 Task: Explore upcoming open houses in Honolulu, Hawaii, to visit properties with oceanfront views, and consider the lifestyle benefits of living in a tropical paradise.
Action: Mouse pressed left at (282, 219)
Screenshot: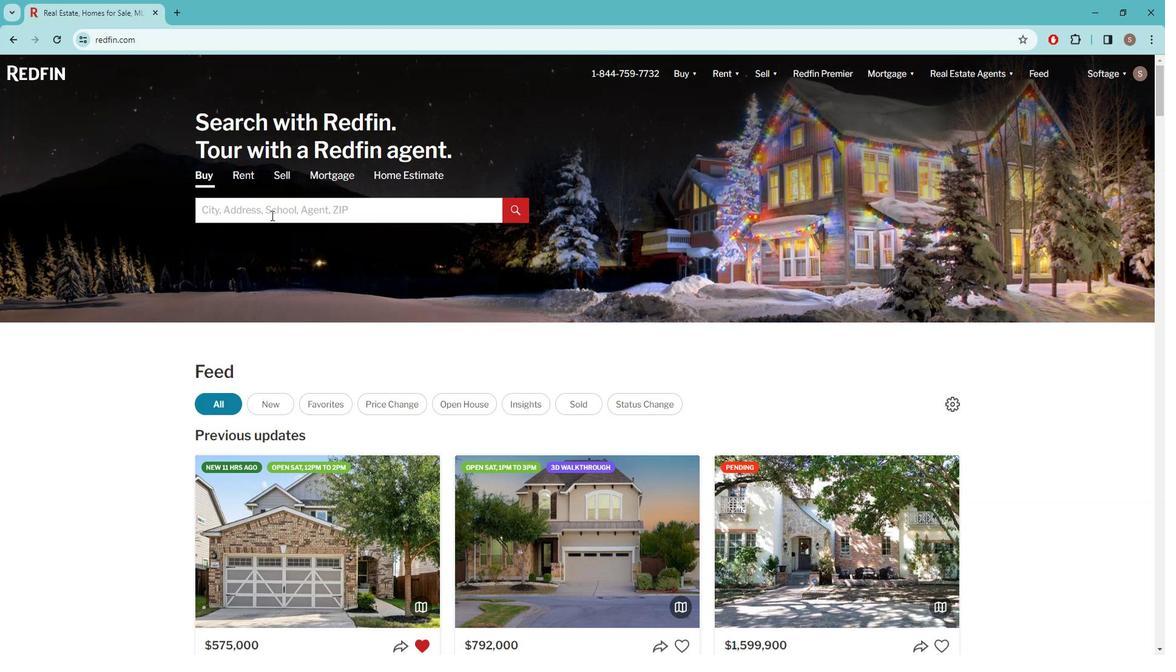 
Action: Key pressed h<Key.caps_lock>ONOLULU
Screenshot: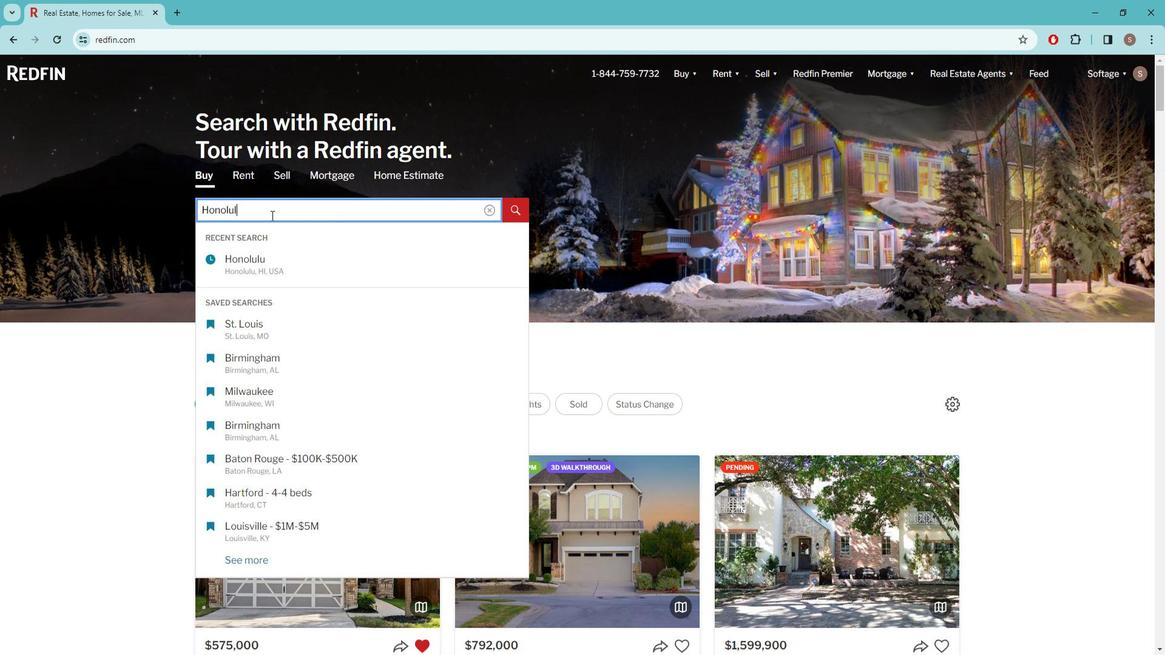 
Action: Mouse moved to (282, 259)
Screenshot: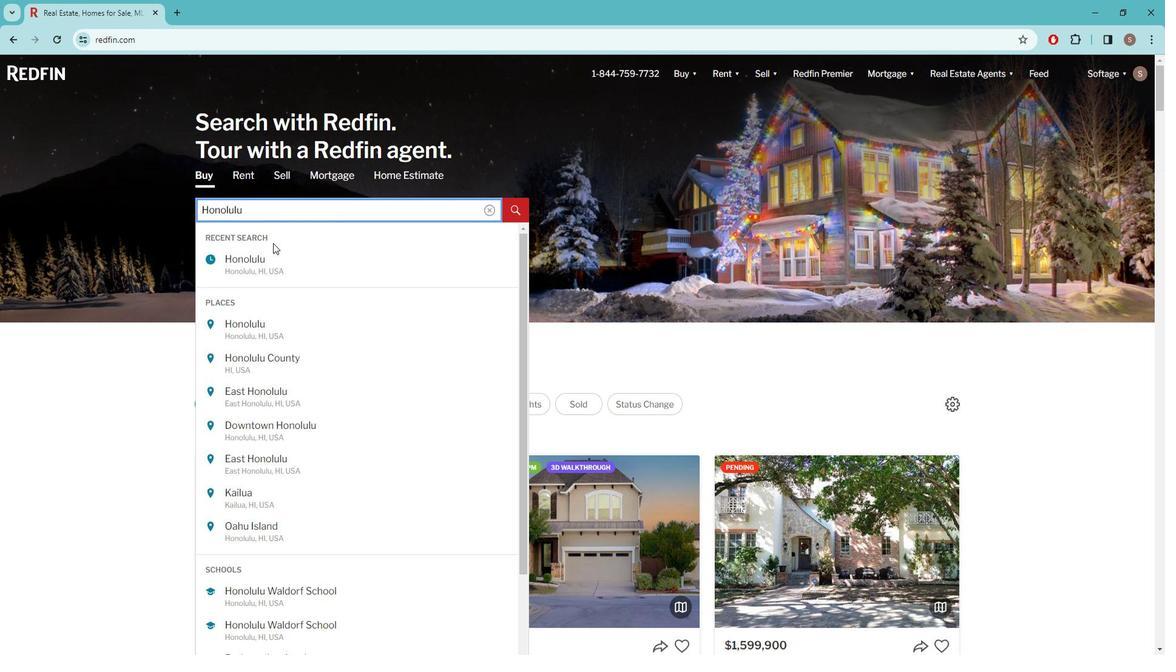 
Action: Mouse pressed left at (282, 259)
Screenshot: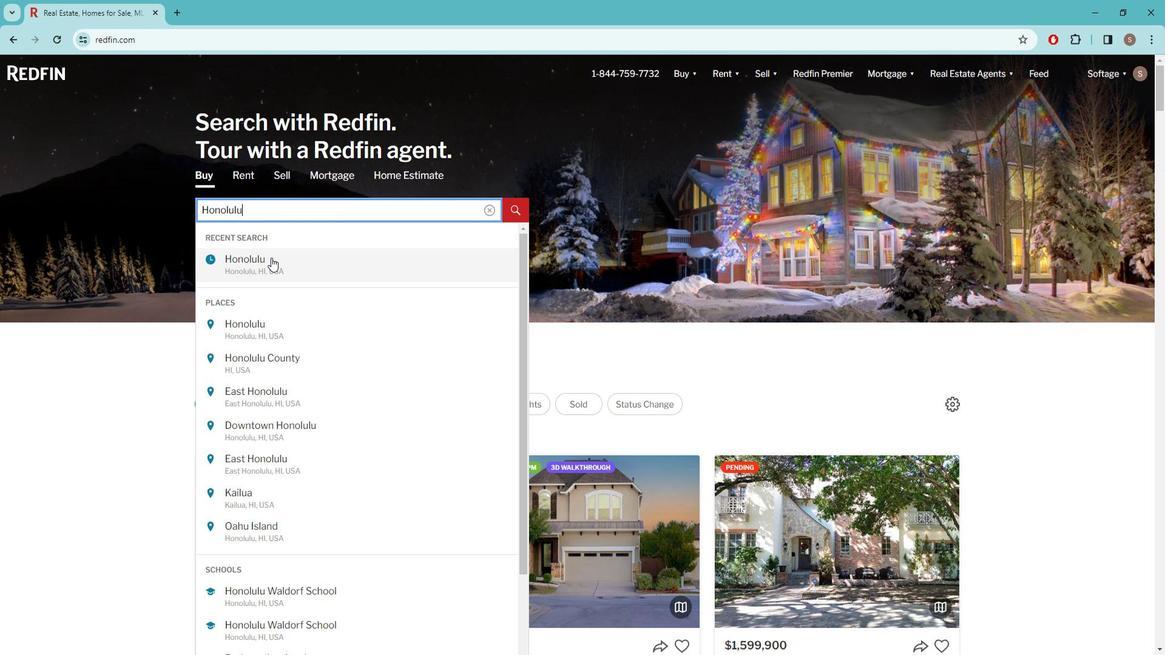 
Action: Mouse moved to (1042, 157)
Screenshot: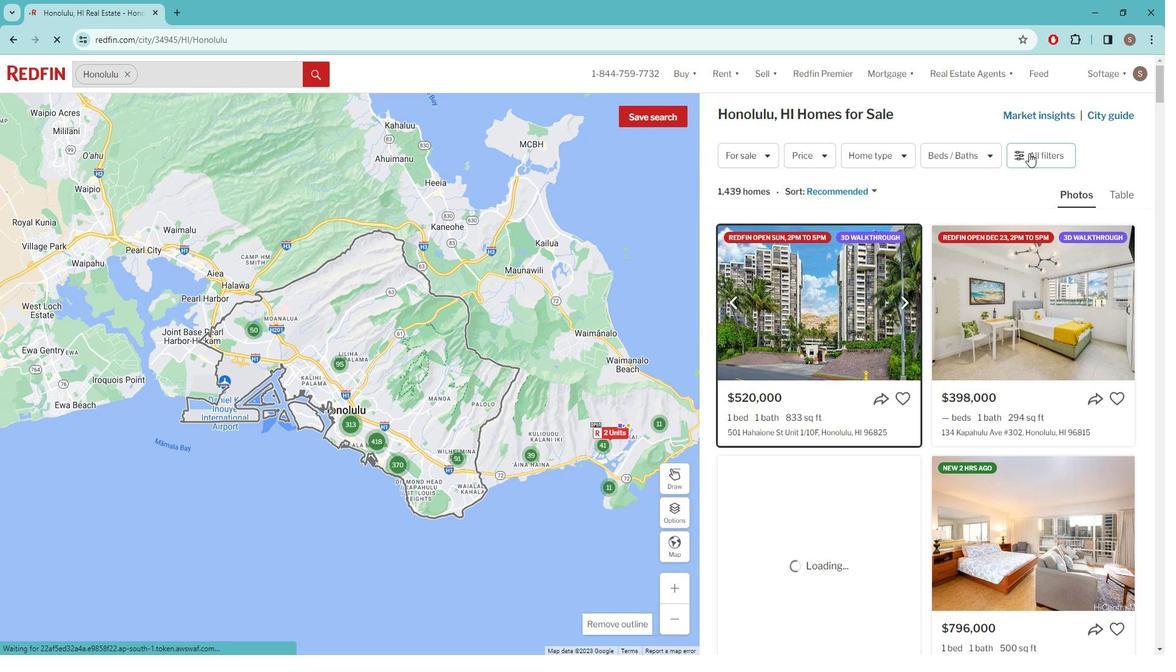 
Action: Mouse pressed left at (1042, 157)
Screenshot: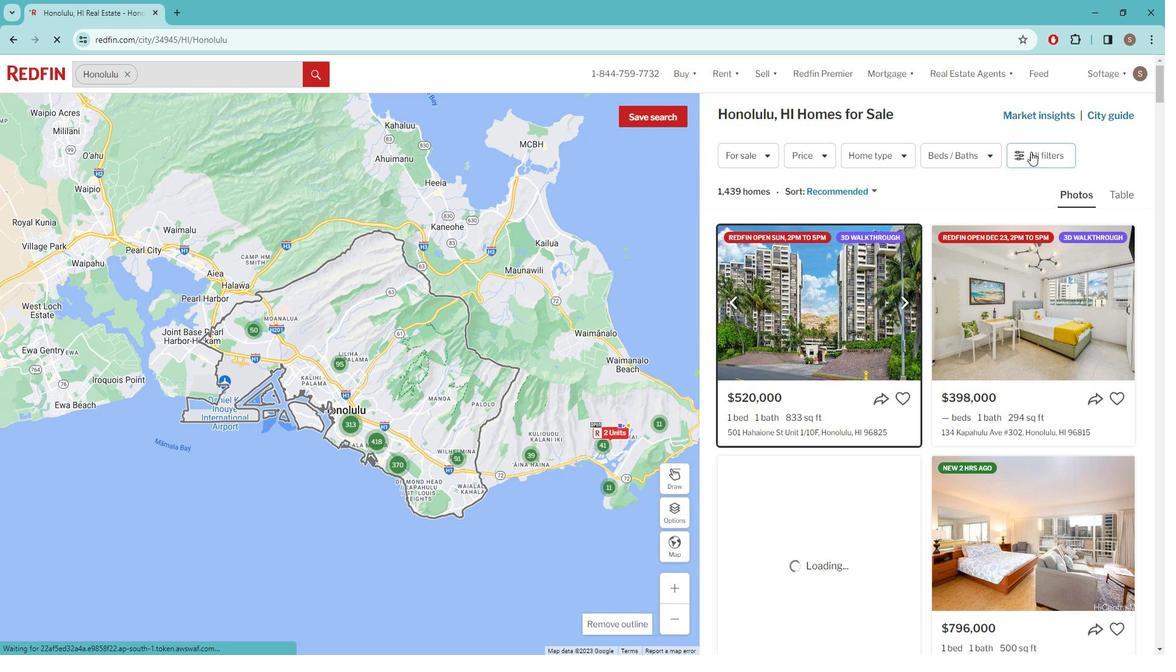 
Action: Mouse pressed left at (1042, 157)
Screenshot: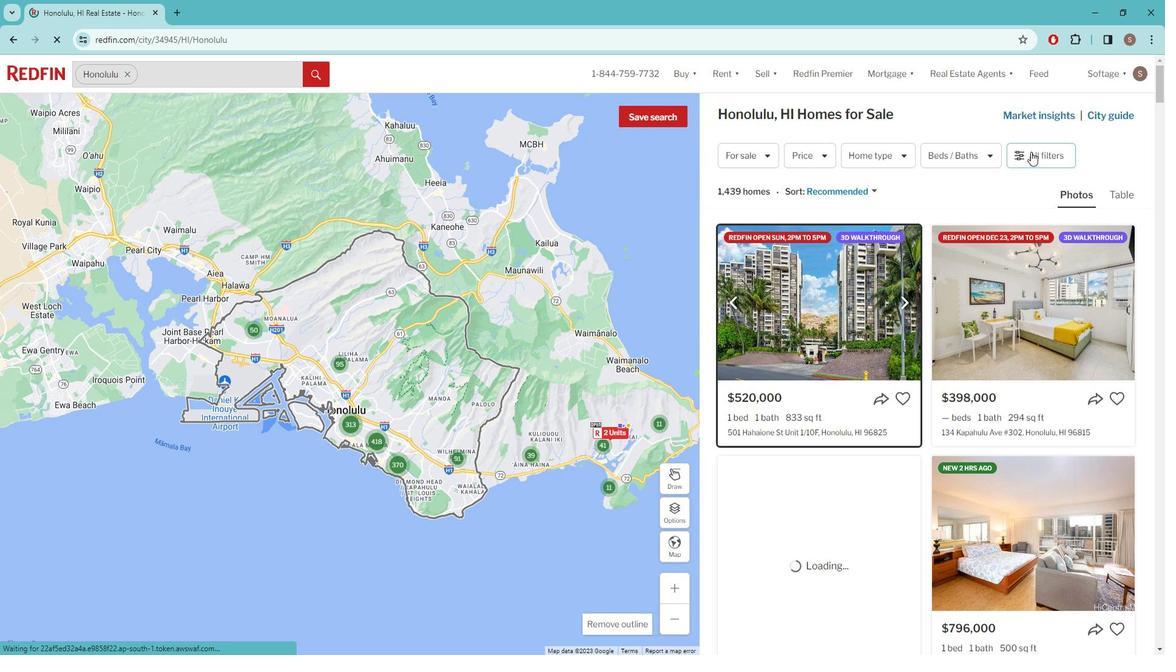 
Action: Mouse moved to (1033, 157)
Screenshot: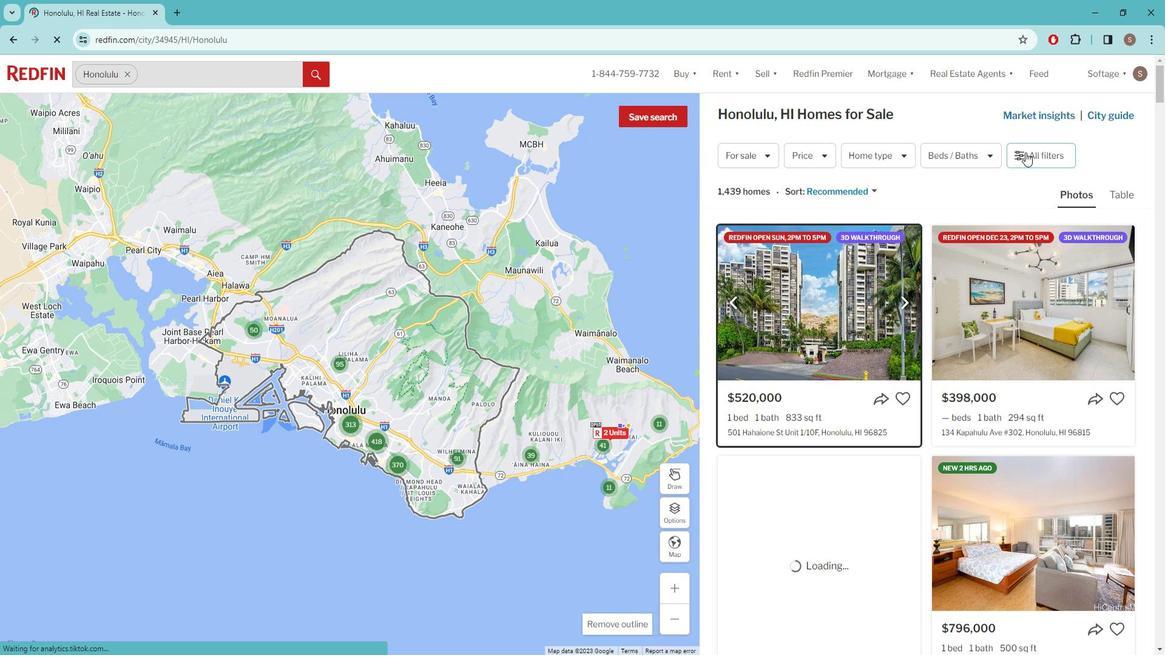 
Action: Mouse pressed left at (1033, 157)
Screenshot: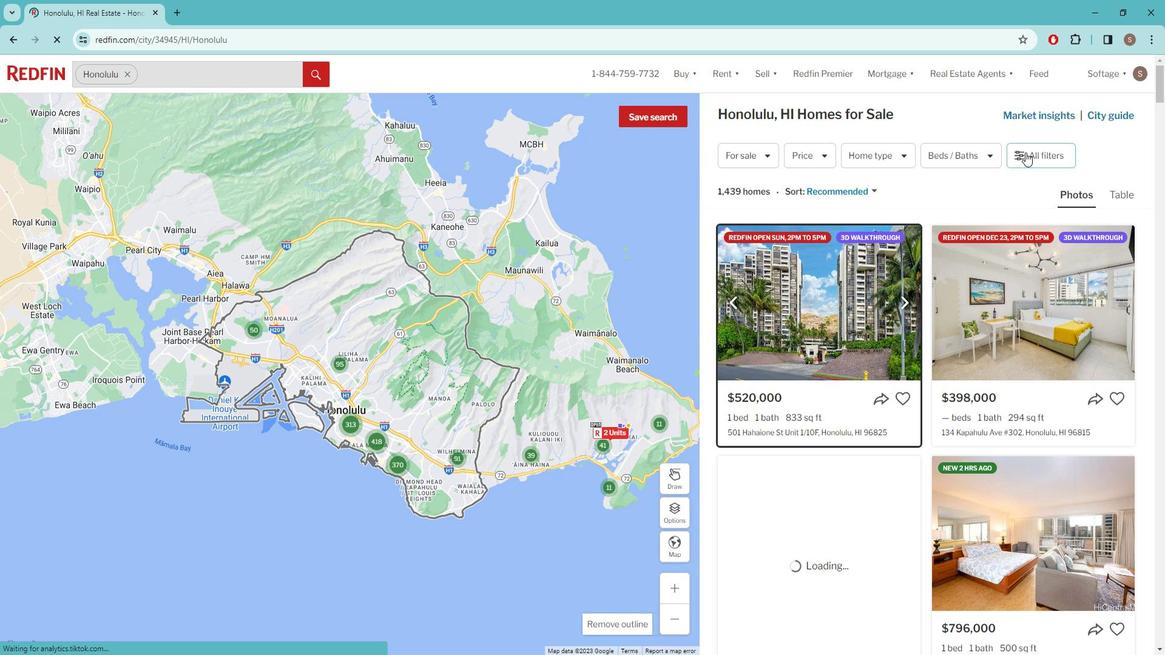 
Action: Mouse moved to (1032, 157)
Screenshot: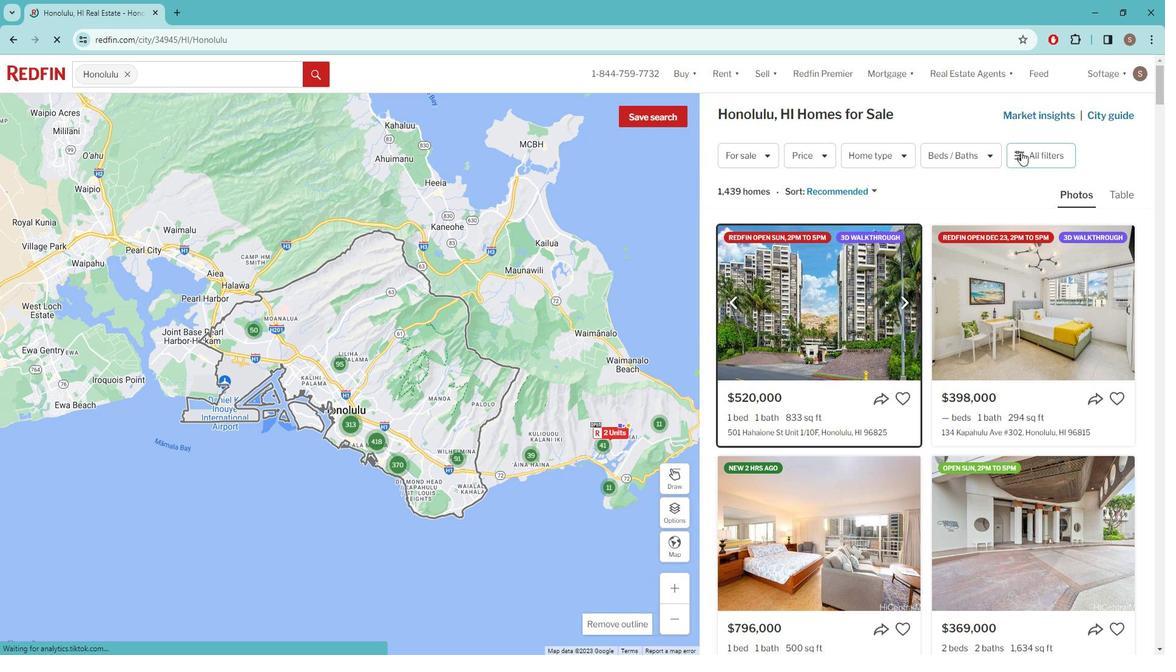 
Action: Mouse pressed left at (1032, 157)
Screenshot: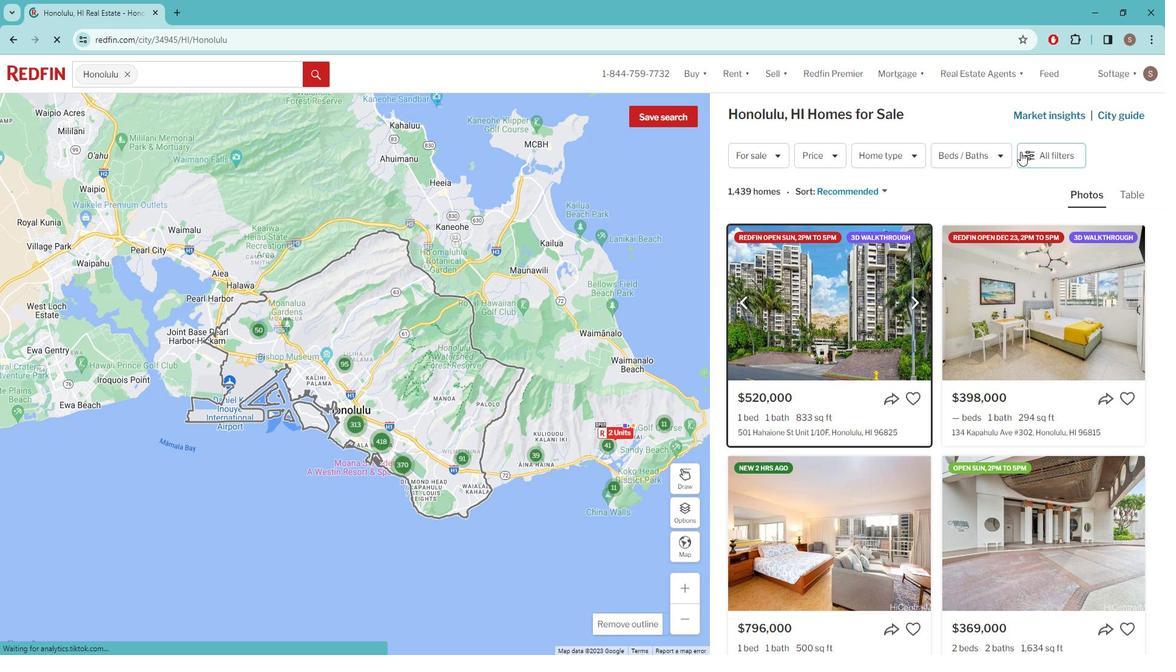 
Action: Mouse pressed left at (1032, 157)
Screenshot: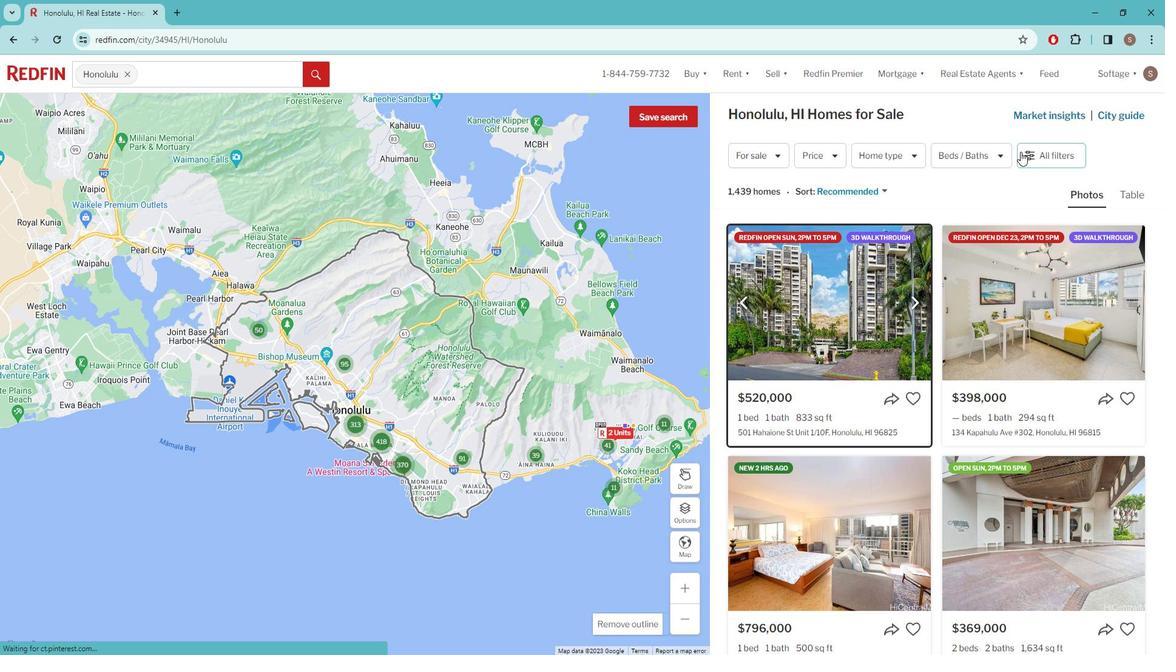 
Action: Mouse moved to (1007, 194)
Screenshot: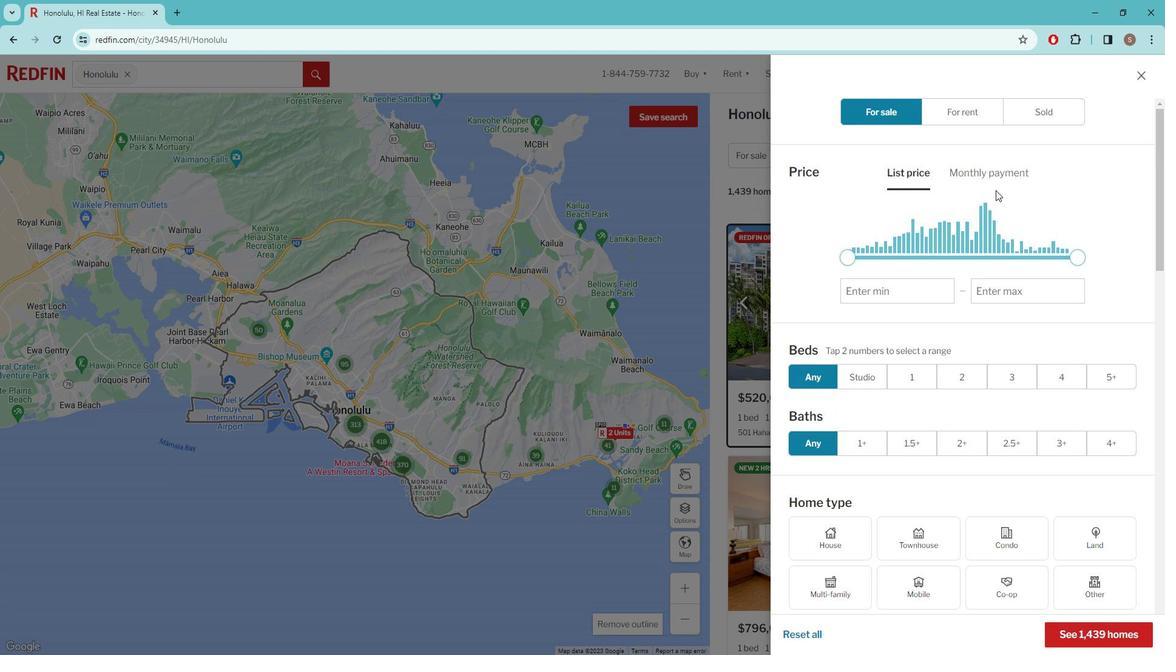 
Action: Mouse scrolled (1007, 194) with delta (0, 0)
Screenshot: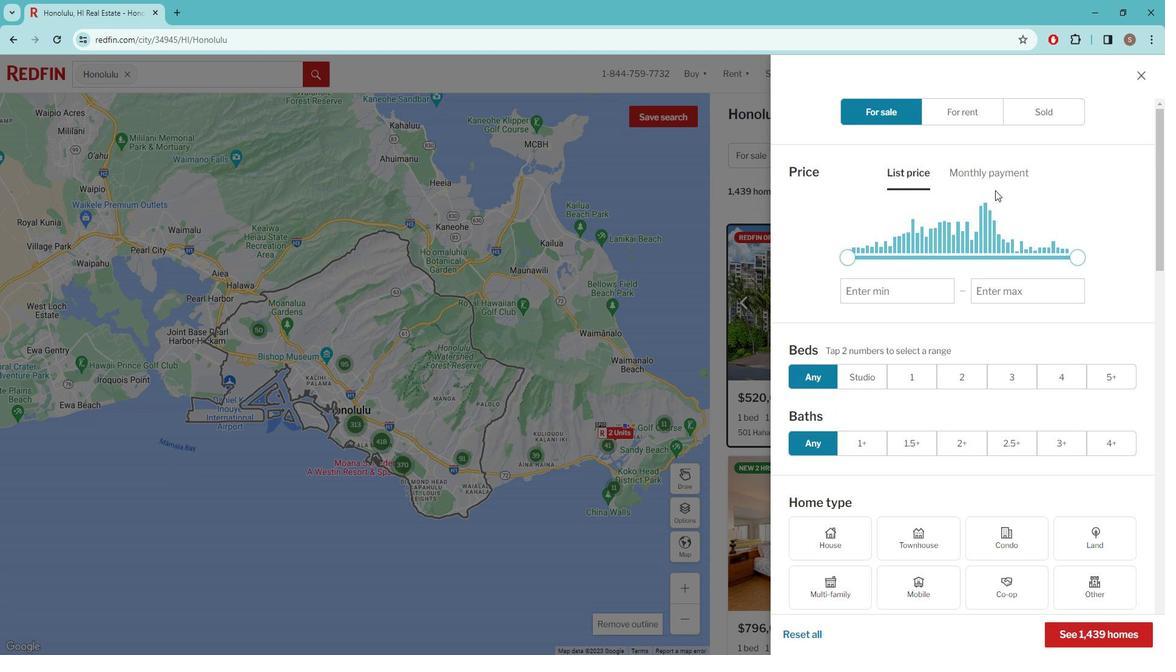 
Action: Mouse moved to (976, 231)
Screenshot: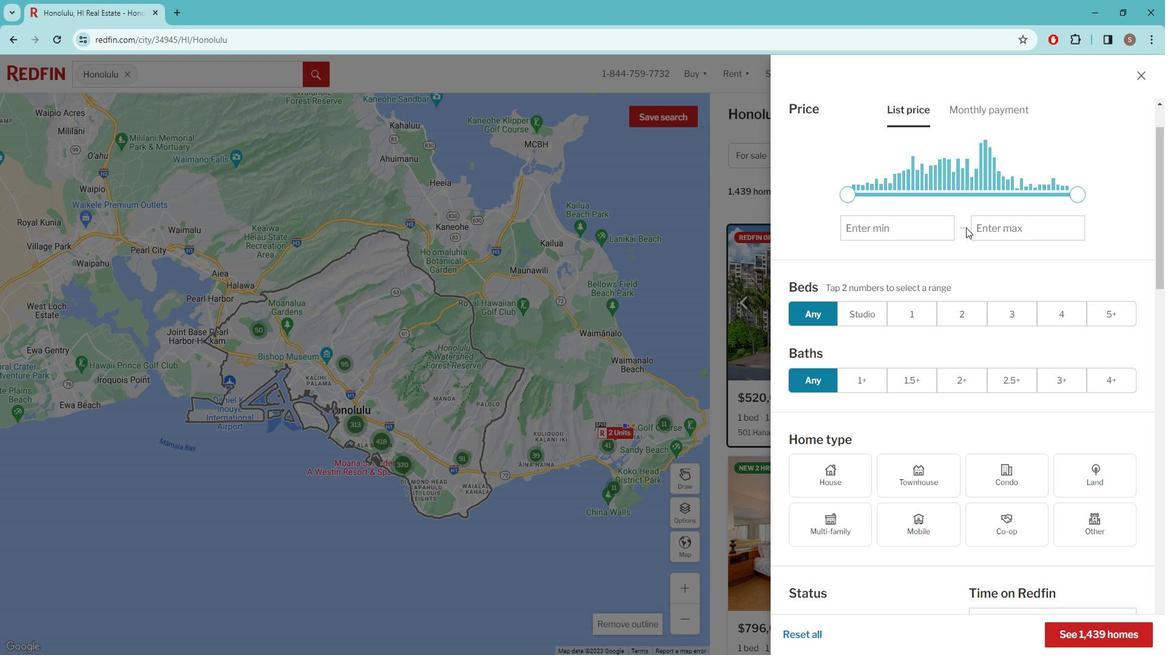 
Action: Mouse scrolled (976, 230) with delta (0, 0)
Screenshot: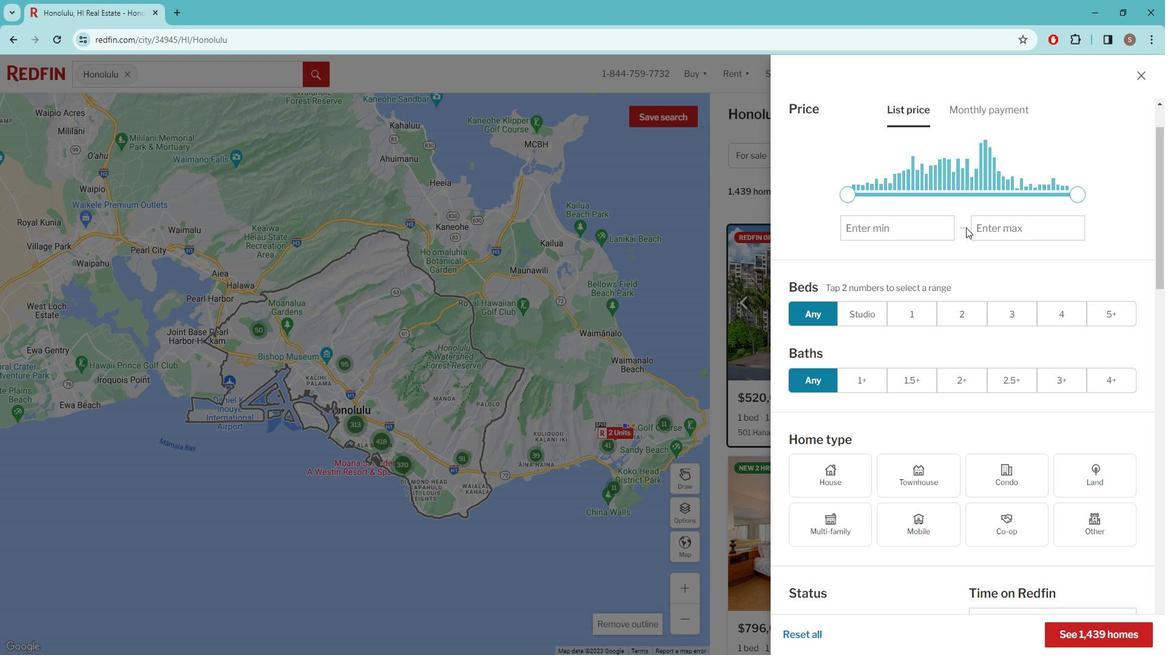 
Action: Mouse scrolled (976, 230) with delta (0, 0)
Screenshot: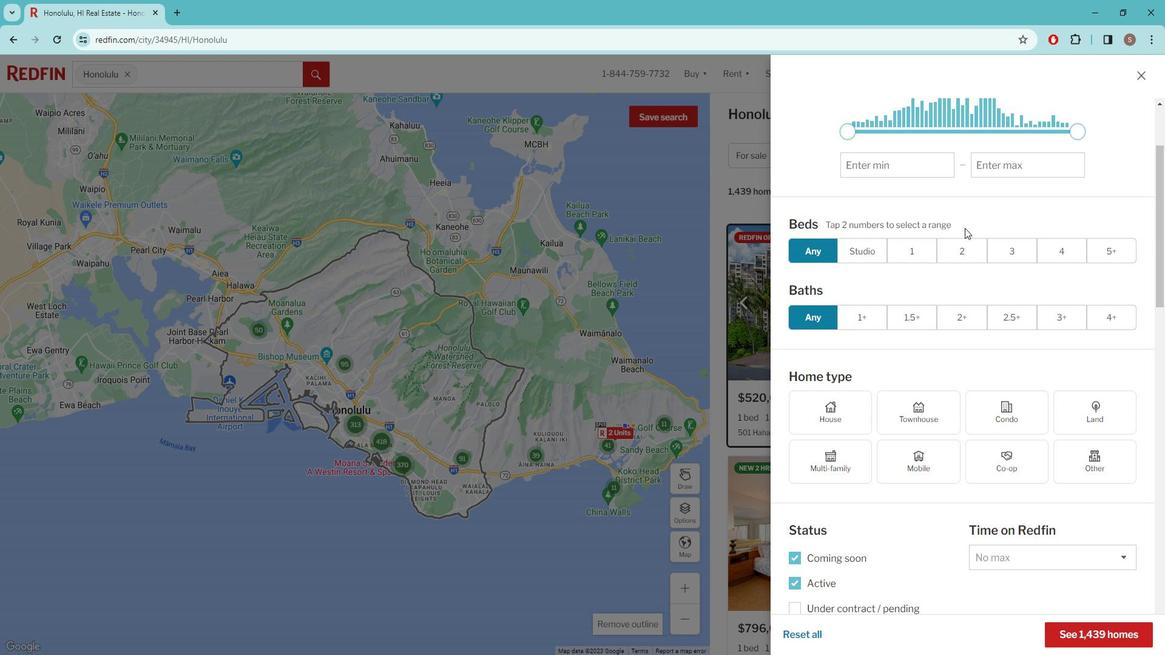 
Action: Mouse moved to (973, 231)
Screenshot: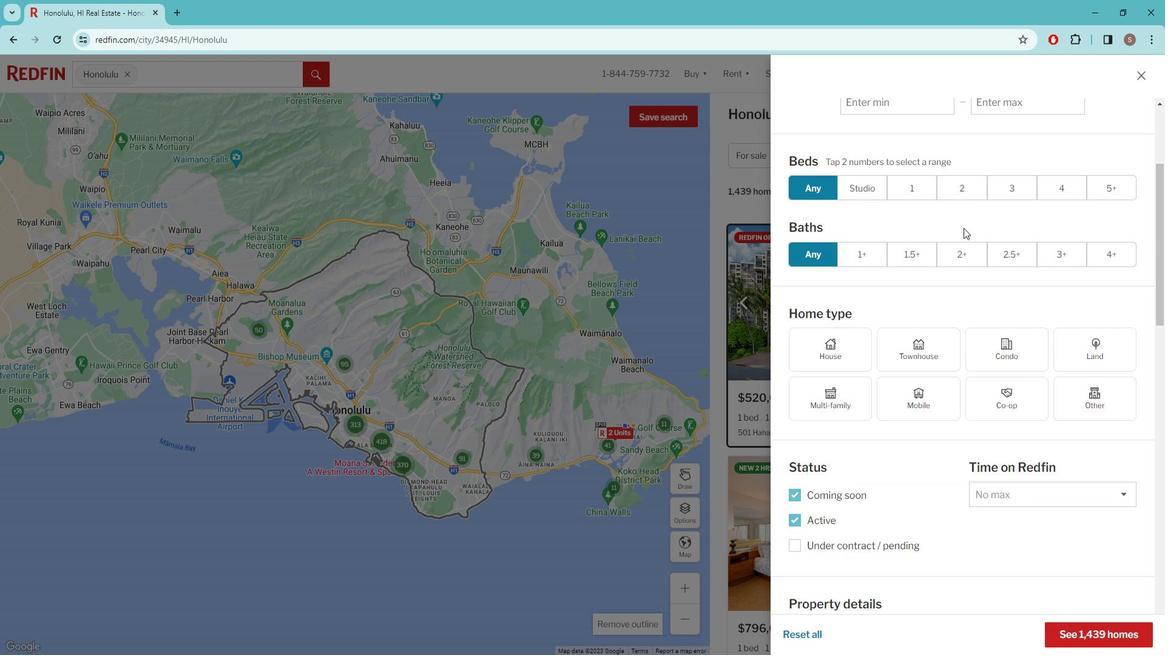 
Action: Mouse scrolled (973, 231) with delta (0, 0)
Screenshot: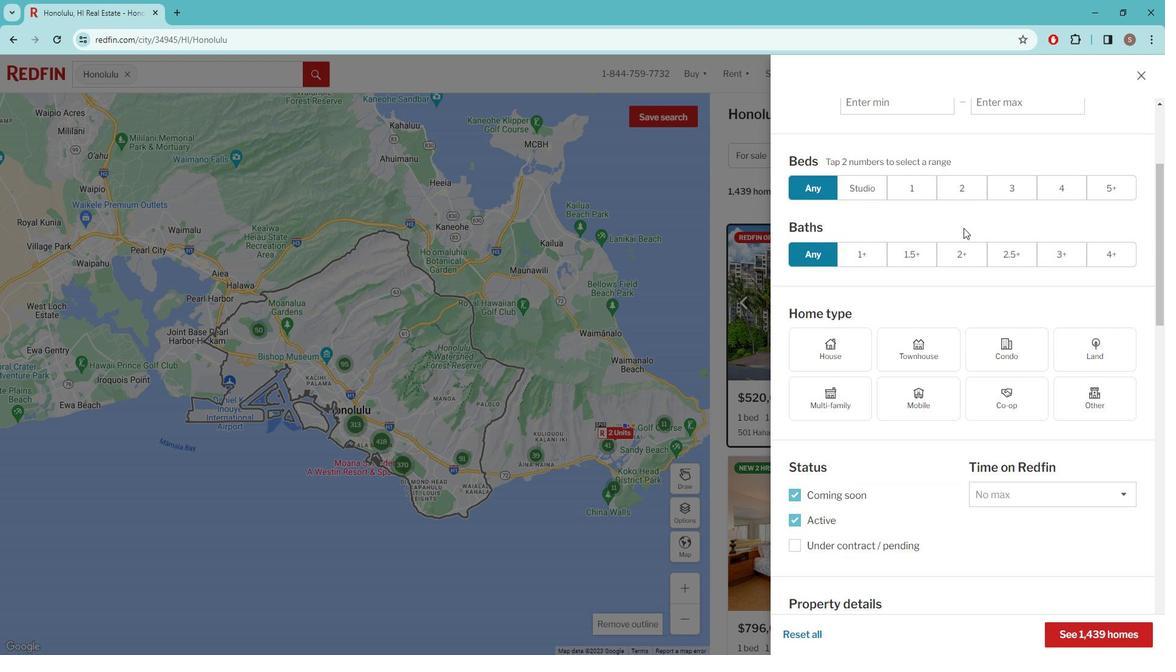 
Action: Mouse moved to (839, 455)
Screenshot: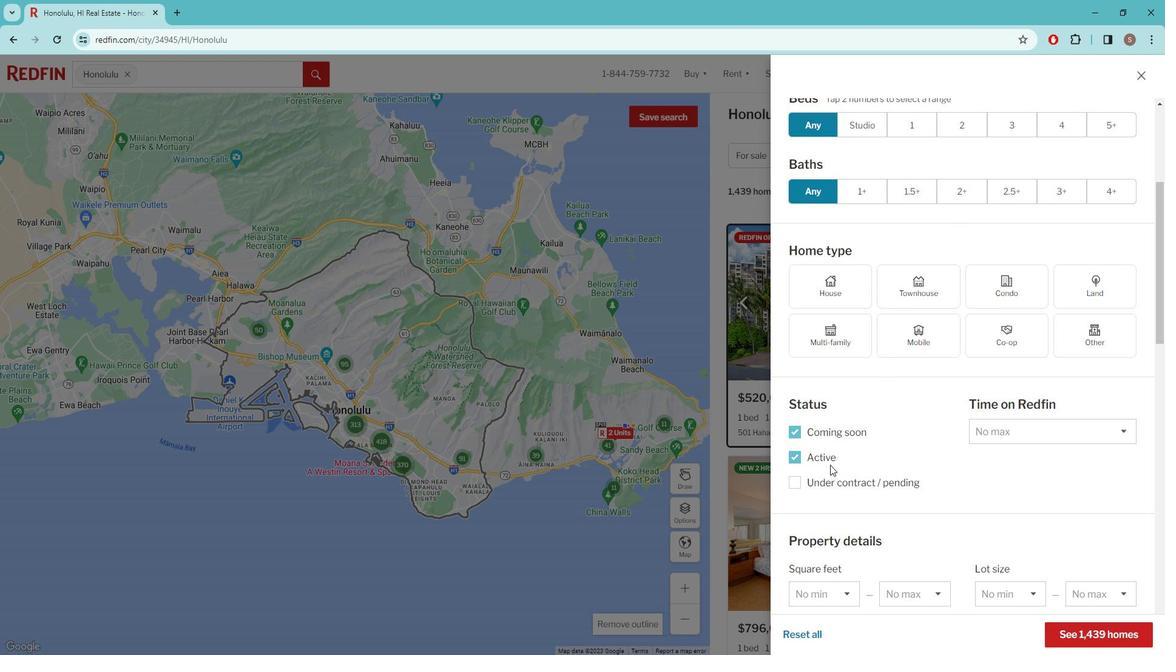 
Action: Mouse pressed left at (839, 455)
Screenshot: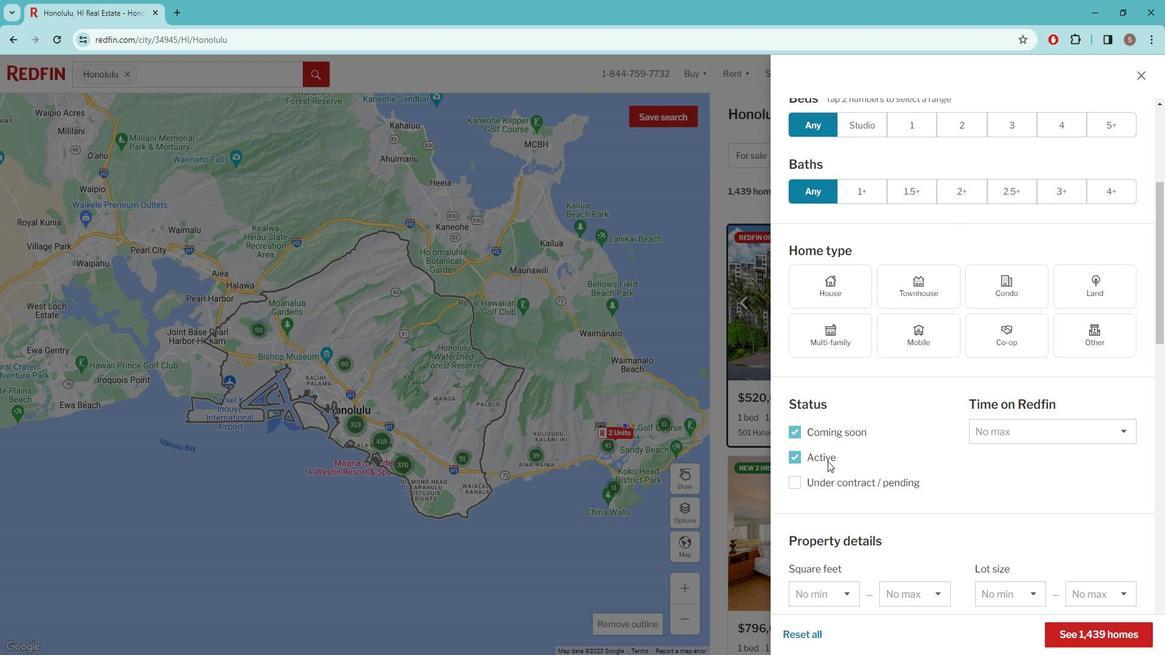 
Action: Mouse moved to (843, 452)
Screenshot: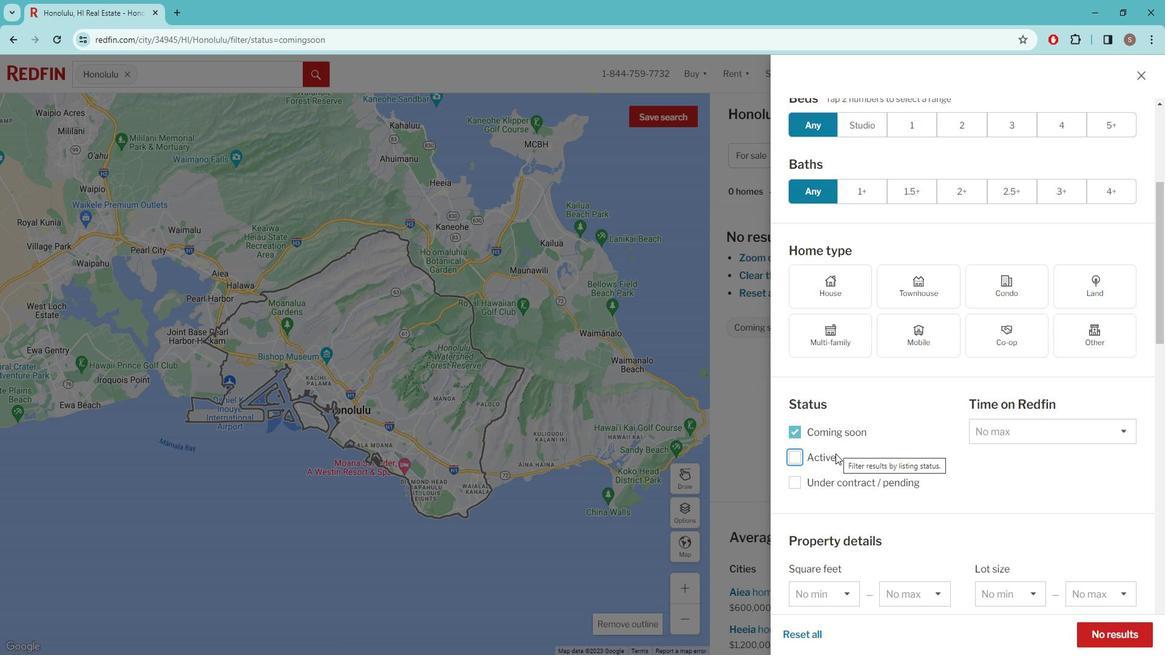 
Action: Mouse pressed left at (843, 452)
Screenshot: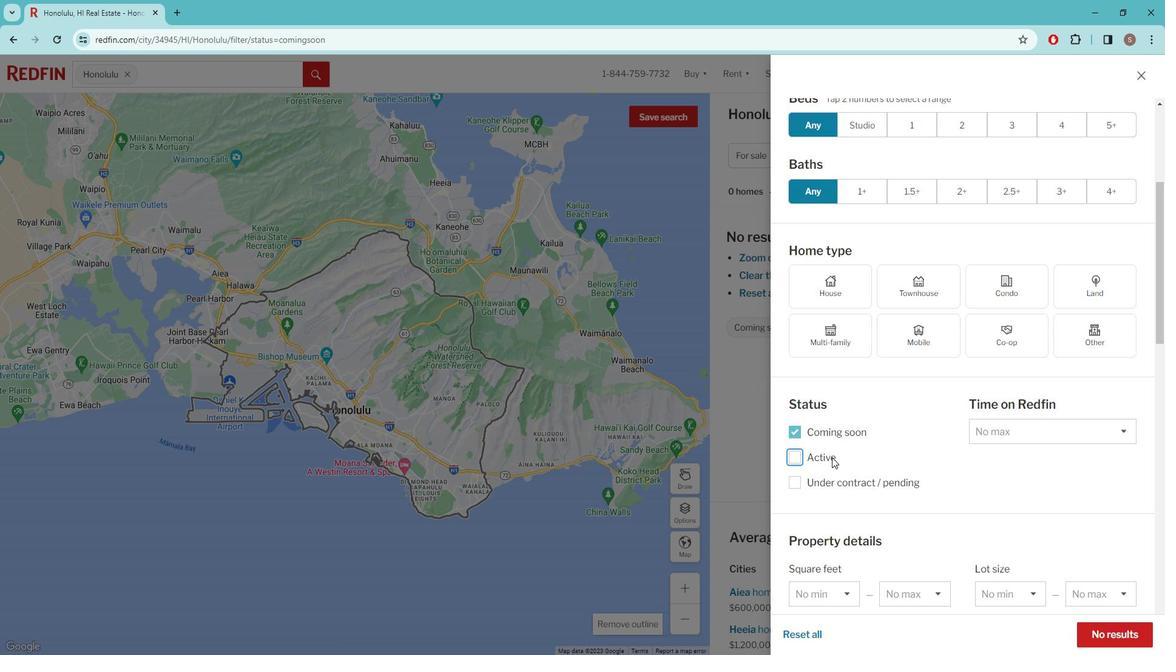 
Action: Mouse scrolled (843, 451) with delta (0, 0)
Screenshot: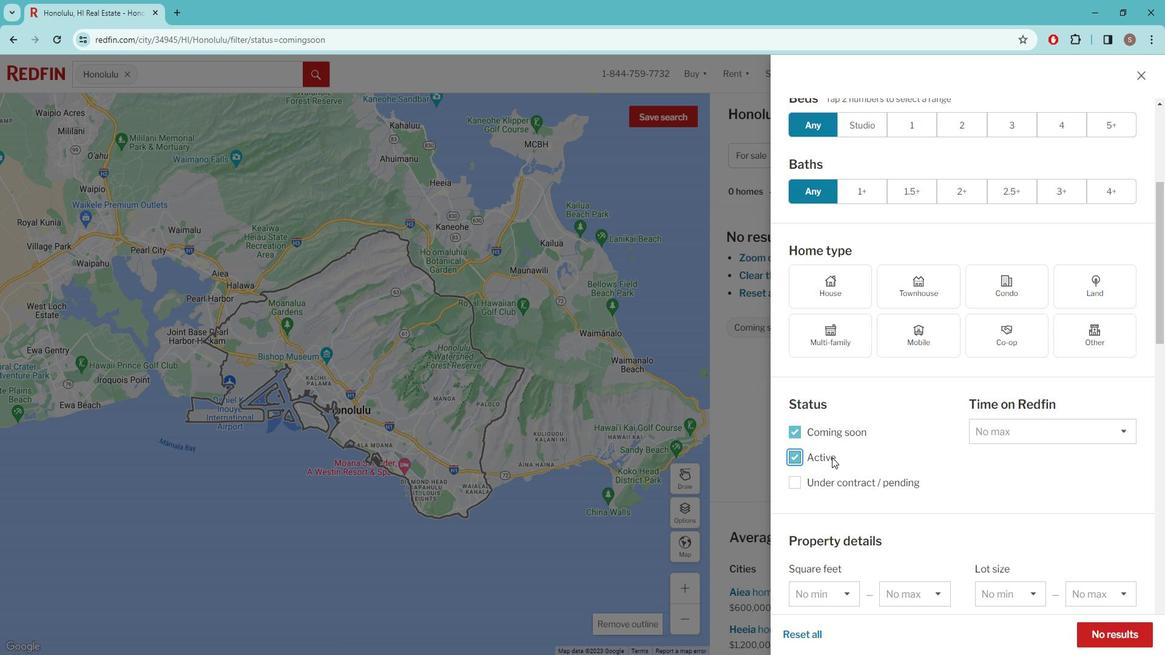 
Action: Mouse scrolled (843, 451) with delta (0, 0)
Screenshot: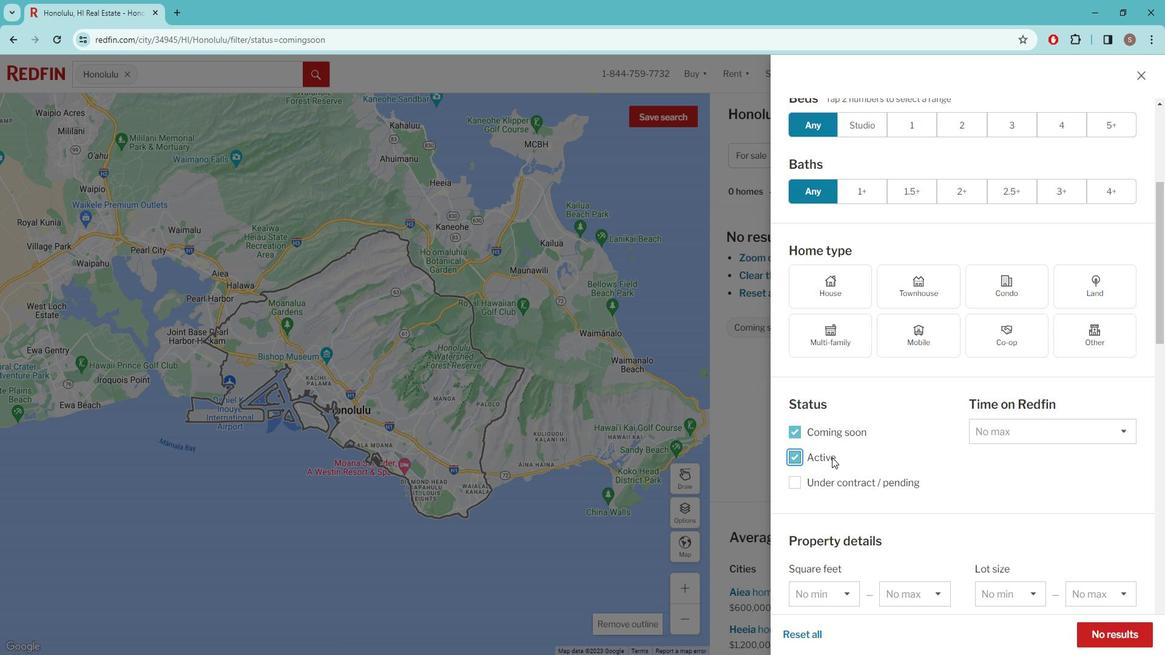 
Action: Mouse moved to (844, 448)
Screenshot: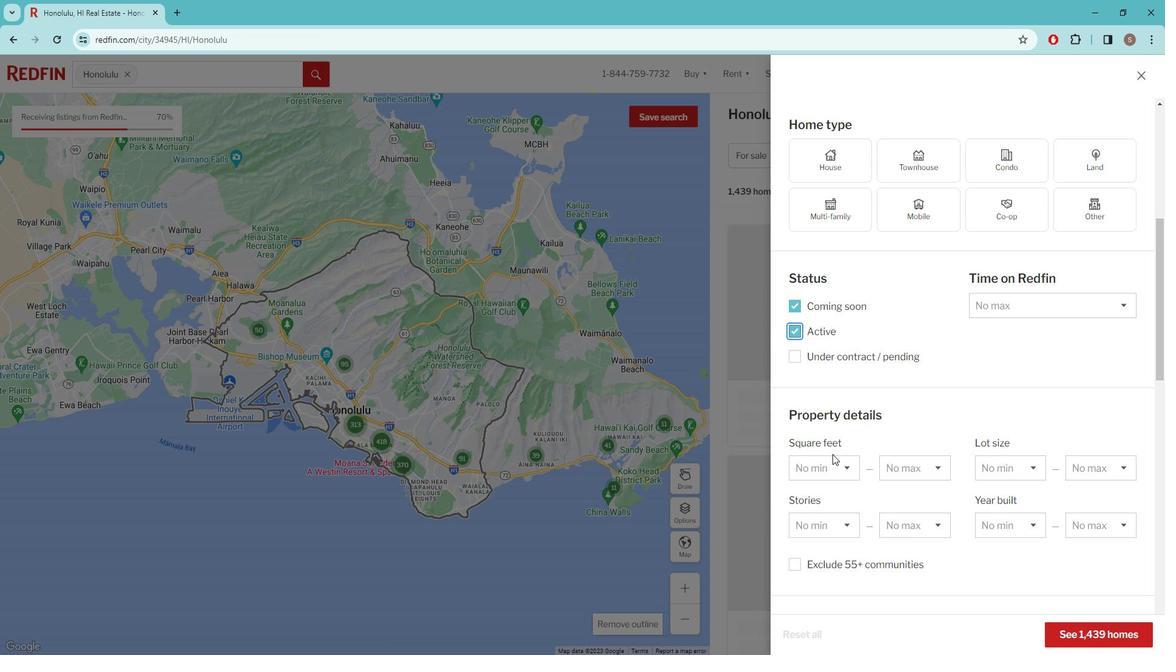 
Action: Mouse scrolled (844, 447) with delta (0, 0)
Screenshot: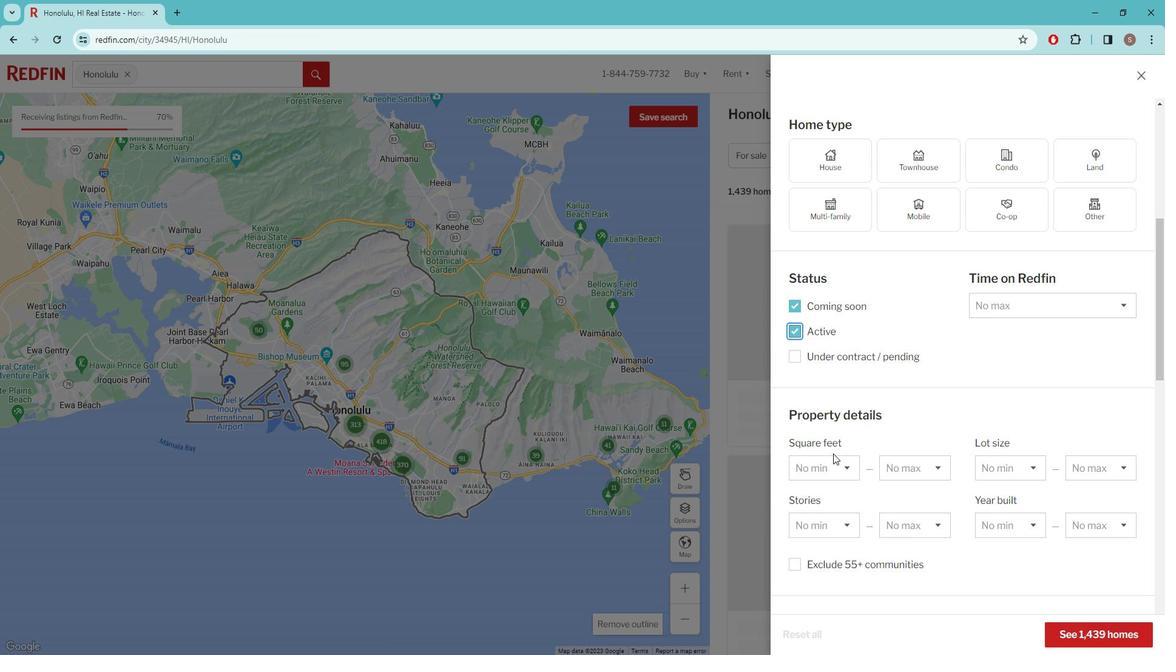 
Action: Mouse moved to (853, 441)
Screenshot: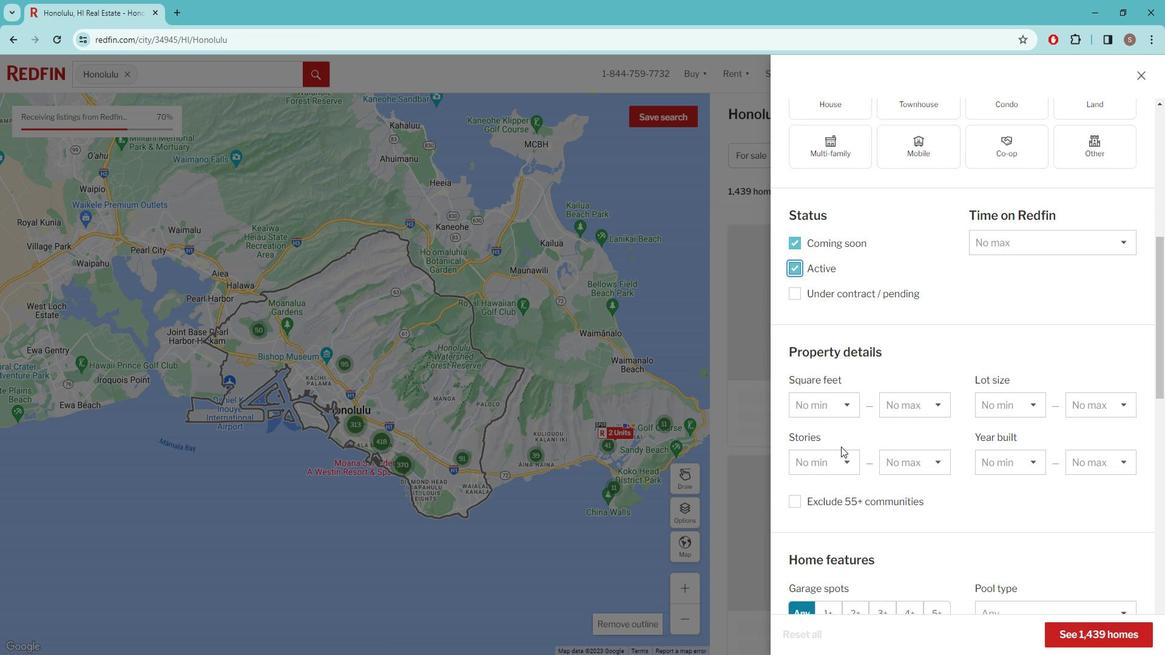 
Action: Mouse scrolled (853, 441) with delta (0, 0)
Screenshot: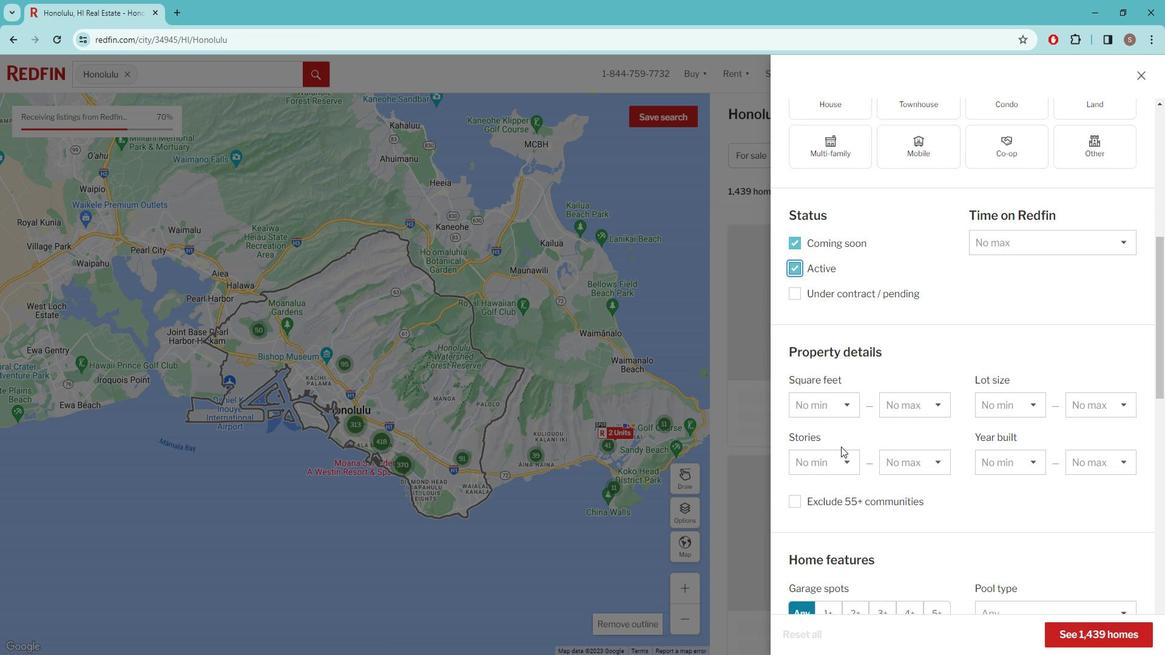 
Action: Mouse scrolled (853, 441) with delta (0, 0)
Screenshot: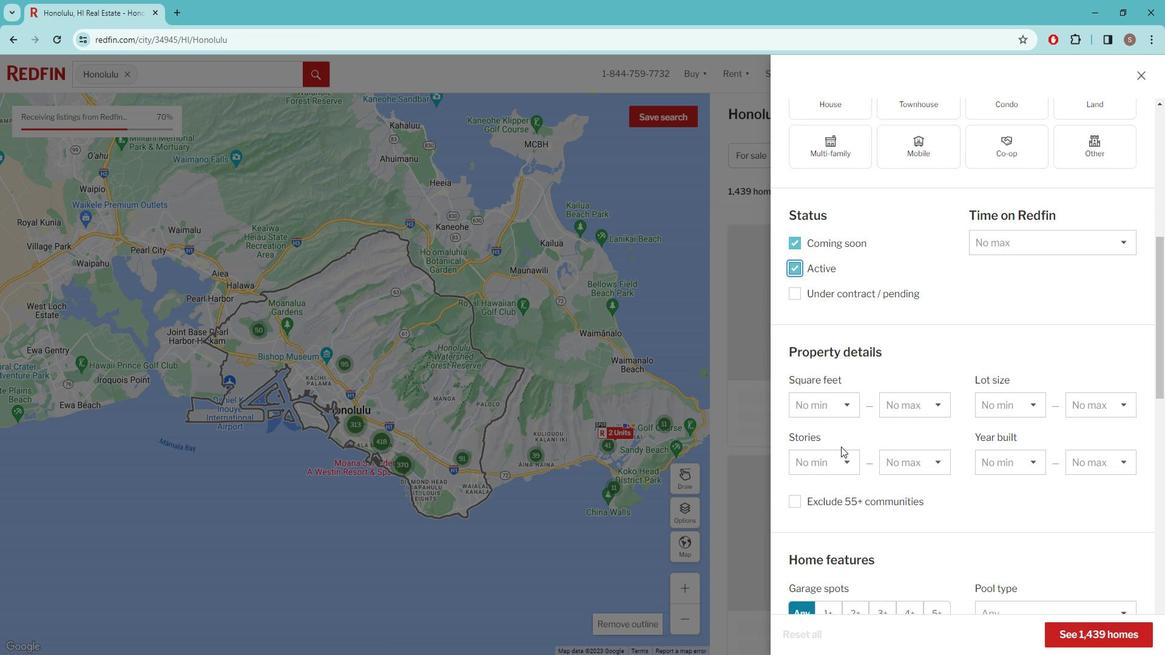 
Action: Mouse moved to (861, 434)
Screenshot: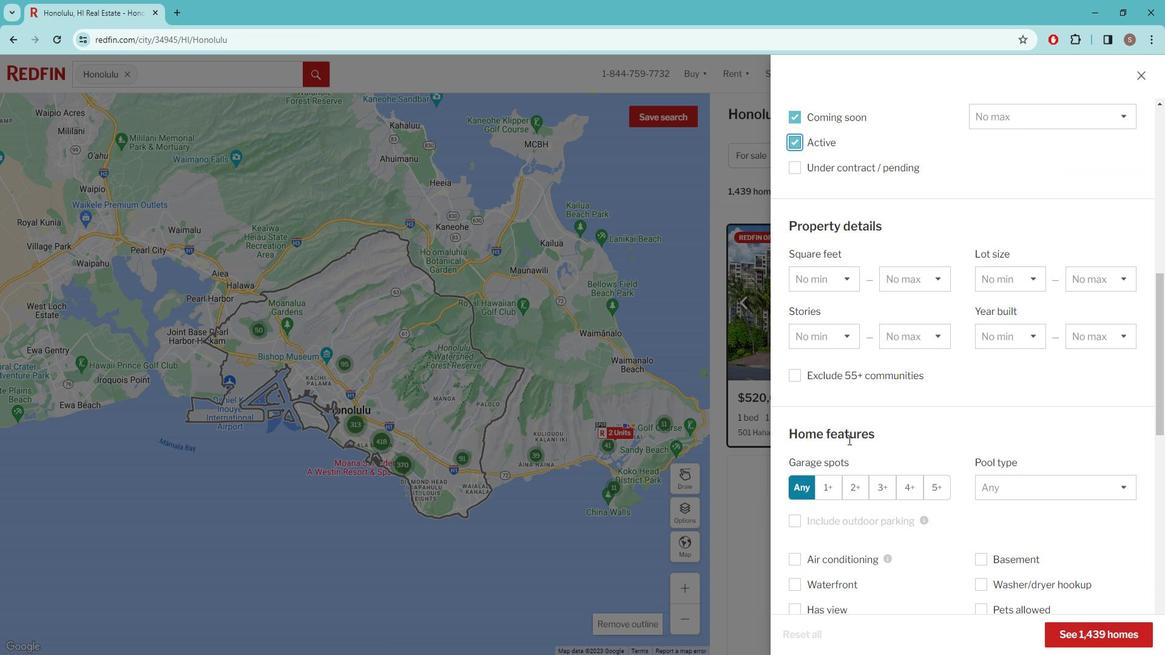 
Action: Mouse scrolled (861, 434) with delta (0, 0)
Screenshot: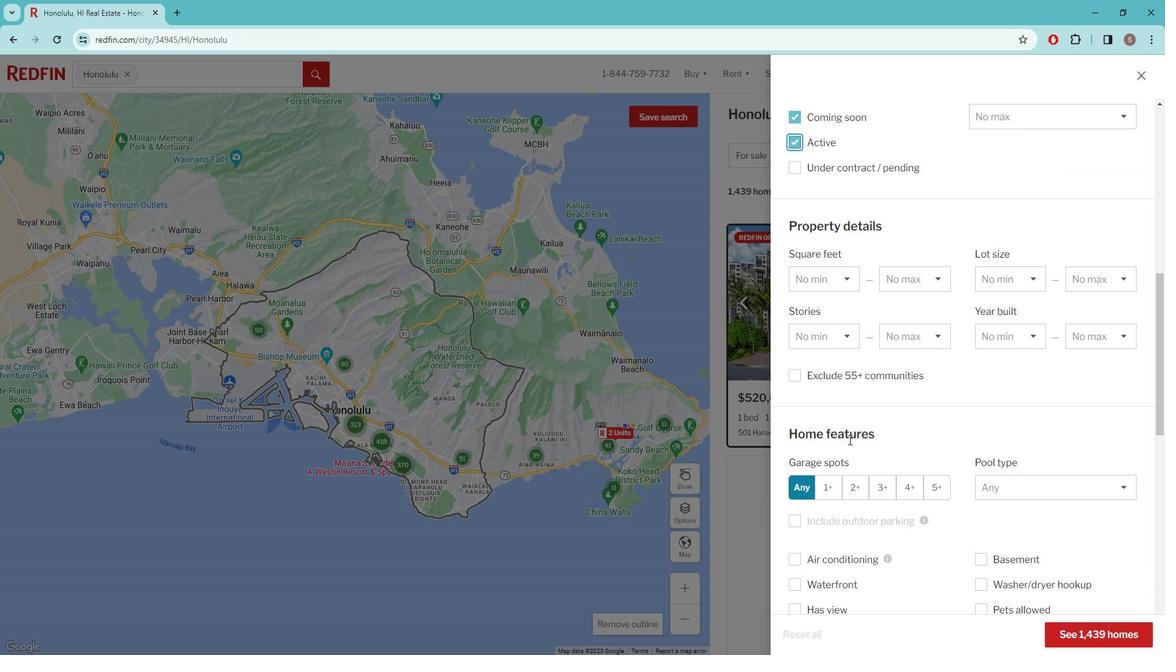 
Action: Mouse moved to (864, 430)
Screenshot: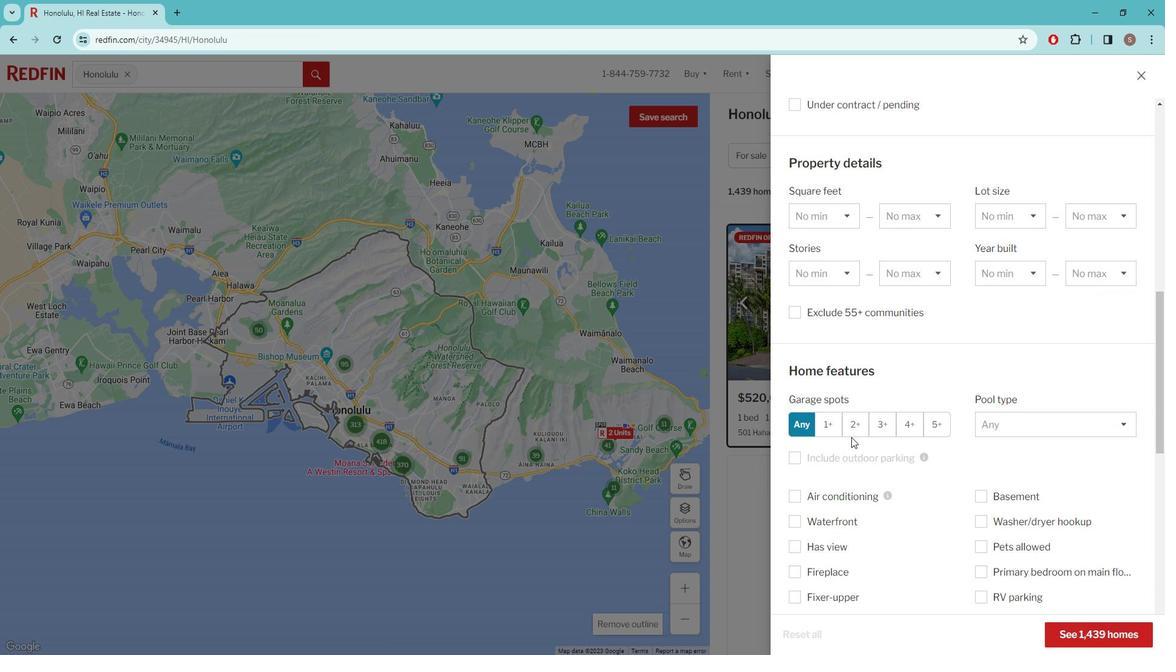 
Action: Mouse scrolled (864, 430) with delta (0, 0)
Screenshot: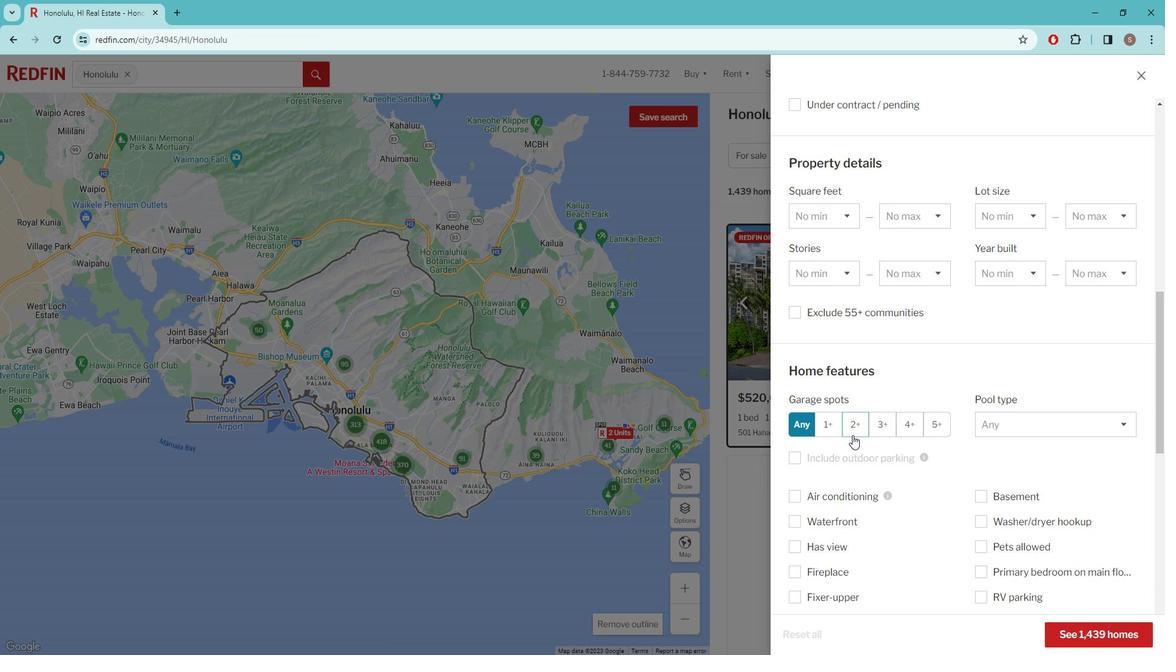 
Action: Mouse moved to (866, 427)
Screenshot: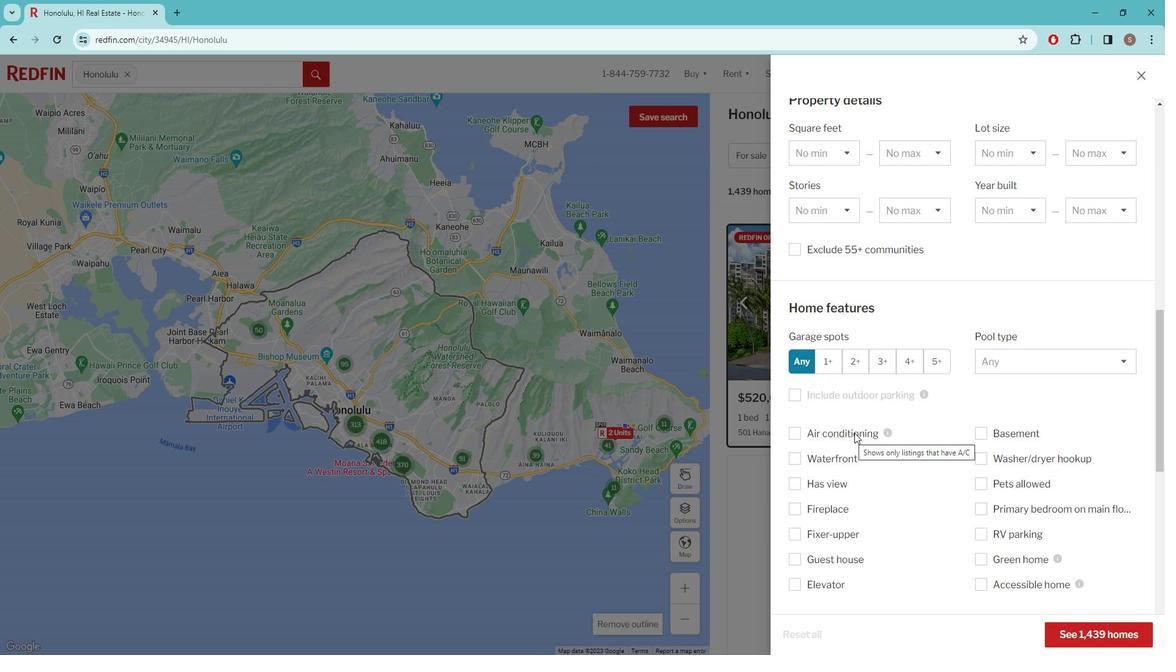 
Action: Mouse scrolled (866, 427) with delta (0, 0)
Screenshot: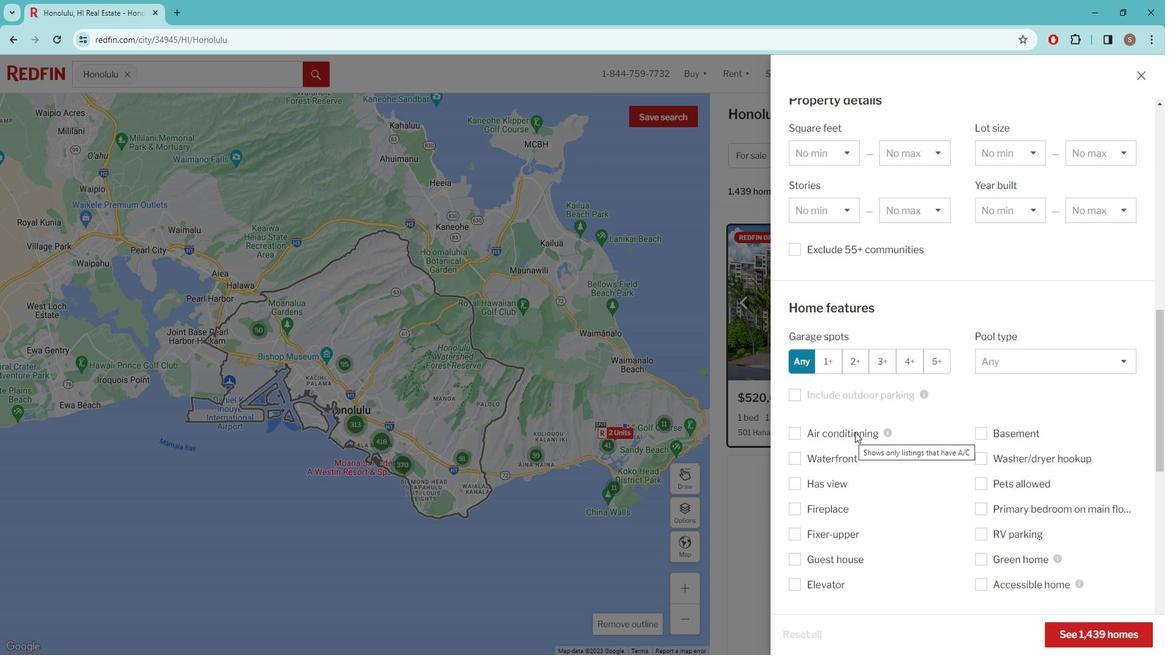 
Action: Mouse moved to (866, 439)
Screenshot: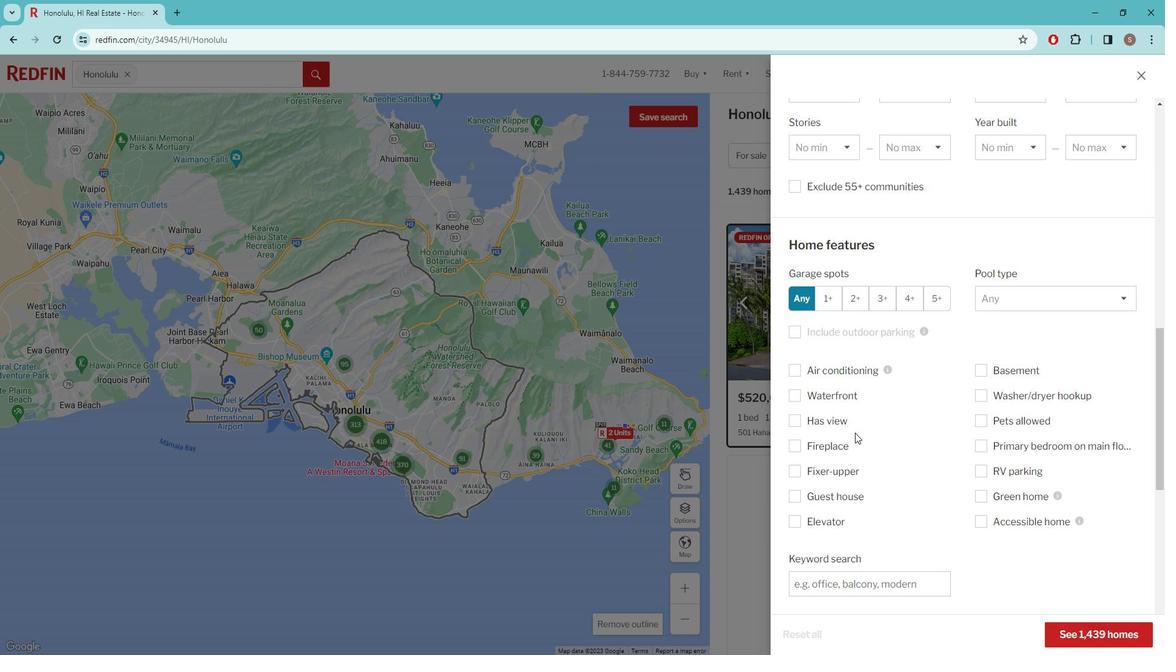 
Action: Mouse scrolled (866, 438) with delta (0, 0)
Screenshot: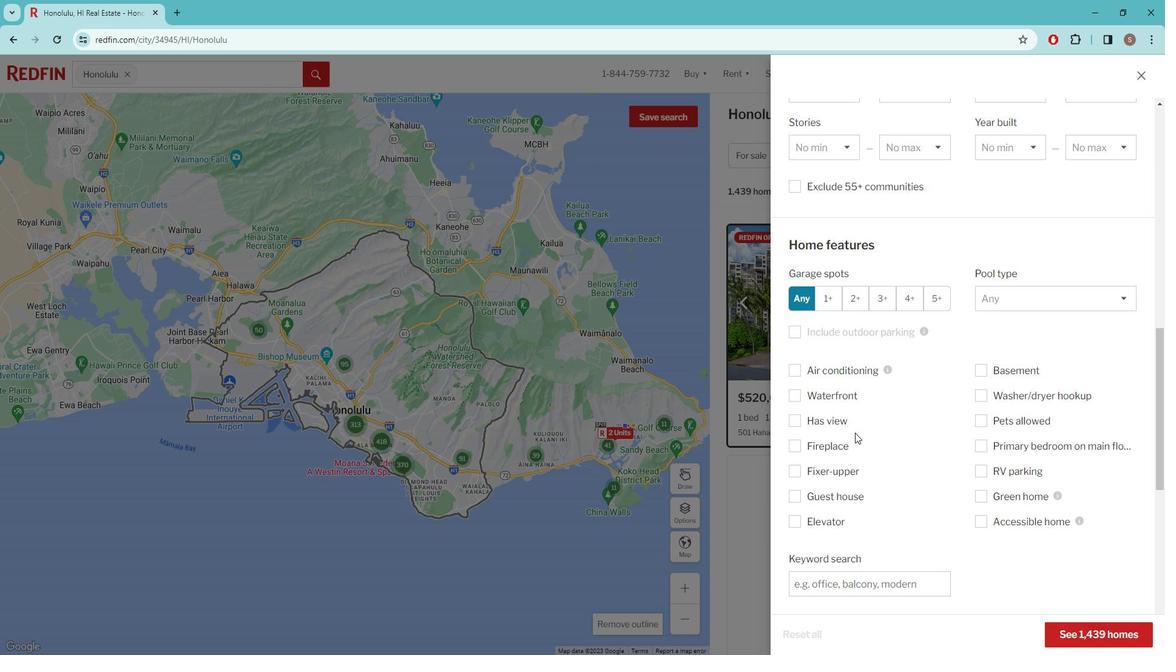 
Action: Mouse moved to (864, 443)
Screenshot: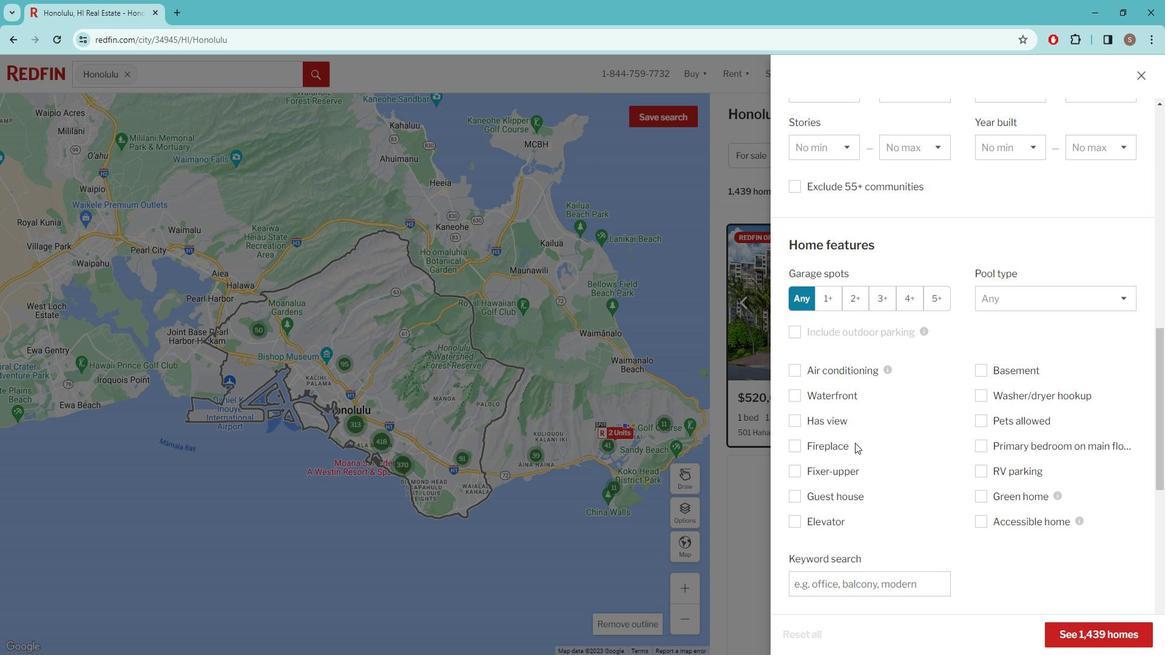 
Action: Mouse scrolled (864, 443) with delta (0, 0)
Screenshot: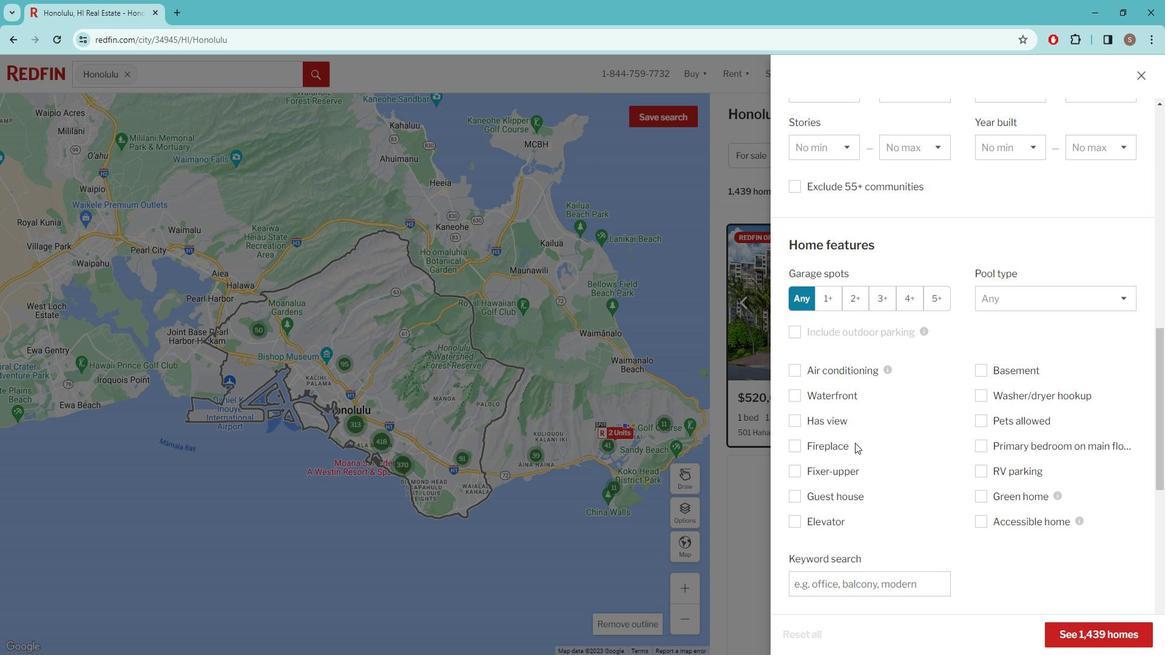 
Action: Mouse moved to (839, 455)
Screenshot: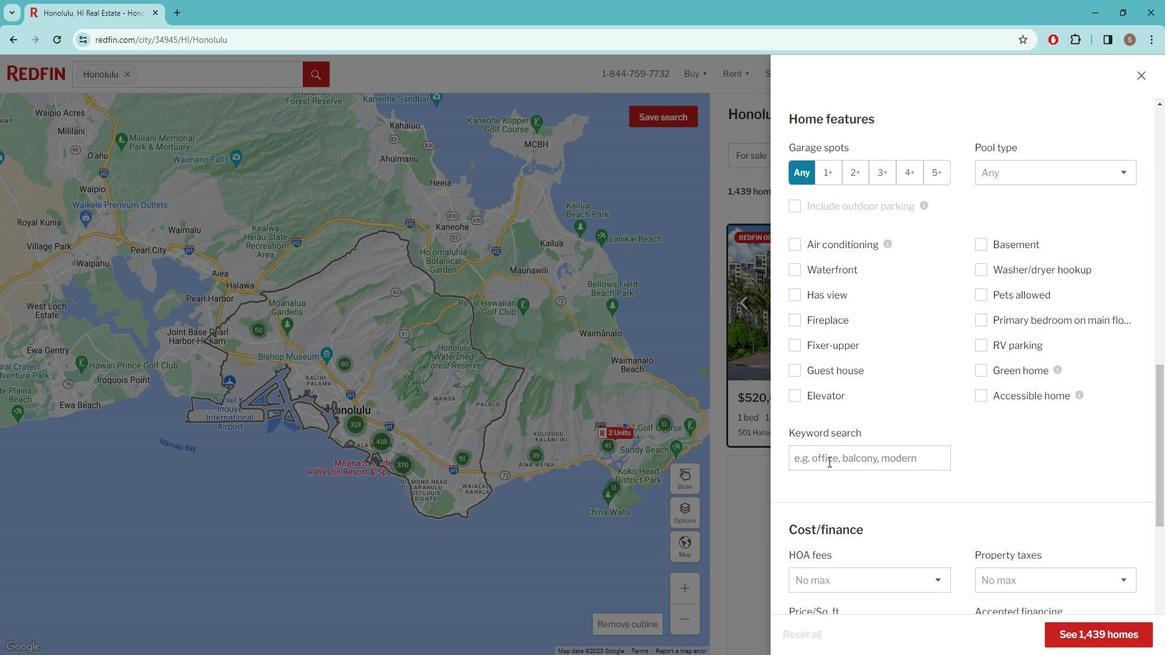 
Action: Mouse pressed left at (839, 455)
Screenshot: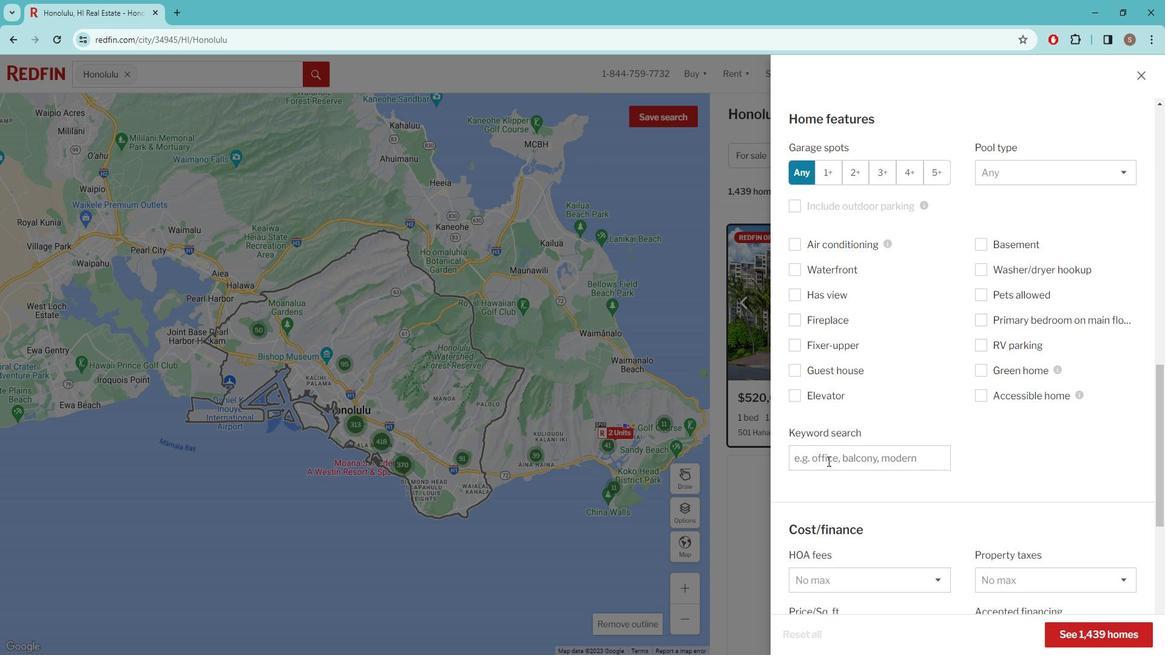 
Action: Key pressed OCEANFRONT<Key.space>VIEWS
Screenshot: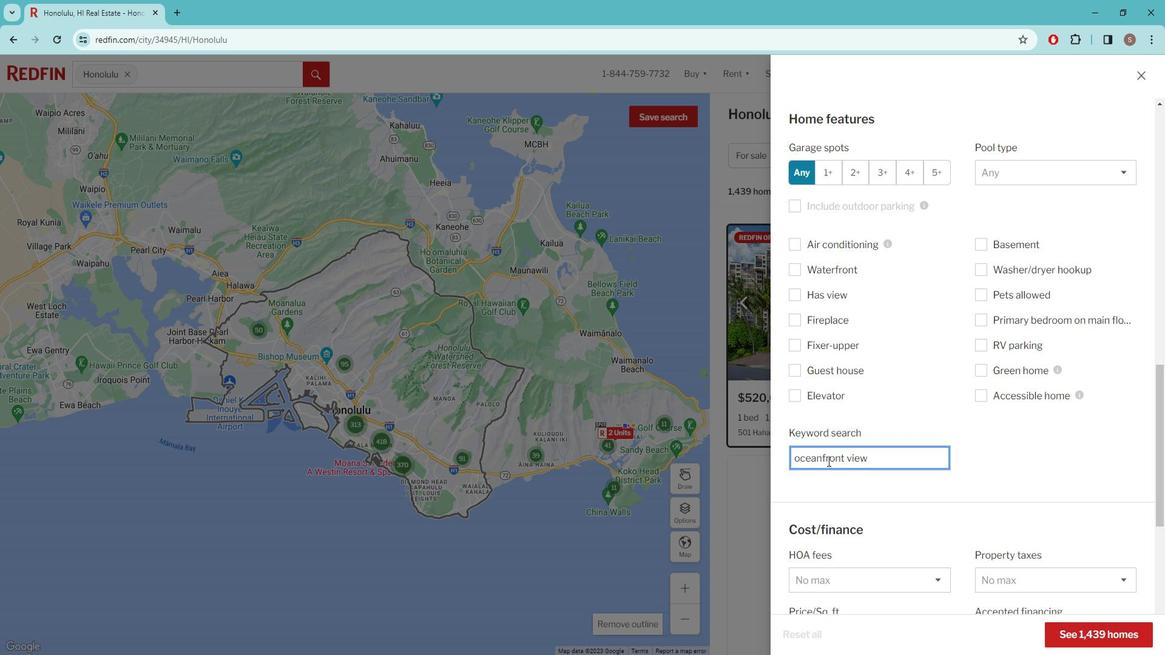 
Action: Mouse scrolled (839, 455) with delta (0, 0)
Screenshot: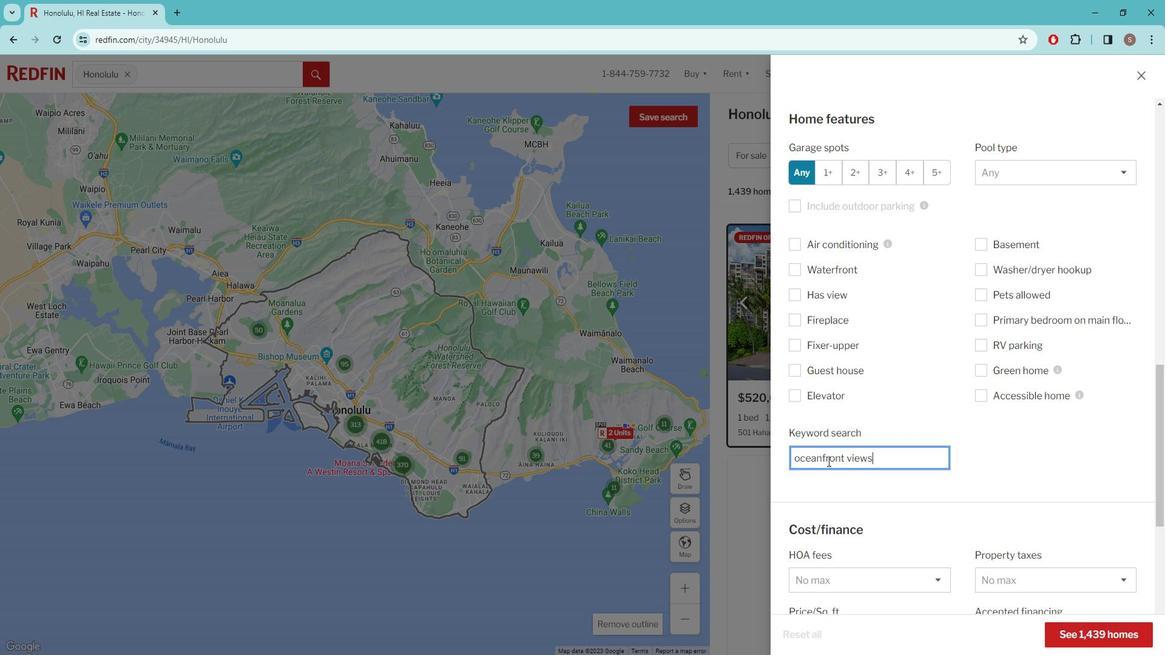 
Action: Mouse scrolled (839, 455) with delta (0, 0)
Screenshot: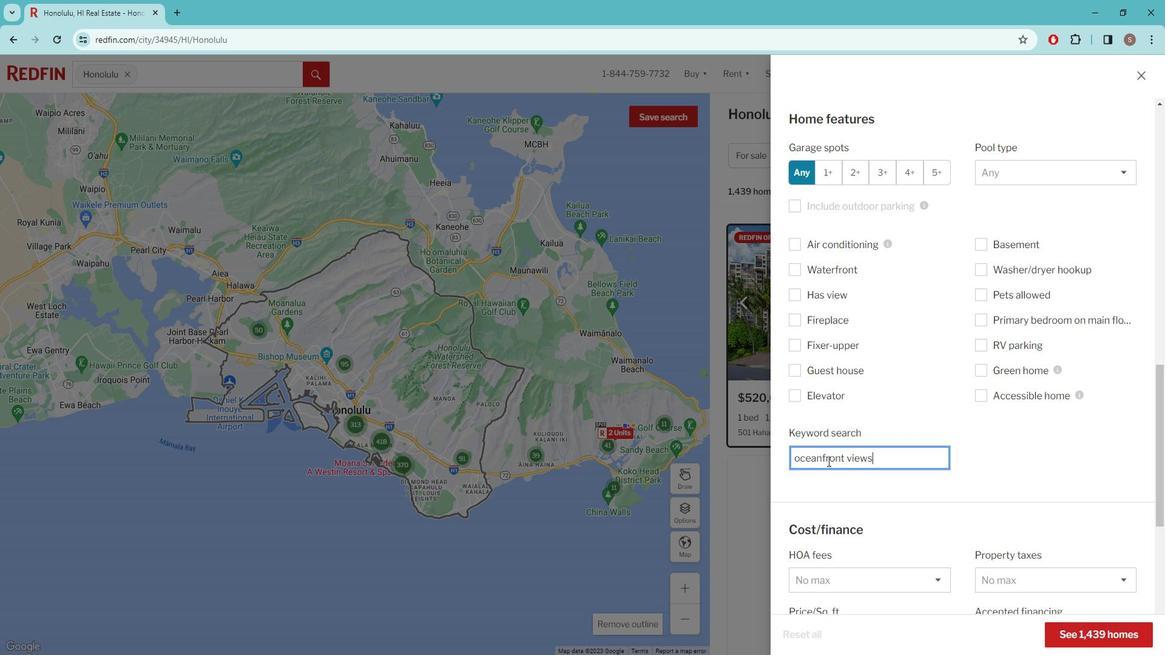 
Action: Mouse moved to (839, 455)
Screenshot: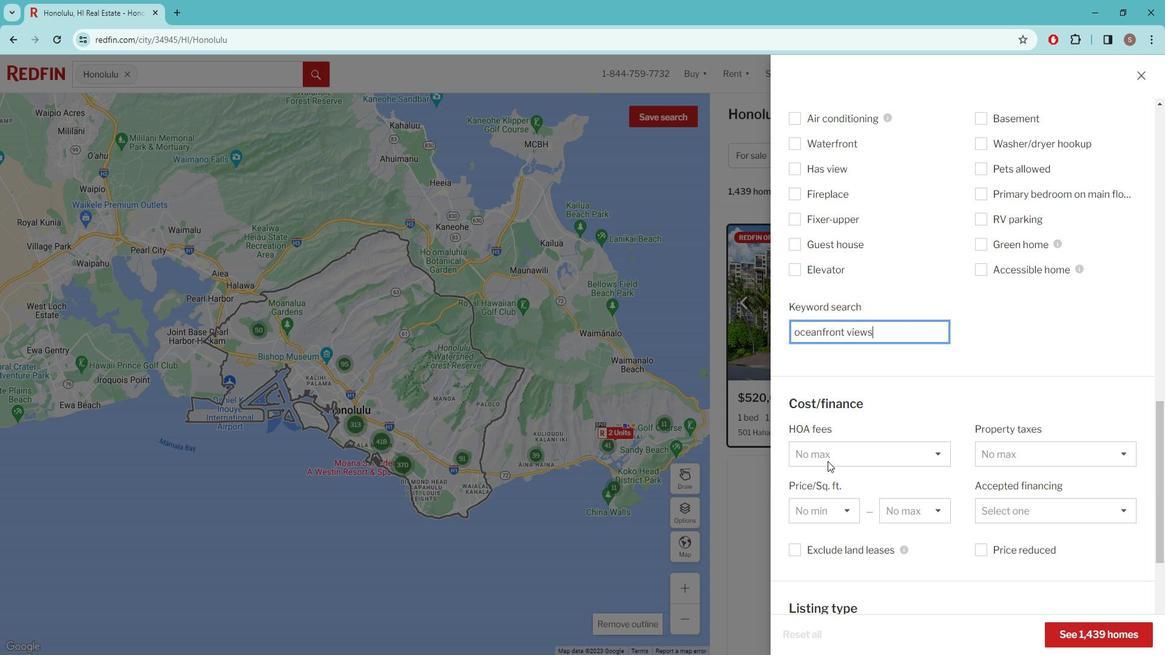 
Action: Mouse scrolled (839, 455) with delta (0, 0)
Screenshot: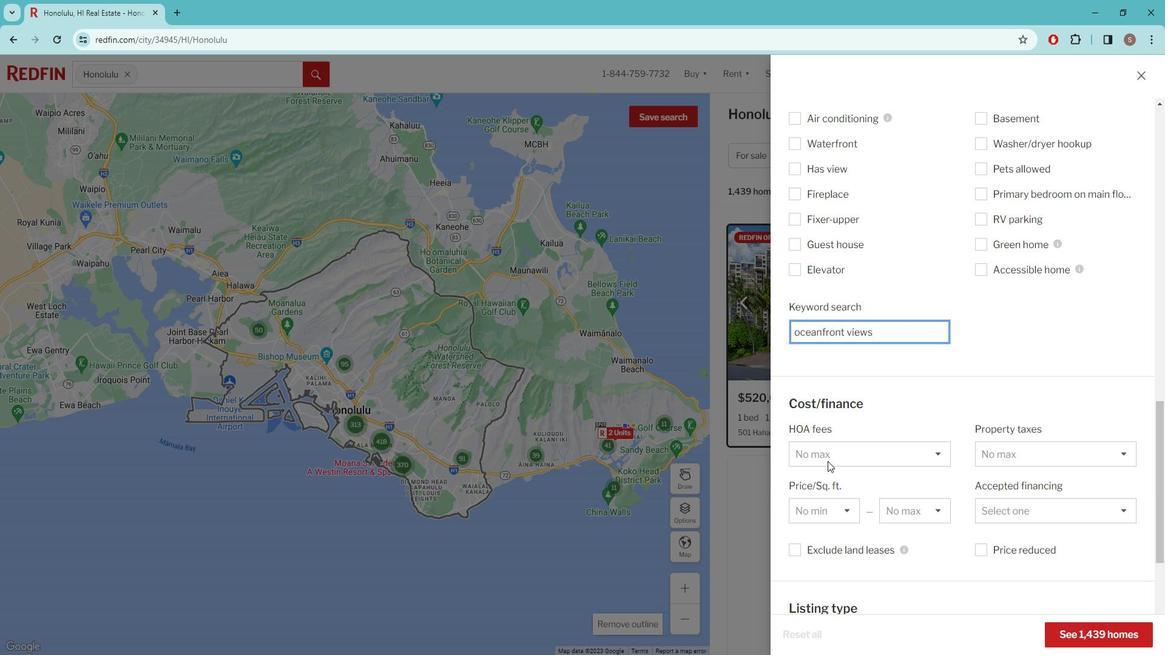 
Action: Mouse scrolled (839, 455) with delta (0, 0)
Screenshot: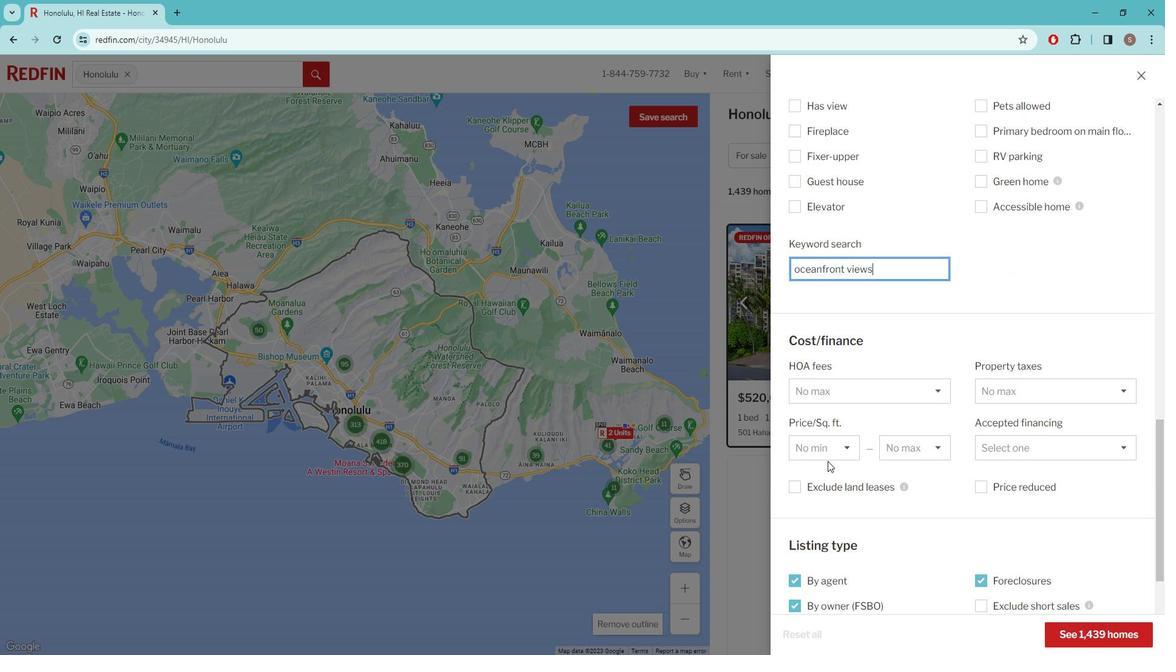 
Action: Mouse scrolled (839, 455) with delta (0, 0)
Screenshot: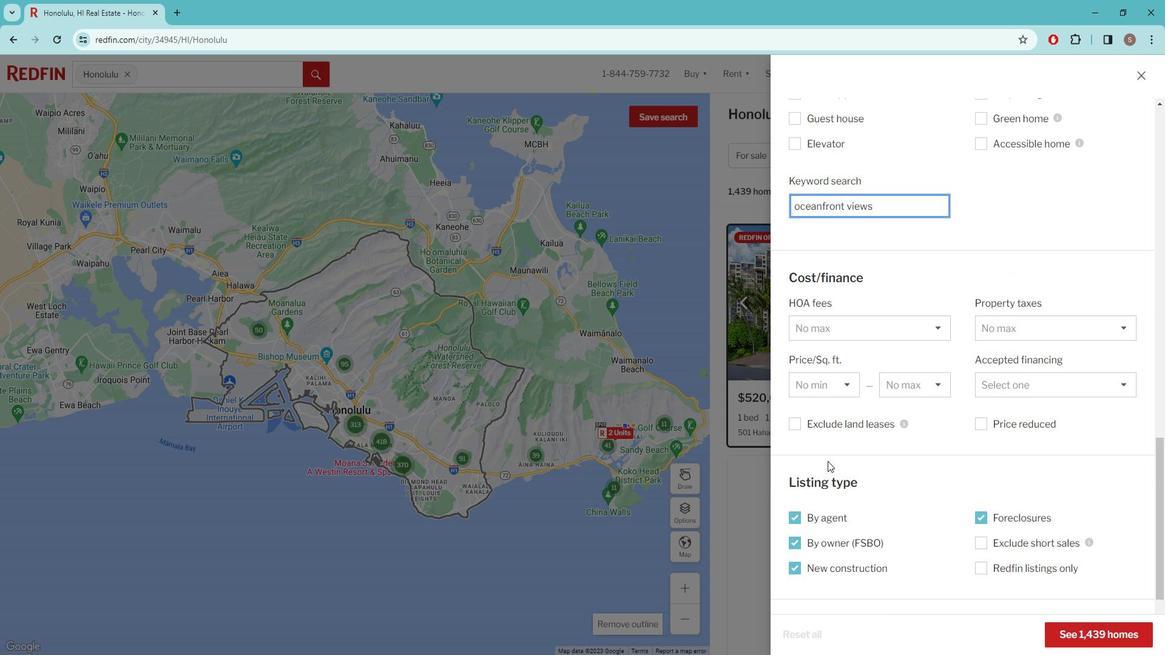 
Action: Mouse moved to (839, 456)
Screenshot: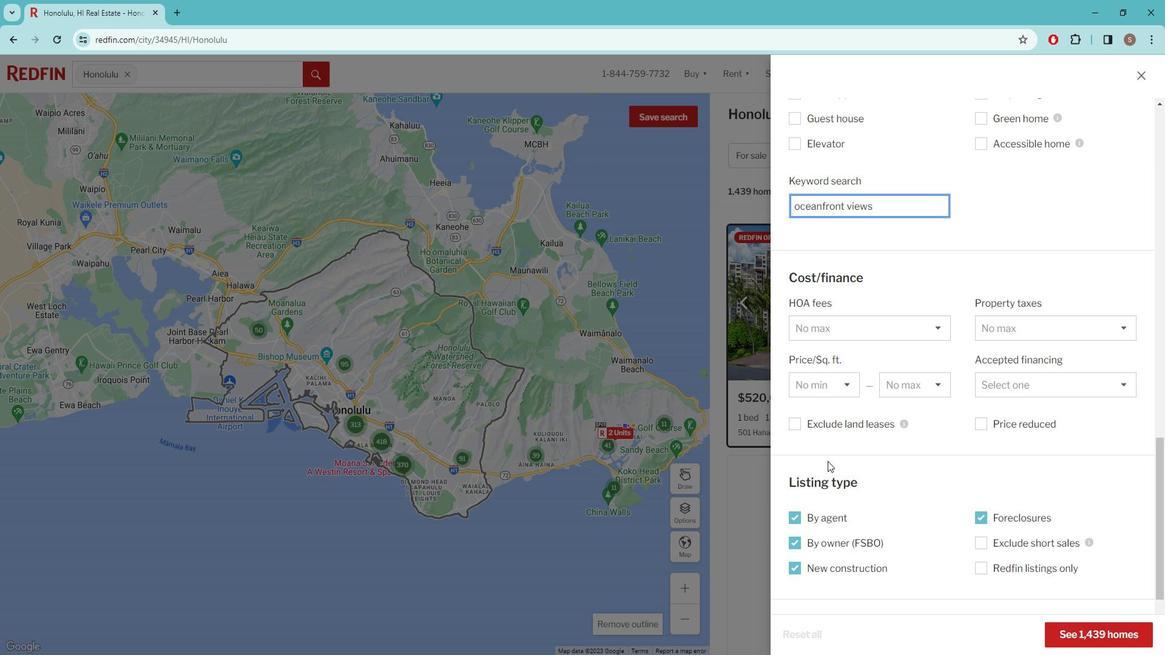 
Action: Mouse scrolled (839, 455) with delta (0, 0)
Screenshot: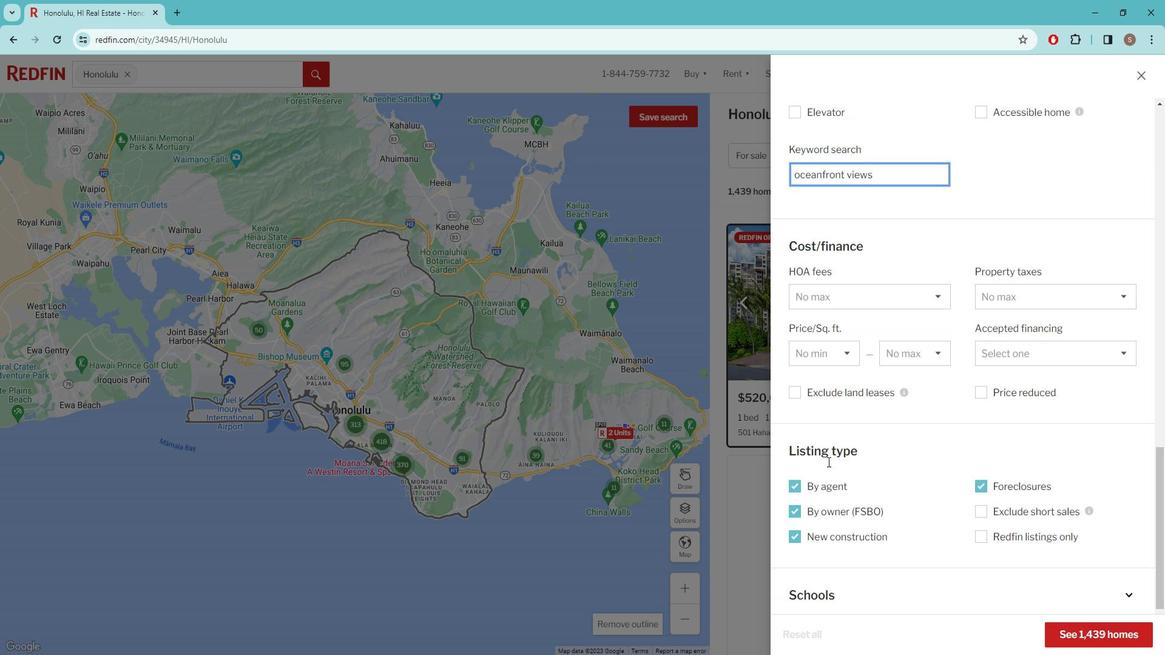 
Action: Mouse scrolled (839, 455) with delta (0, 0)
Screenshot: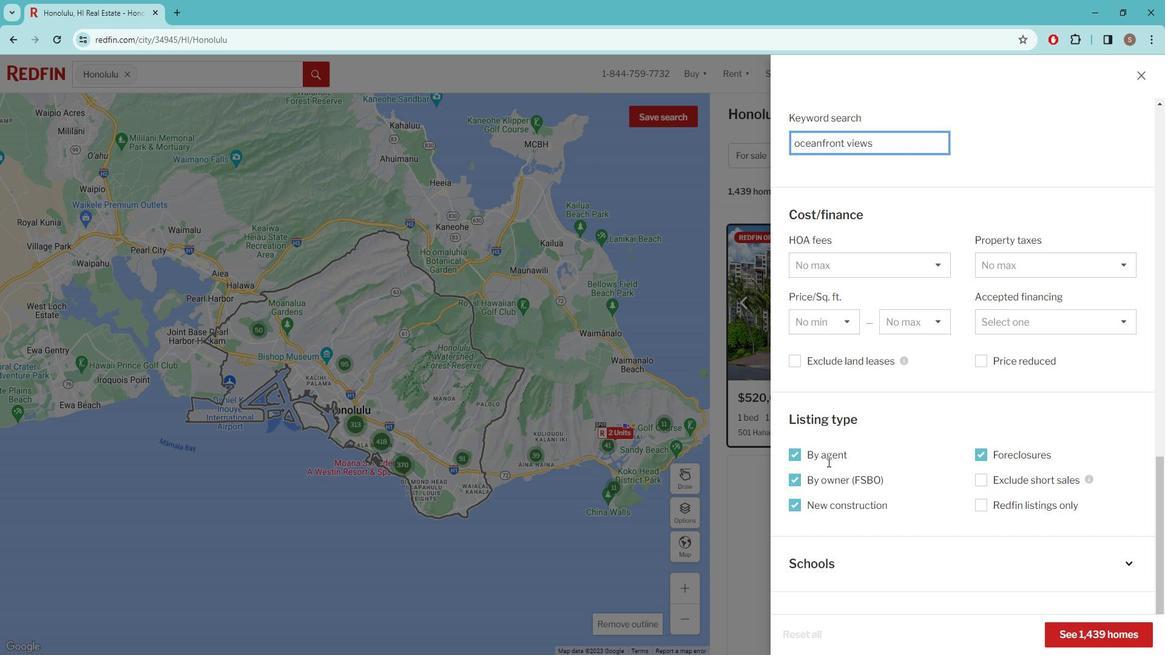 
Action: Mouse scrolled (839, 455) with delta (0, 0)
Screenshot: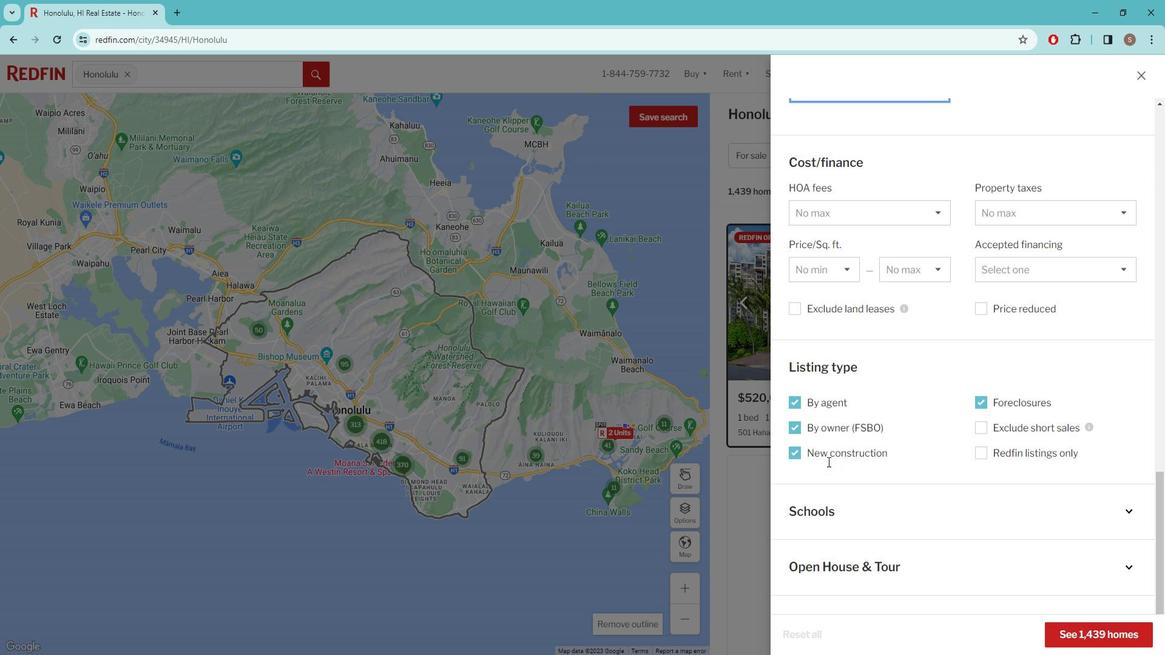 
Action: Mouse scrolled (839, 455) with delta (0, 0)
Screenshot: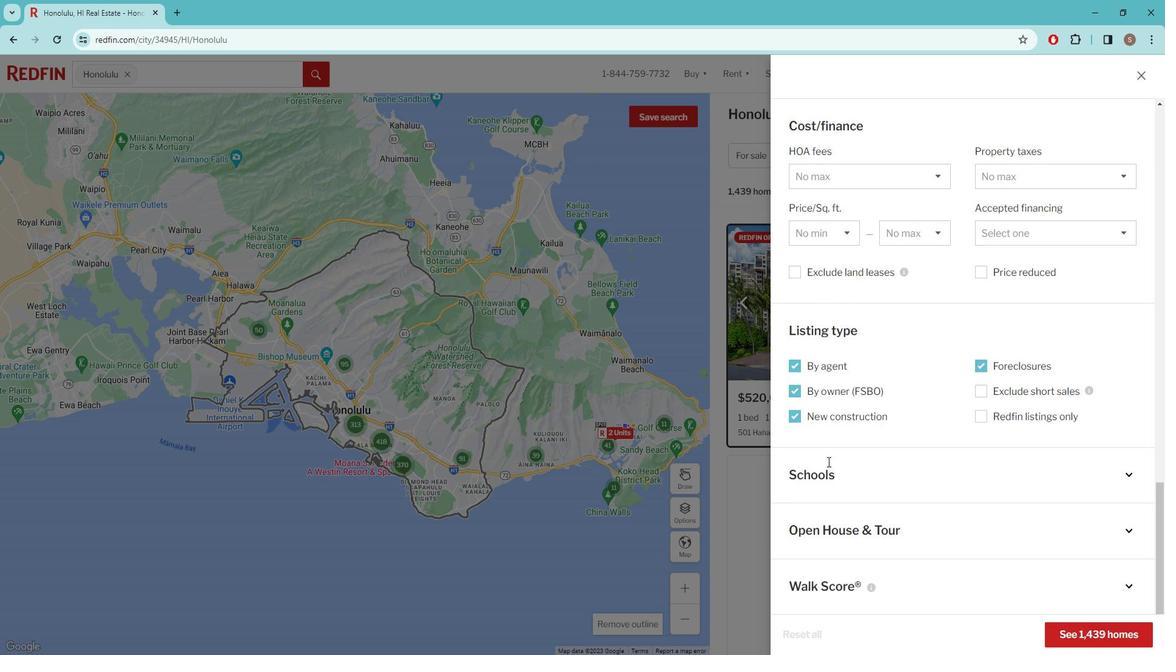 
Action: Mouse moved to (839, 457)
Screenshot: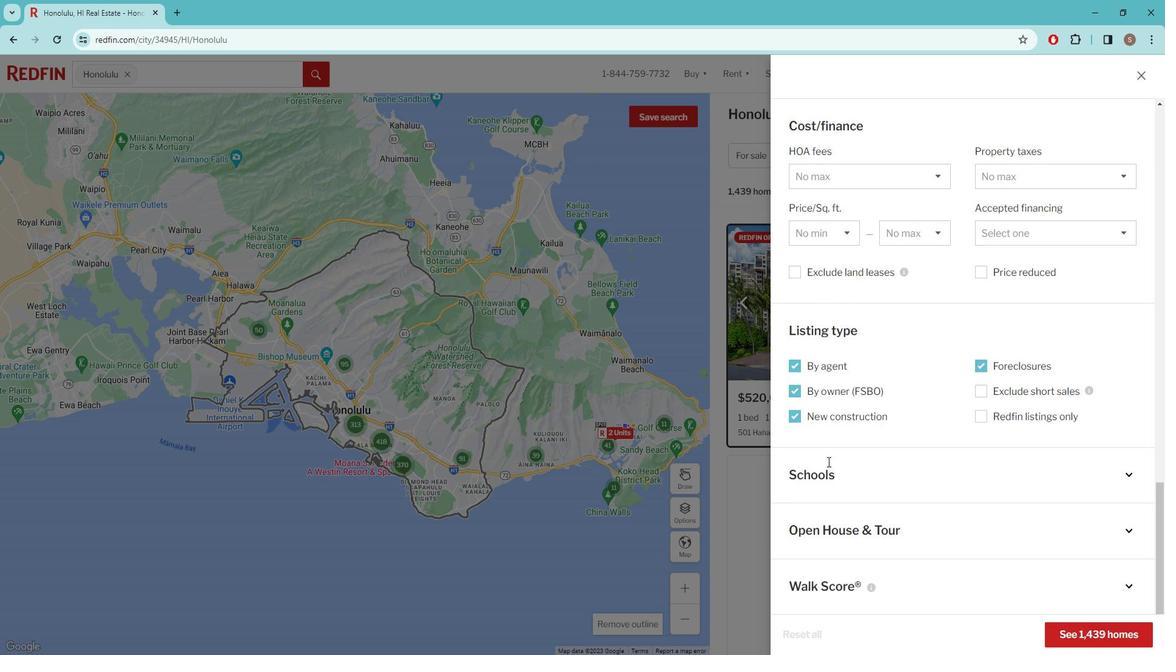 
Action: Mouse scrolled (839, 456) with delta (0, 0)
Screenshot: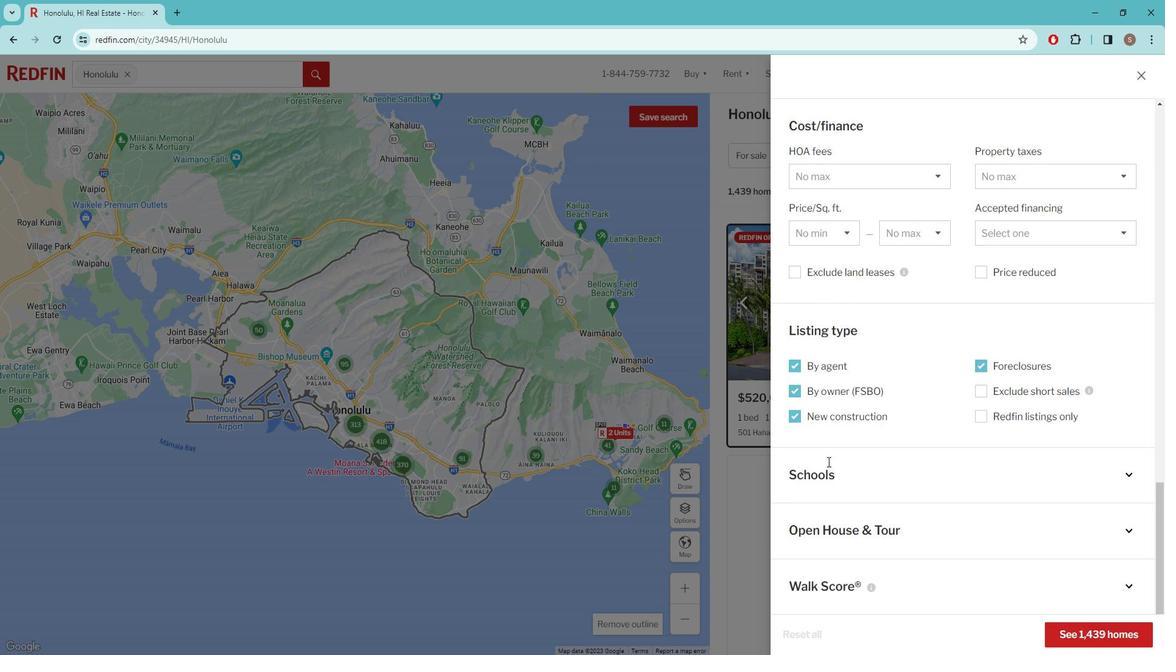 
Action: Mouse moved to (839, 459)
Screenshot: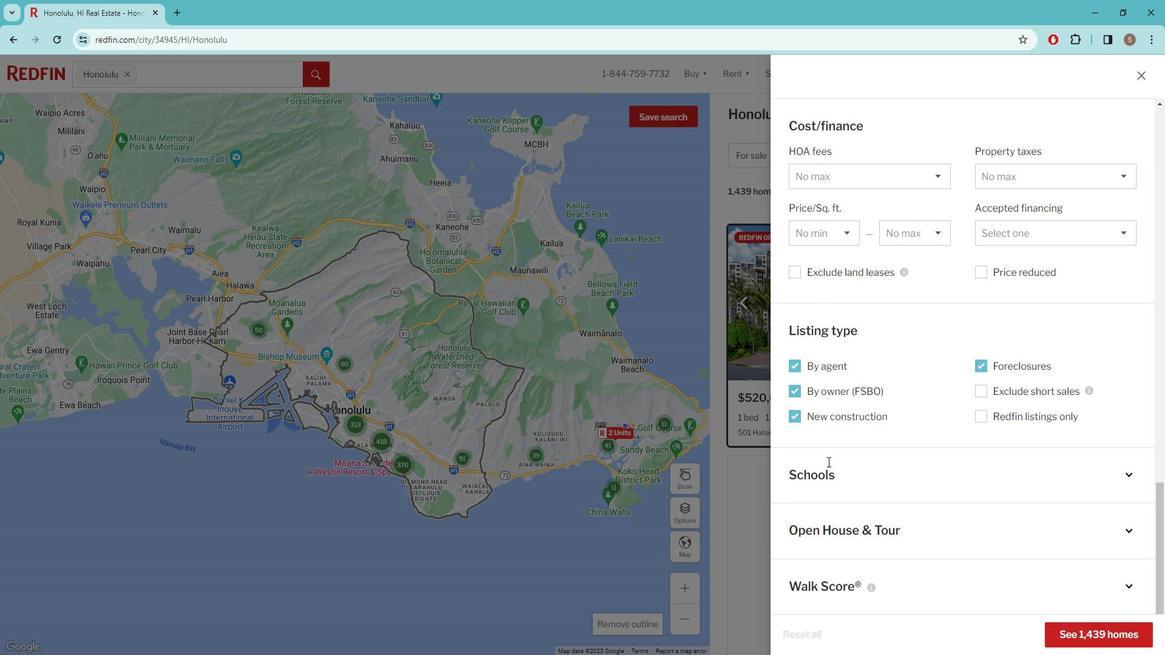 
Action: Mouse scrolled (839, 458) with delta (0, 0)
Screenshot: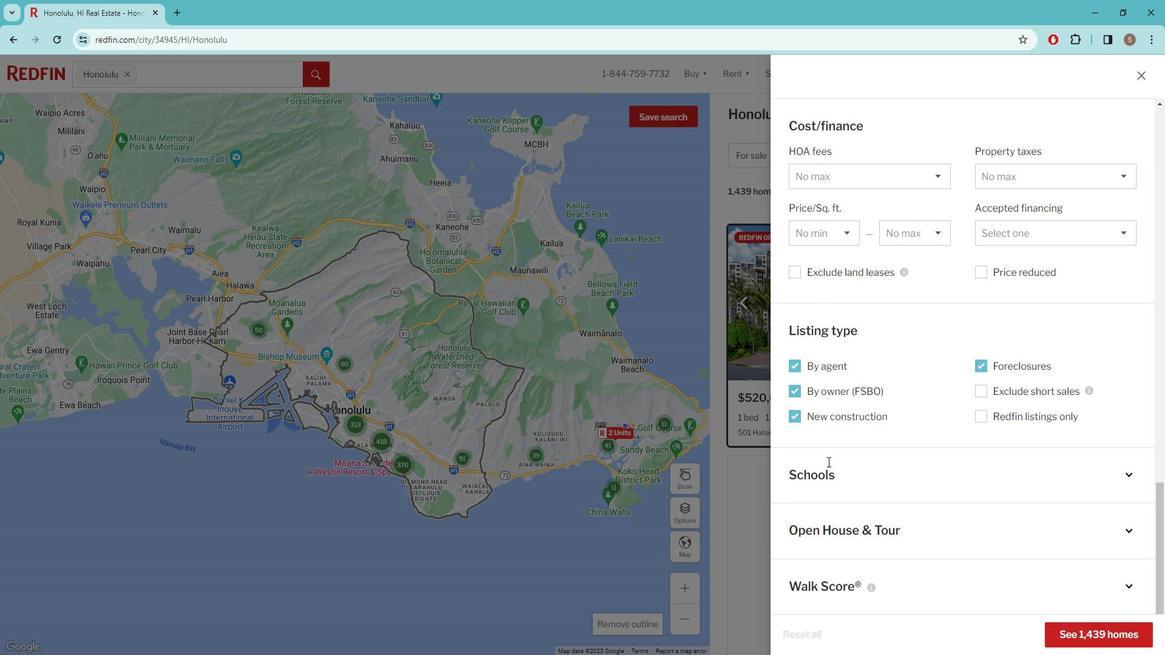 
Action: Mouse moved to (841, 461)
Screenshot: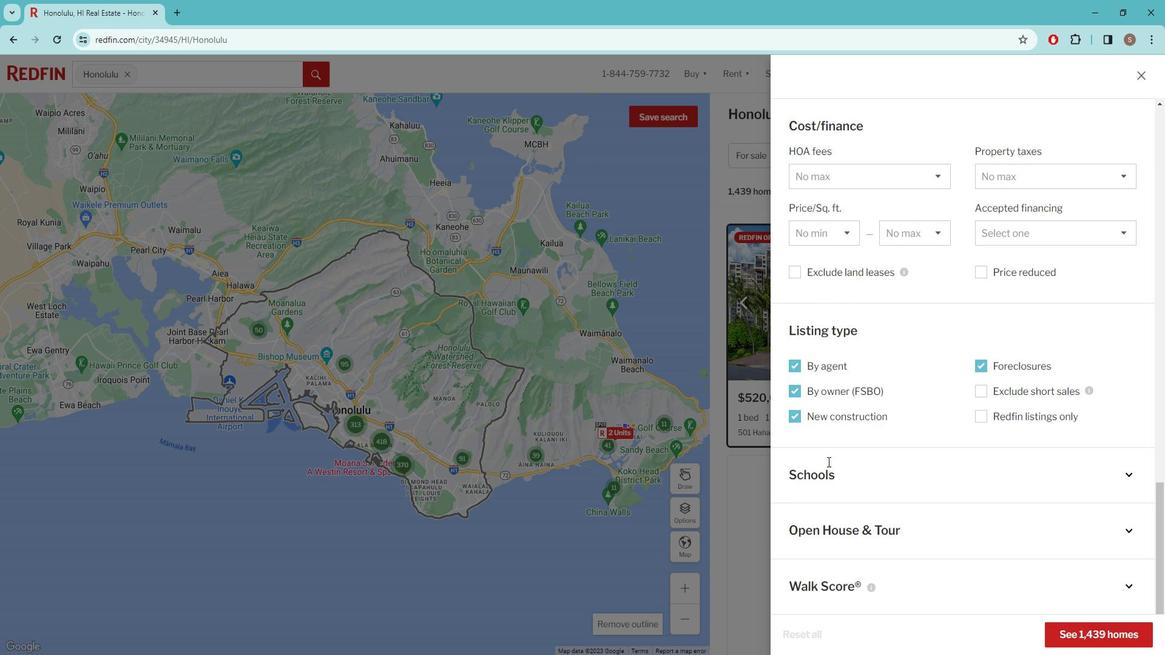 
Action: Mouse scrolled (841, 460) with delta (0, 0)
Screenshot: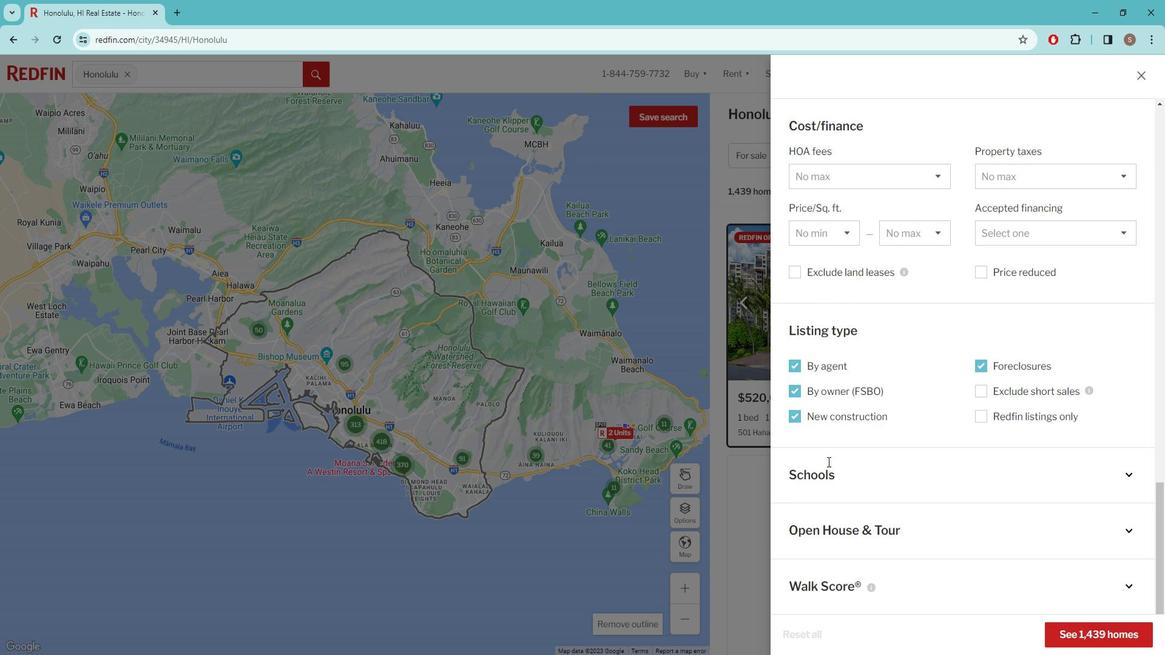 
Action: Mouse moved to (841, 461)
Screenshot: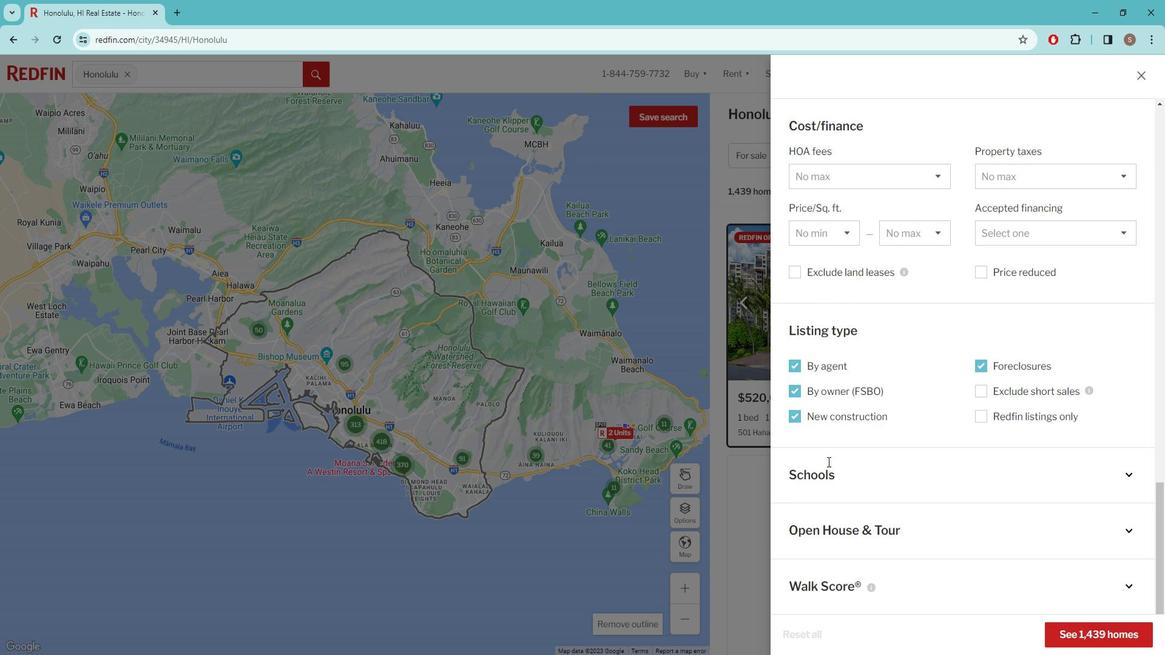 
Action: Mouse scrolled (841, 460) with delta (0, 0)
Screenshot: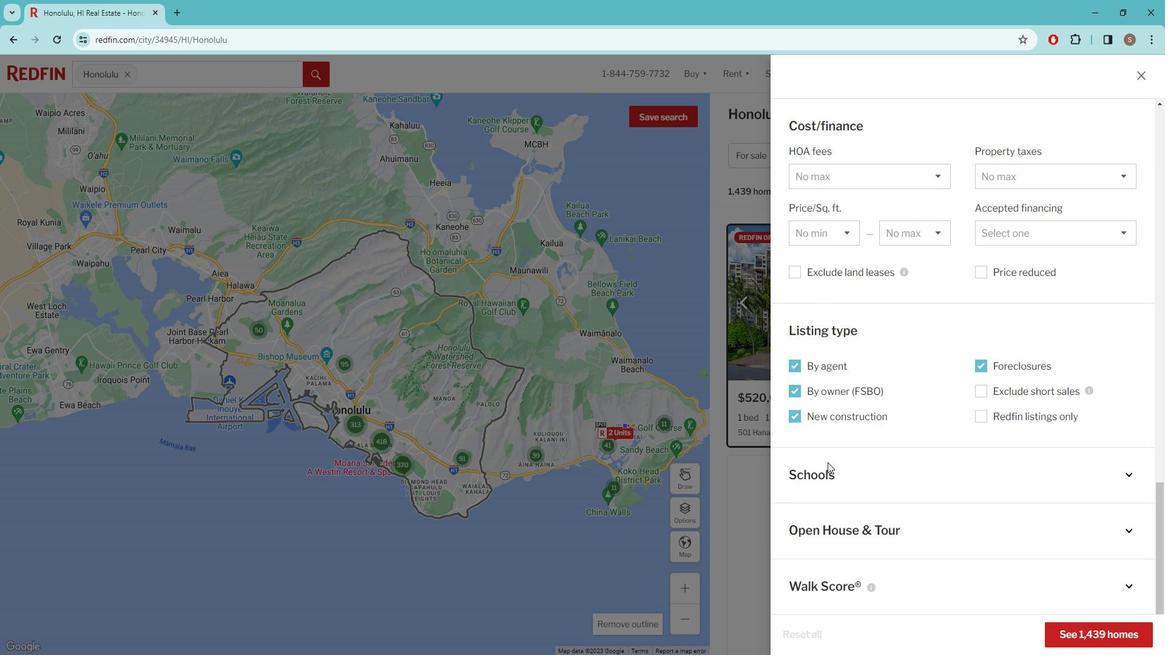 
Action: Mouse moved to (889, 518)
Screenshot: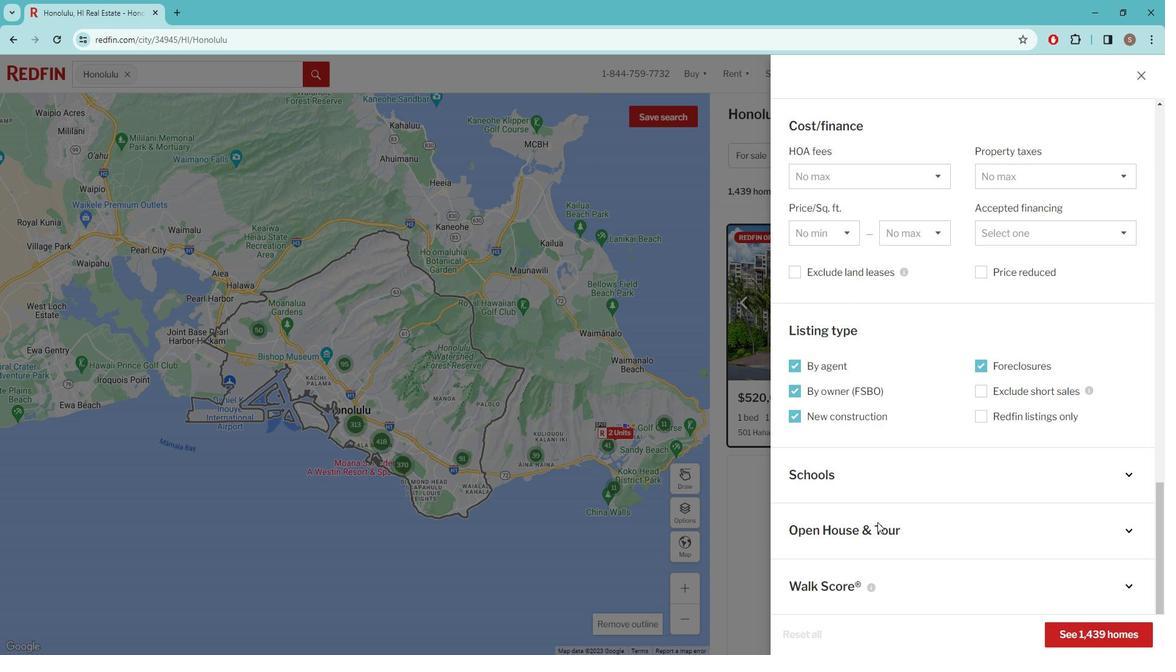 
Action: Mouse pressed left at (889, 518)
Screenshot: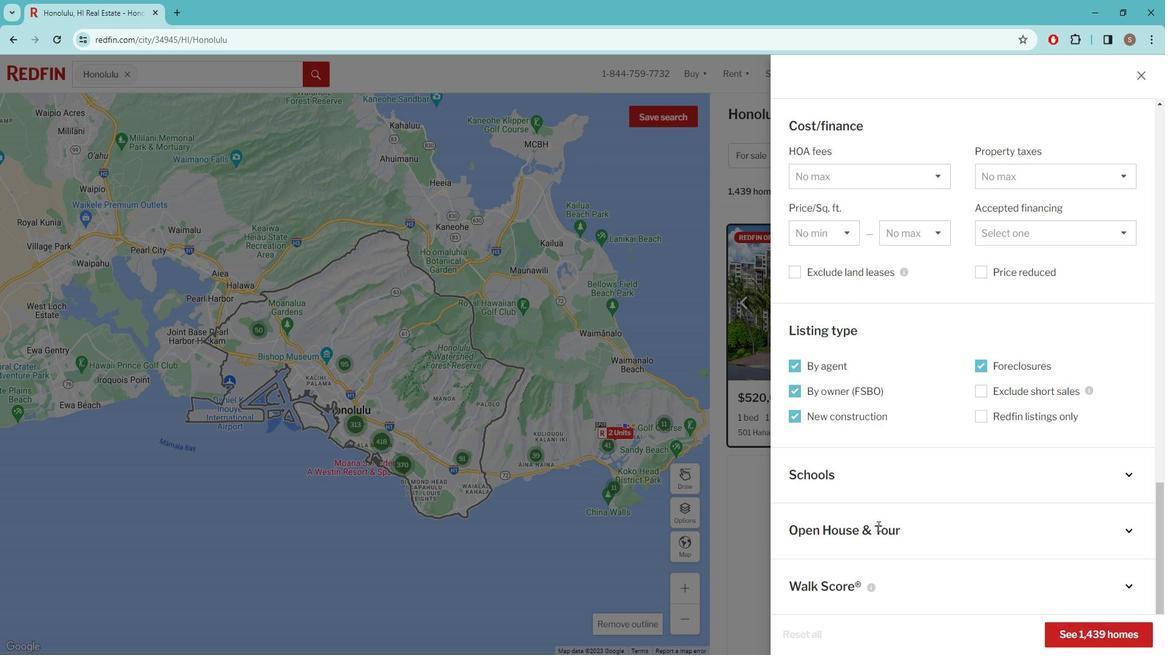 
Action: Mouse moved to (831, 518)
Screenshot: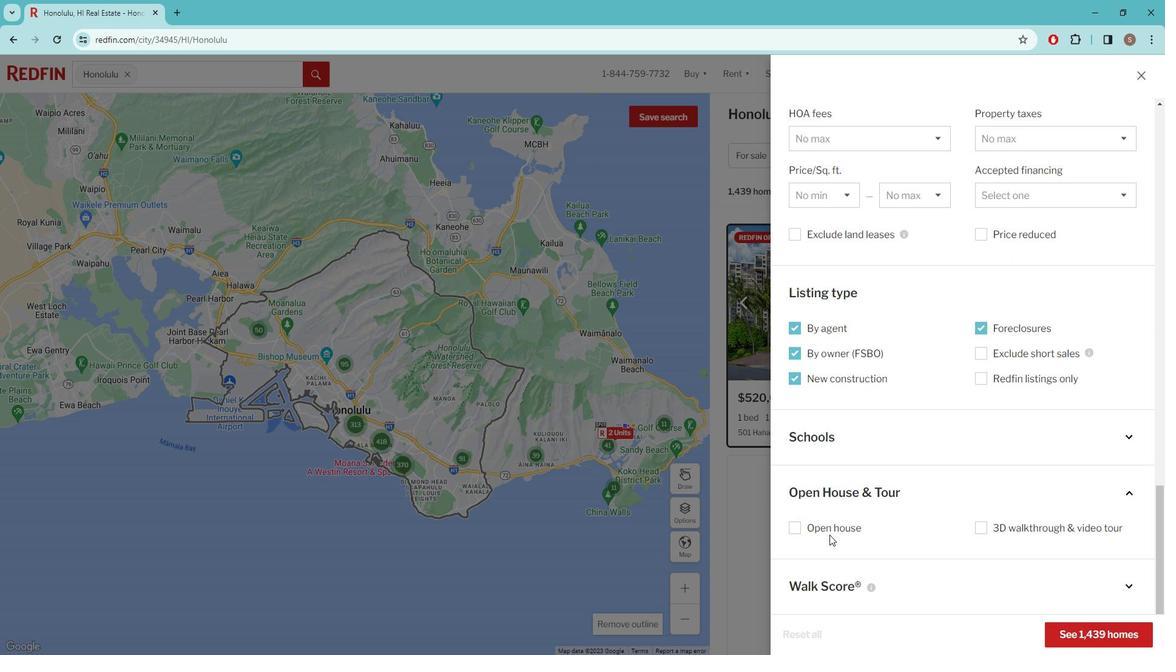 
Action: Mouse pressed left at (831, 518)
Screenshot: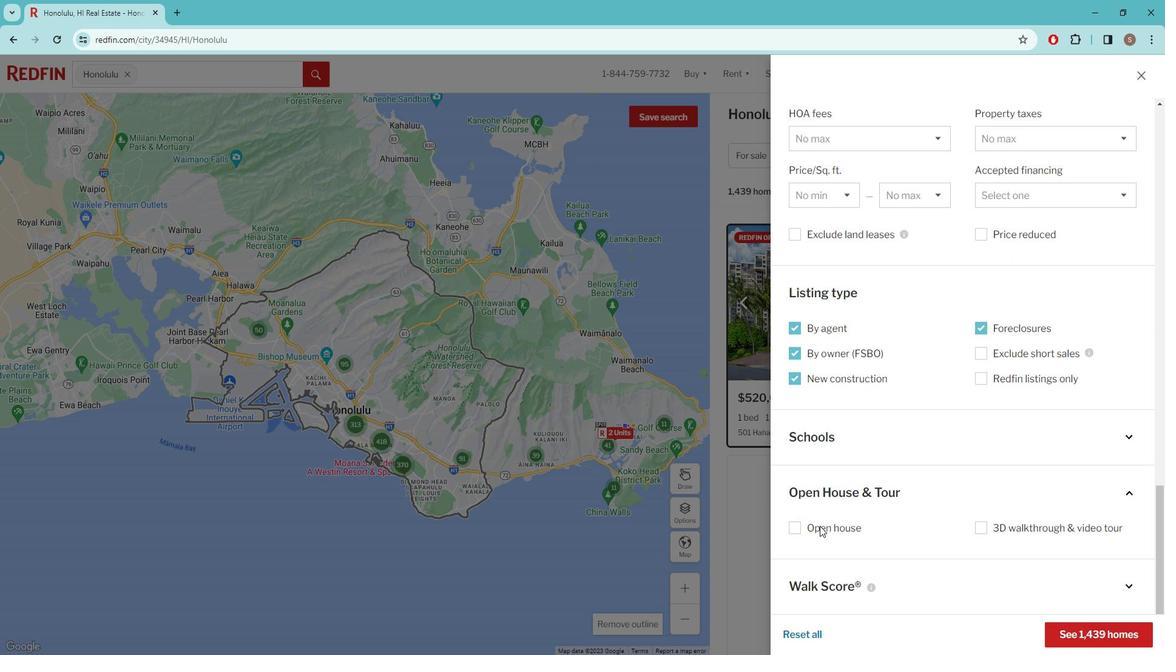 
Action: Mouse moved to (834, 569)
Screenshot: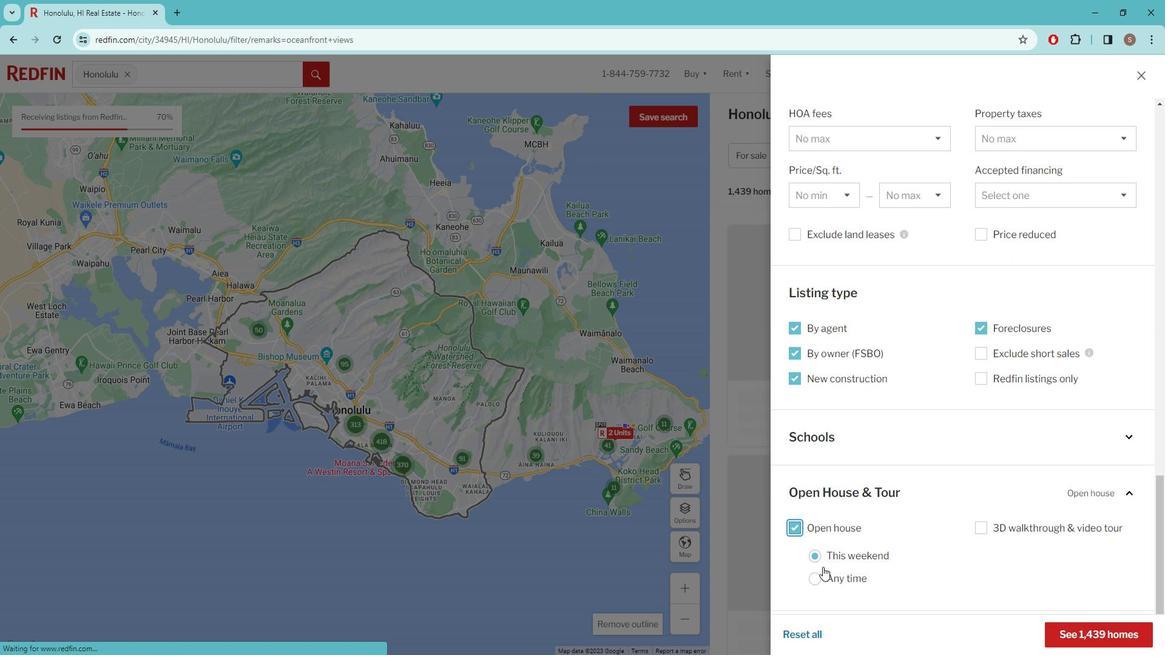 
Action: Mouse pressed left at (834, 569)
Screenshot: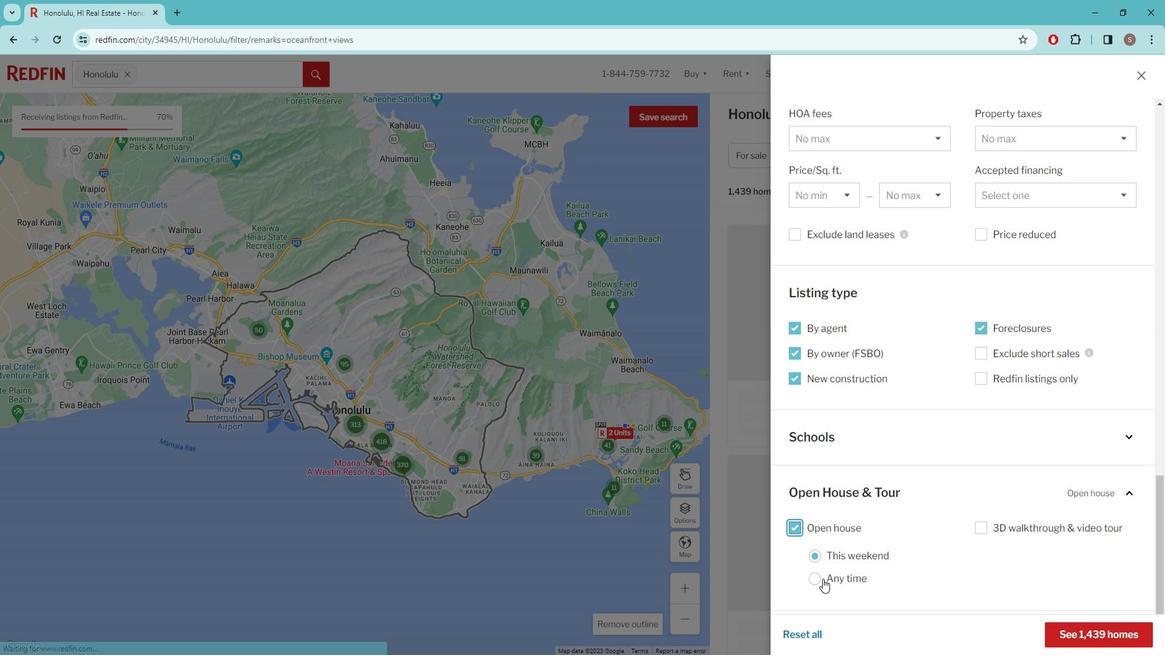 
Action: Mouse moved to (1111, 620)
Screenshot: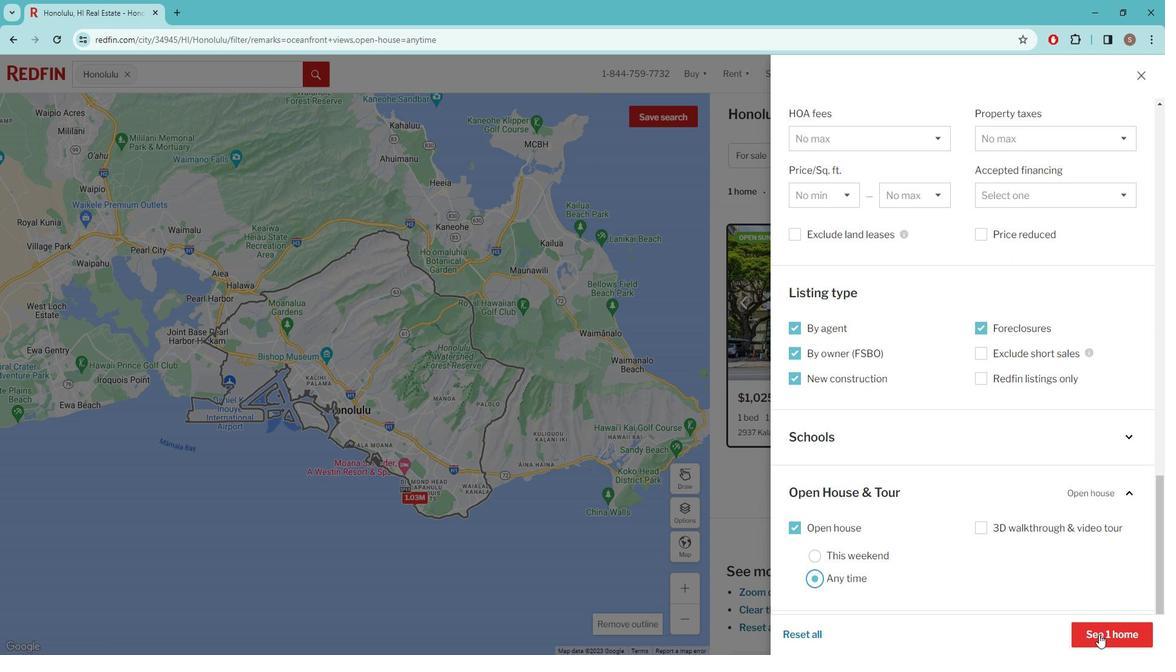 
Action: Mouse pressed left at (1111, 620)
Screenshot: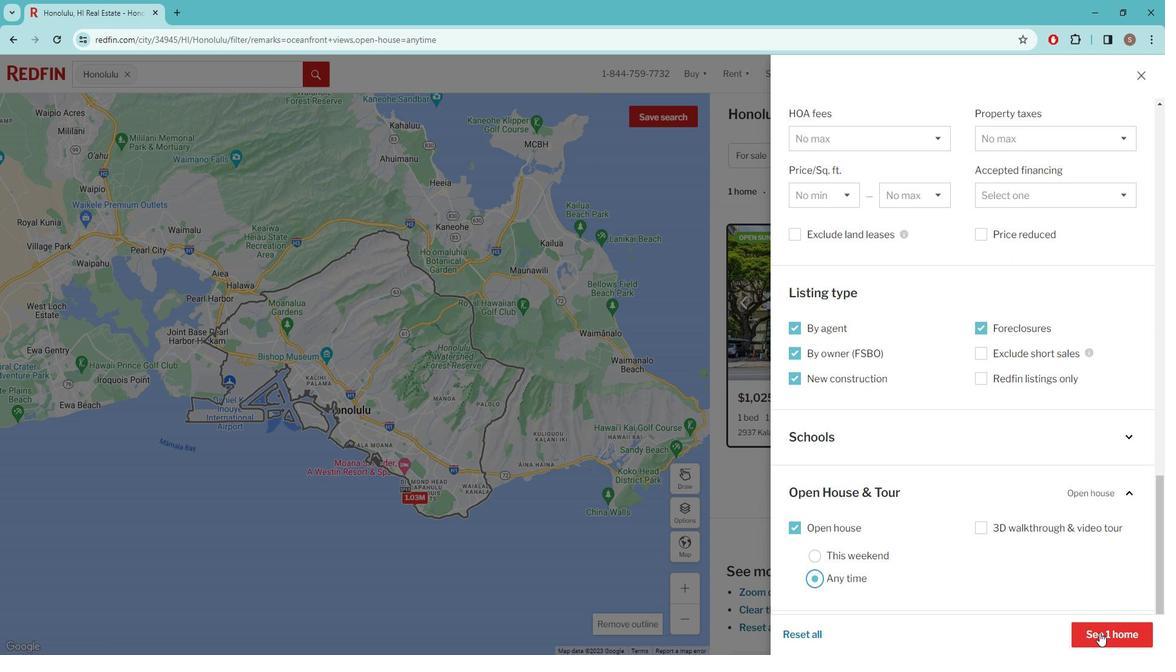 
Action: Mouse moved to (815, 387)
Screenshot: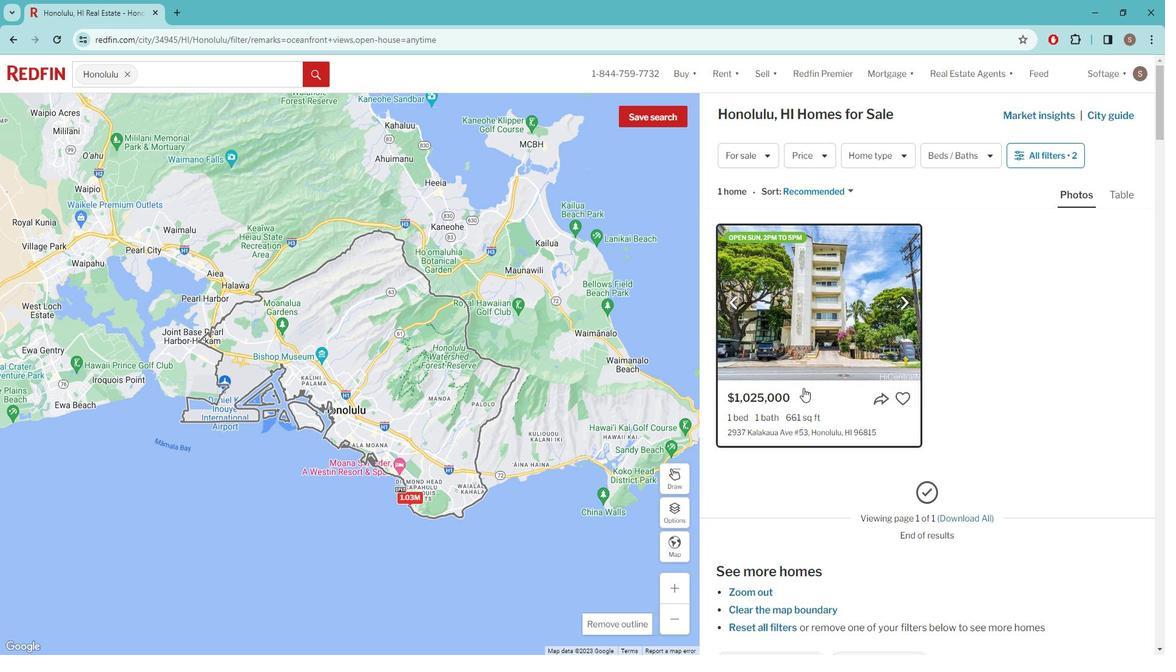 
Action: Mouse pressed left at (815, 387)
Screenshot: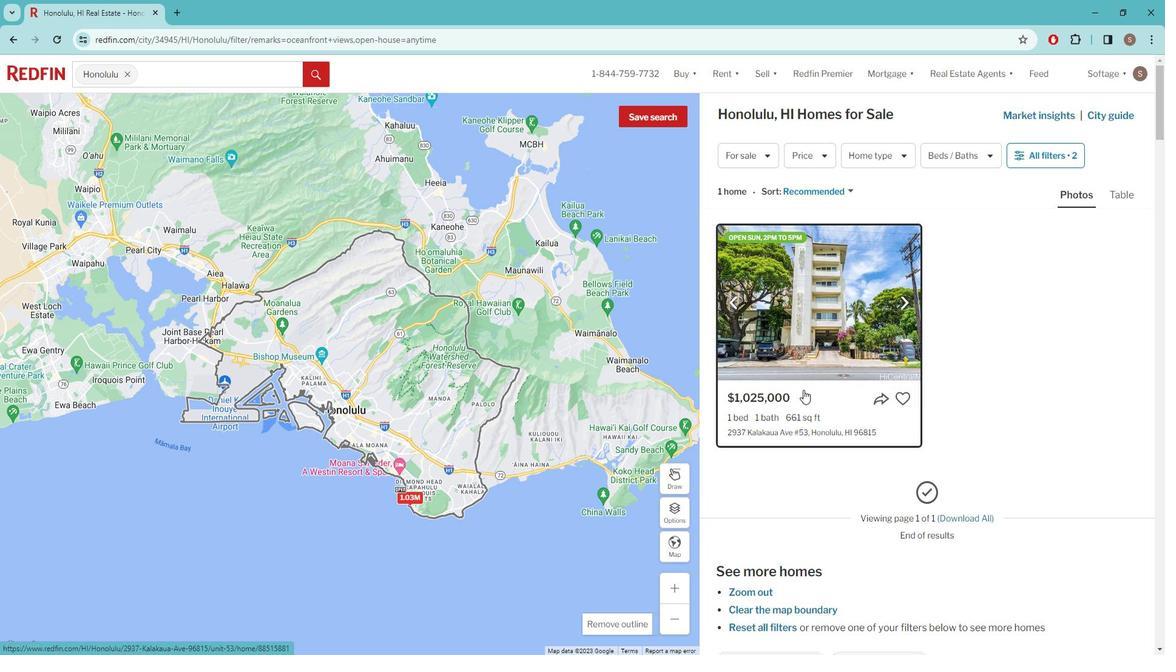 
Action: Mouse moved to (630, 353)
Screenshot: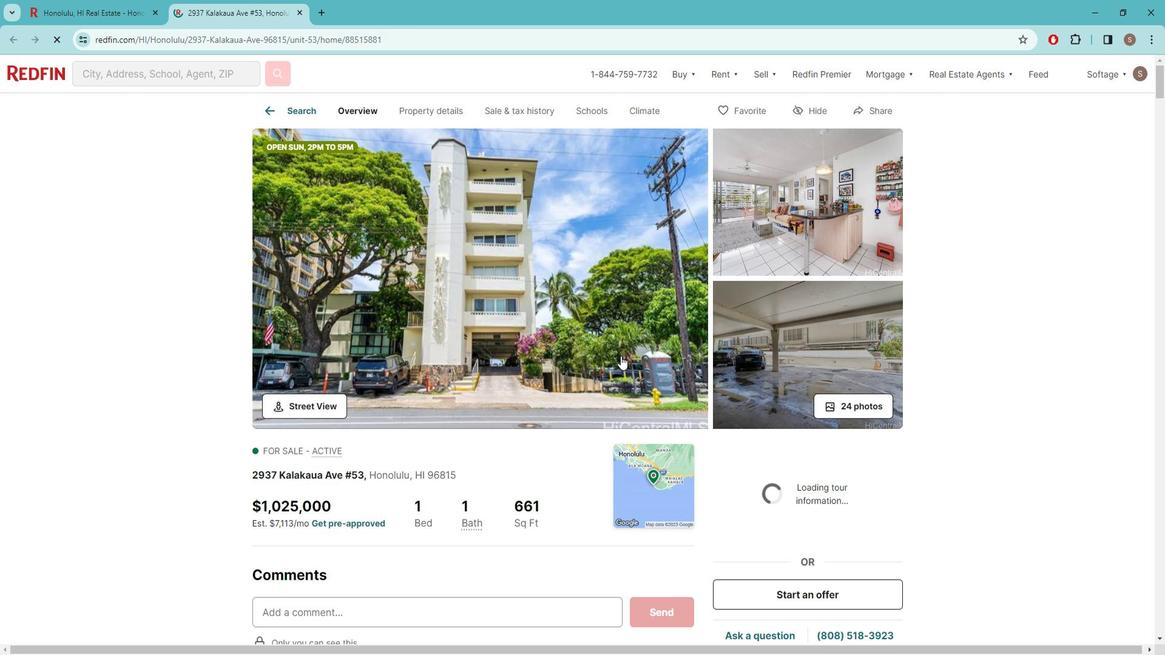 
Action: Mouse pressed left at (630, 353)
Screenshot: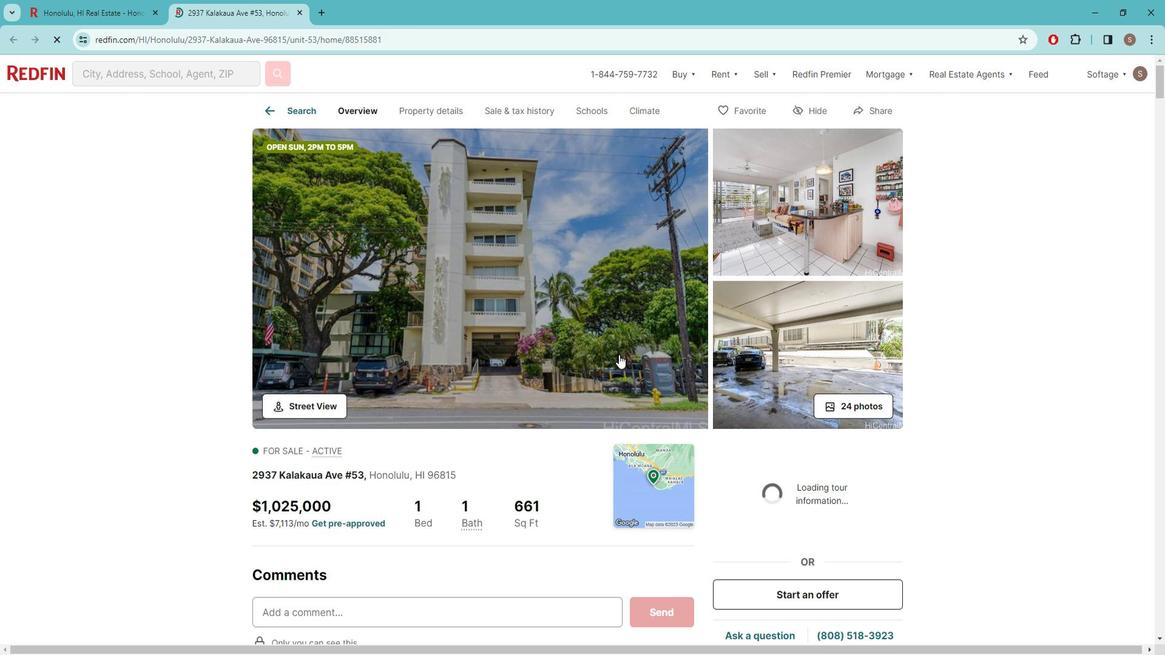 
Action: Mouse moved to (1104, 353)
Screenshot: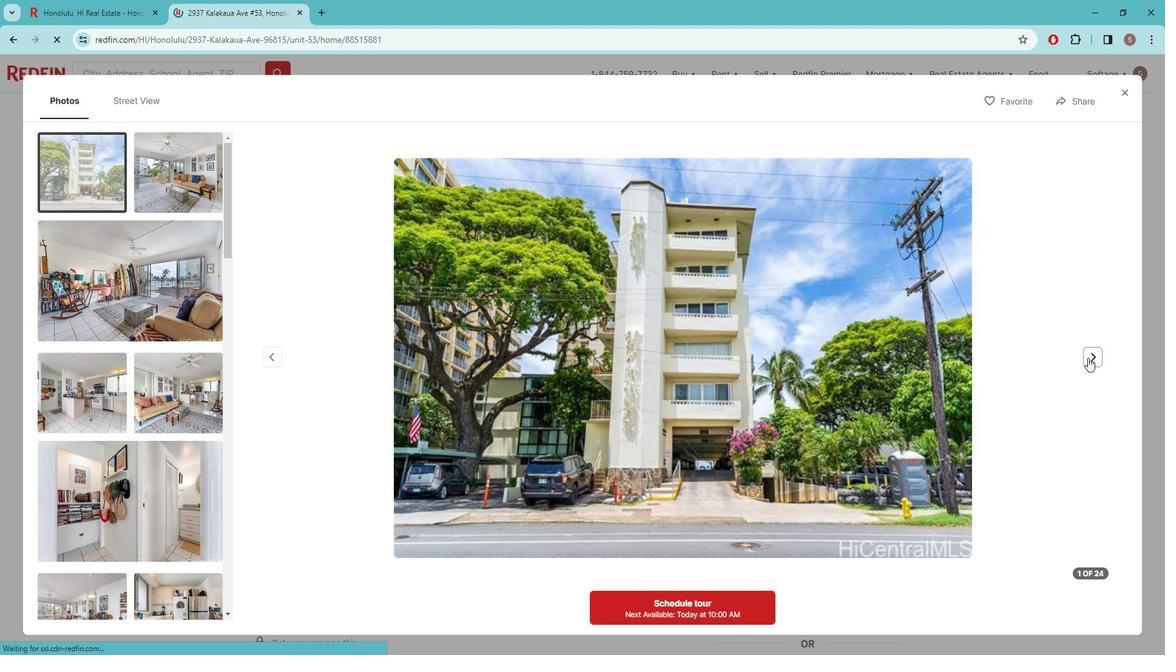 
Action: Mouse pressed left at (1104, 353)
Screenshot: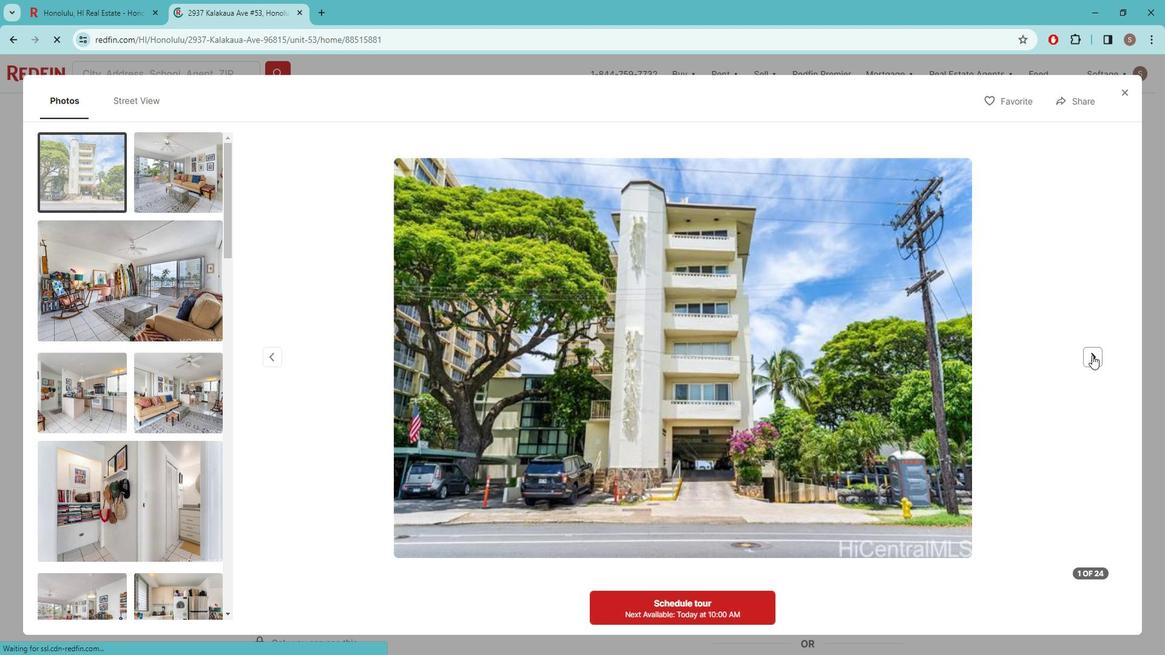 
Action: Mouse moved to (1104, 353)
Screenshot: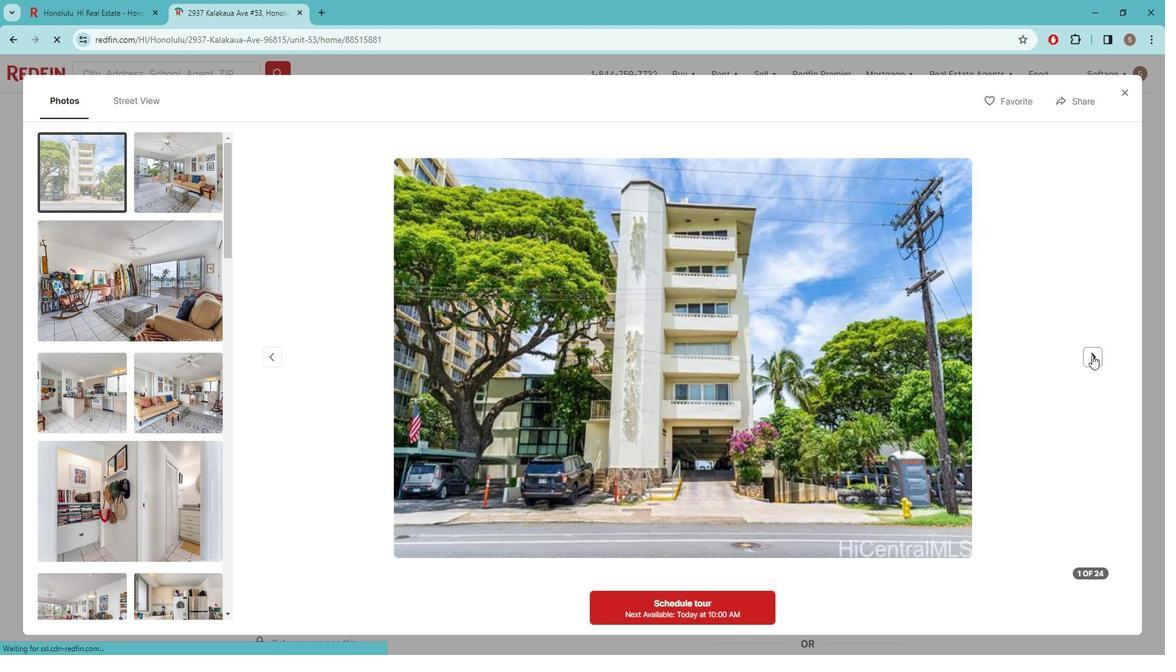 
Action: Mouse pressed left at (1104, 353)
Screenshot: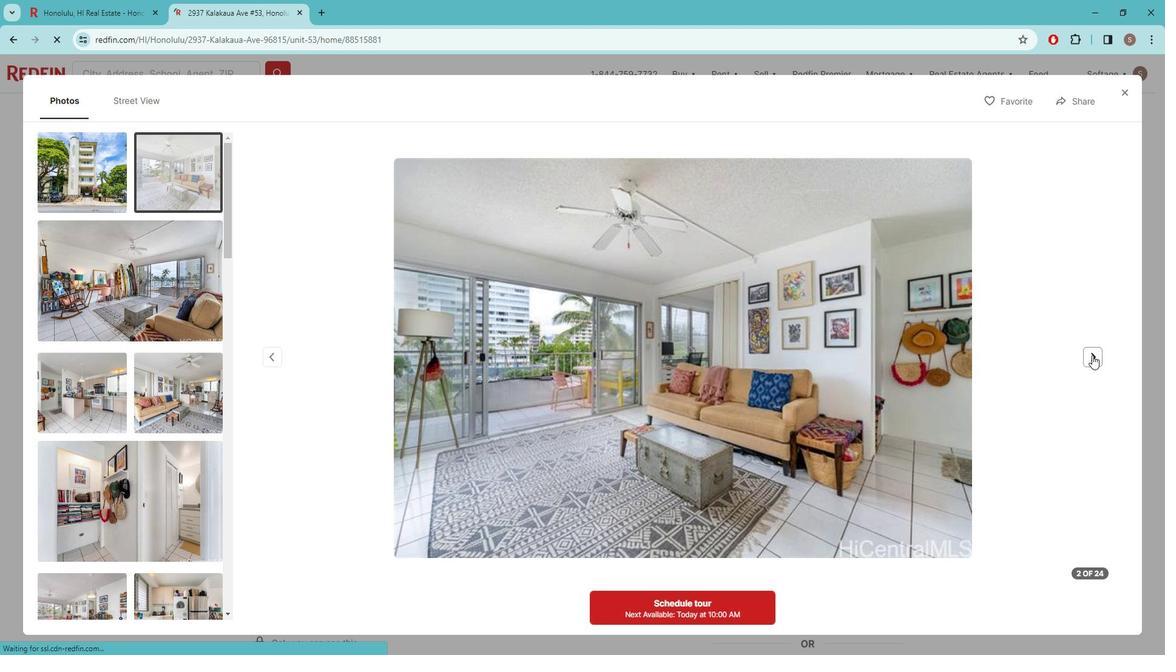 
Action: Mouse pressed left at (1104, 353)
Screenshot: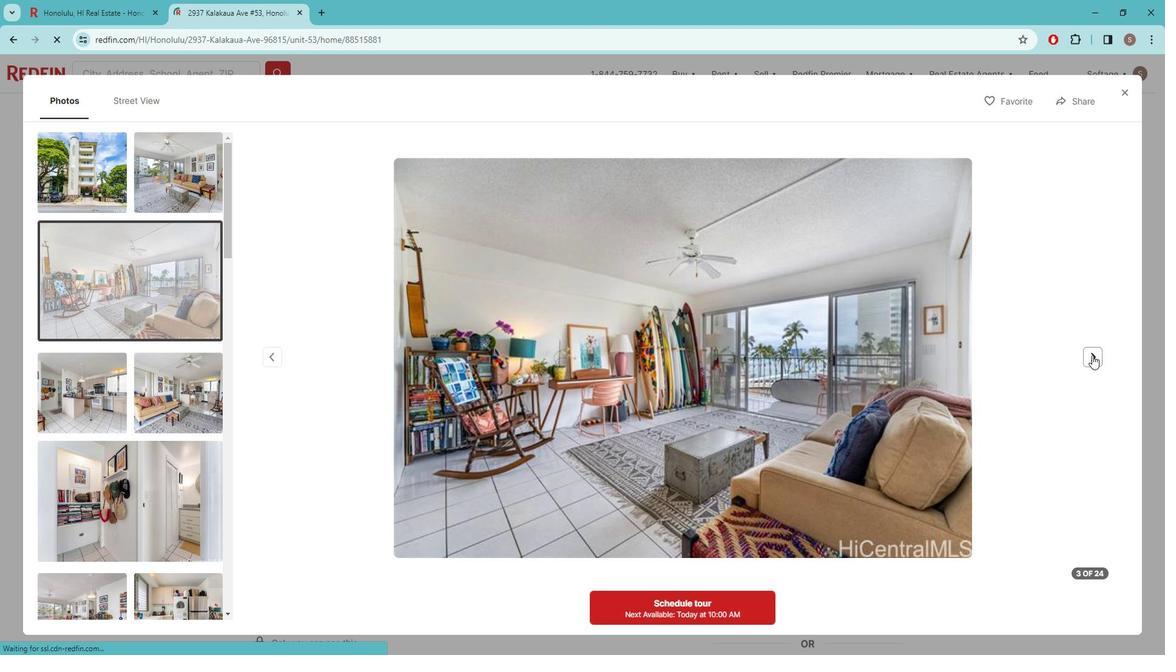 
Action: Mouse pressed left at (1104, 353)
Screenshot: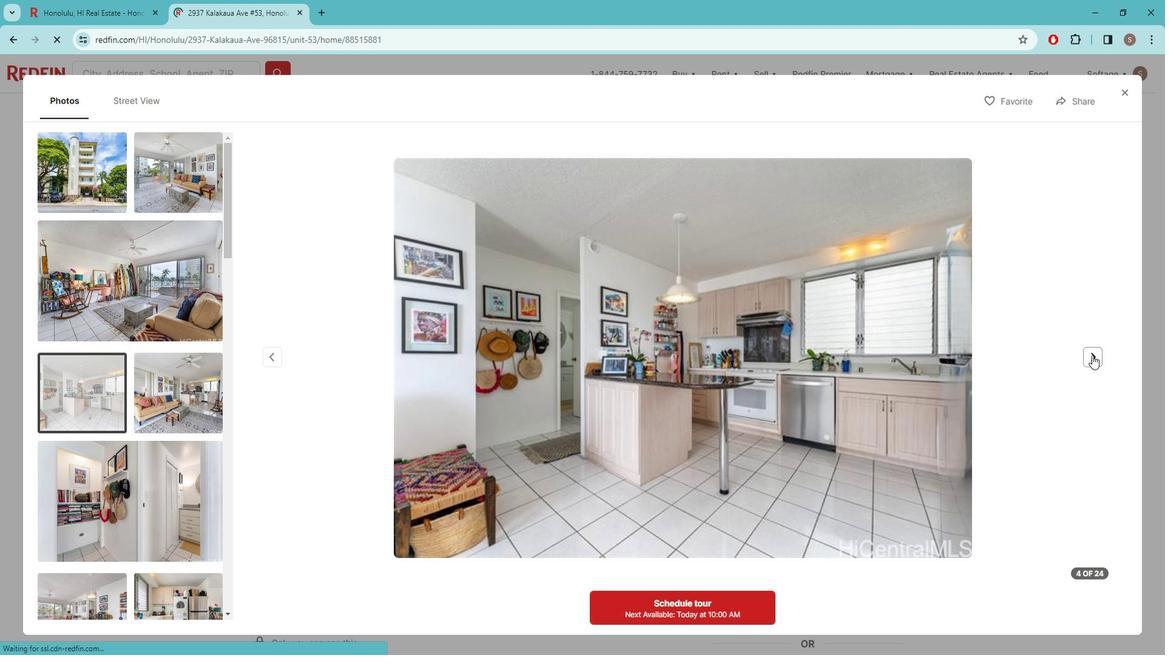 
Action: Mouse pressed left at (1104, 353)
Screenshot: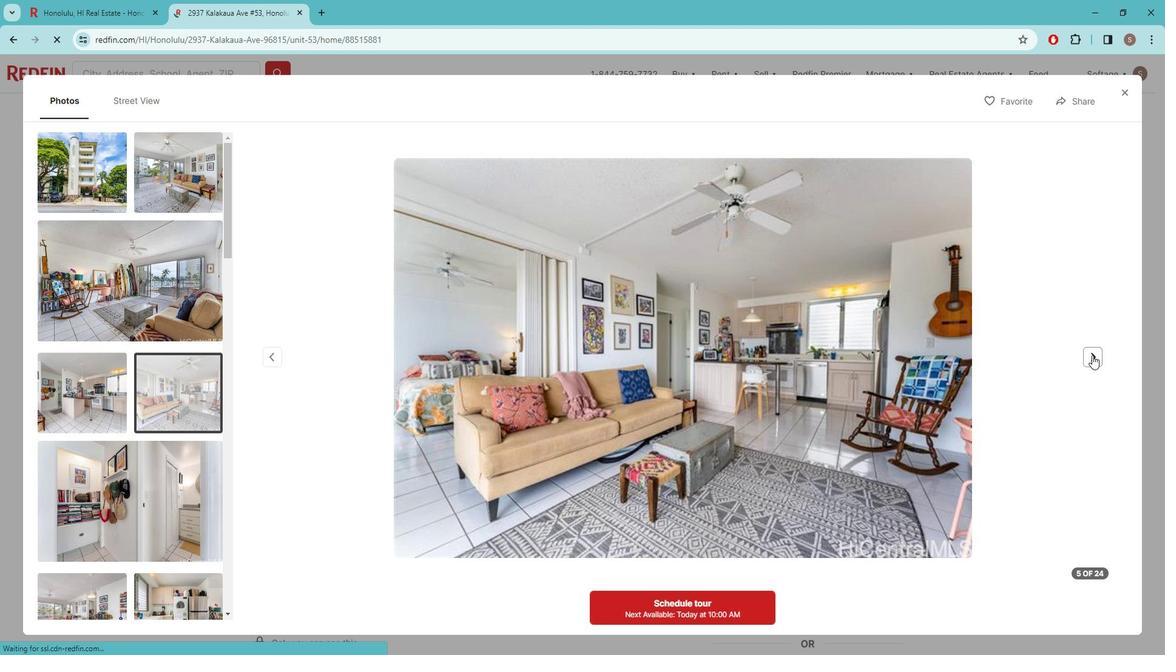 
Action: Mouse pressed left at (1104, 353)
Screenshot: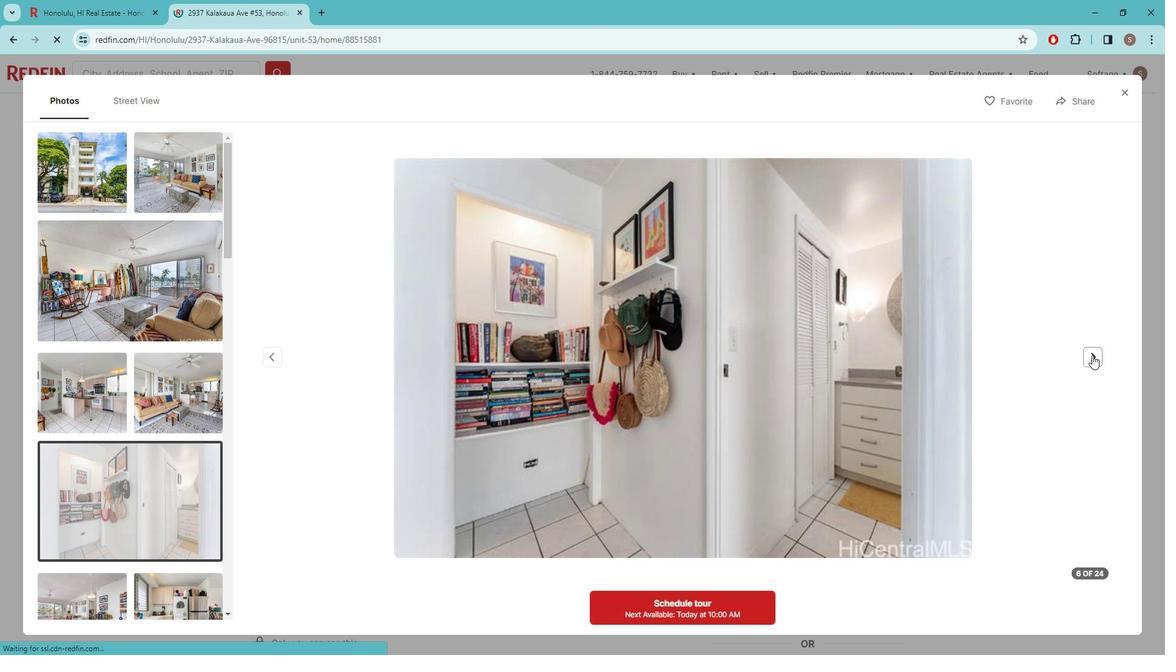 
Action: Mouse pressed left at (1104, 353)
Screenshot: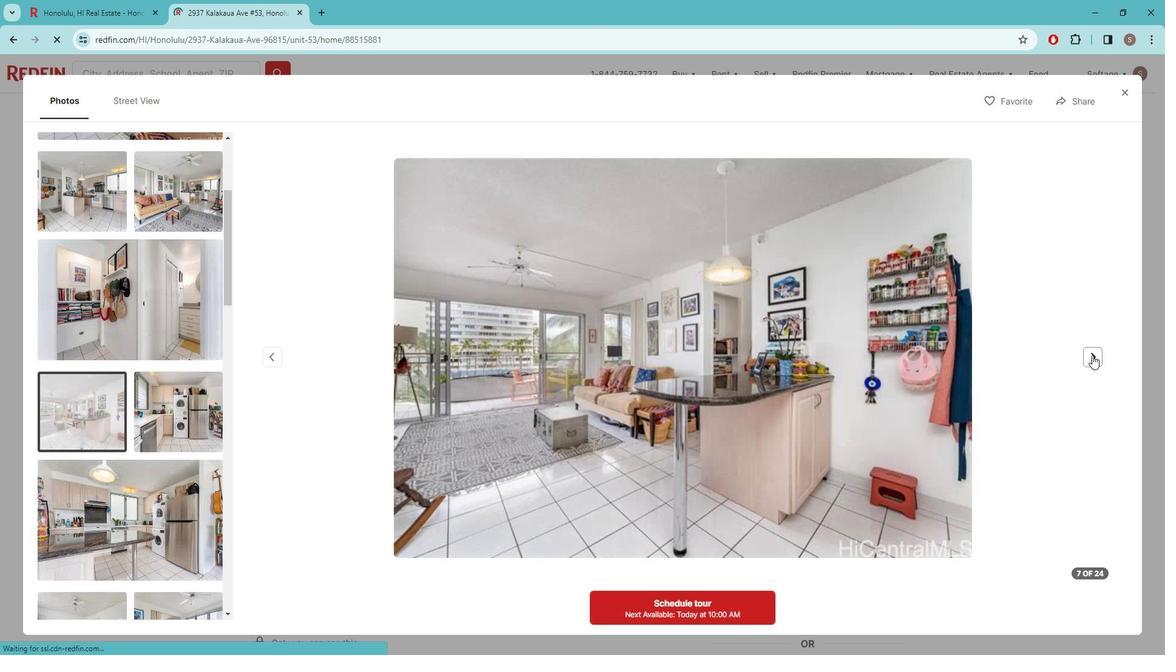
Action: Mouse pressed left at (1104, 353)
Screenshot: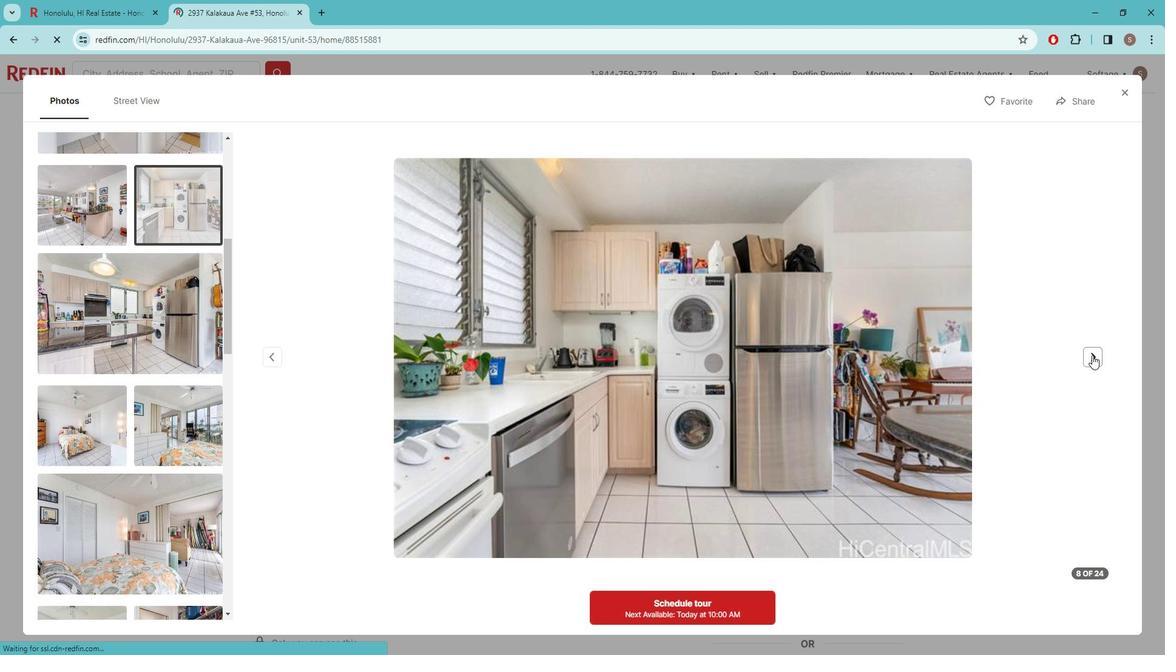 
Action: Mouse pressed left at (1104, 353)
Screenshot: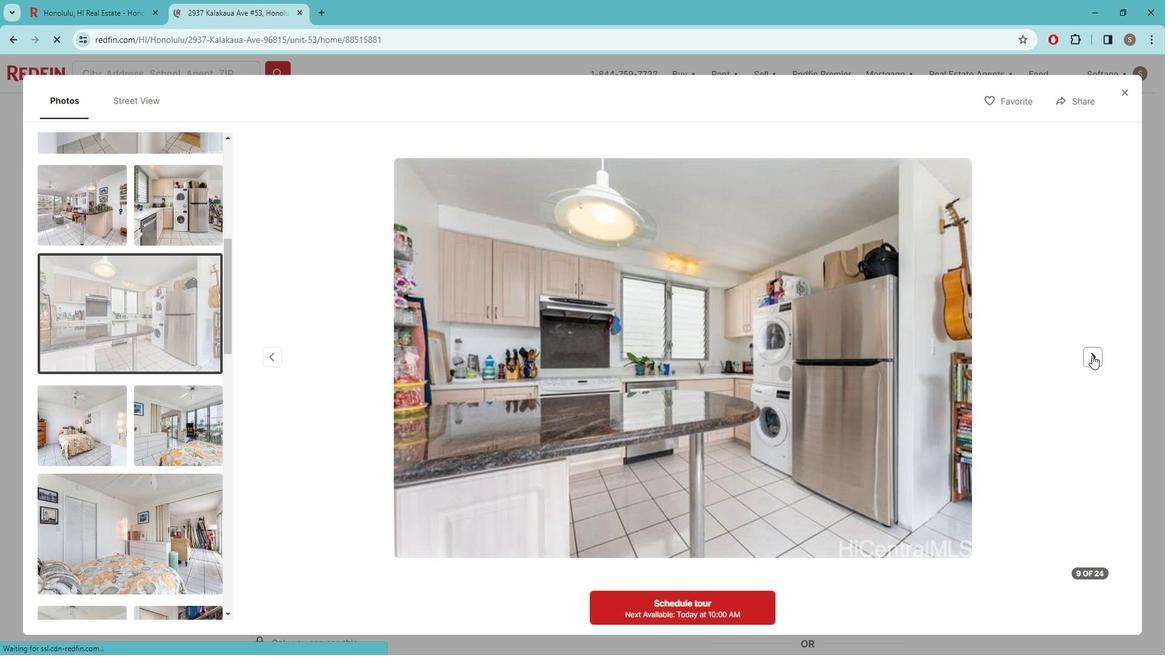 
Action: Mouse pressed left at (1104, 353)
Screenshot: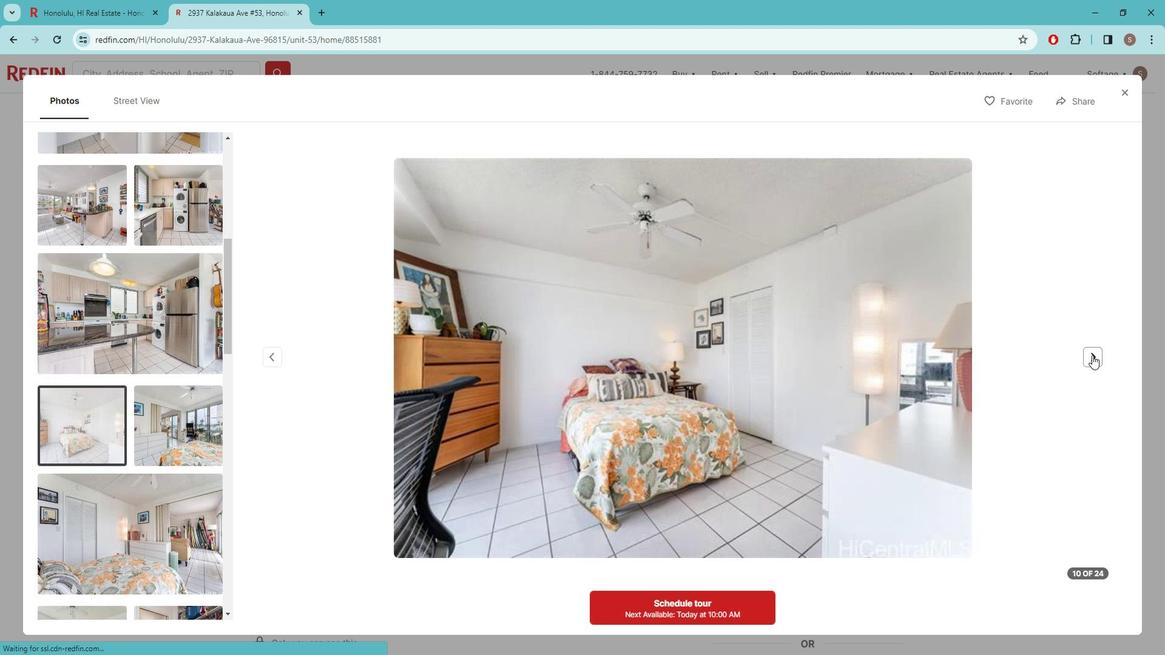 
Action: Mouse pressed left at (1104, 353)
Screenshot: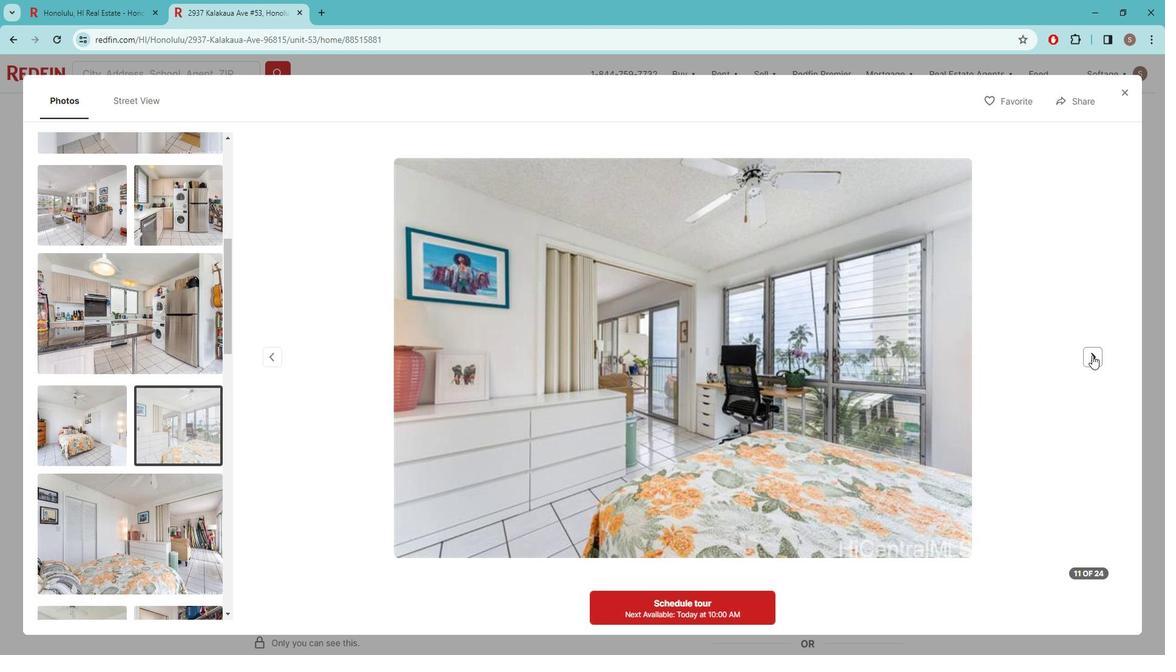 
Action: Mouse pressed left at (1104, 353)
Screenshot: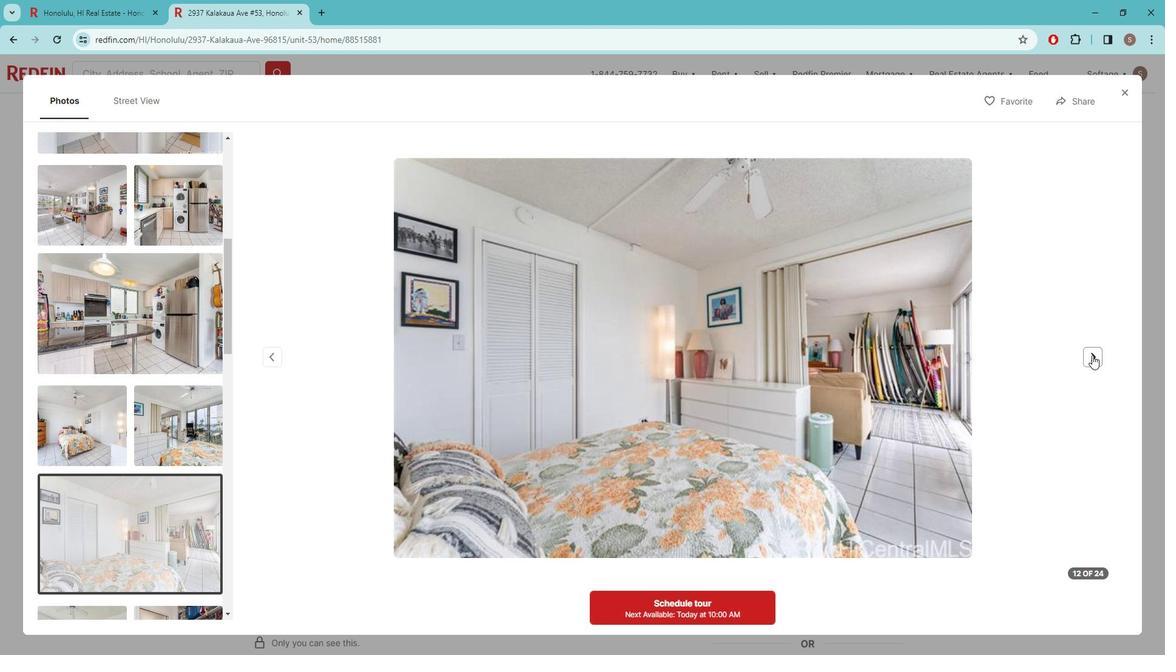 
Action: Mouse pressed left at (1104, 353)
Screenshot: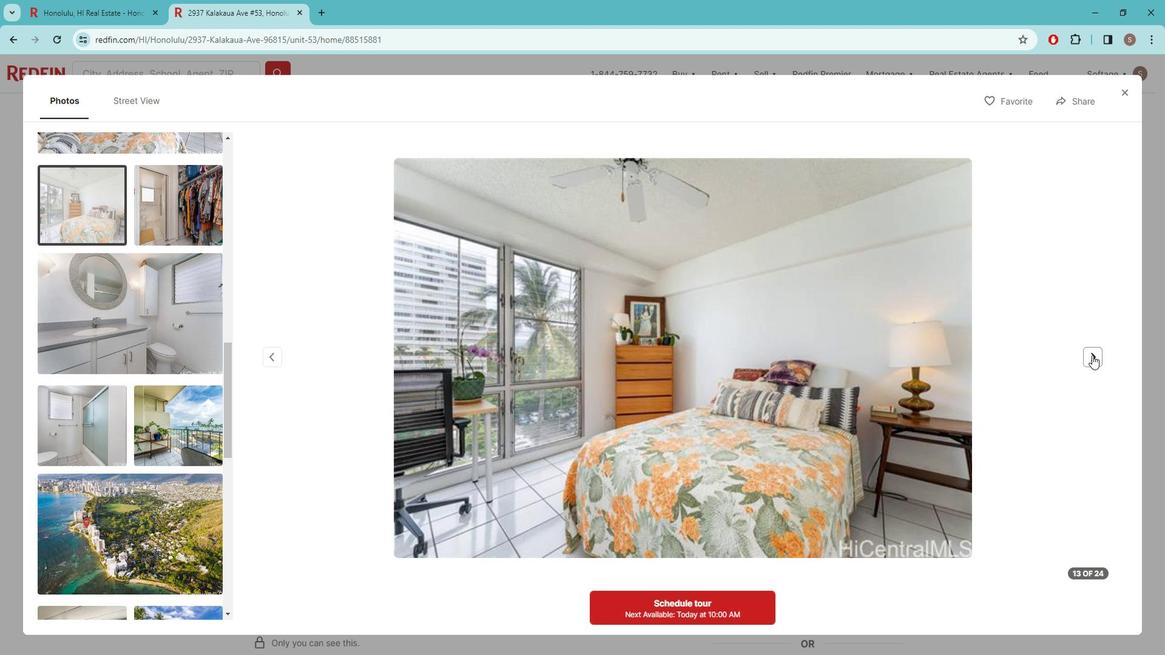 
Action: Mouse pressed left at (1104, 353)
Screenshot: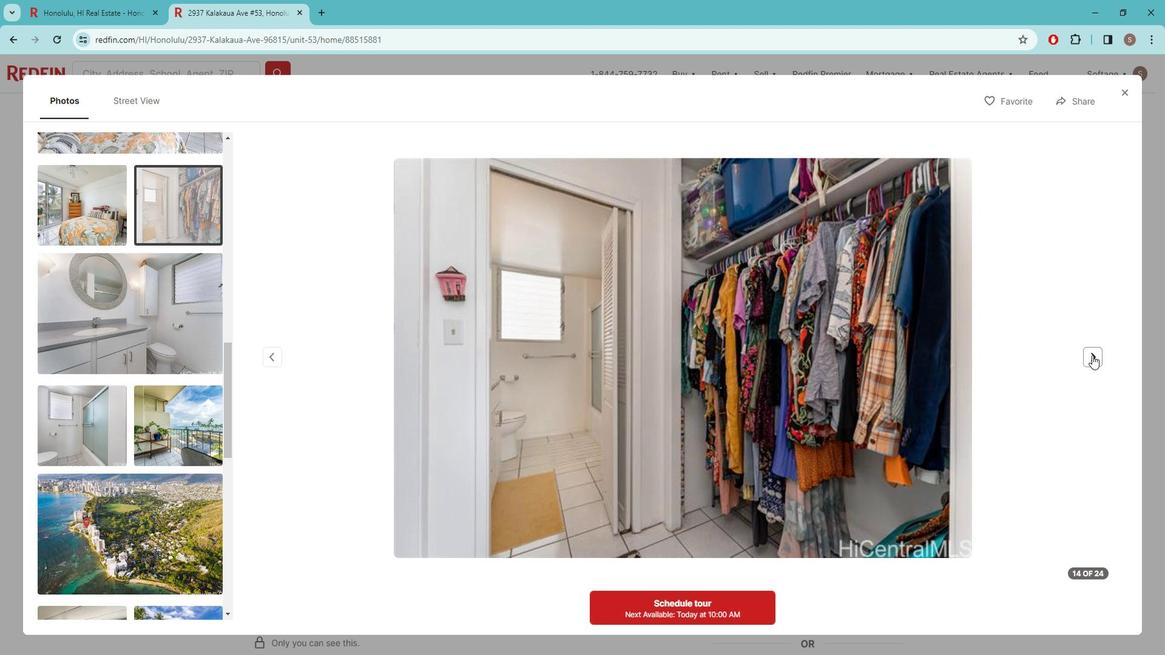 
Action: Mouse pressed left at (1104, 353)
Screenshot: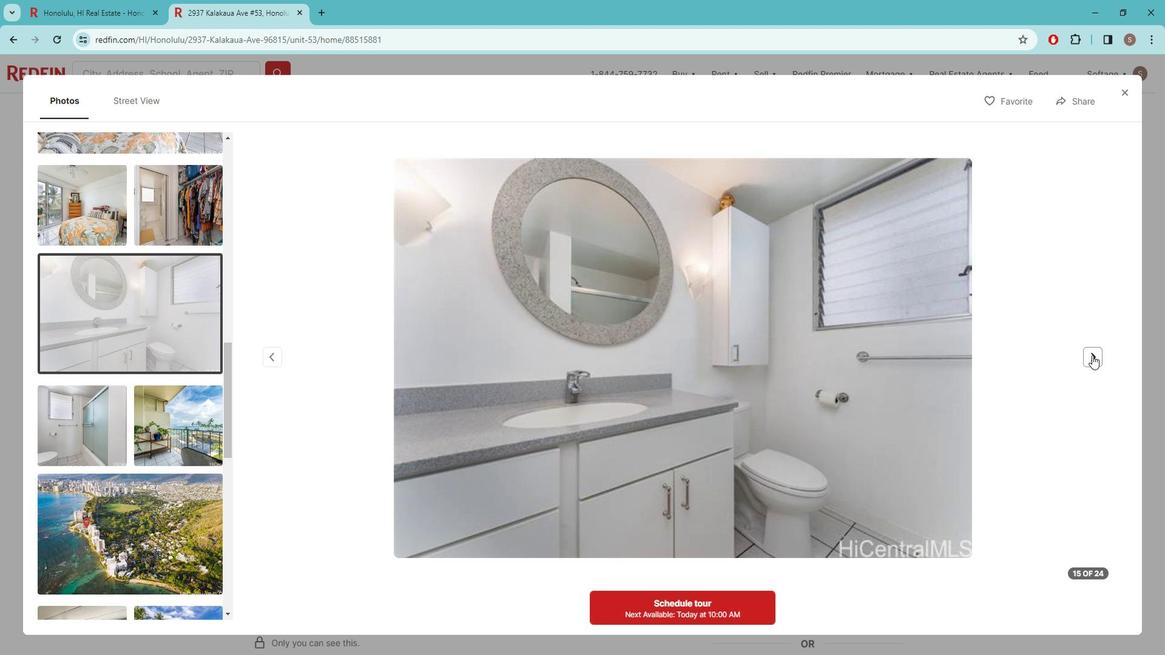 
Action: Mouse pressed left at (1104, 353)
Screenshot: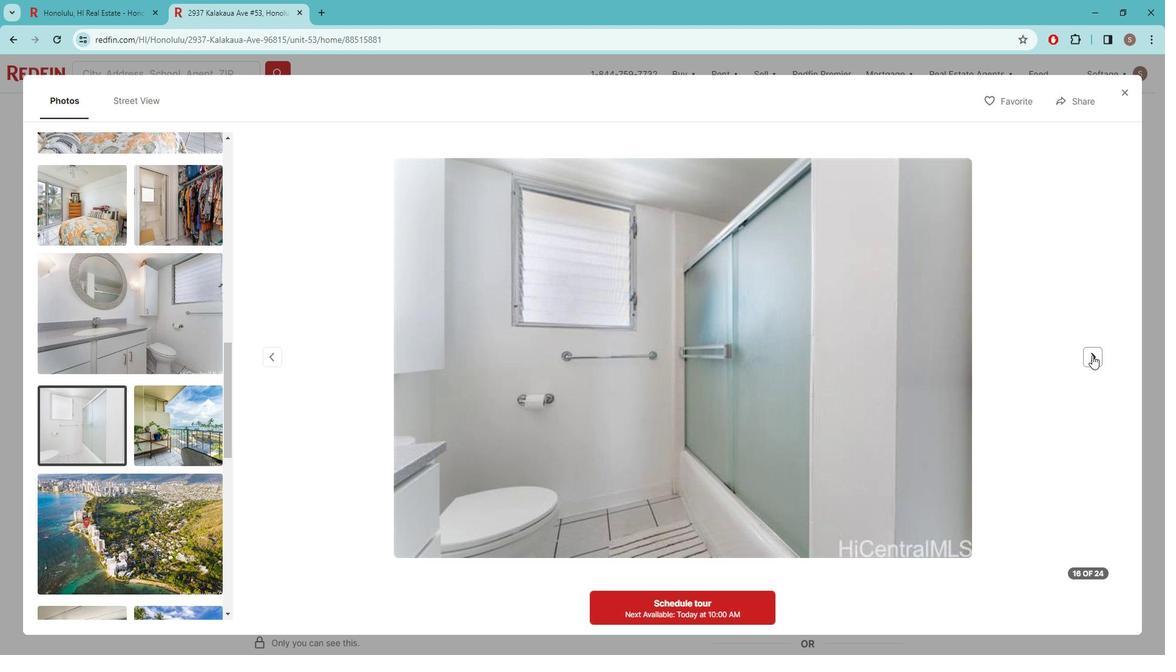 
Action: Mouse pressed left at (1104, 353)
Screenshot: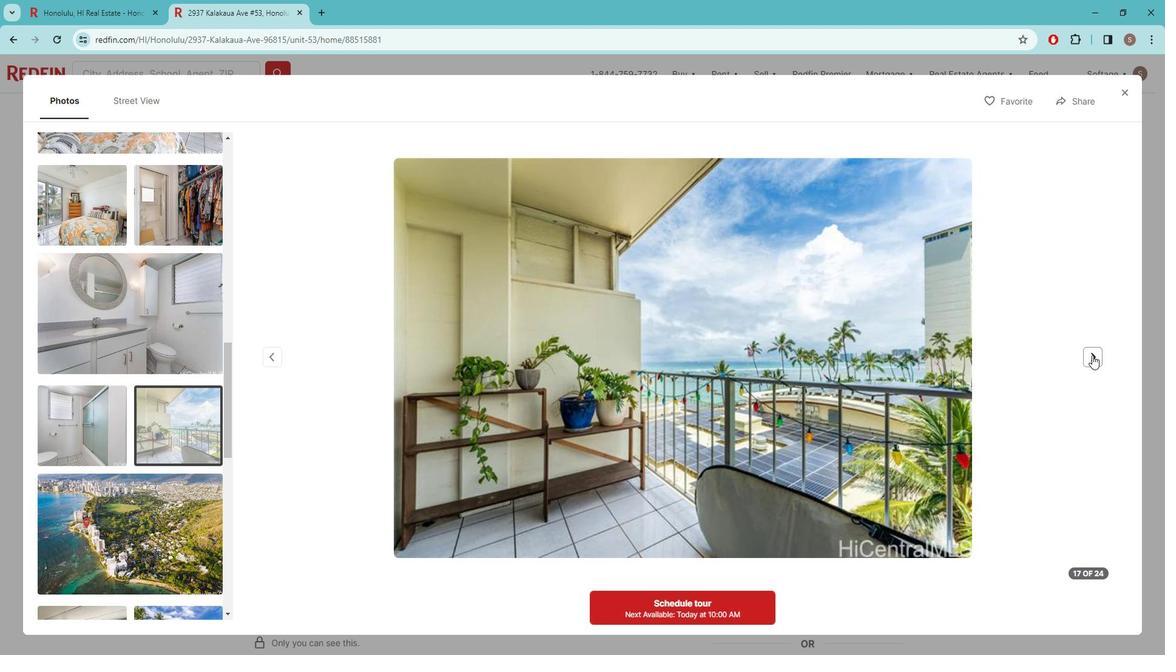 
Action: Mouse pressed left at (1104, 353)
Screenshot: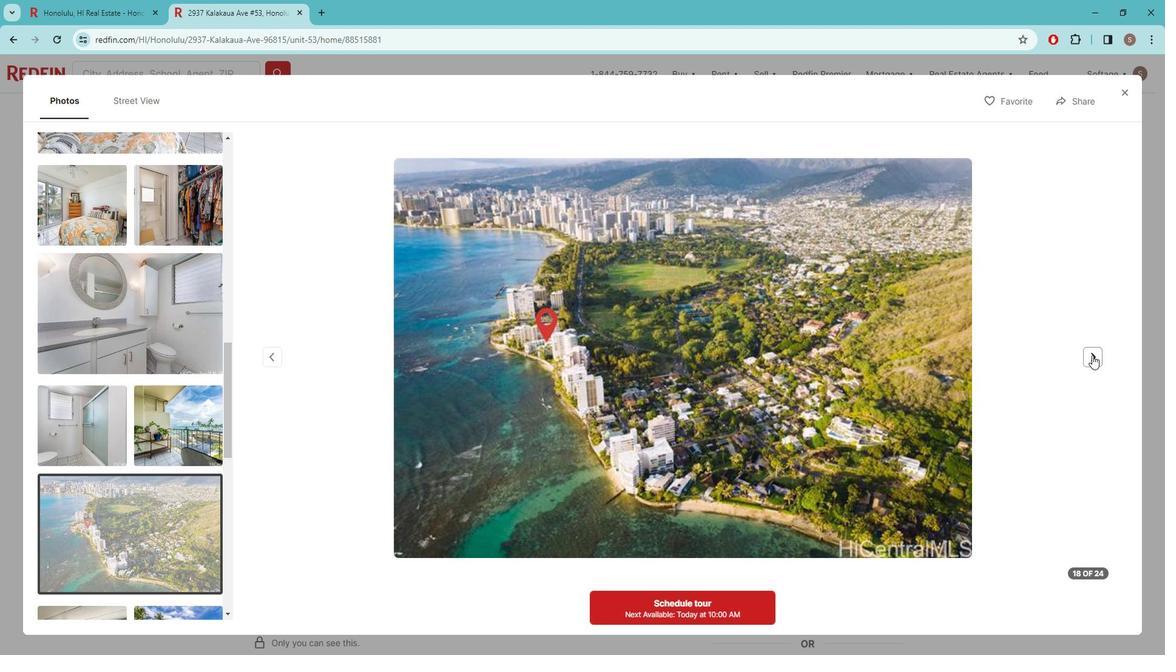 
Action: Mouse pressed left at (1104, 353)
Screenshot: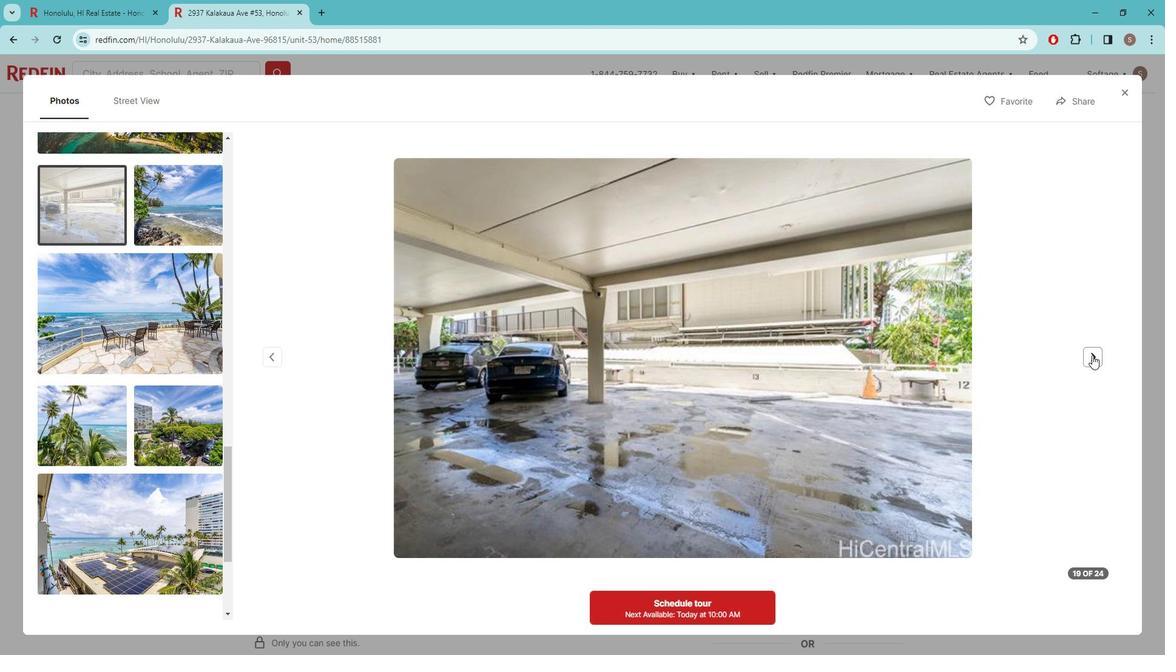 
Action: Mouse pressed left at (1104, 353)
Screenshot: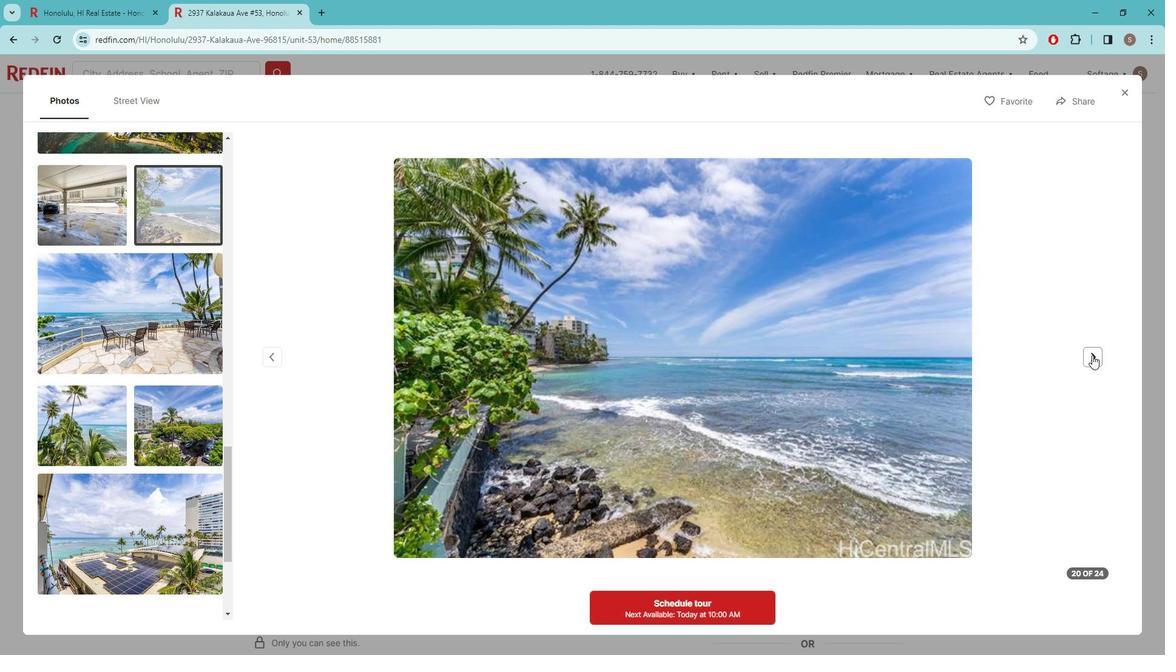 
Action: Mouse pressed left at (1104, 353)
Screenshot: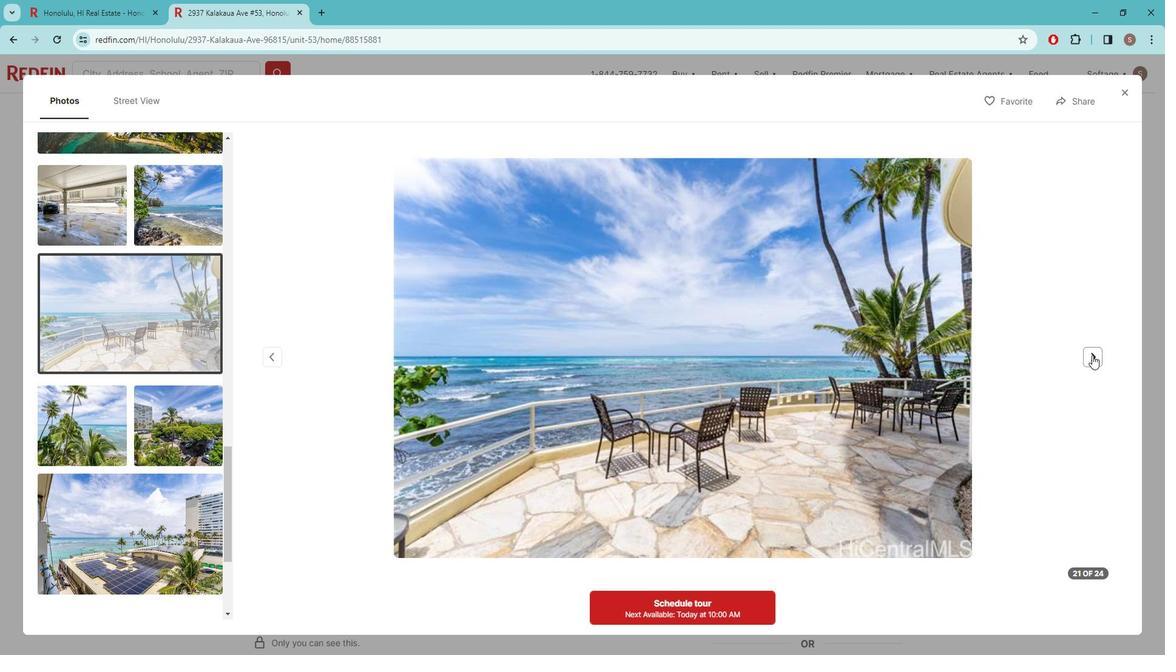 
Action: Mouse pressed left at (1104, 353)
Screenshot: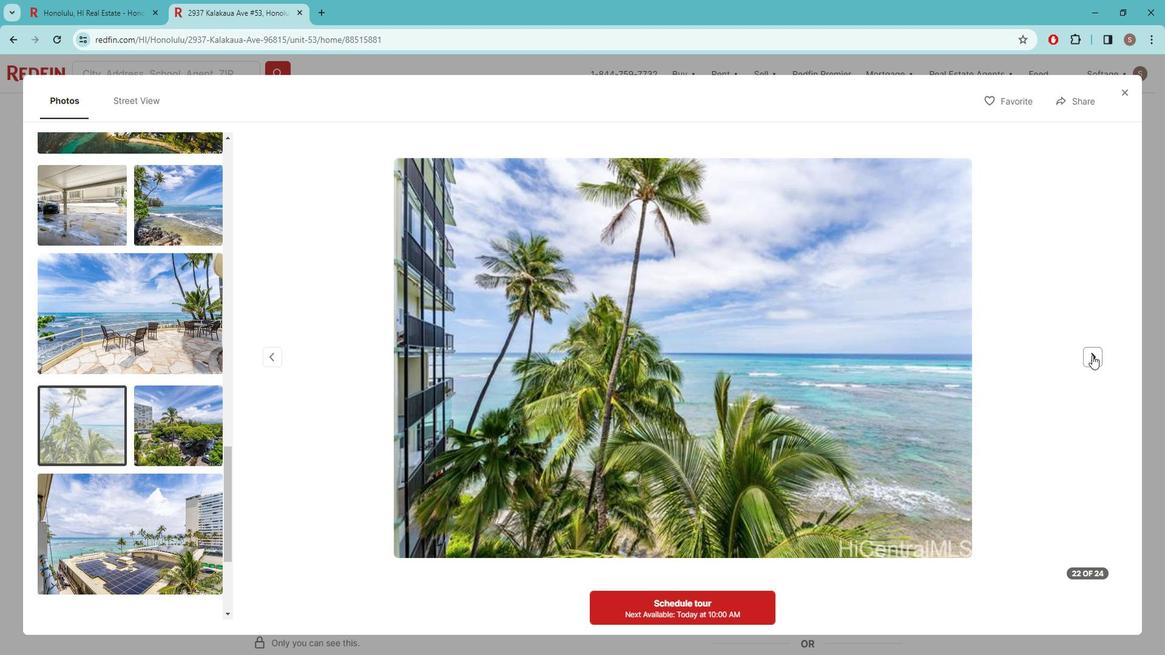 
Action: Mouse pressed left at (1104, 353)
Screenshot: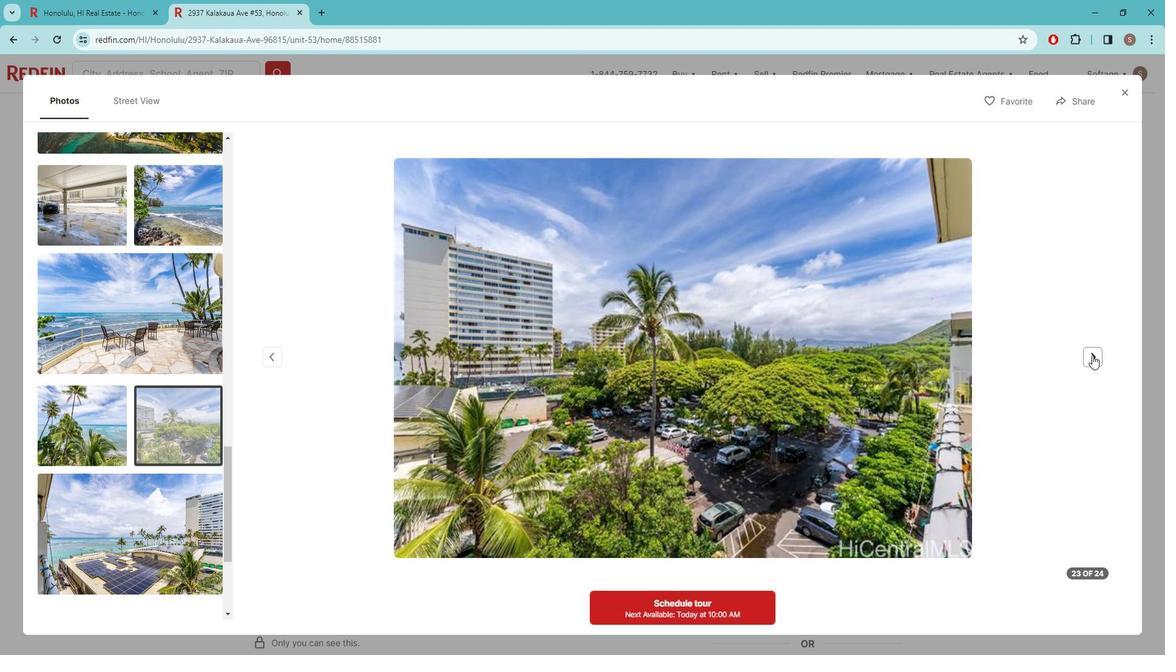 
Action: Mouse pressed left at (1104, 353)
Screenshot: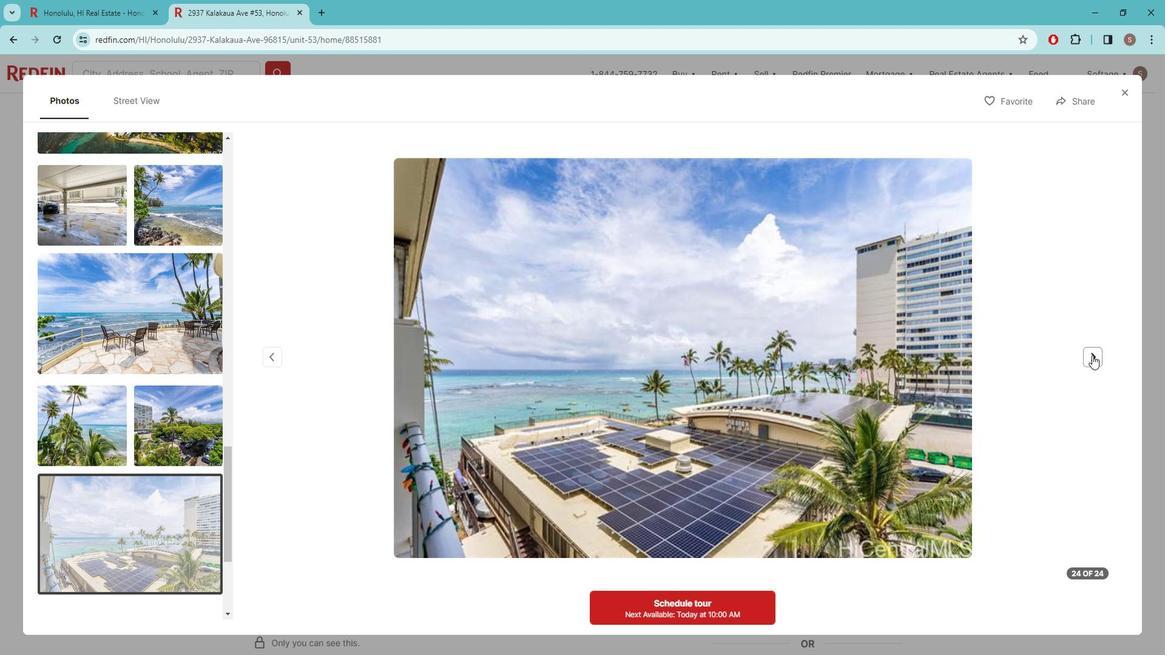 
Action: Mouse moved to (1136, 99)
Screenshot: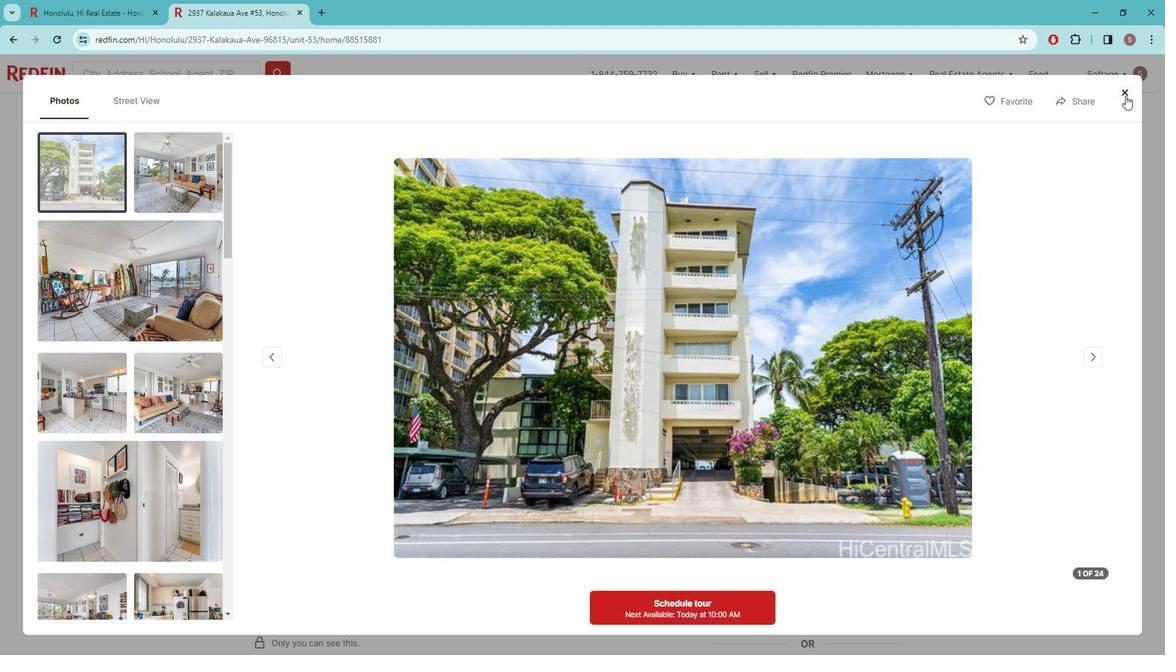 
Action: Mouse pressed left at (1136, 99)
Screenshot: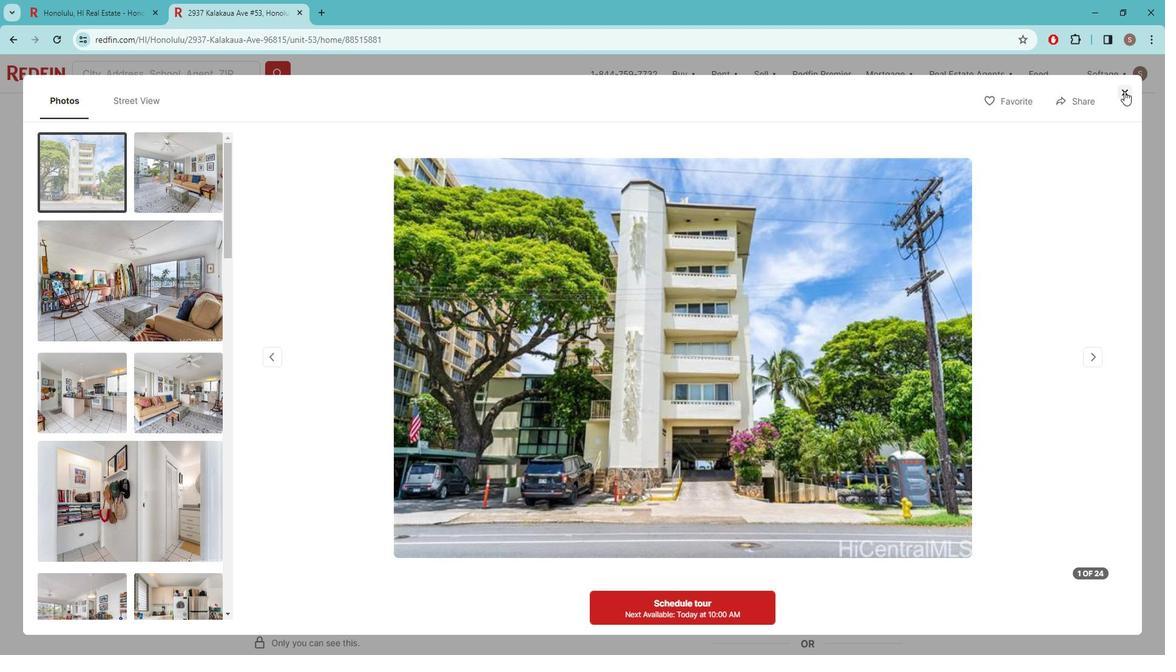 
Action: Mouse moved to (426, 109)
Screenshot: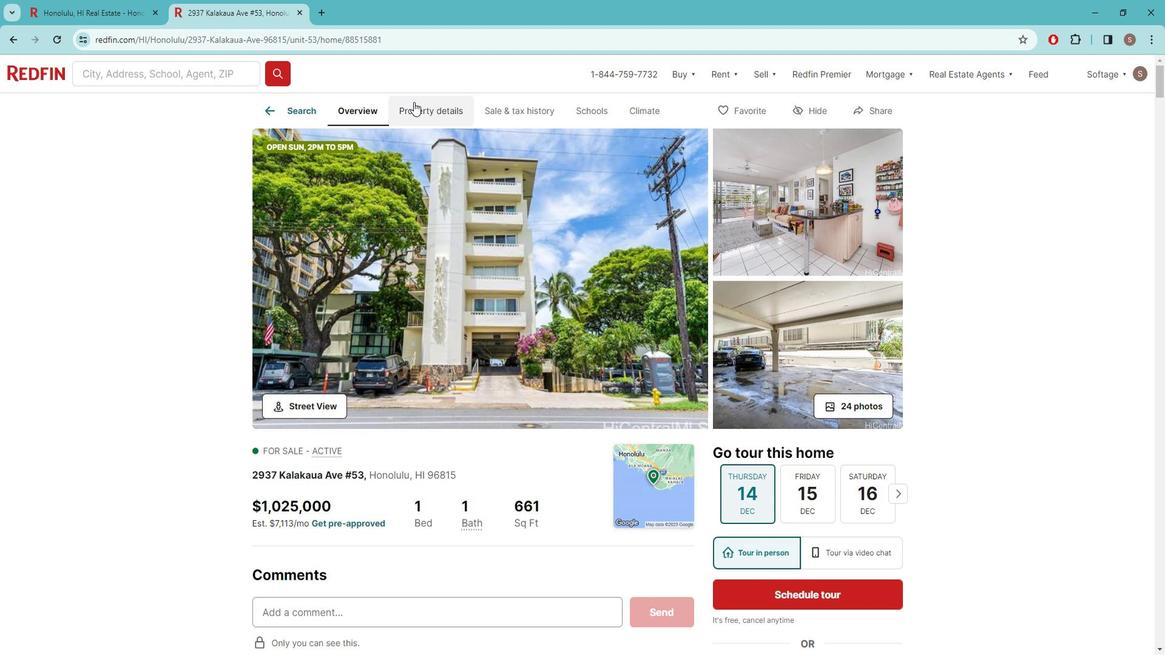 
Action: Mouse pressed left at (426, 109)
Screenshot: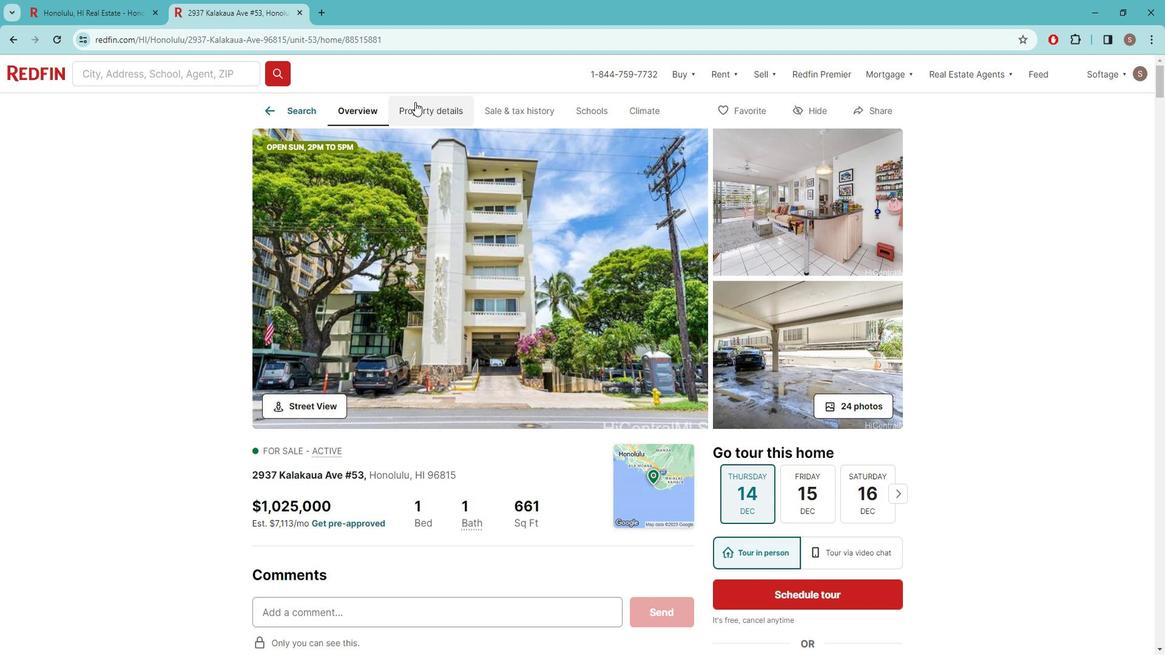 
Action: Mouse moved to (437, 142)
Screenshot: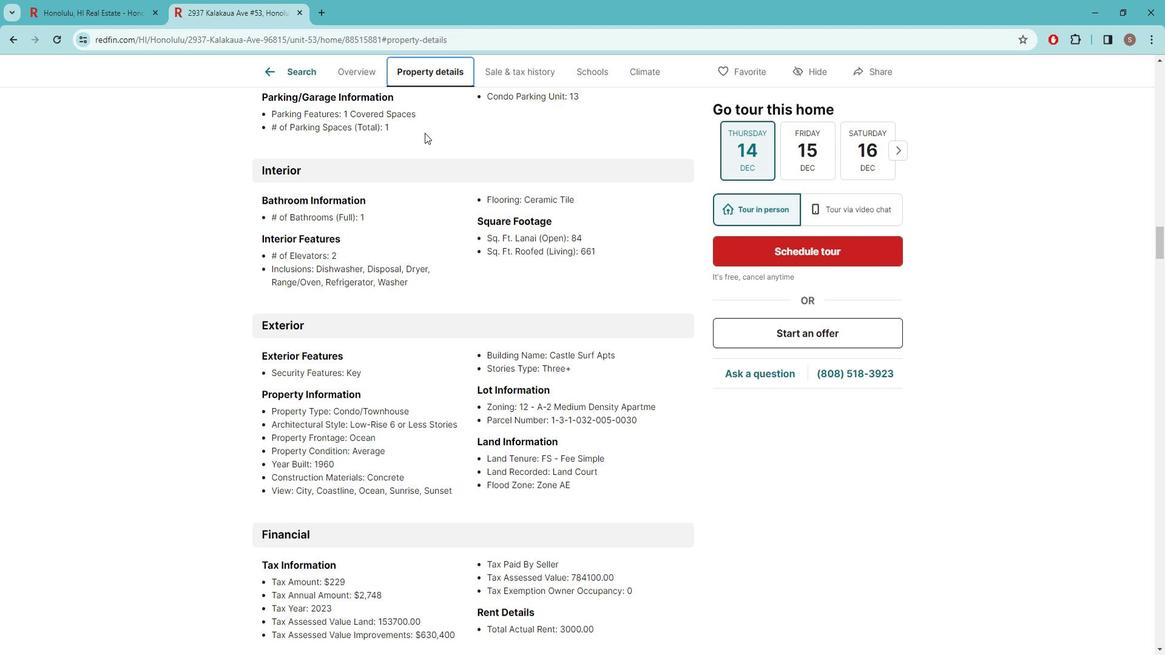 
Action: Mouse scrolled (437, 143) with delta (0, 0)
Screenshot: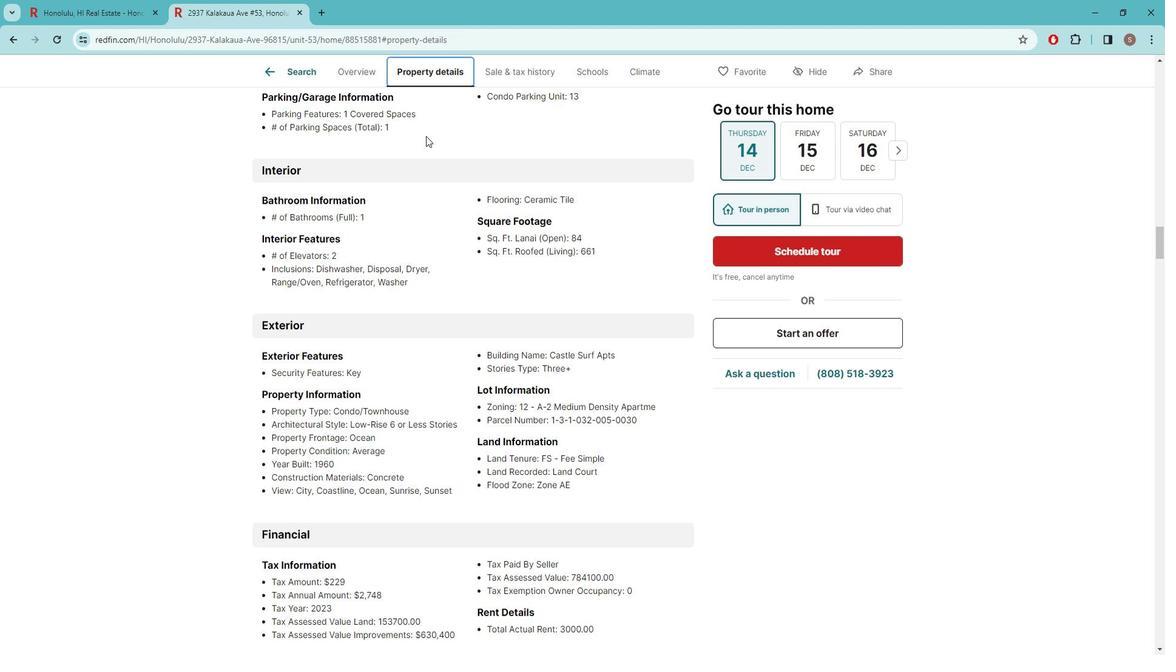 
Action: Mouse scrolled (437, 143) with delta (0, 0)
Screenshot: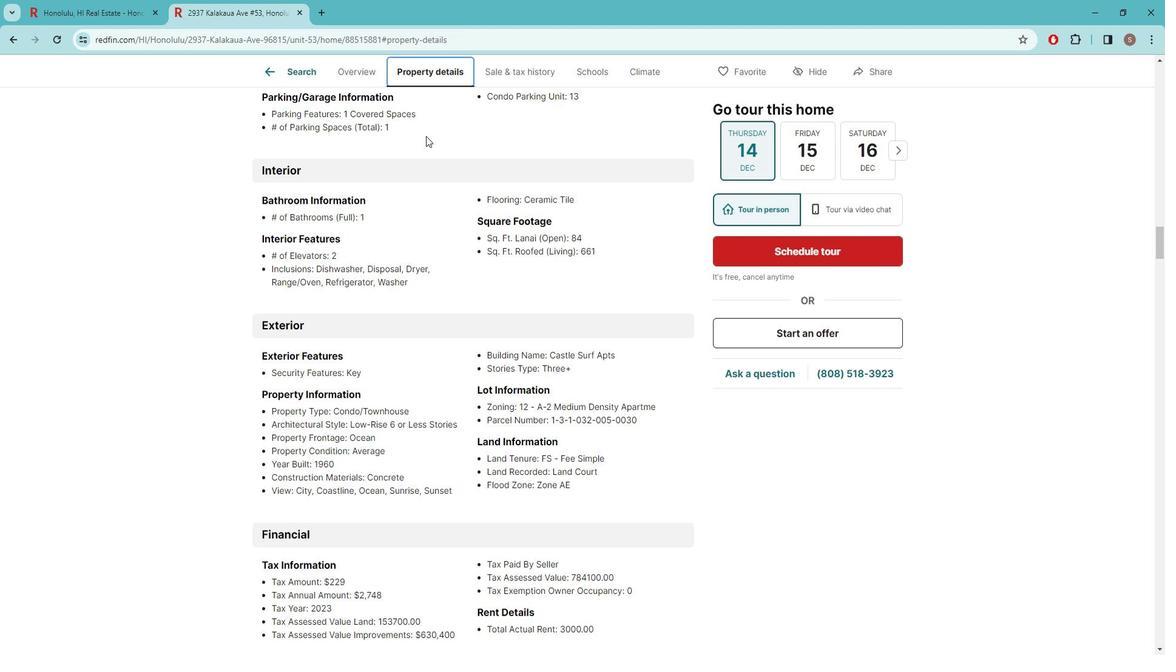 
Action: Mouse scrolled (437, 143) with delta (0, 0)
Screenshot: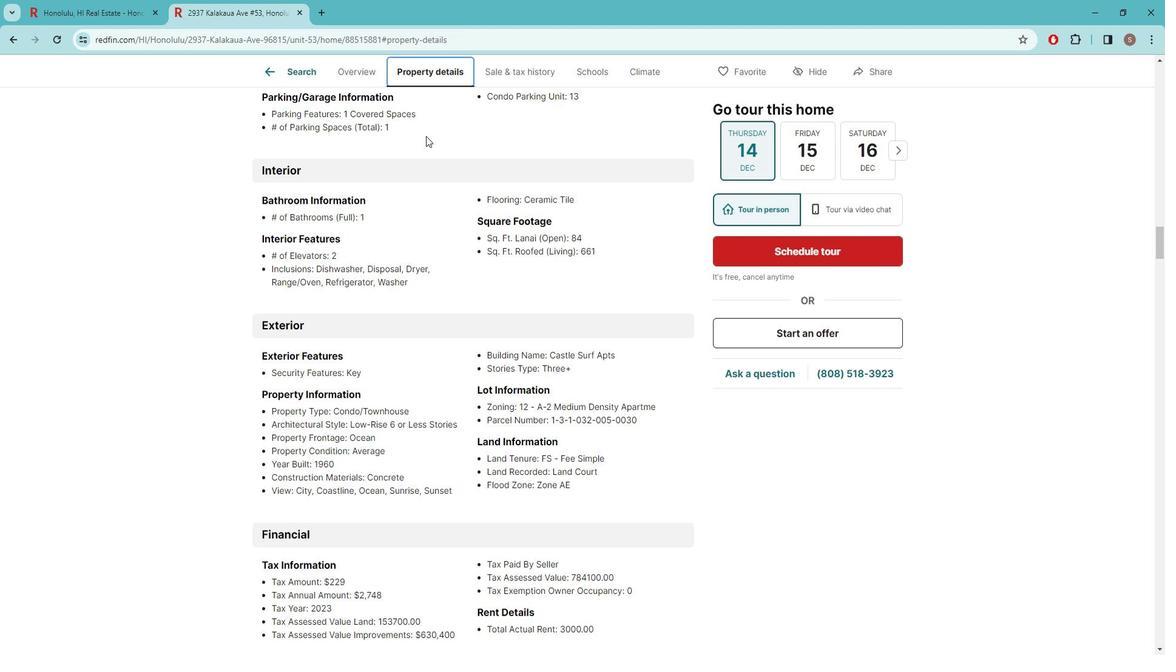 
Action: Mouse scrolled (437, 143) with delta (0, 0)
Screenshot: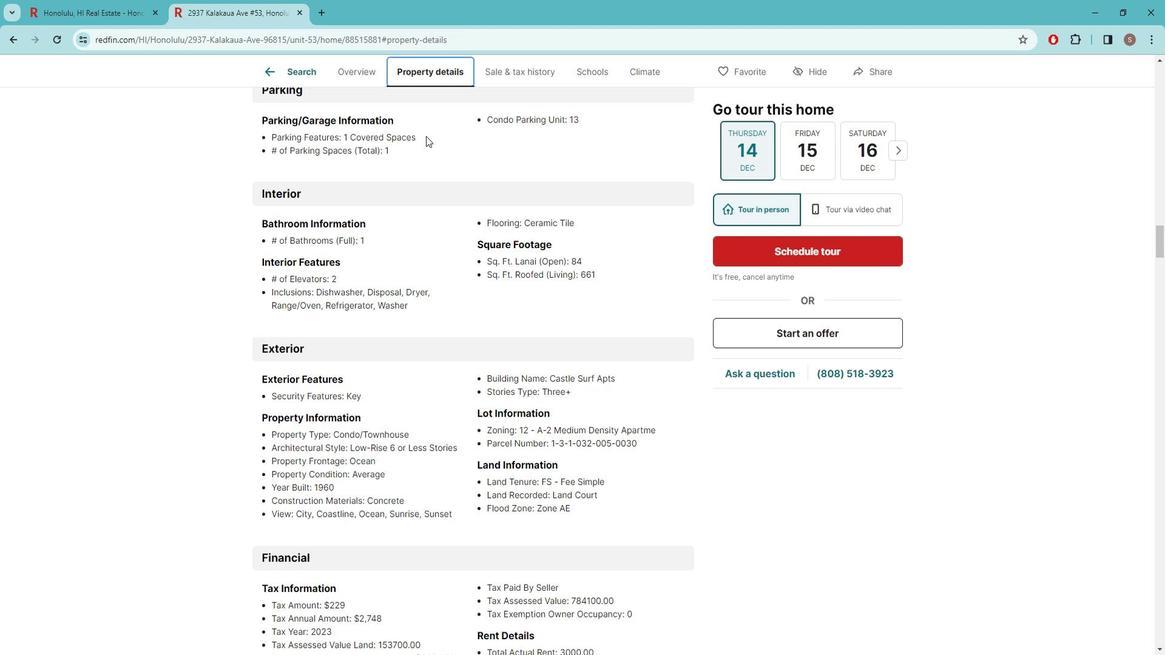 
Action: Mouse moved to (437, 144)
Screenshot: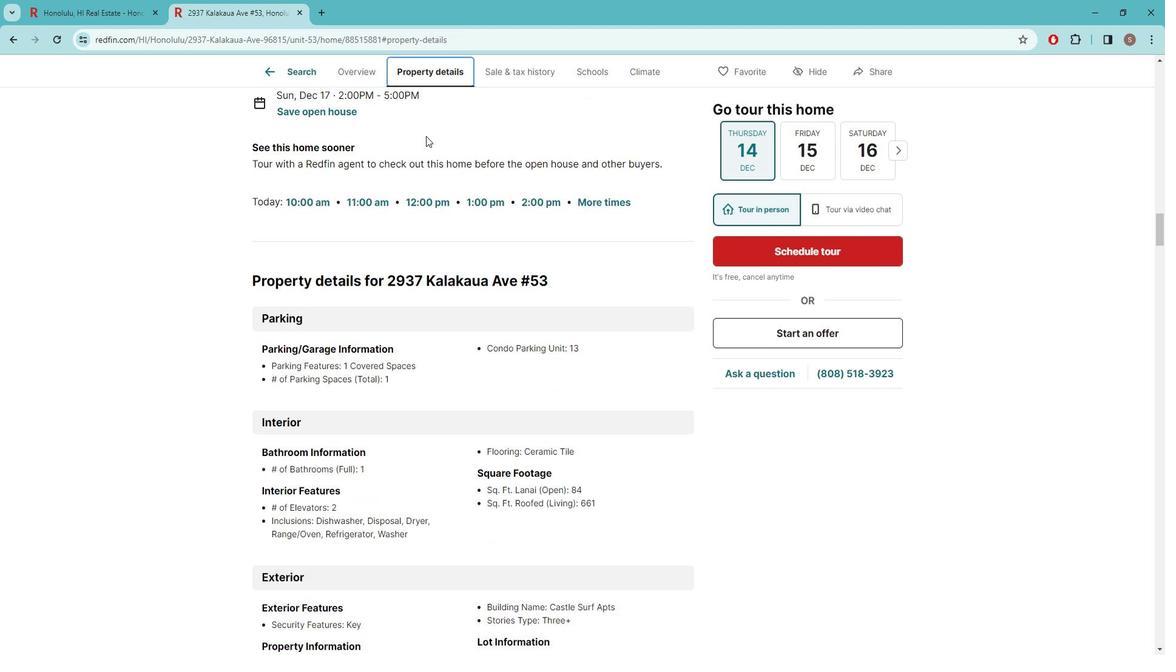 
Action: Mouse scrolled (437, 145) with delta (0, 0)
Screenshot: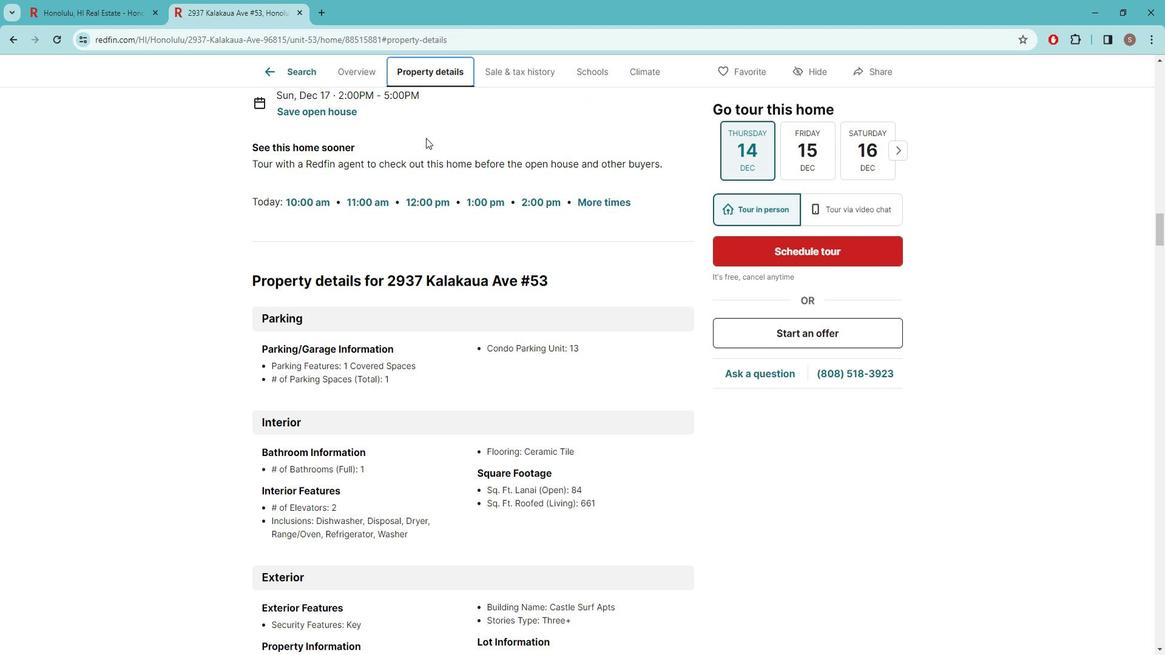 
Action: Mouse scrolled (437, 143) with delta (0, 0)
Screenshot: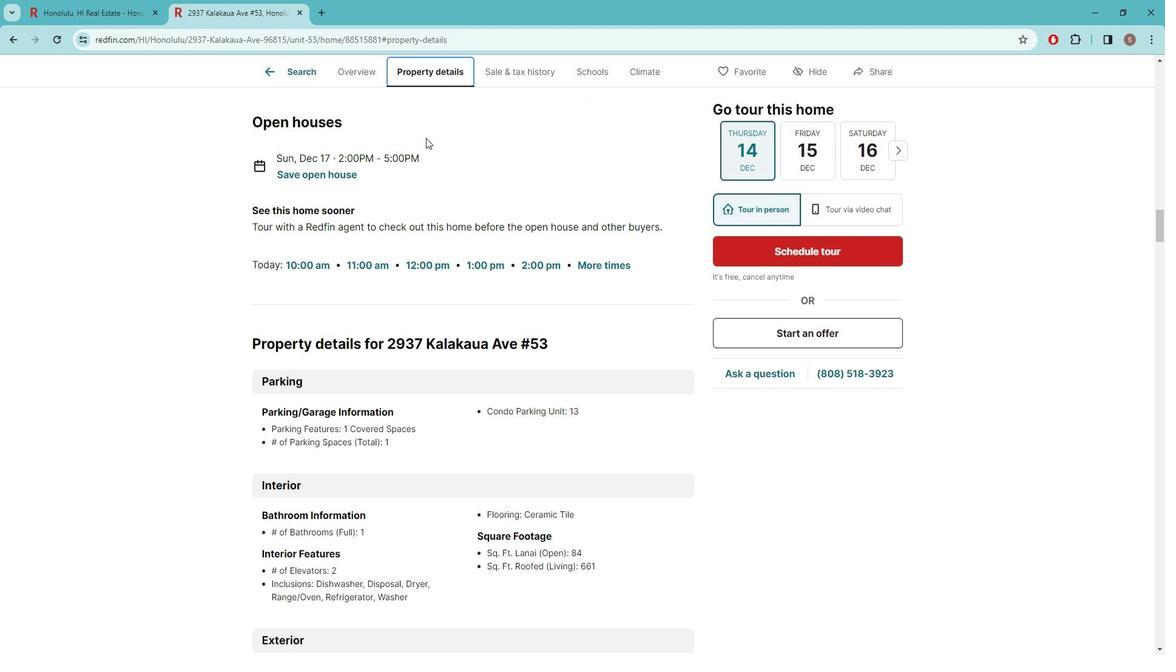 
Action: Mouse scrolled (437, 143) with delta (0, 0)
Screenshot: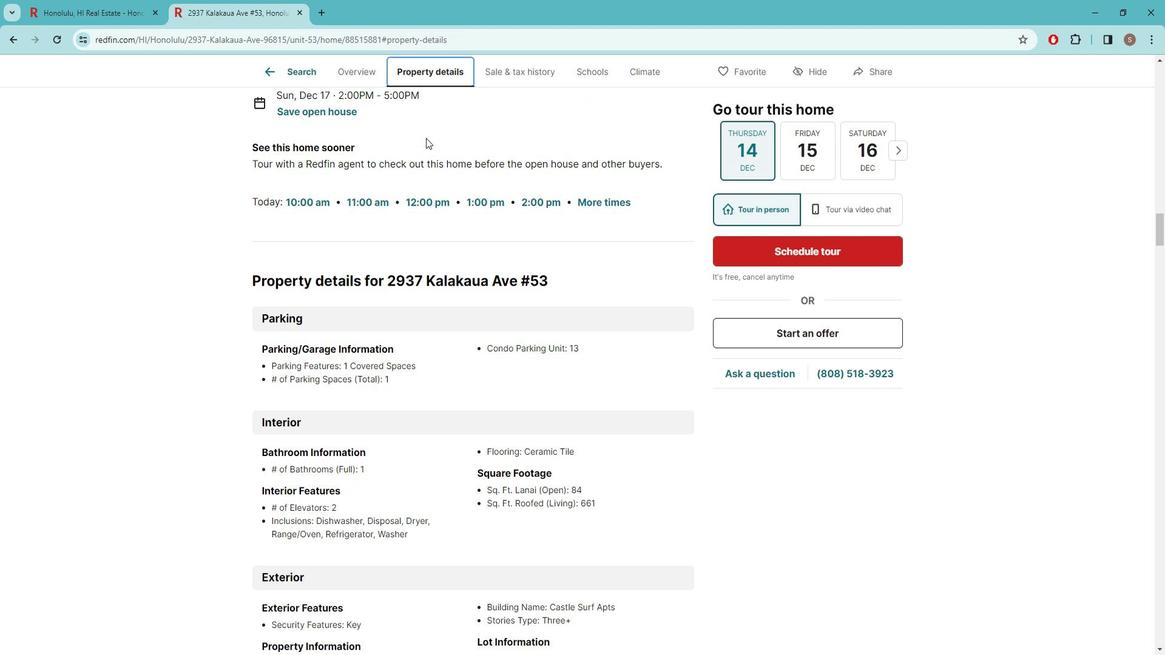 
Action: Mouse scrolled (437, 145) with delta (0, 0)
Screenshot: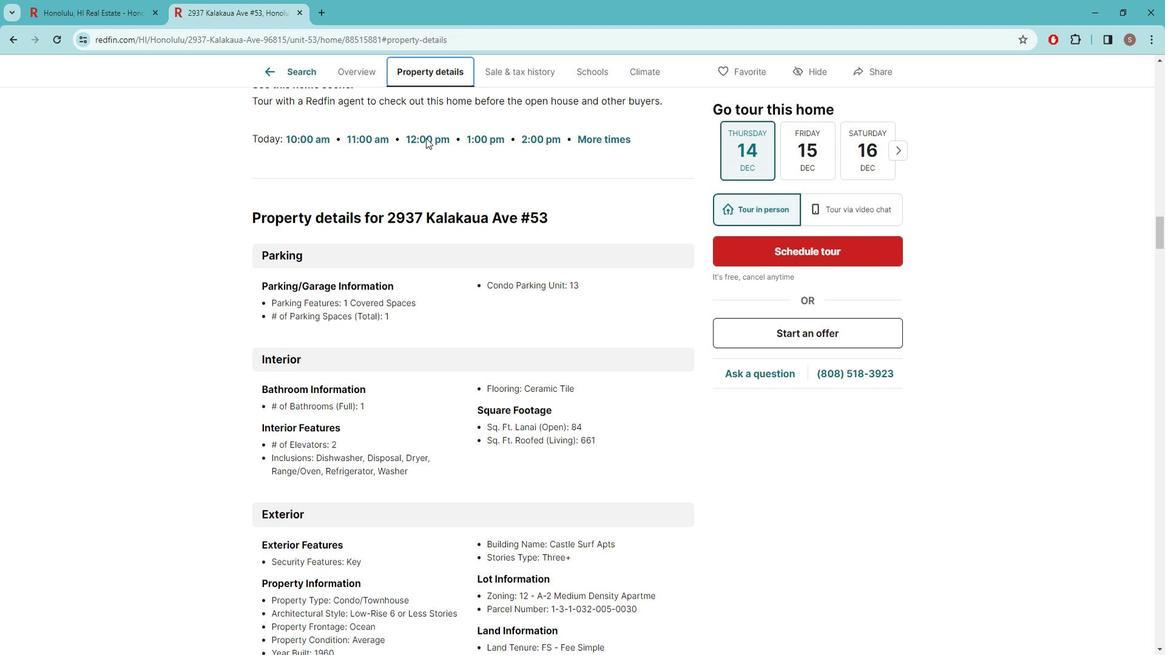 
Action: Mouse scrolled (437, 145) with delta (0, 0)
Screenshot: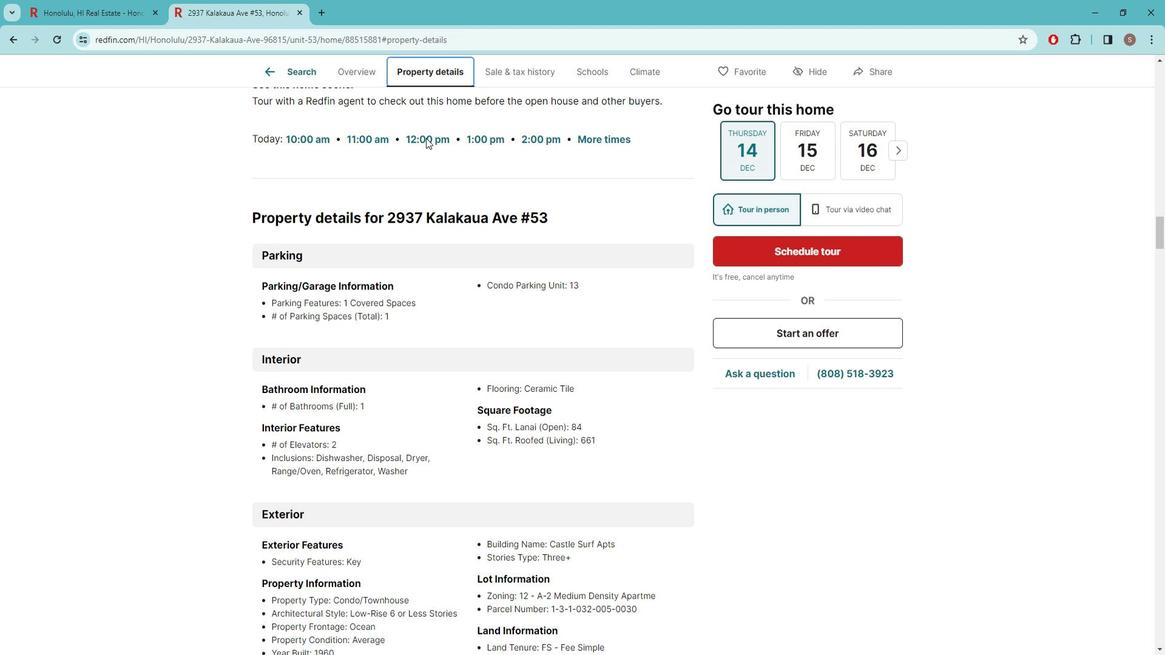 
Action: Mouse scrolled (437, 145) with delta (0, 0)
Screenshot: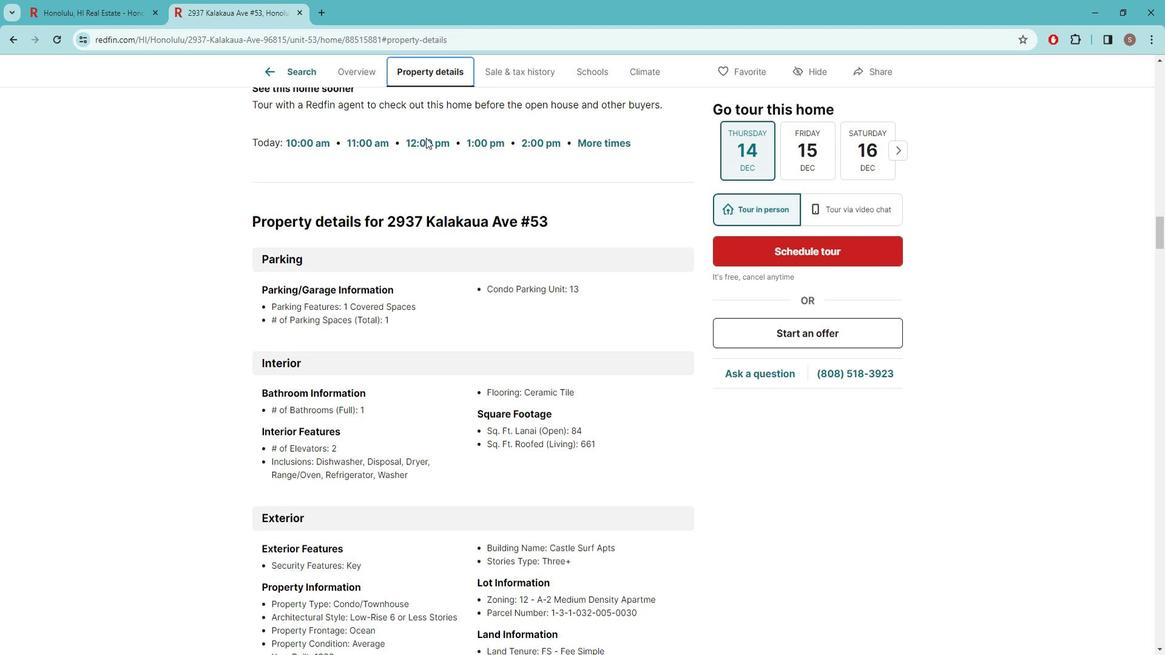 
Action: Mouse moved to (434, 146)
Screenshot: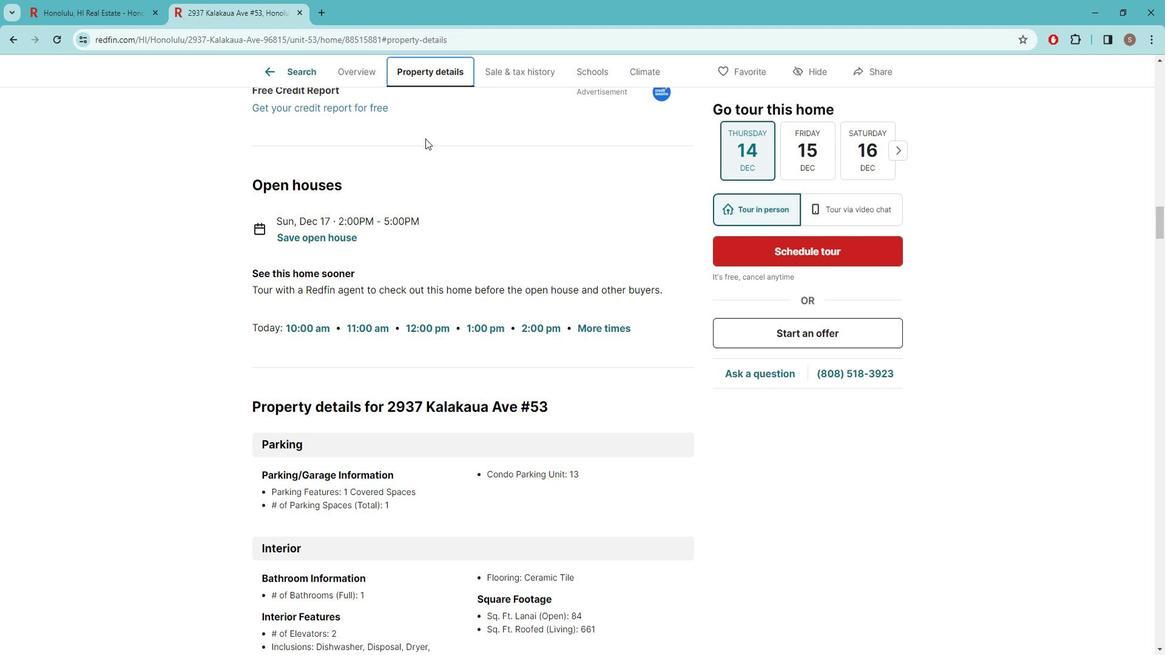 
Action: Mouse scrolled (434, 145) with delta (0, 0)
Screenshot: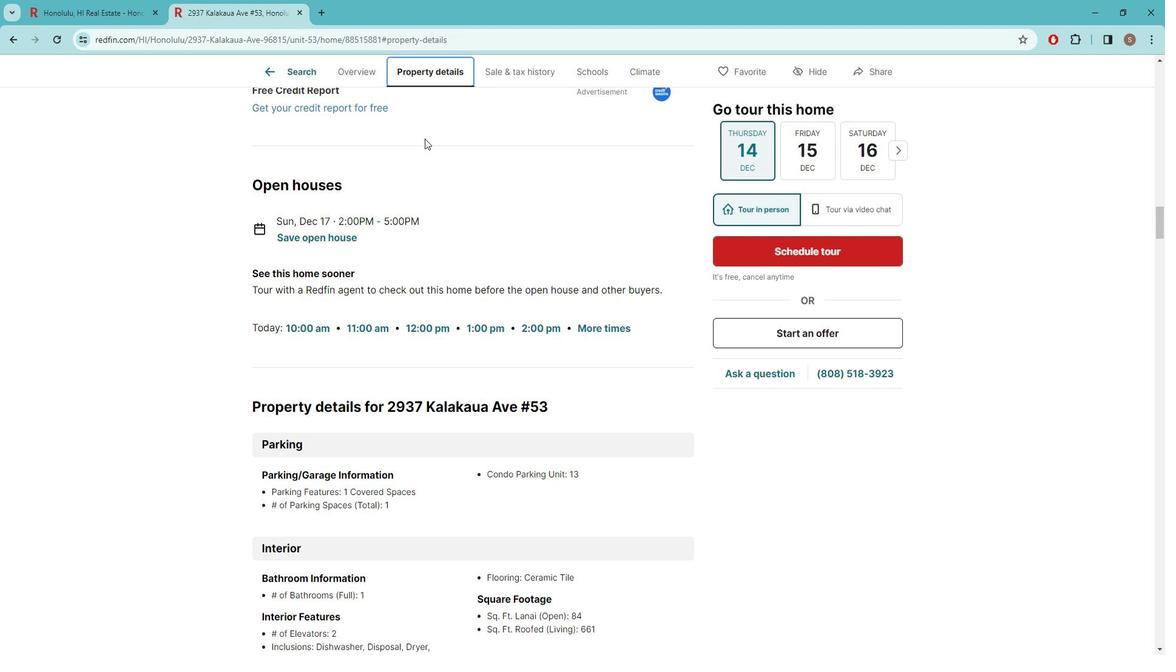 
Action: Mouse scrolled (434, 145) with delta (0, 0)
Screenshot: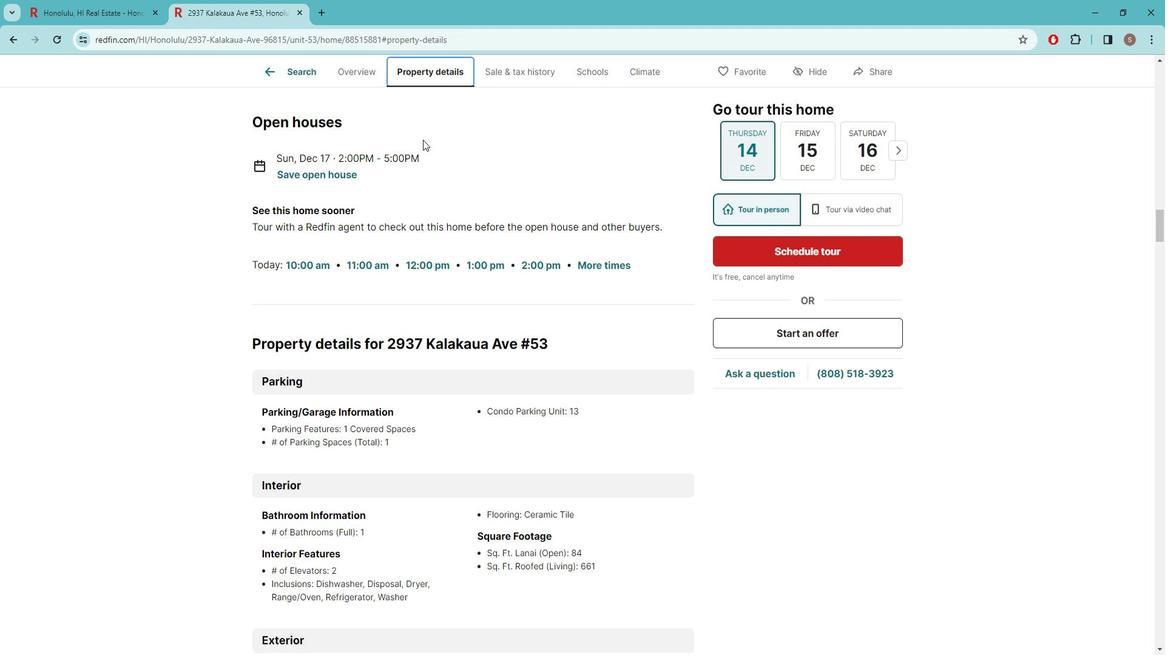 
Action: Mouse scrolled (434, 145) with delta (0, 0)
Screenshot: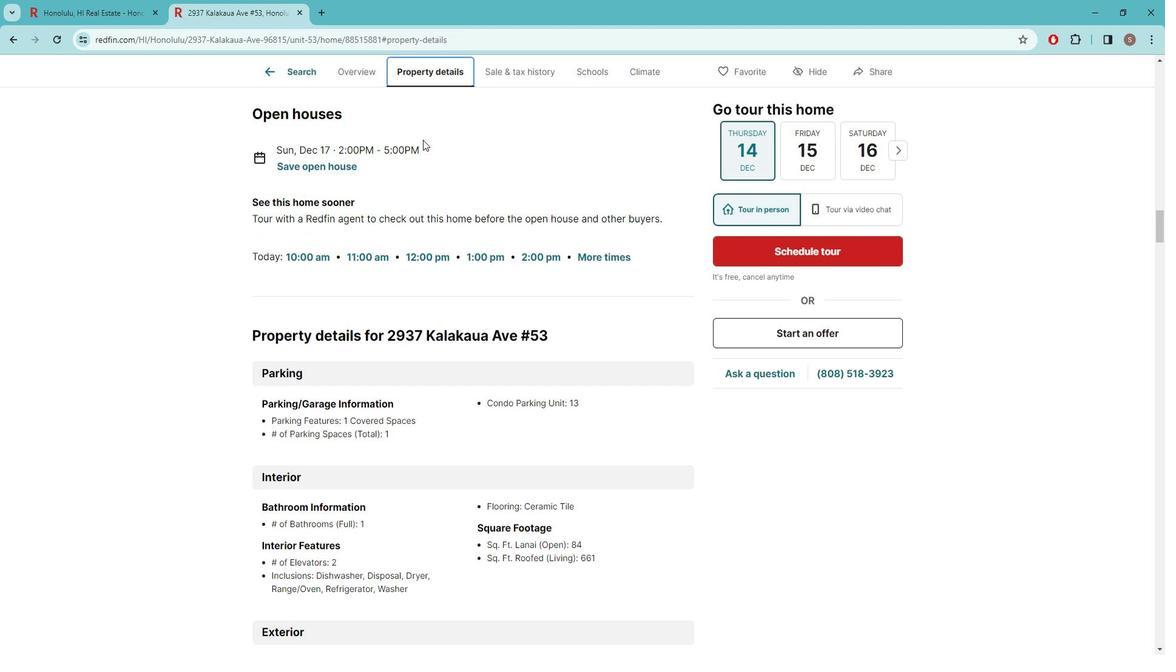 
Action: Mouse scrolled (434, 145) with delta (0, 0)
Screenshot: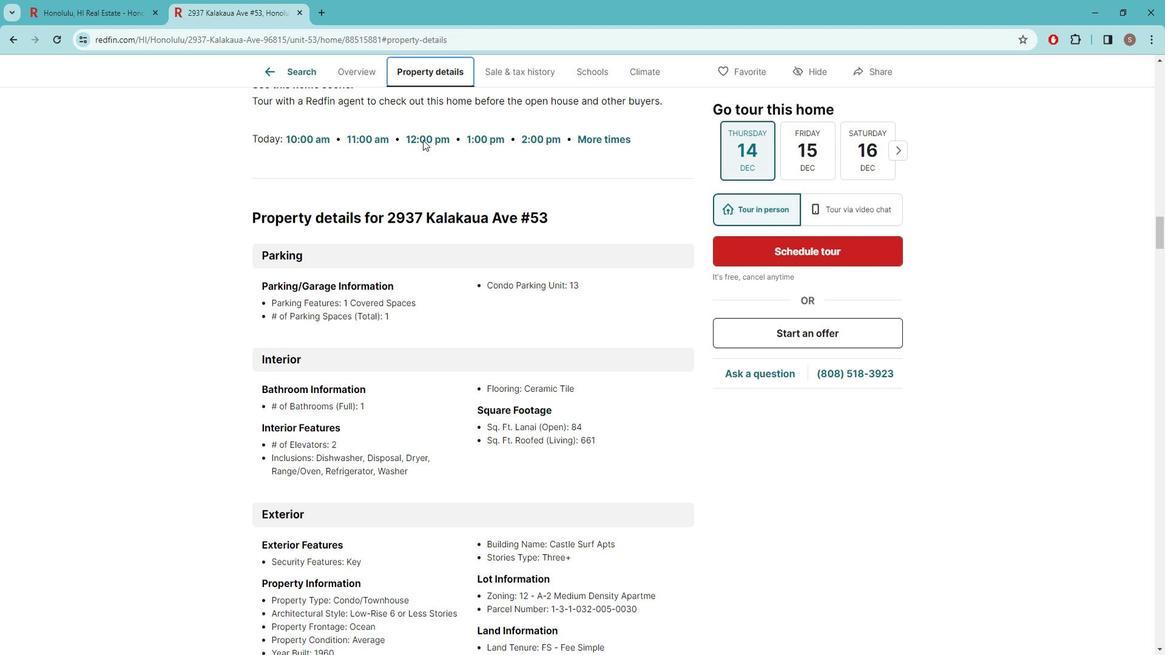 
Action: Mouse moved to (434, 146)
Screenshot: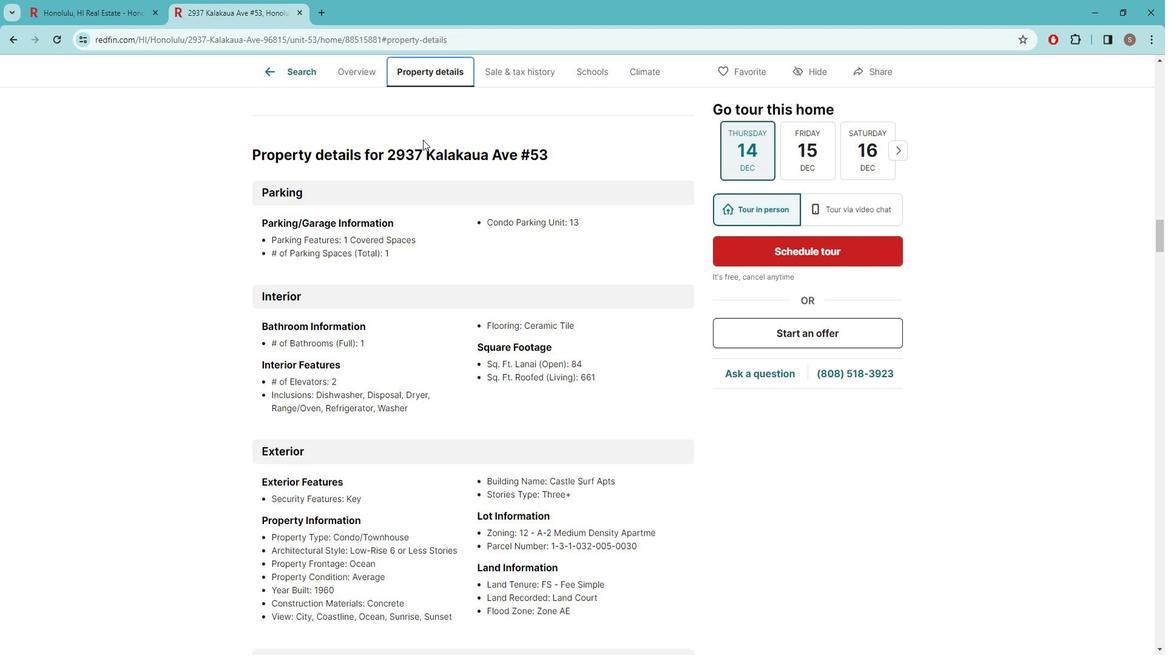 
Action: Mouse scrolled (434, 145) with delta (0, 0)
Screenshot: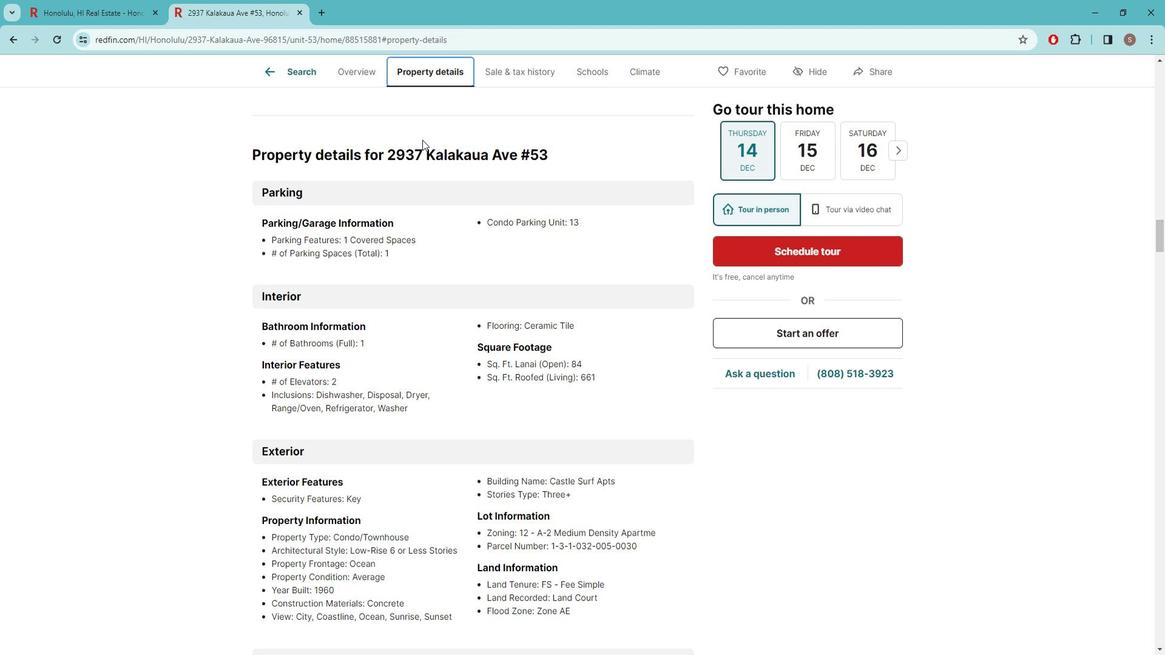 
Action: Mouse scrolled (434, 145) with delta (0, 0)
Screenshot: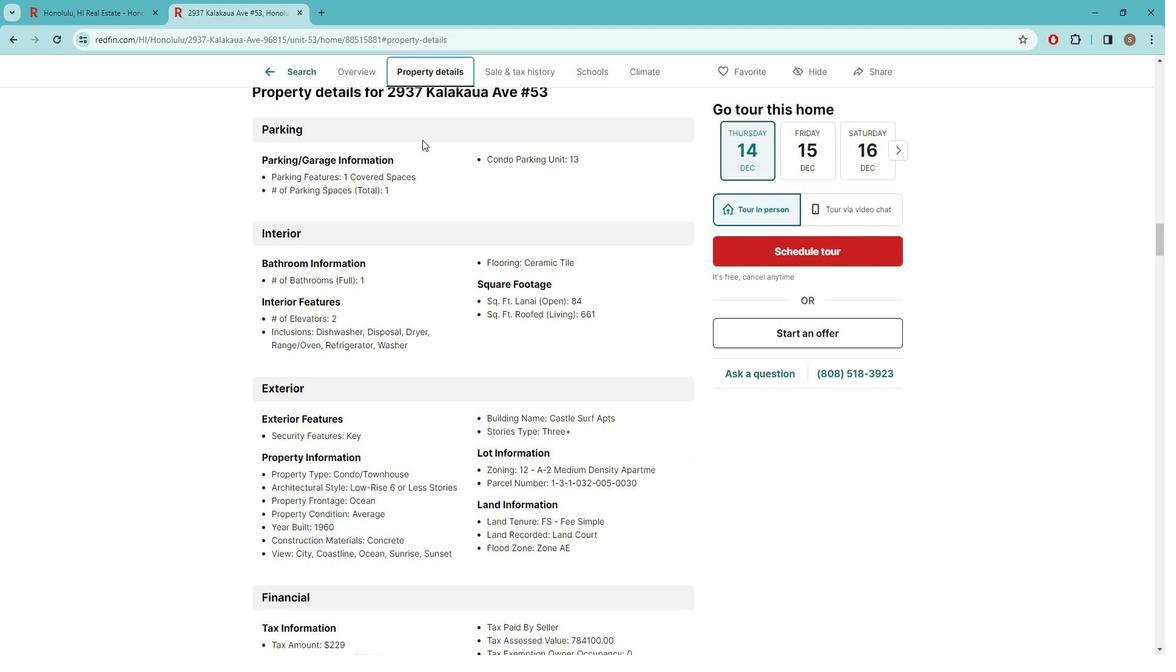 
Action: Mouse moved to (426, 165)
Screenshot: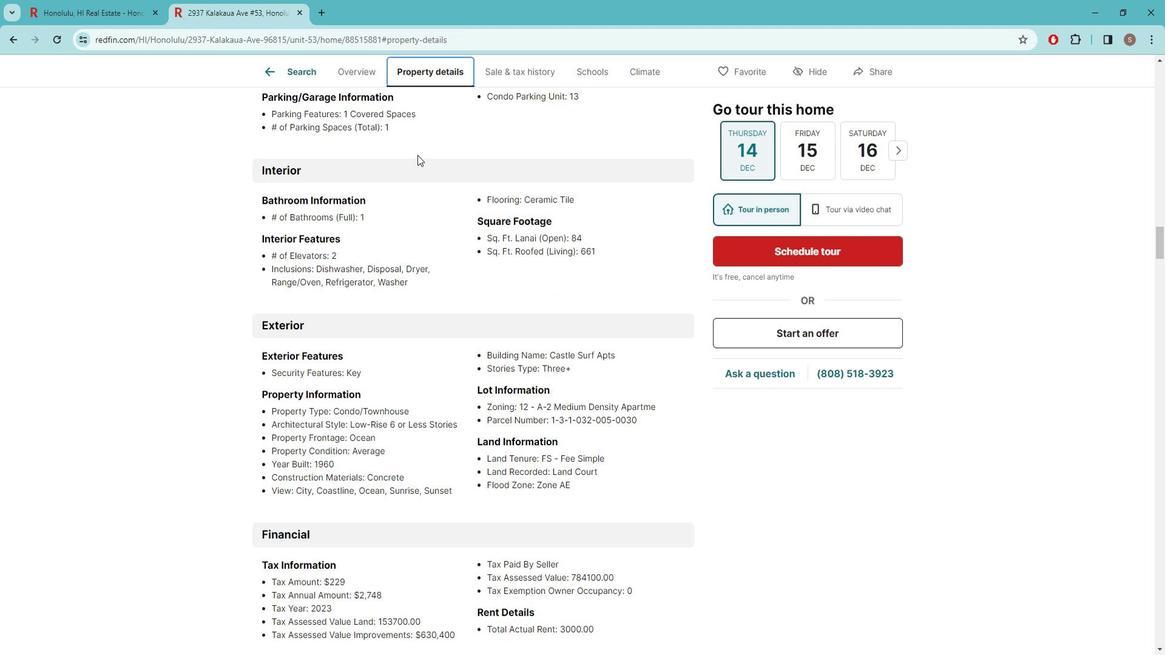 
Action: Mouse scrolled (426, 164) with delta (0, 0)
Screenshot: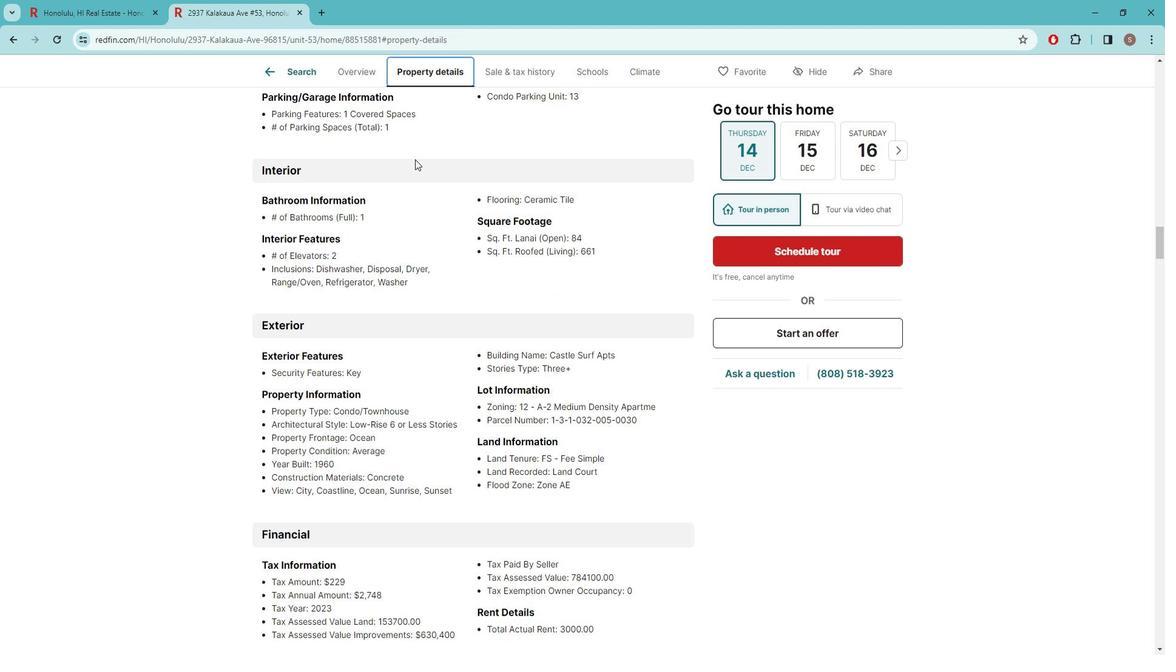 
Action: Mouse moved to (424, 166)
Screenshot: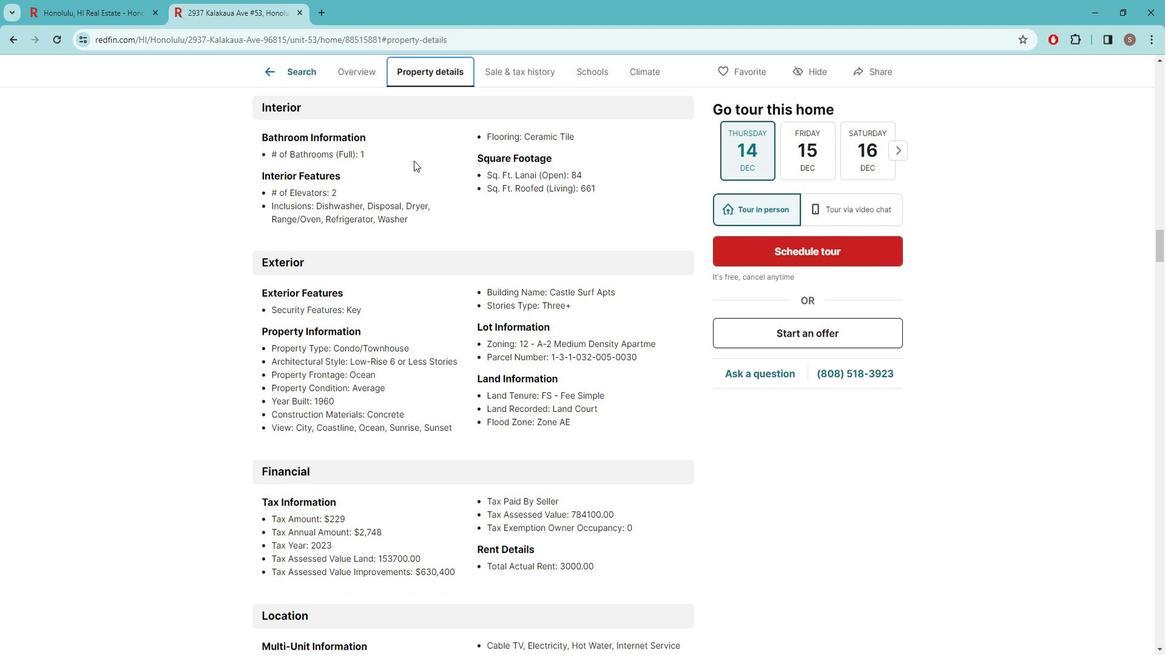 
Action: Mouse scrolled (424, 166) with delta (0, 0)
Screenshot: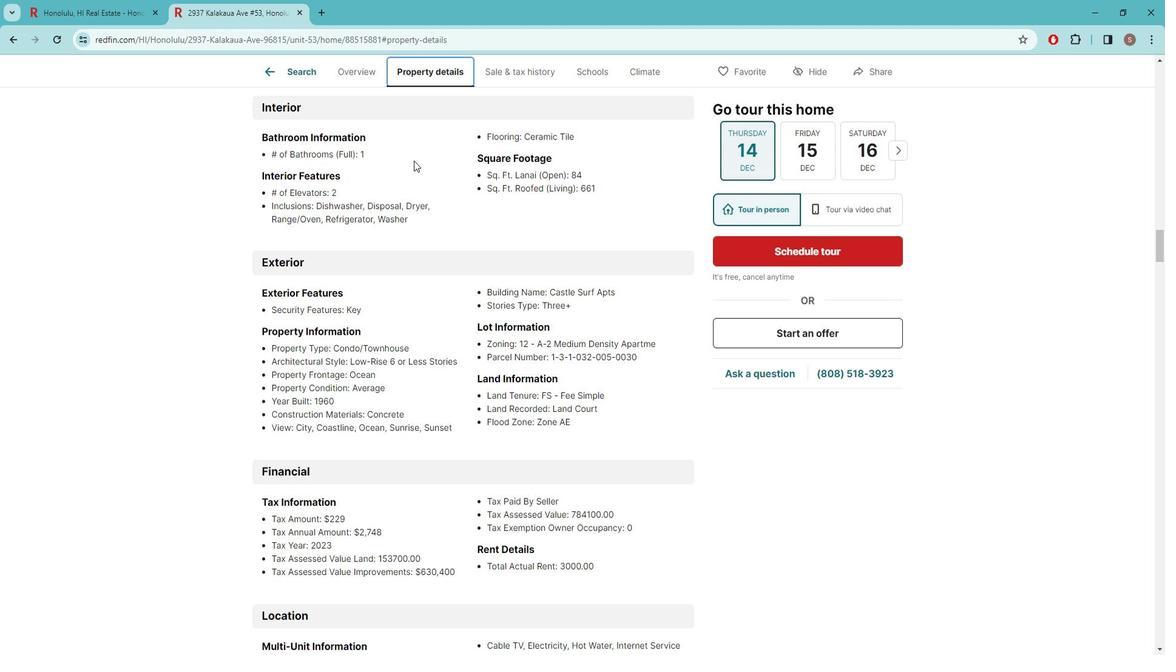 
Action: Mouse scrolled (424, 166) with delta (0, 0)
Screenshot: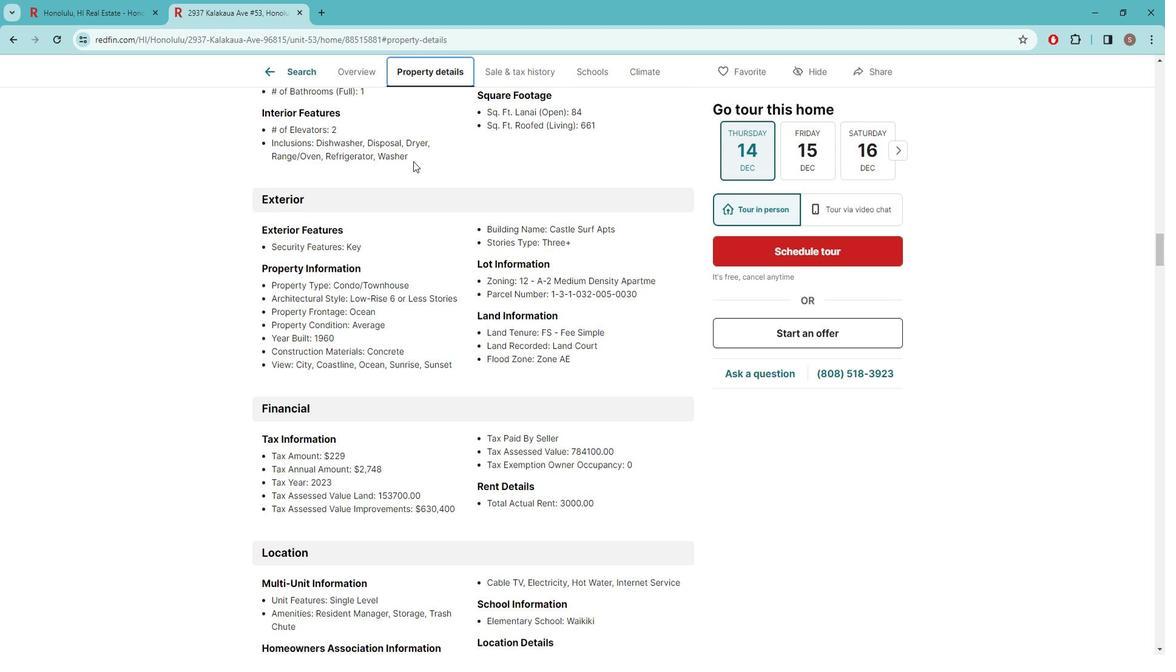 
Action: Mouse scrolled (424, 166) with delta (0, 0)
Screenshot: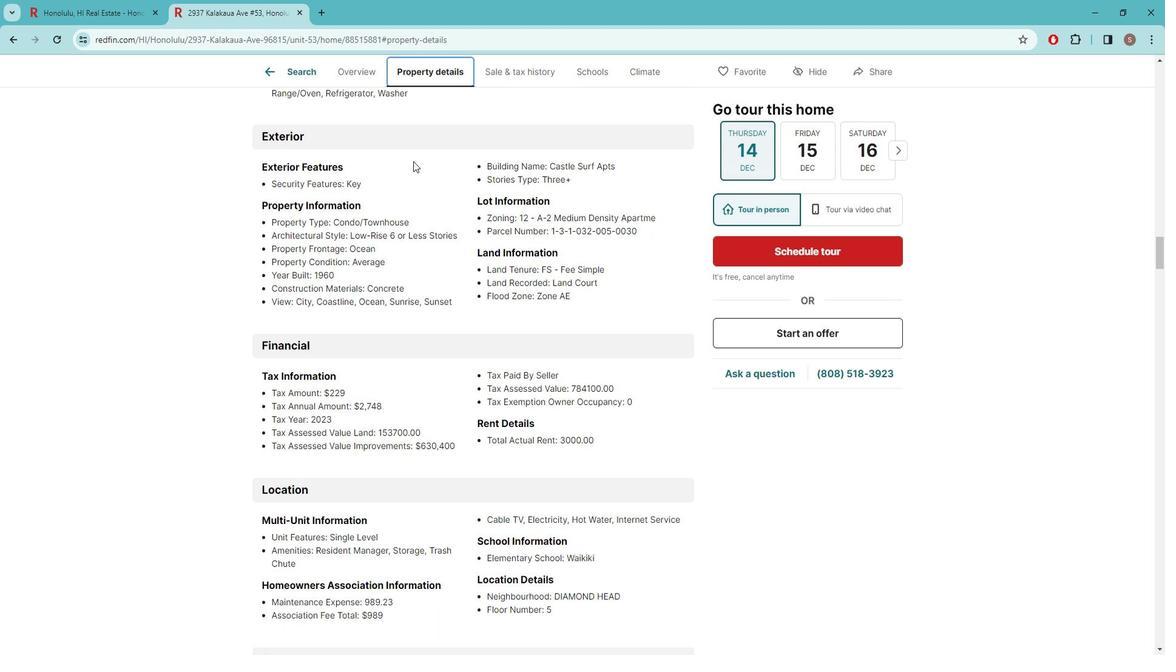 
Action: Mouse scrolled (424, 166) with delta (0, 0)
Screenshot: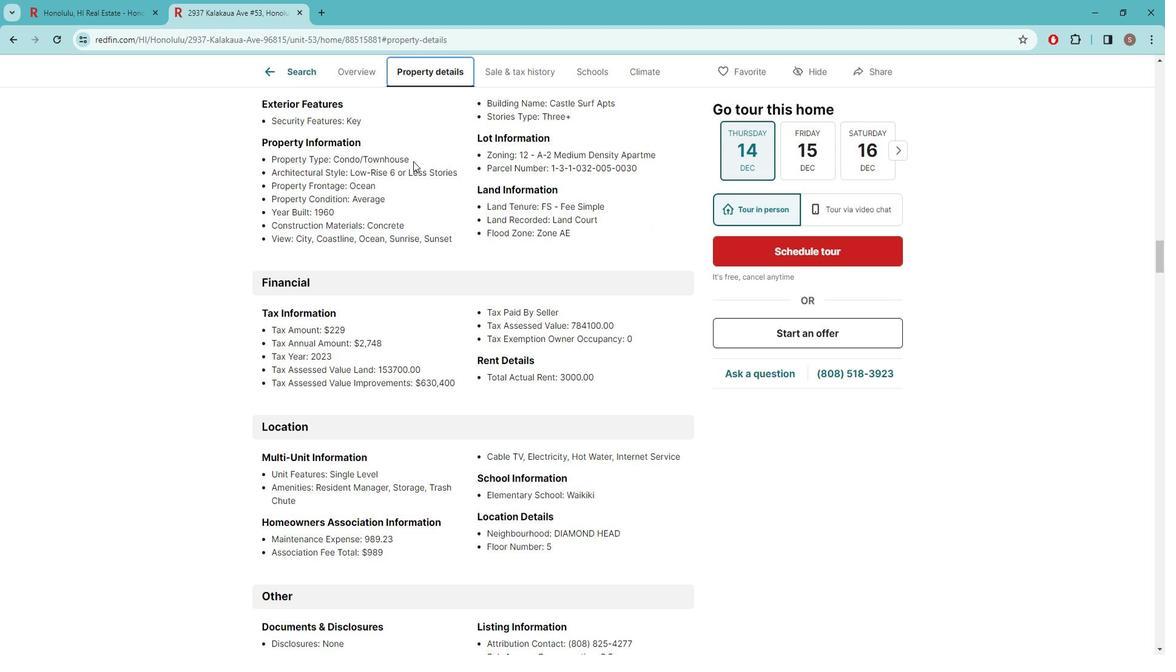 
Action: Mouse moved to (426, 179)
Screenshot: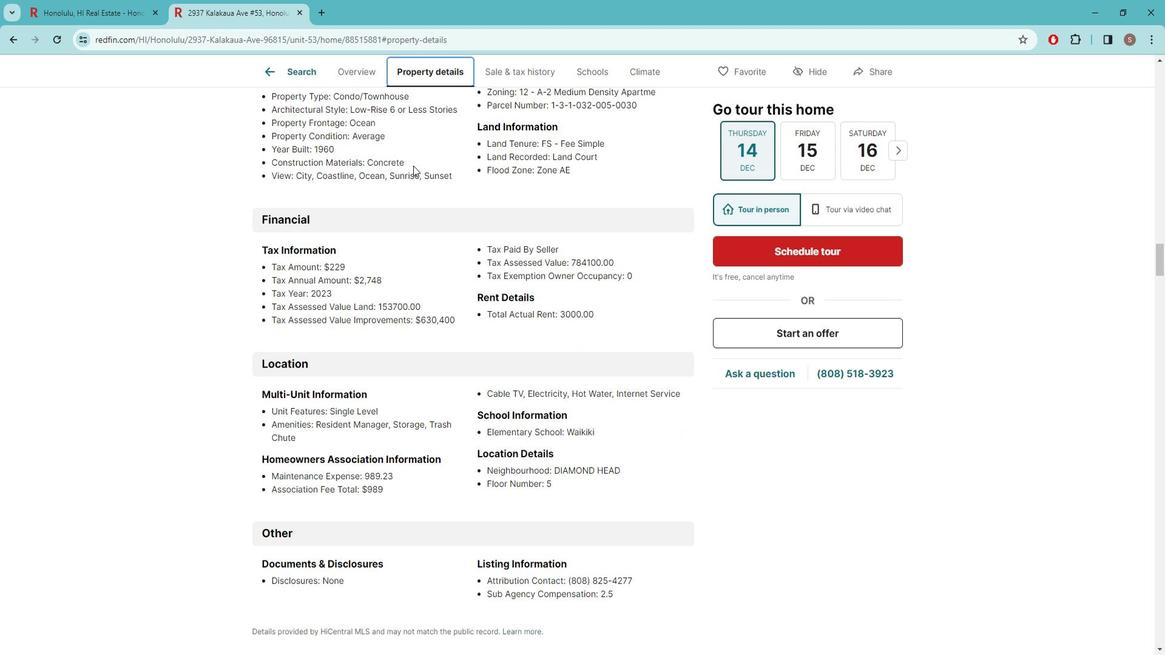 
Action: Mouse scrolled (426, 179) with delta (0, 0)
Screenshot: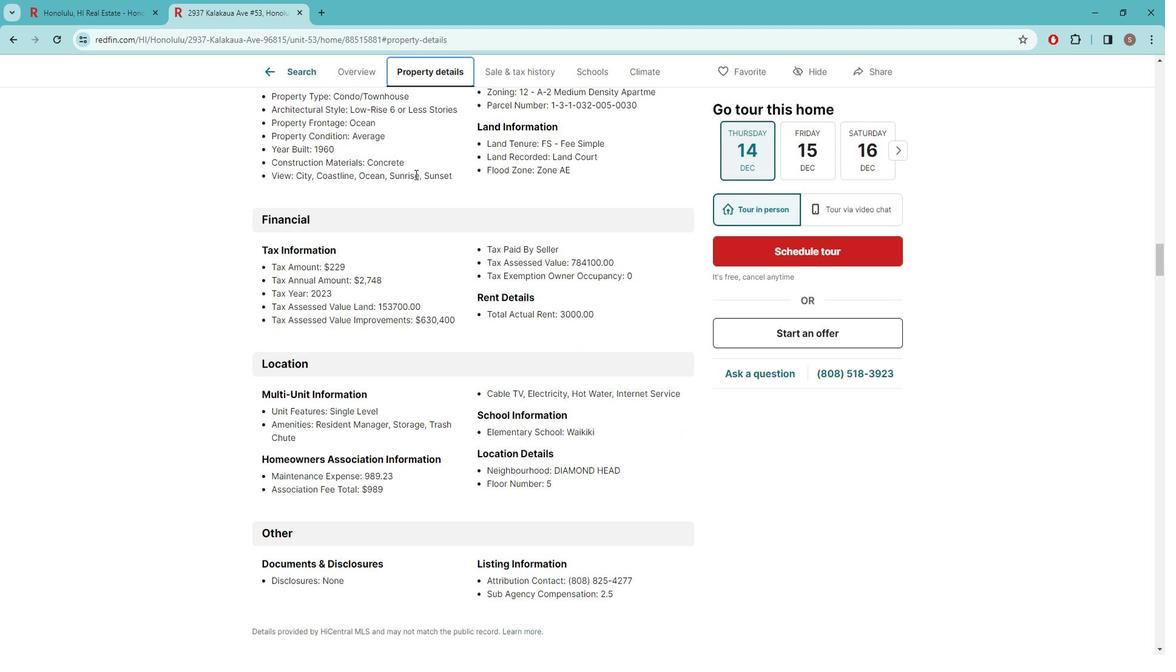 
Action: Mouse moved to (427, 182)
Screenshot: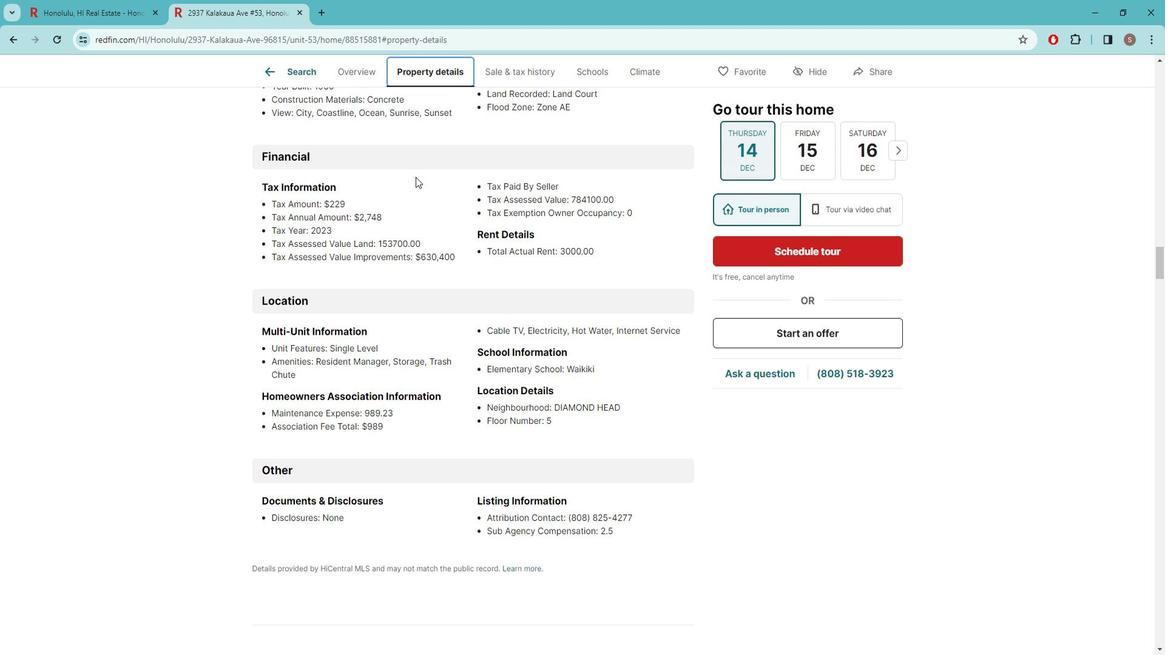 
Action: Mouse scrolled (427, 181) with delta (0, 0)
Screenshot: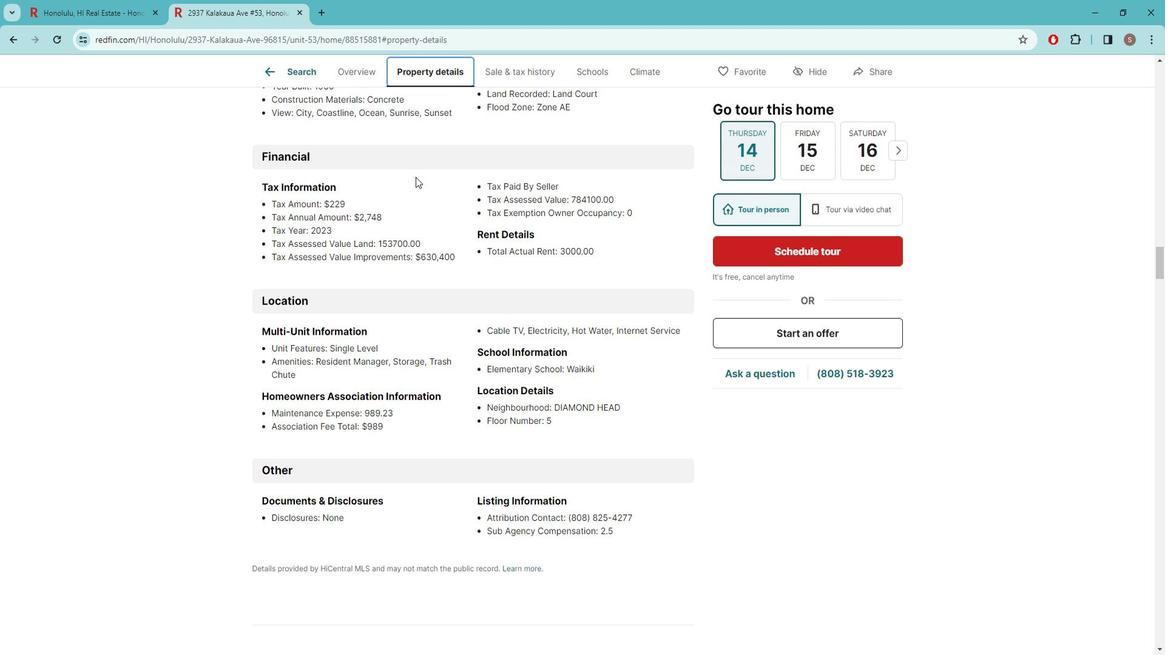 
Action: Mouse moved to (429, 188)
Screenshot: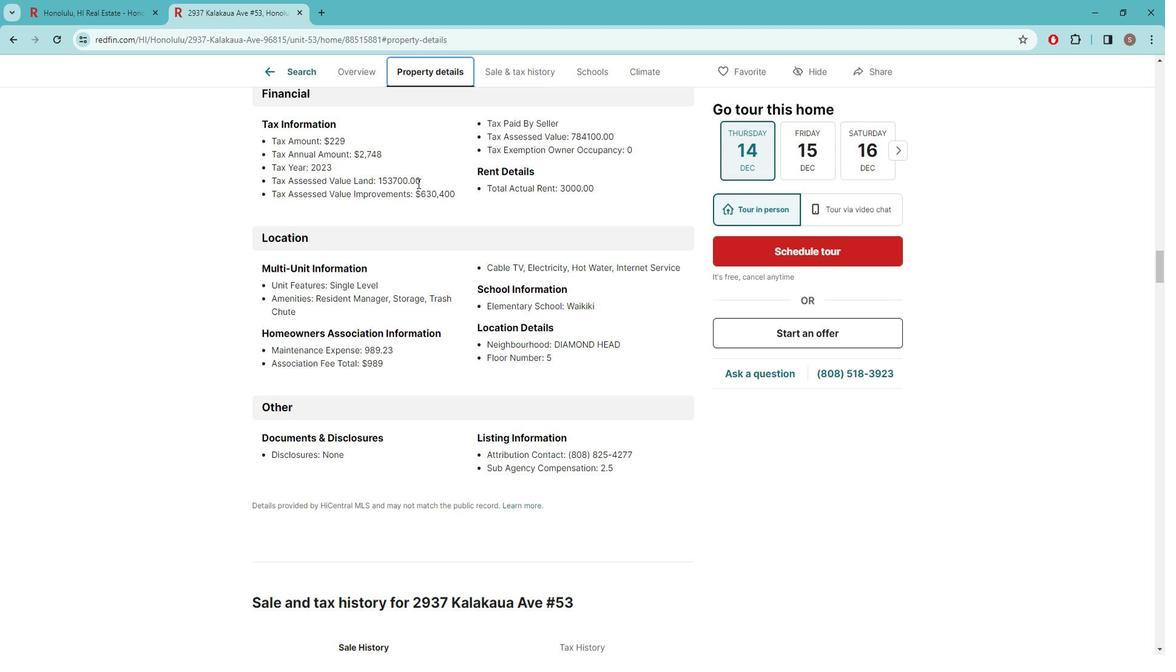 
Action: Mouse scrolled (429, 188) with delta (0, 0)
Screenshot: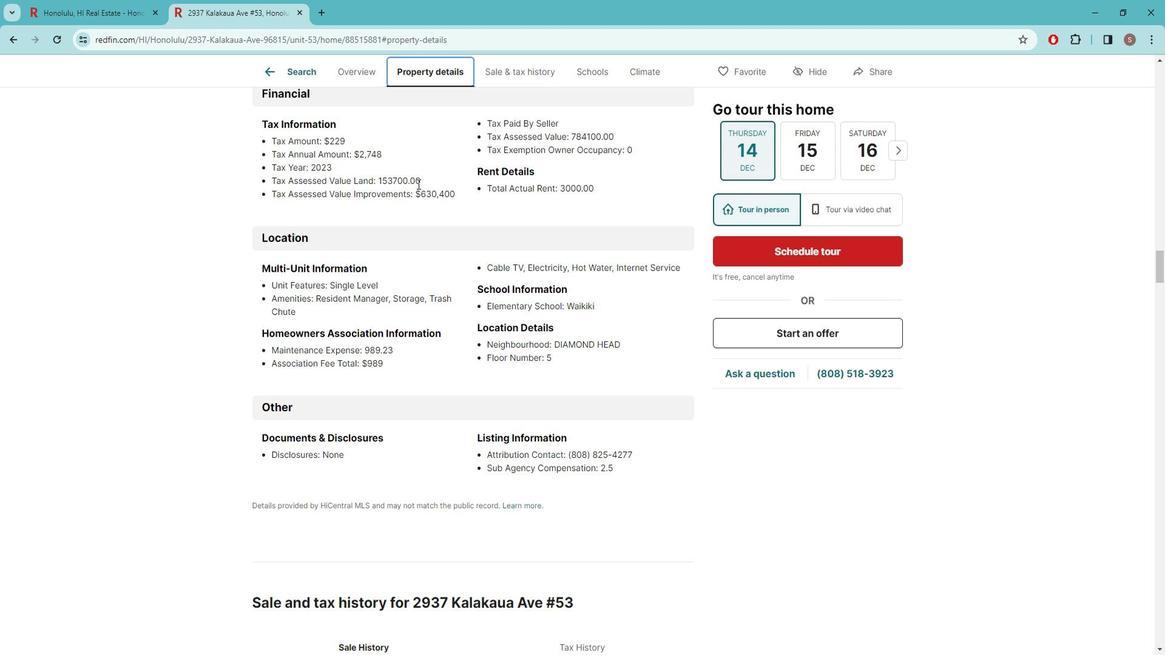 
Action: Mouse moved to (429, 189)
Screenshot: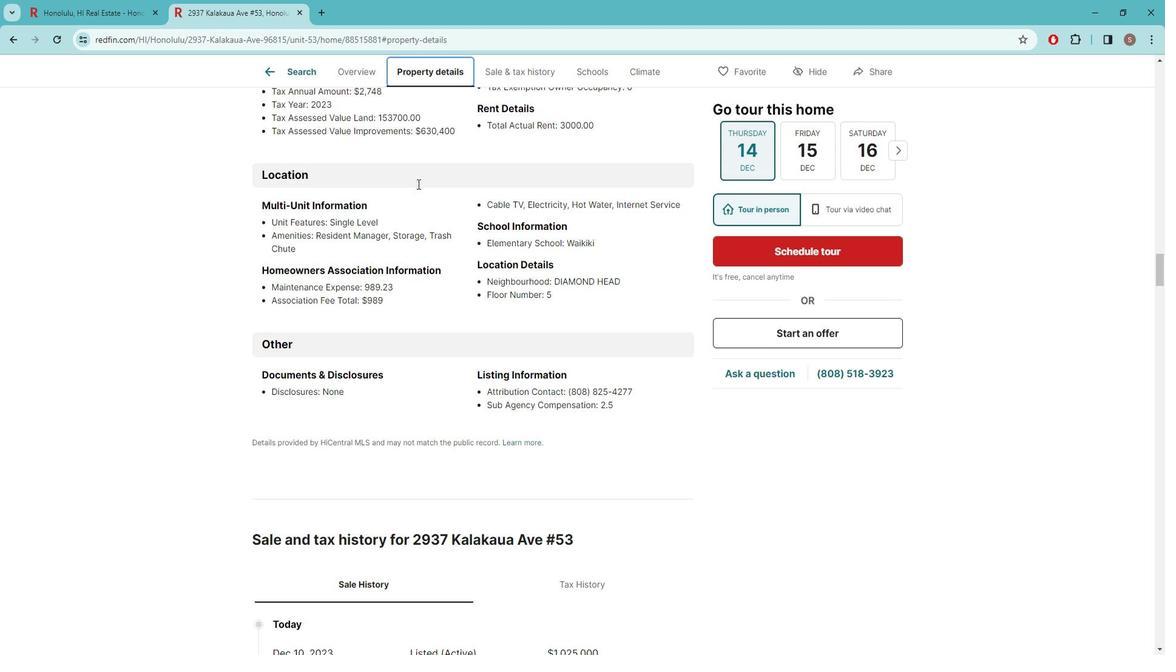 
Action: Mouse scrolled (429, 188) with delta (0, 0)
Screenshot: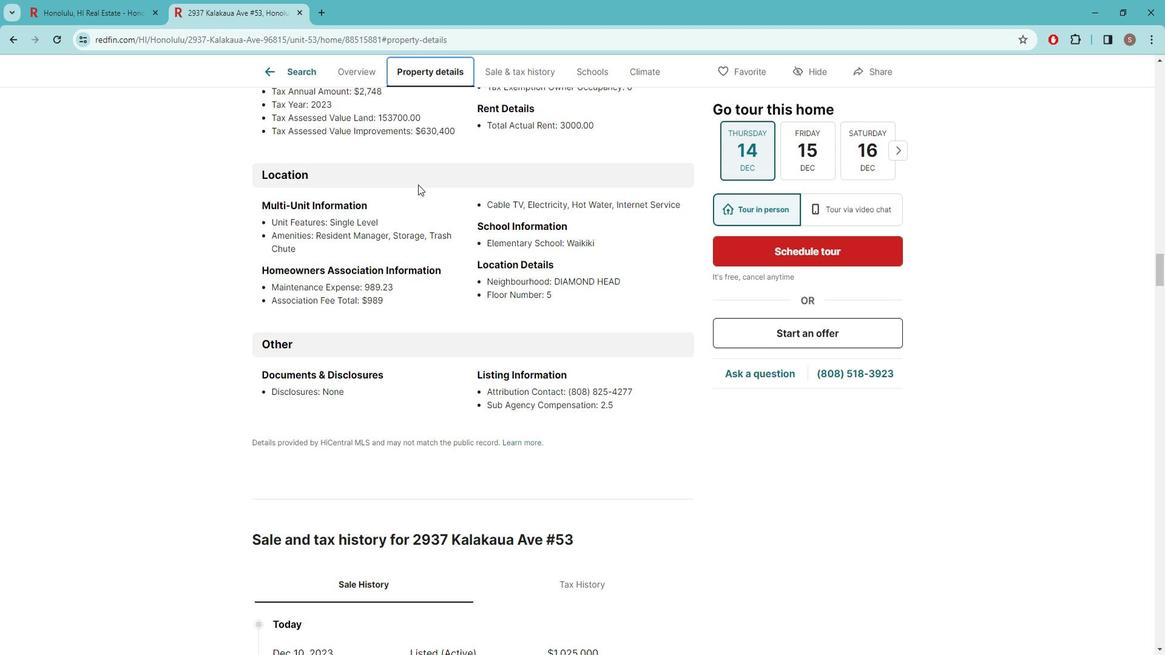 
Action: Mouse scrolled (429, 188) with delta (0, 0)
Screenshot: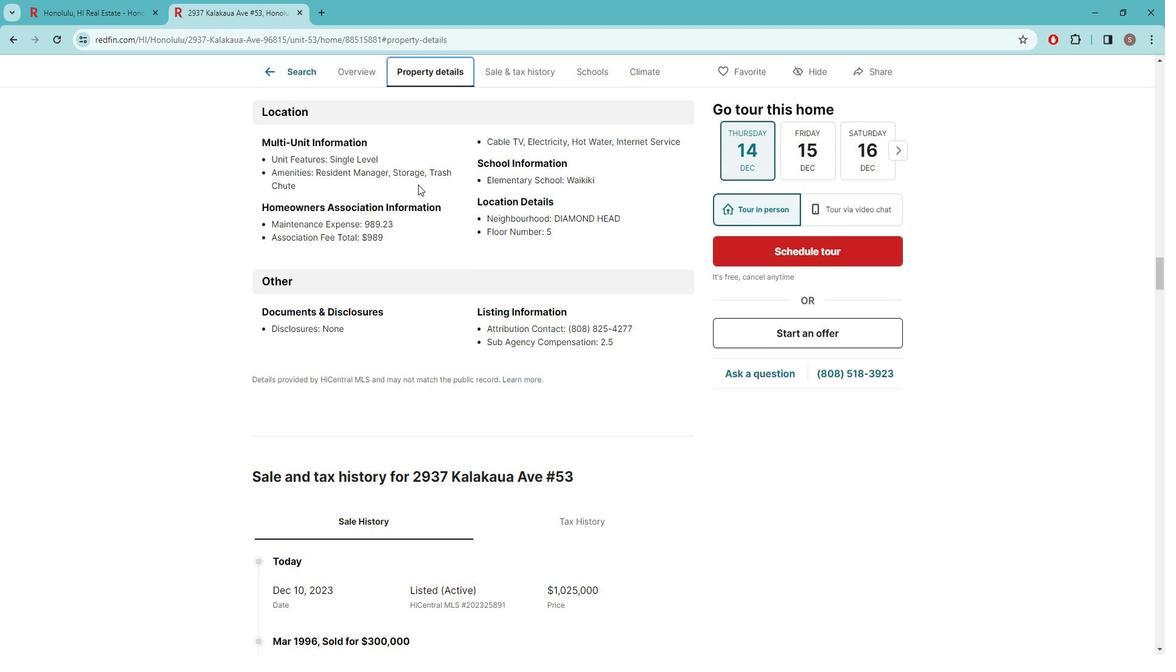 
Action: Mouse moved to (429, 189)
Screenshot: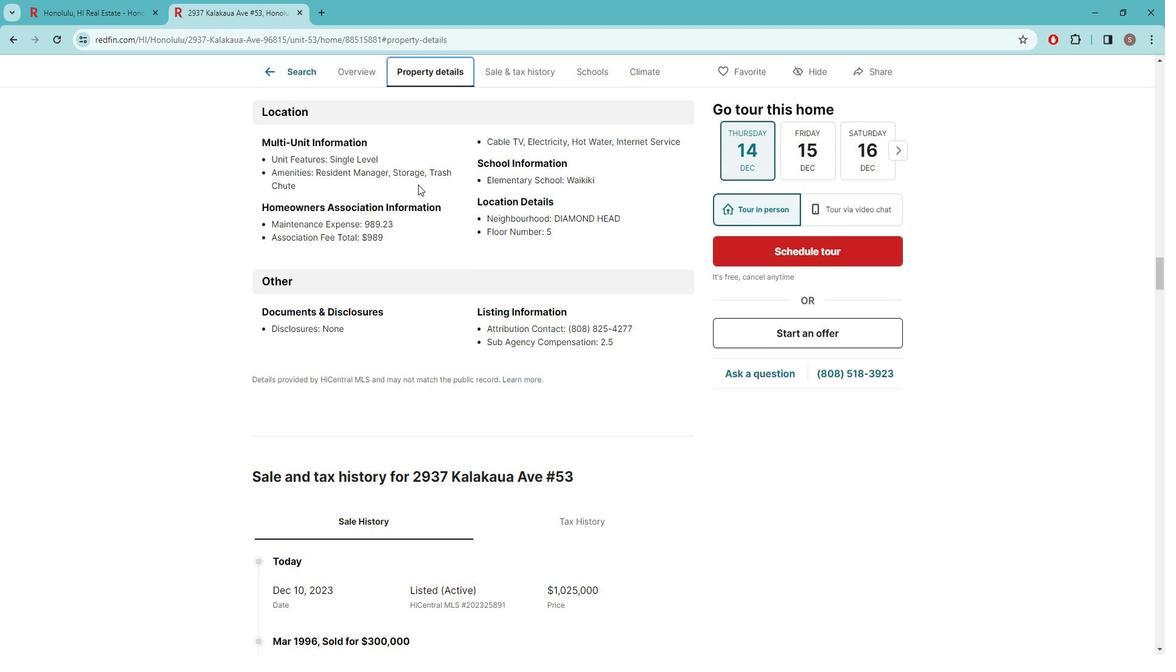 
Action: Mouse scrolled (429, 188) with delta (0, 0)
Screenshot: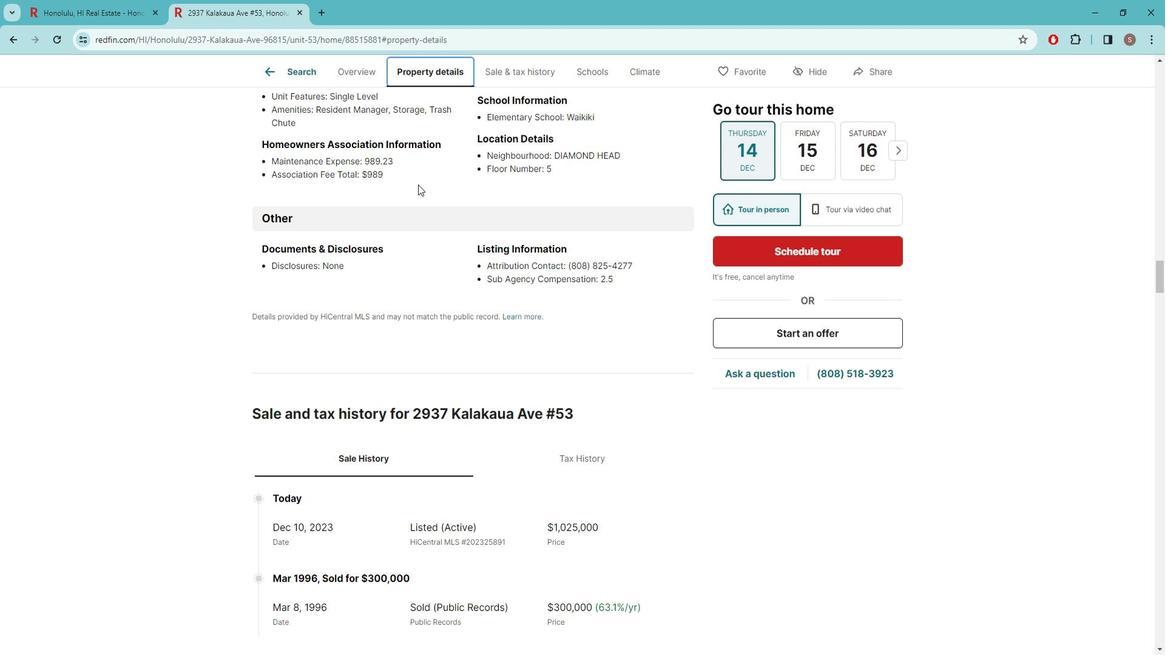
Action: Mouse scrolled (429, 188) with delta (0, 0)
Screenshot: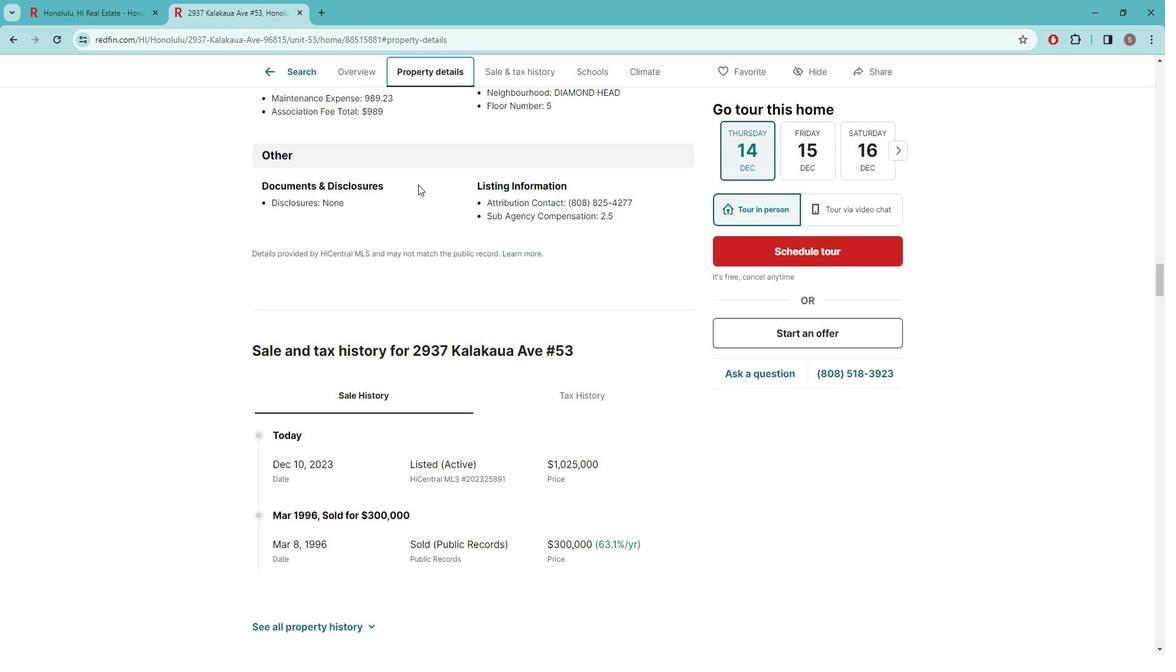 
Action: Mouse scrolled (429, 188) with delta (0, 0)
Screenshot: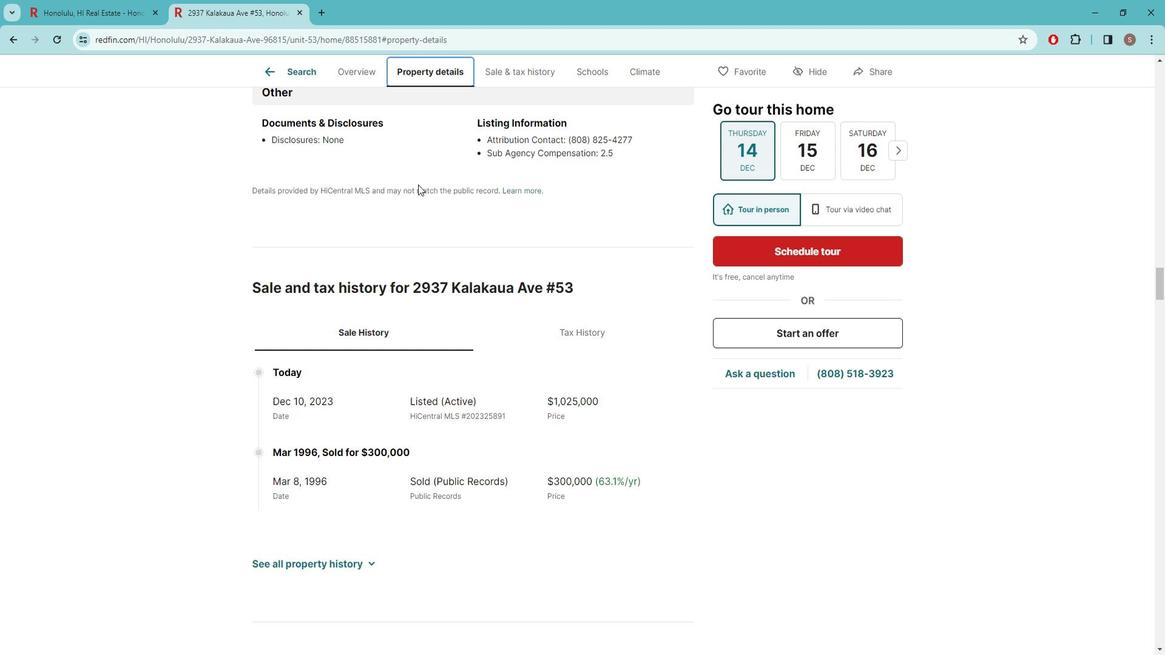 
Action: Mouse moved to (429, 189)
Screenshot: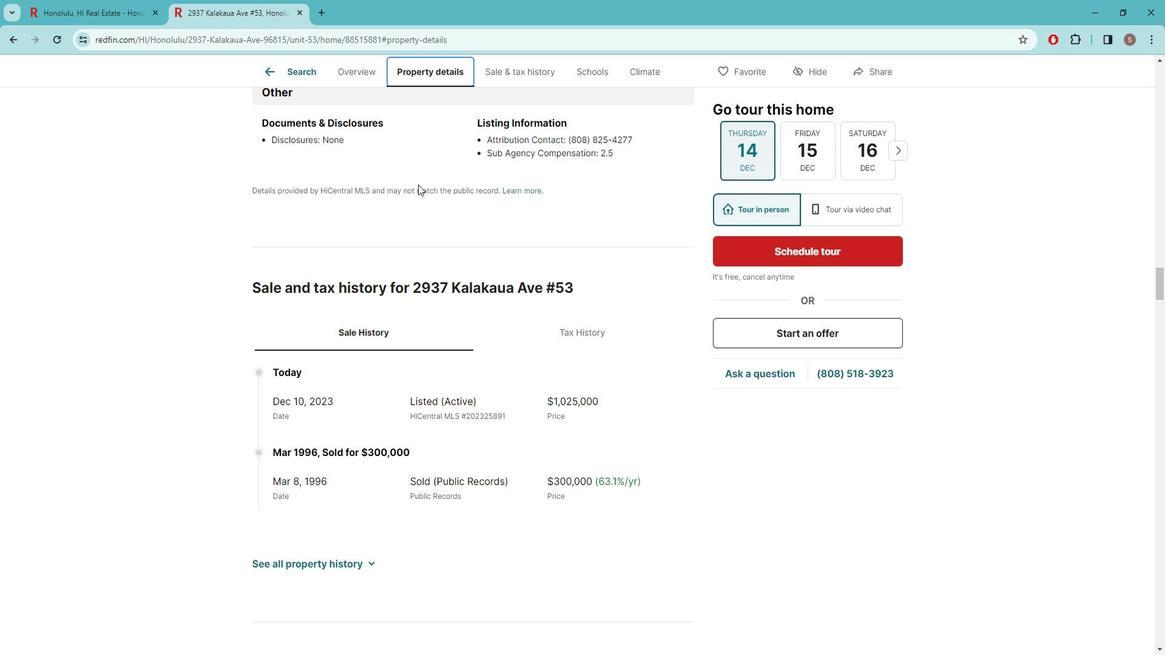 
Action: Mouse scrolled (429, 188) with delta (0, 0)
Screenshot: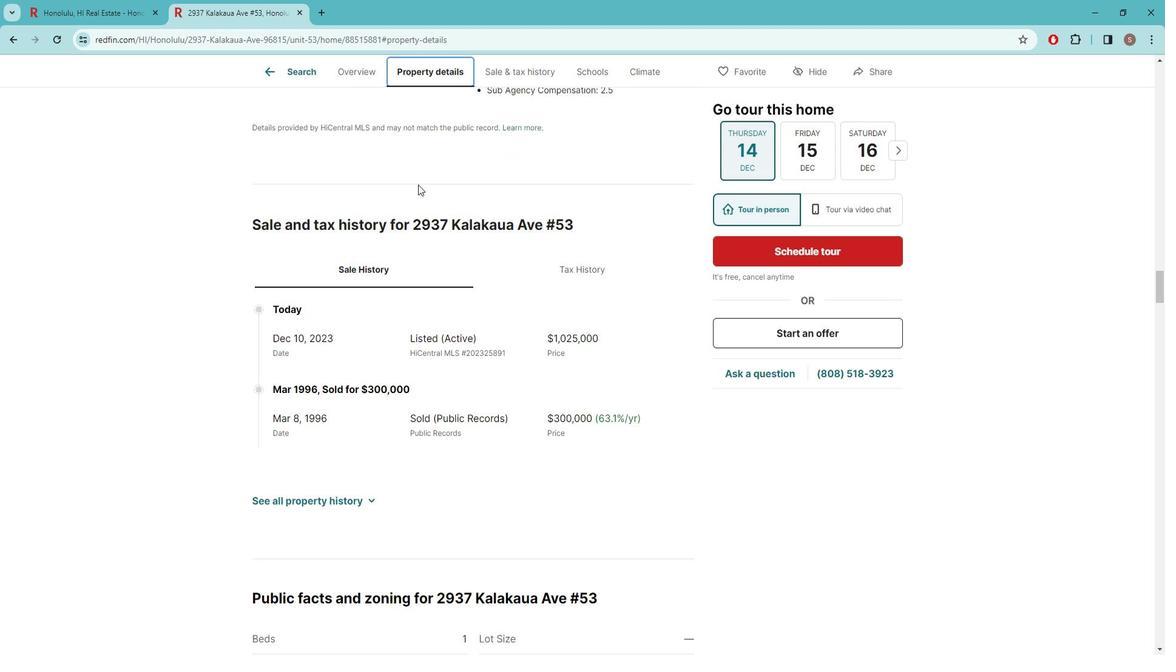 
Action: Mouse moved to (429, 191)
Screenshot: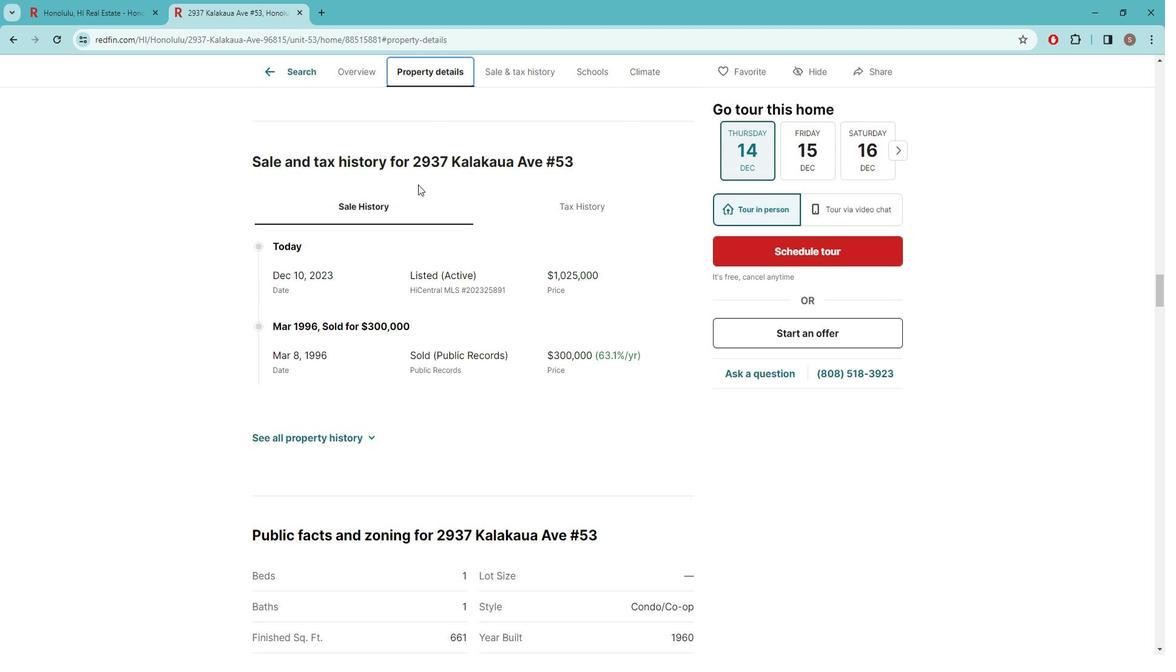 
Action: Mouse scrolled (429, 190) with delta (0, 0)
Screenshot: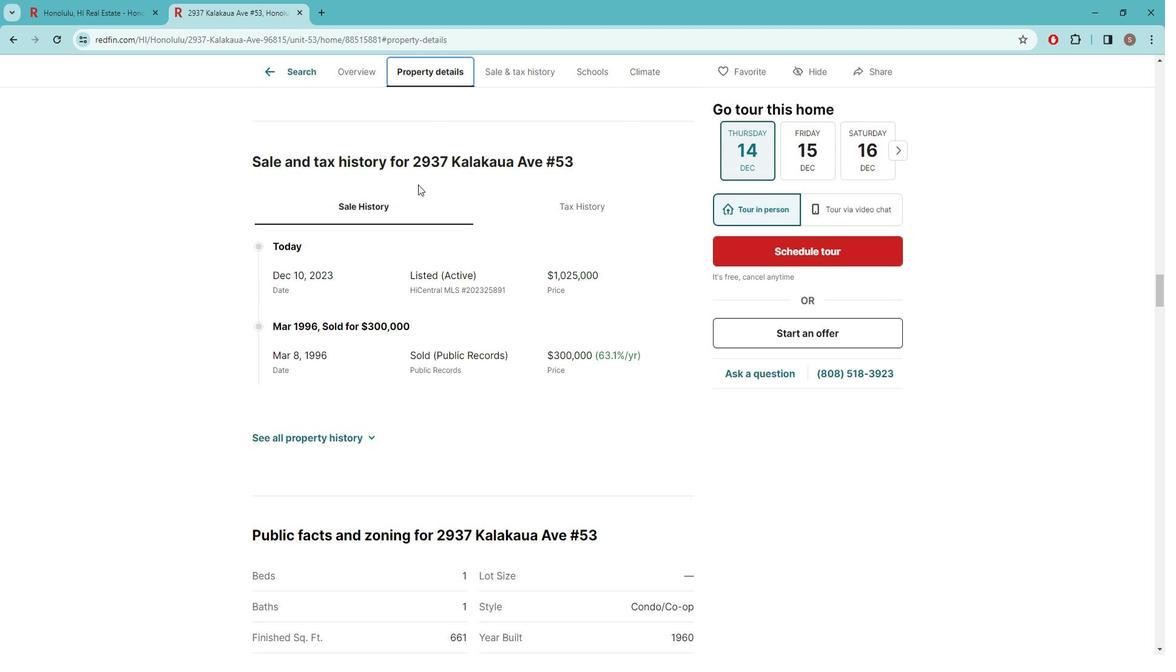 
Action: Mouse moved to (381, 375)
Screenshot: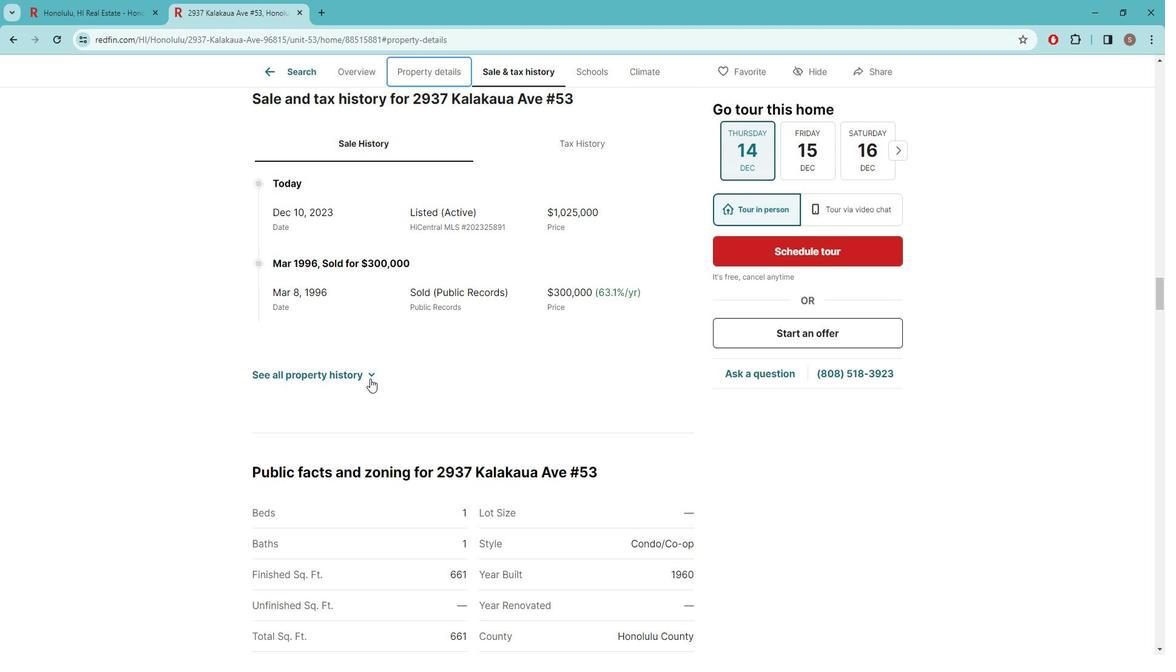 
Action: Mouse pressed left at (381, 375)
Screenshot: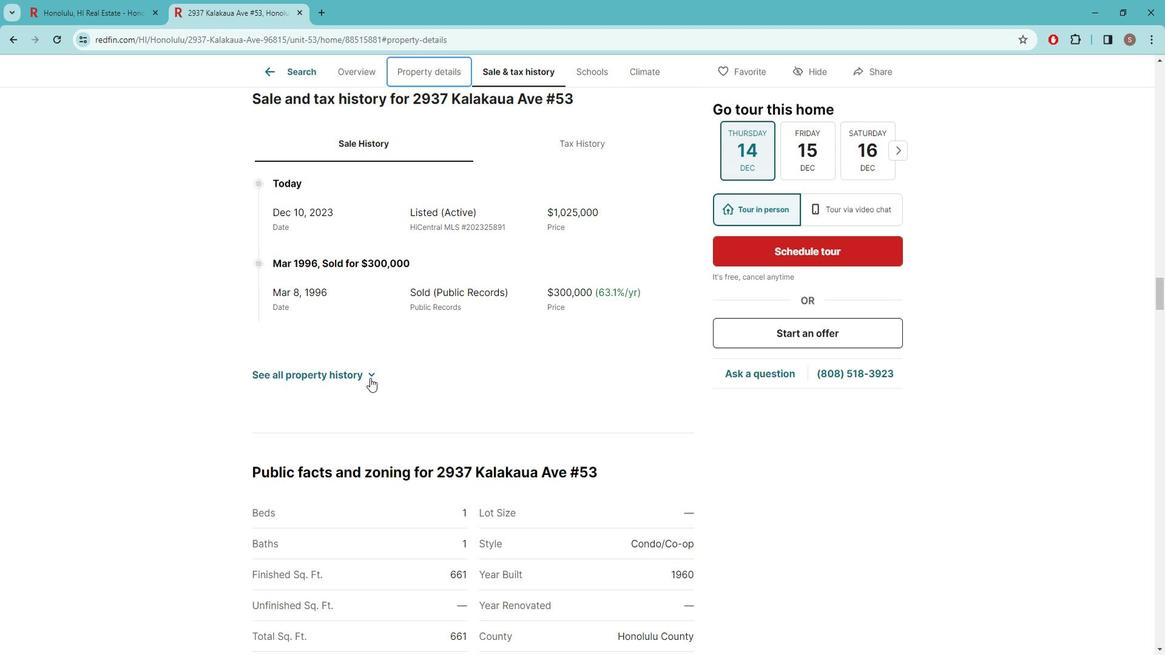 
Action: Mouse scrolled (381, 375) with delta (0, 0)
Screenshot: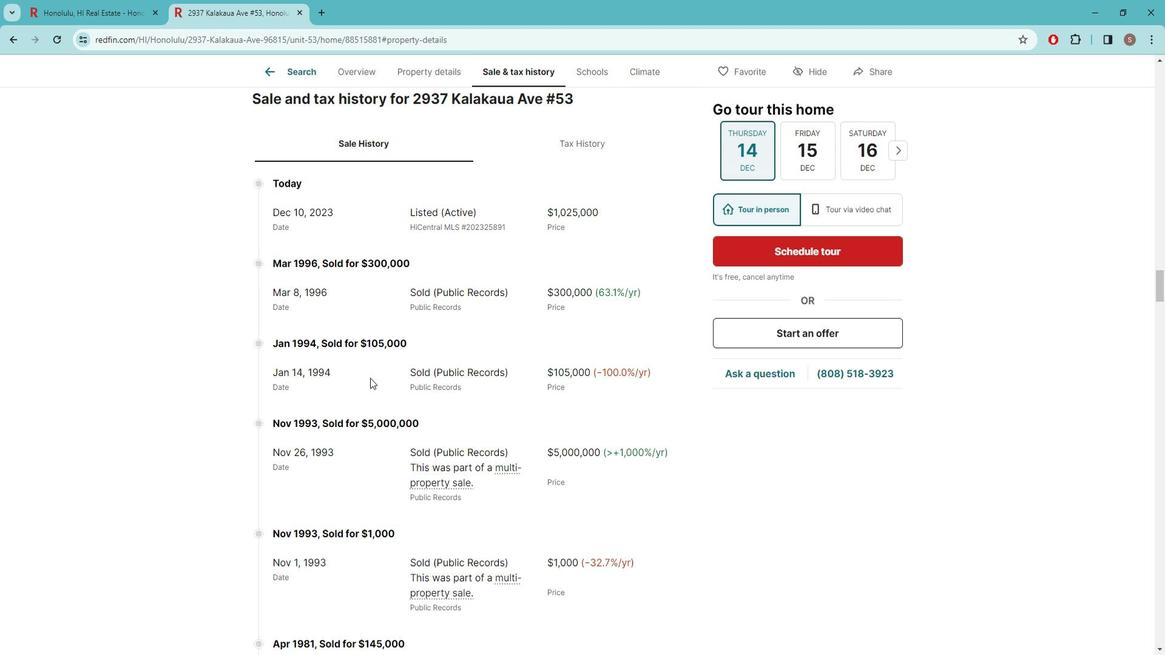 
Action: Mouse scrolled (381, 375) with delta (0, 0)
Screenshot: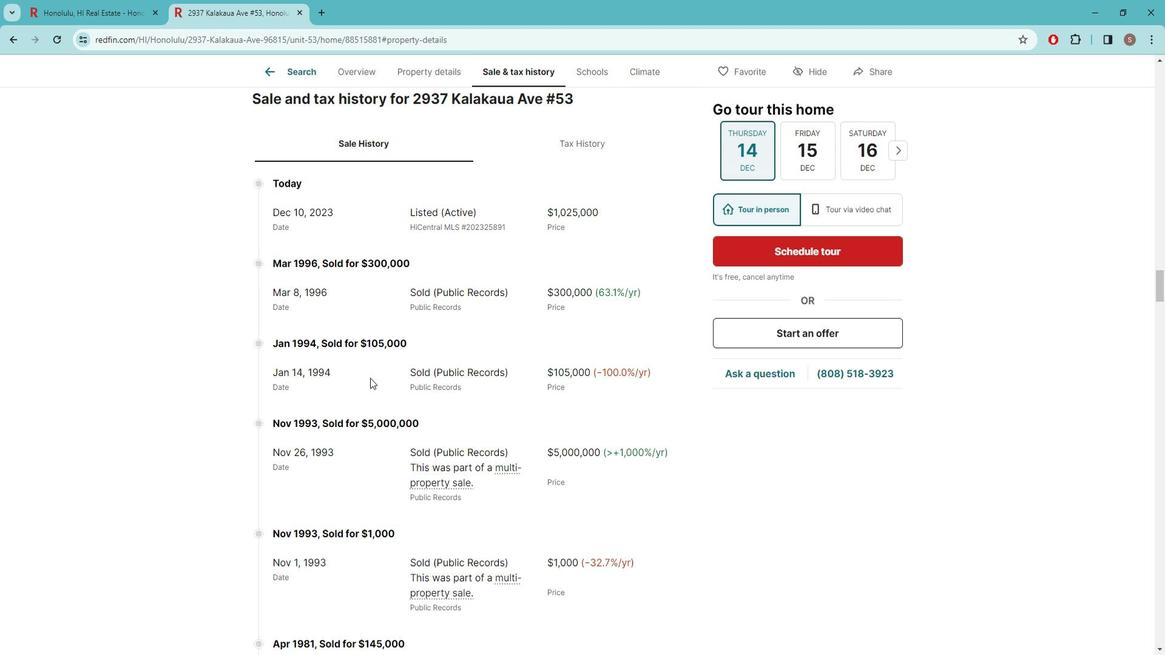 
Action: Mouse moved to (381, 375)
Screenshot: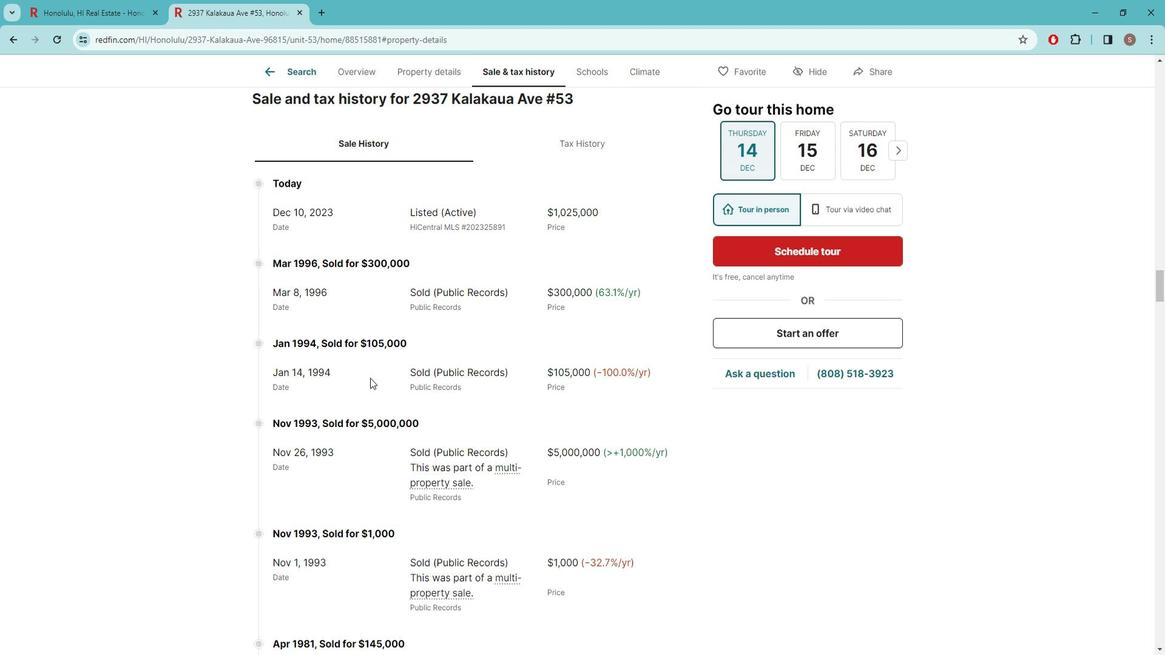
Action: Mouse scrolled (381, 375) with delta (0, 0)
Screenshot: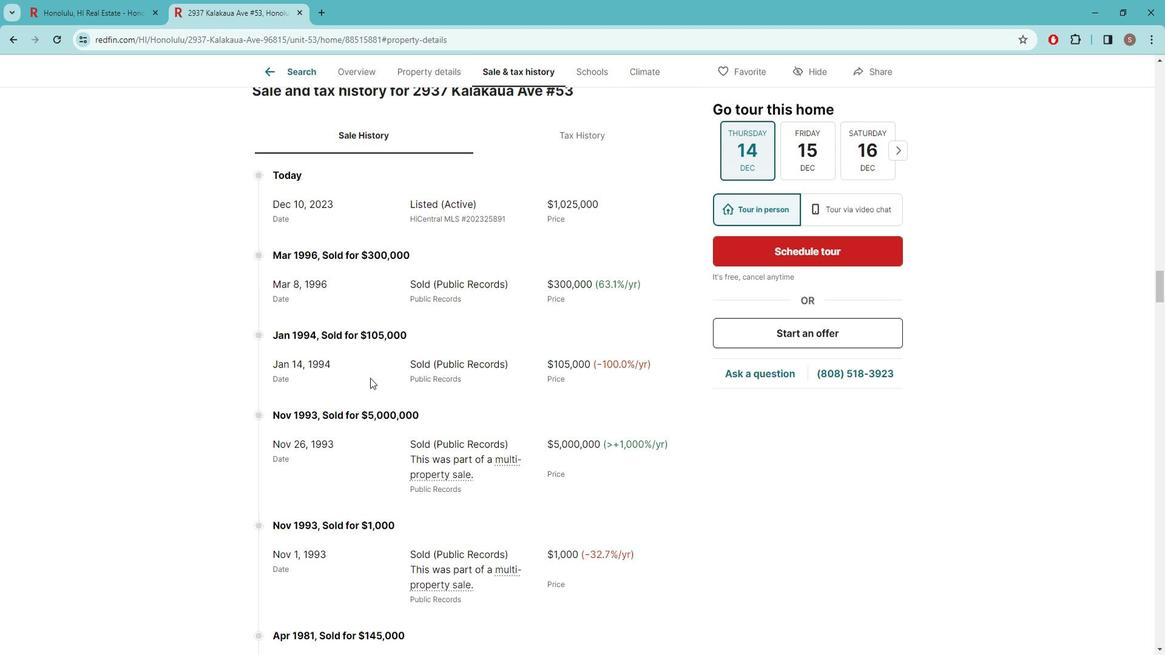 
Action: Mouse moved to (392, 365)
Screenshot: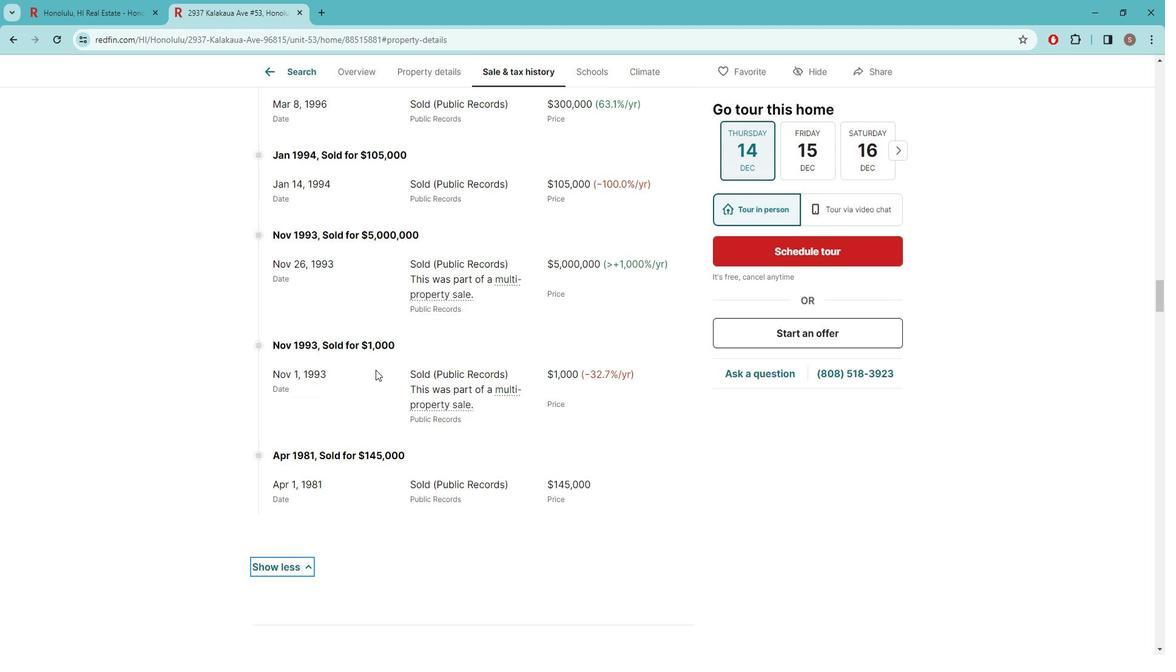 
Action: Mouse scrolled (392, 364) with delta (0, 0)
Screenshot: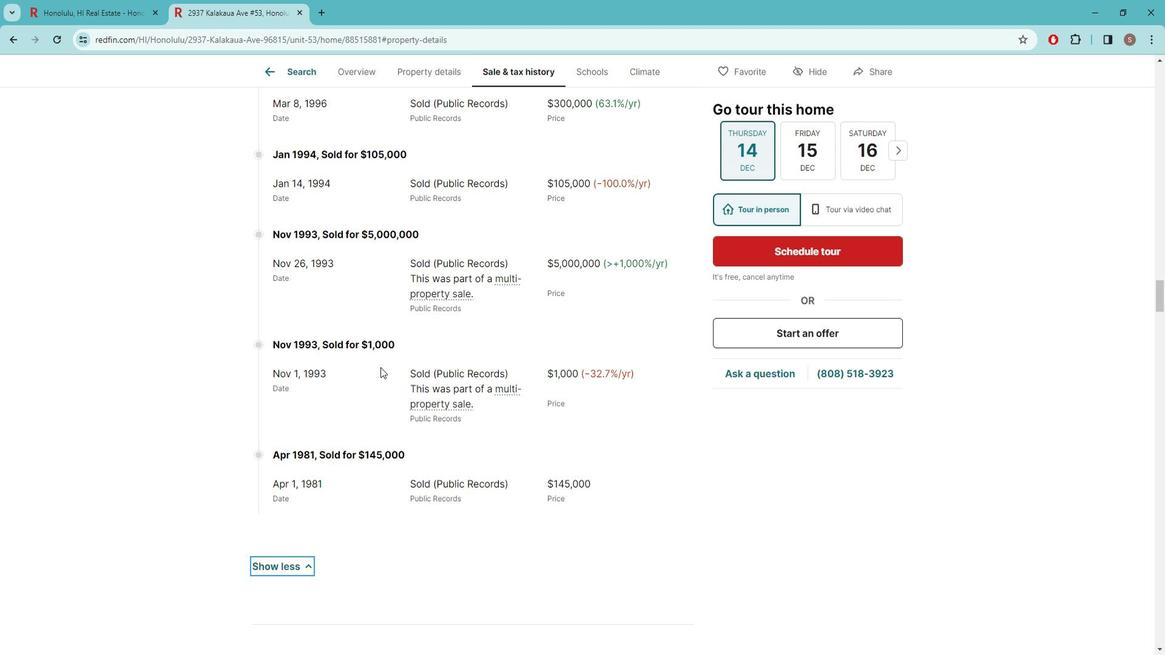 
Action: Mouse scrolled (392, 364) with delta (0, 0)
Screenshot: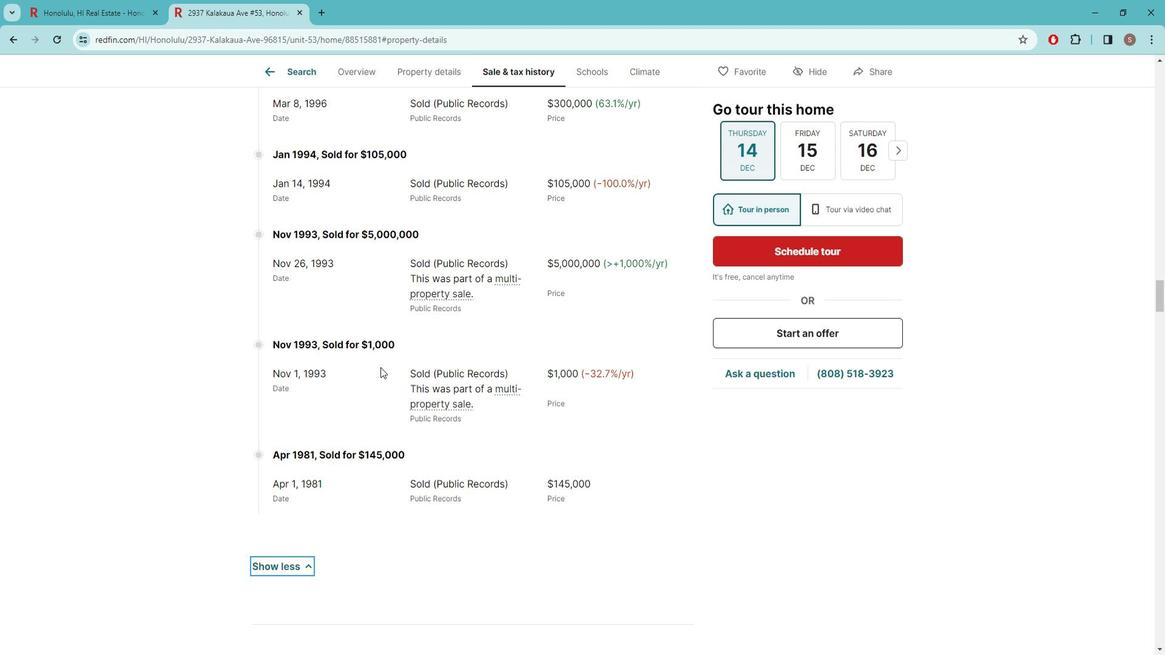 
Action: Mouse moved to (392, 364)
Screenshot: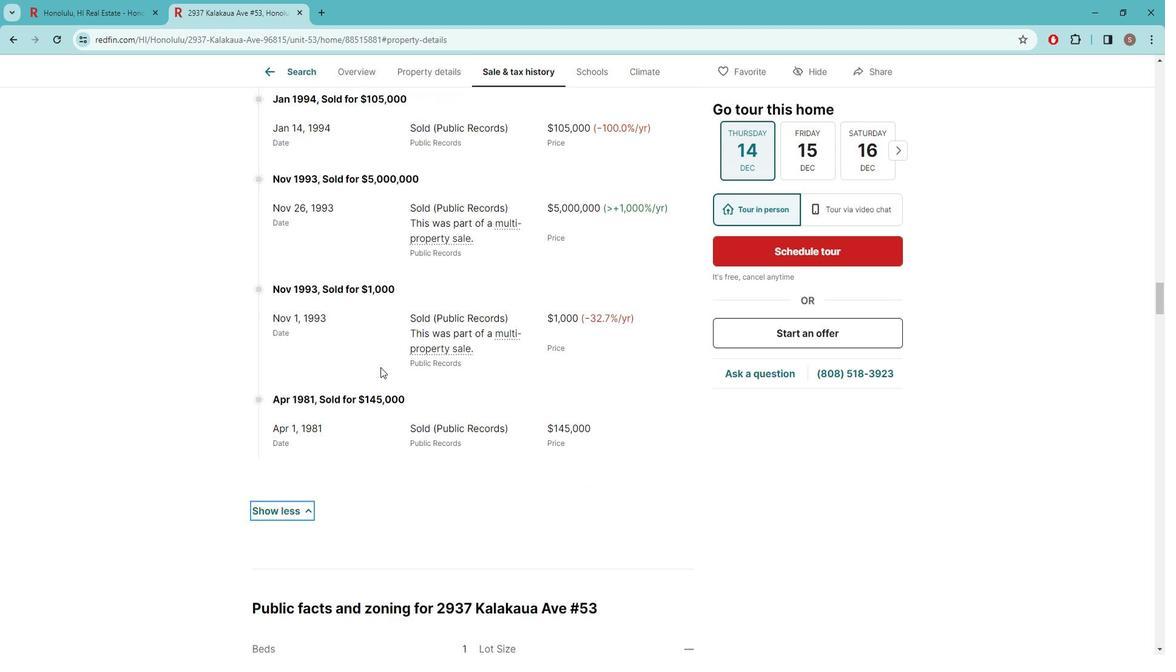 
Action: Mouse scrolled (392, 364) with delta (0, 0)
Screenshot: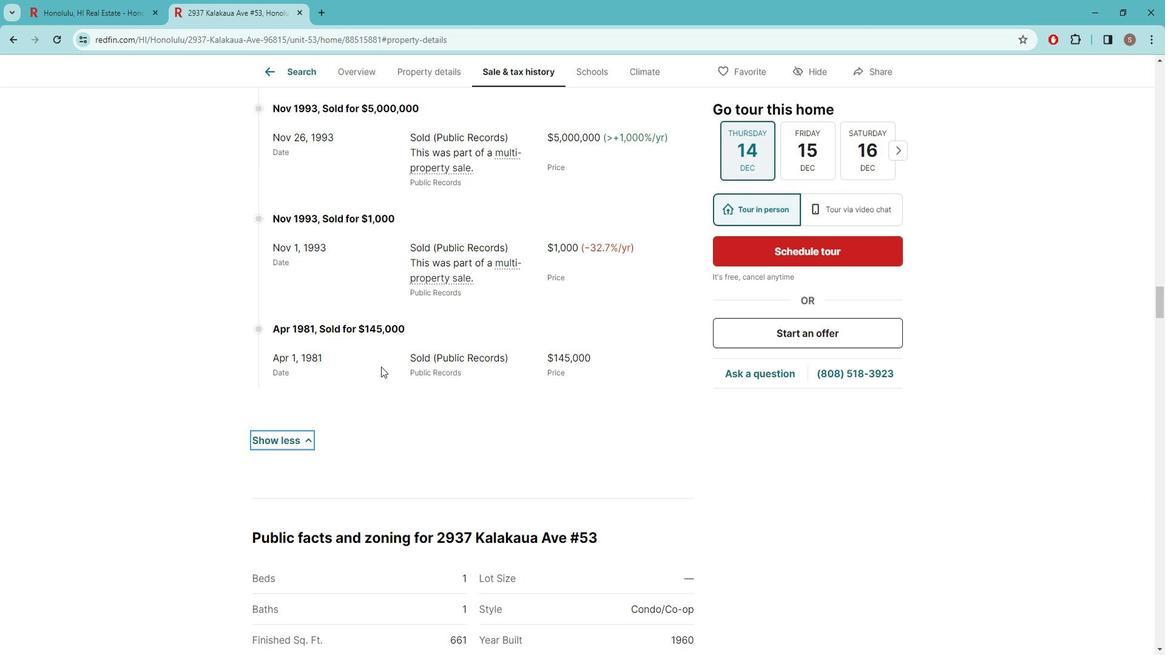 
Action: Mouse scrolled (392, 364) with delta (0, 0)
Screenshot: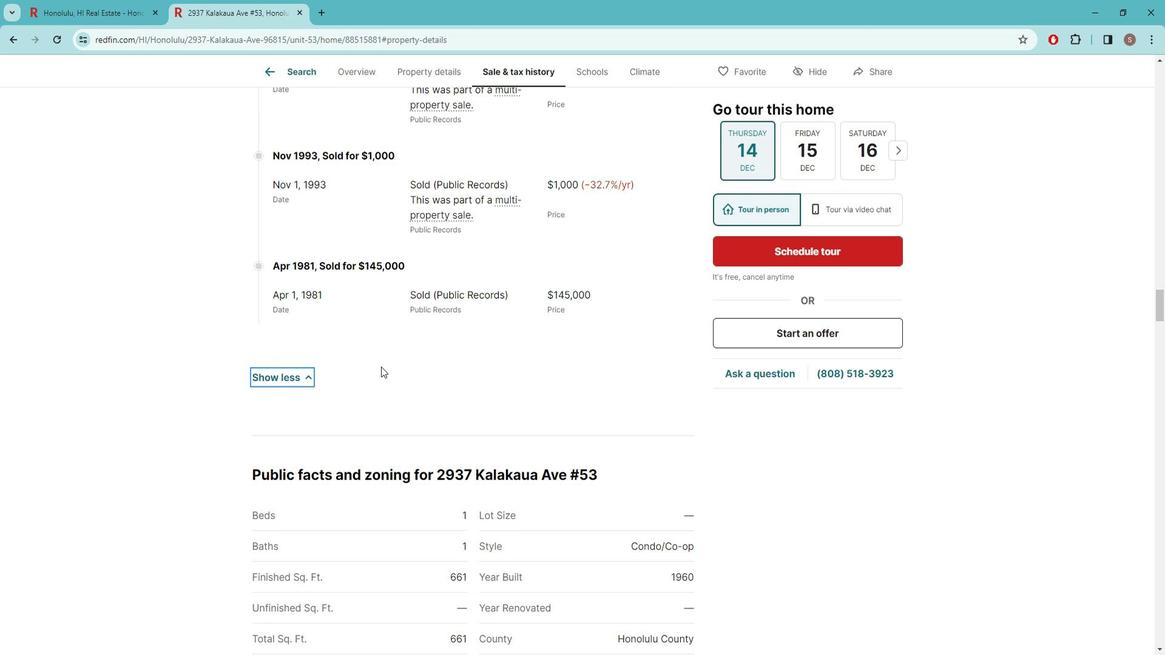 
Action: Mouse scrolled (392, 364) with delta (0, 0)
Screenshot: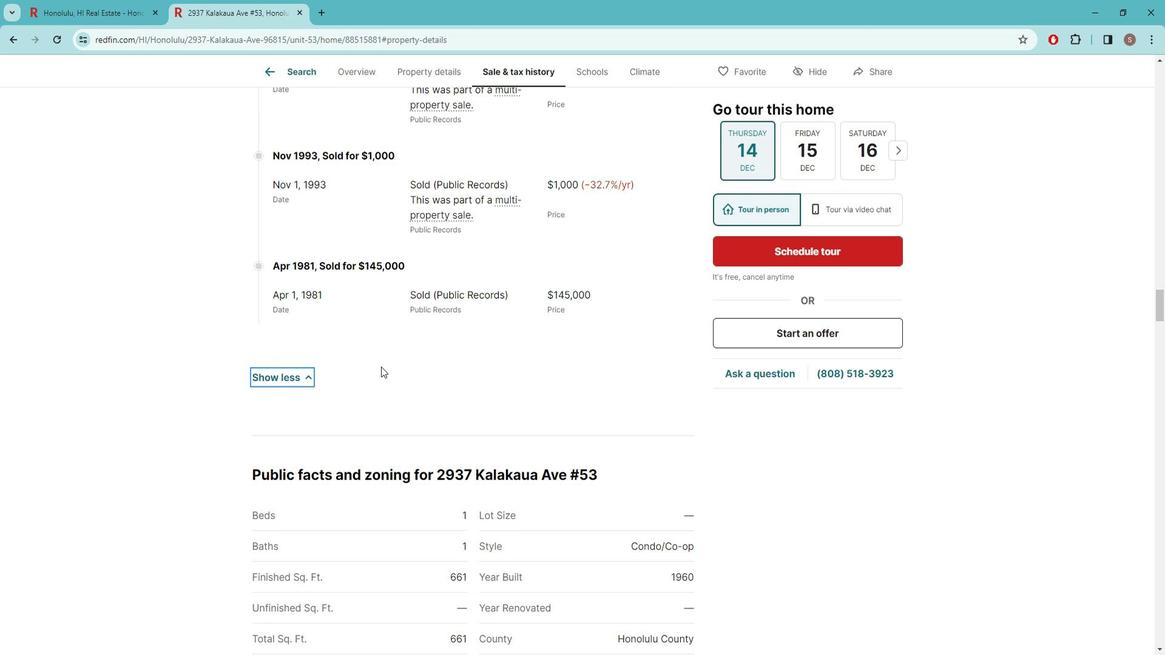
Action: Mouse moved to (392, 363)
Screenshot: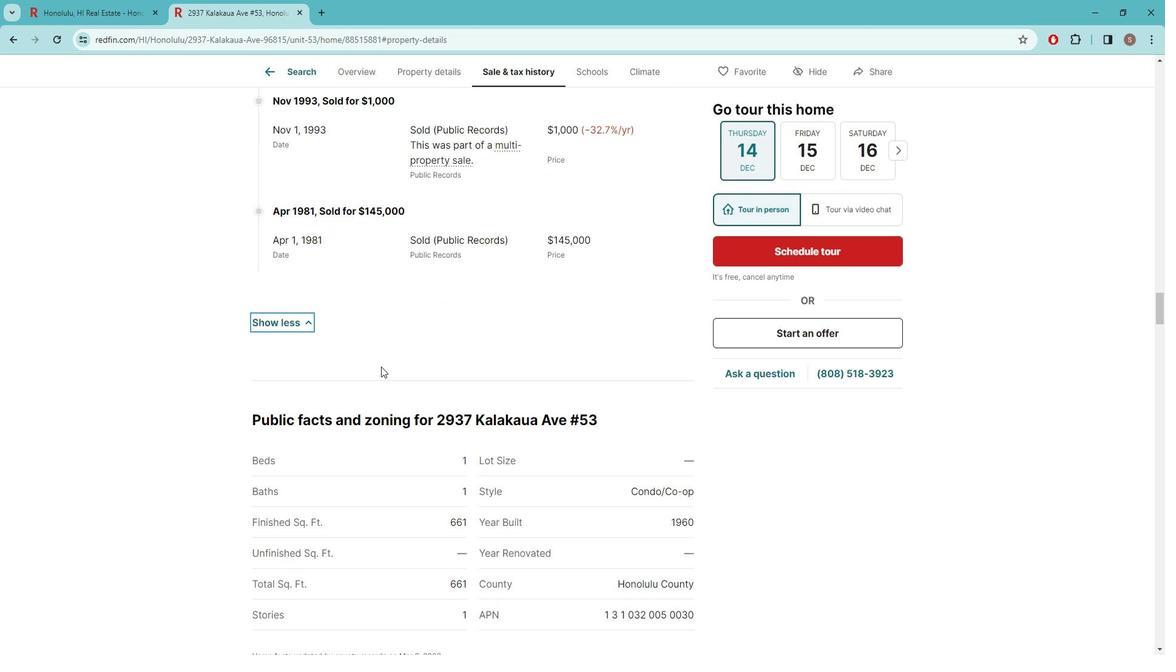 
Action: Mouse scrolled (392, 362) with delta (0, 0)
Screenshot: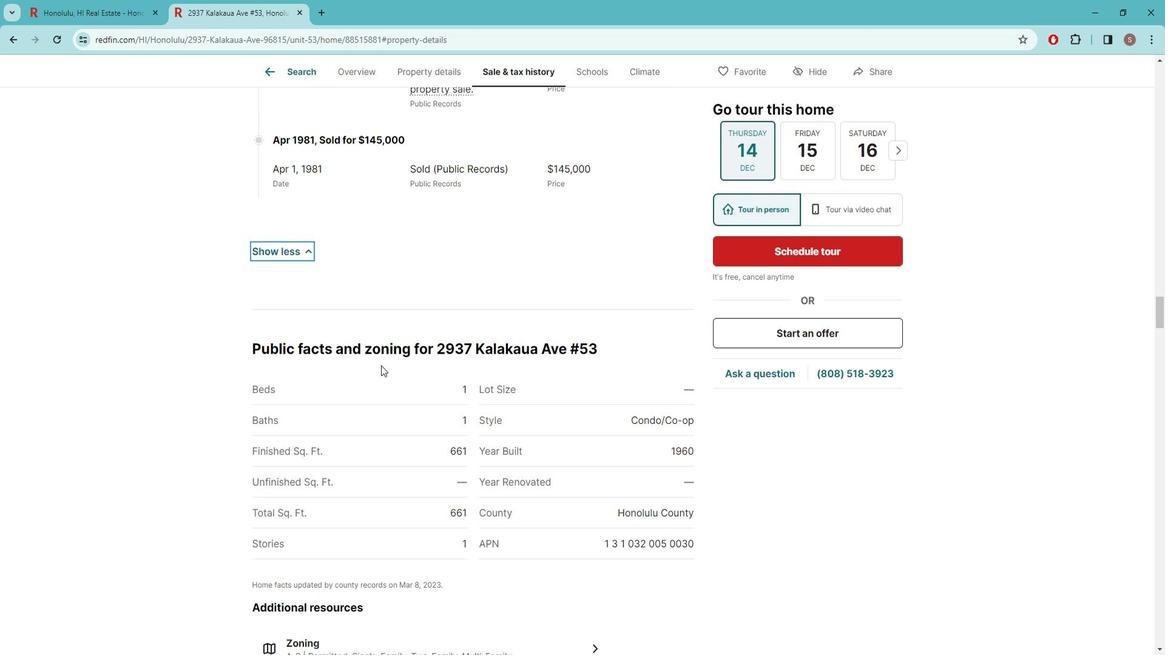 
Action: Mouse scrolled (392, 362) with delta (0, 0)
Screenshot: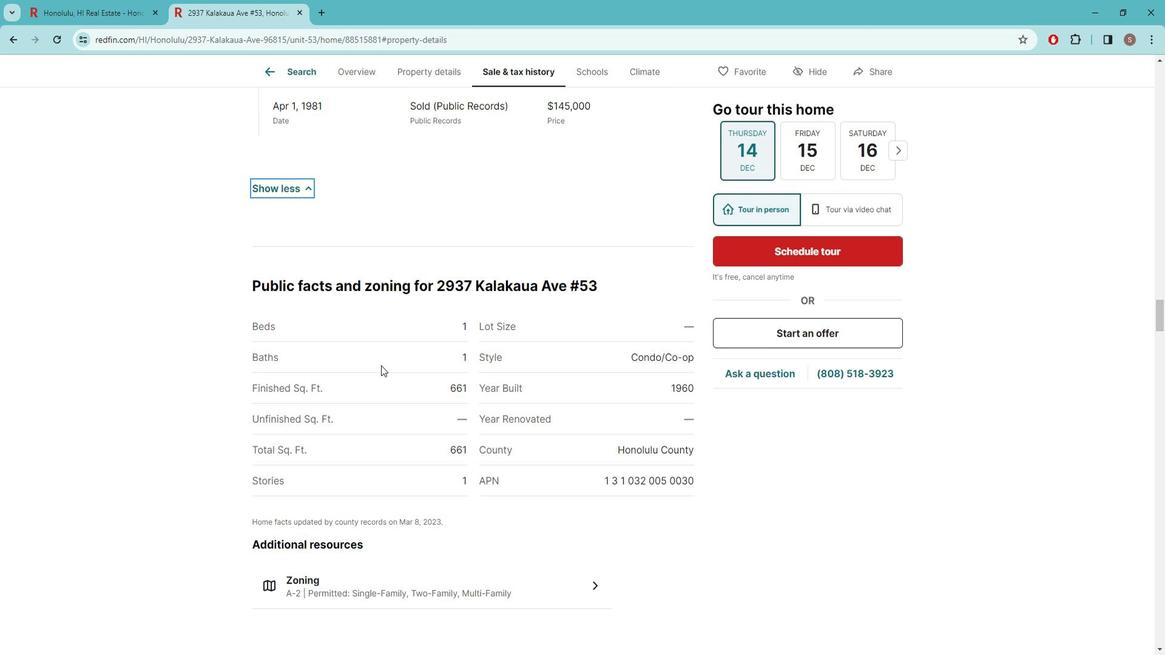 
Action: Mouse scrolled (392, 362) with delta (0, 0)
Screenshot: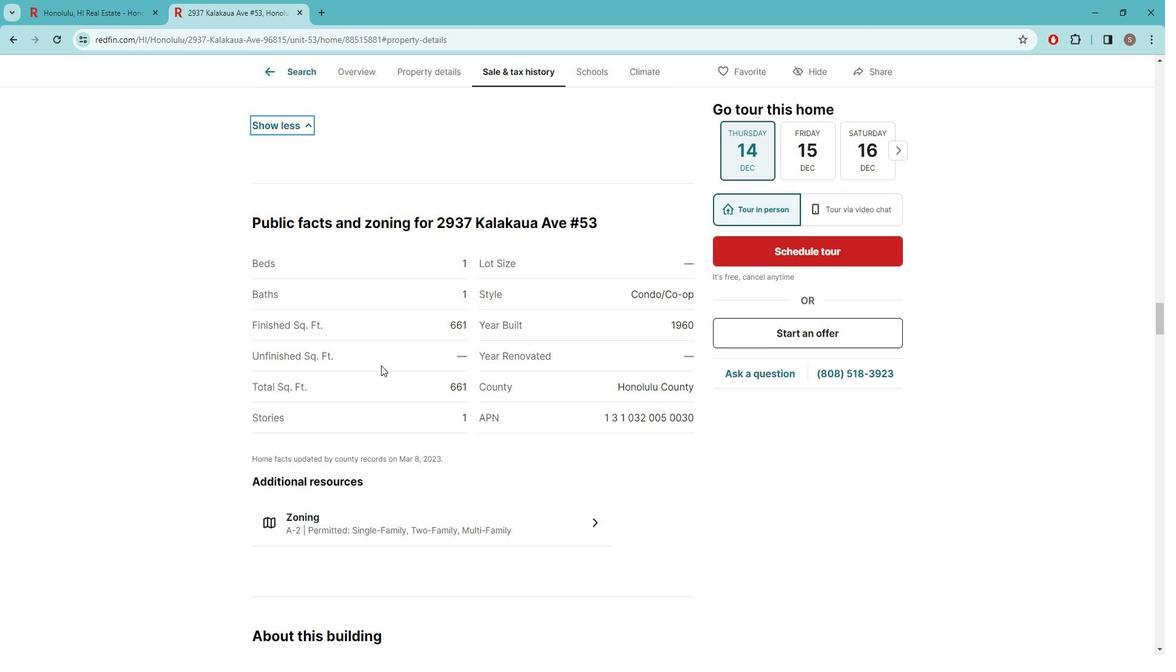 
Action: Mouse moved to (392, 362)
Screenshot: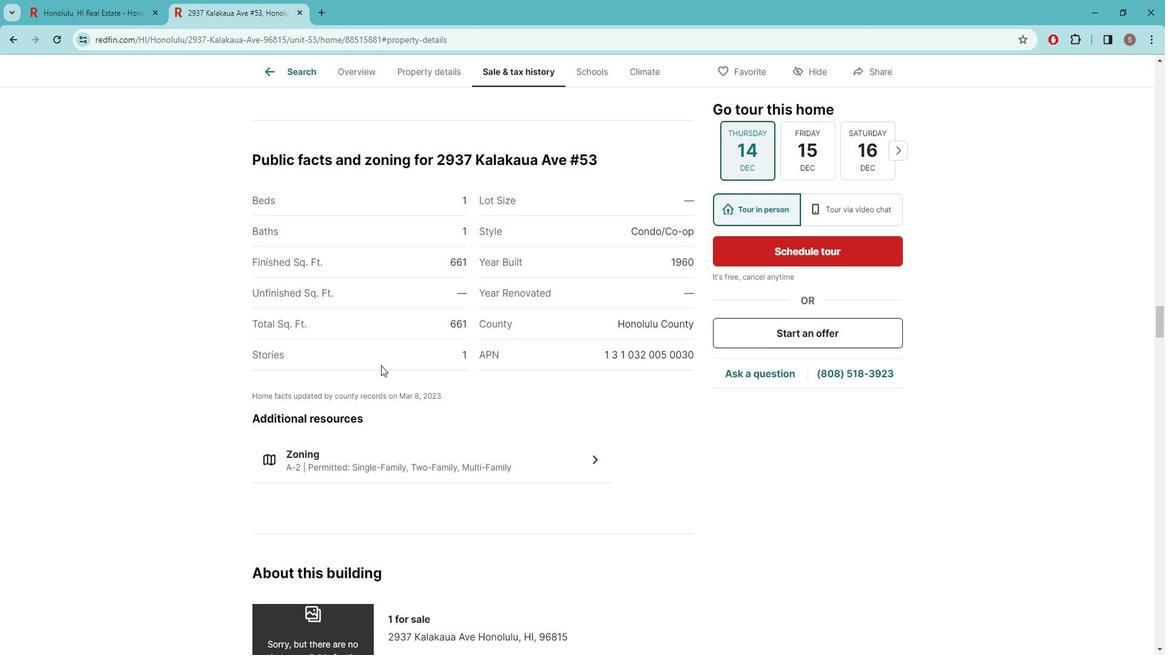 
Action: Mouse scrolled (392, 362) with delta (0, 0)
Screenshot: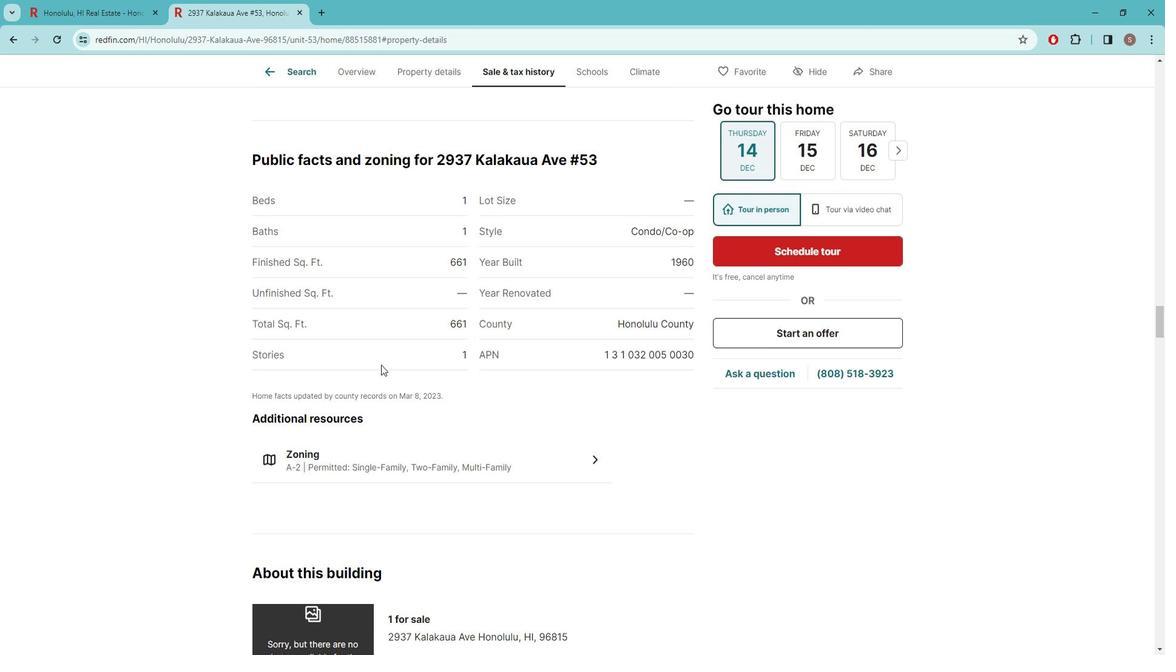 
Action: Mouse moved to (392, 360)
Screenshot: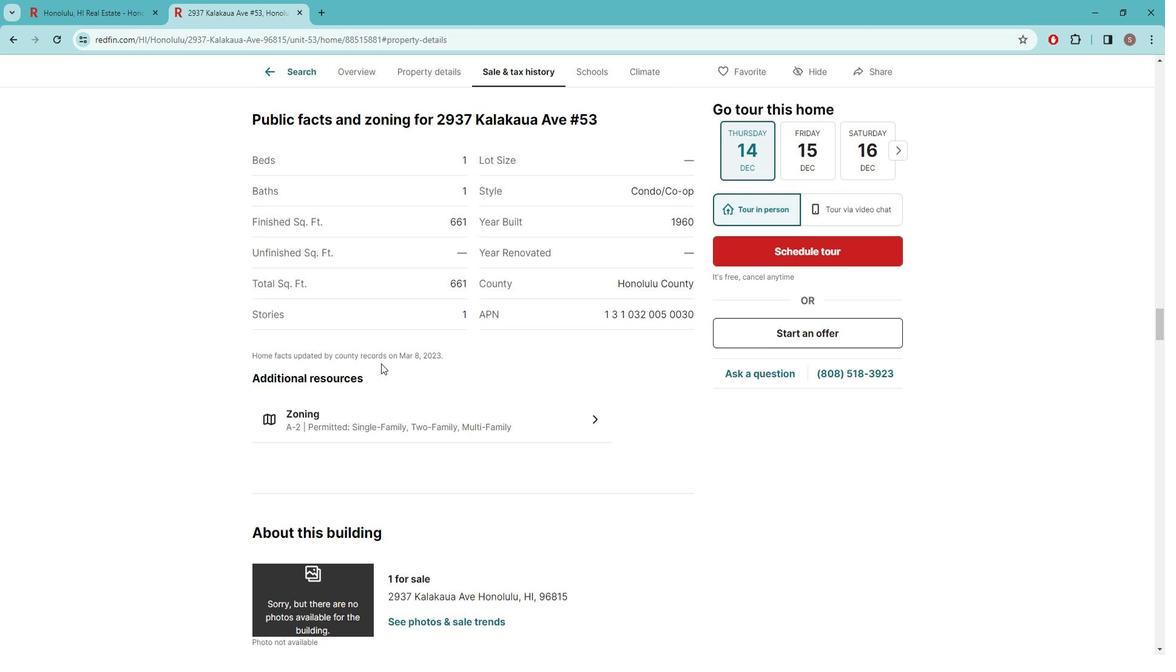 
Action: Mouse scrolled (392, 359) with delta (0, 0)
Screenshot: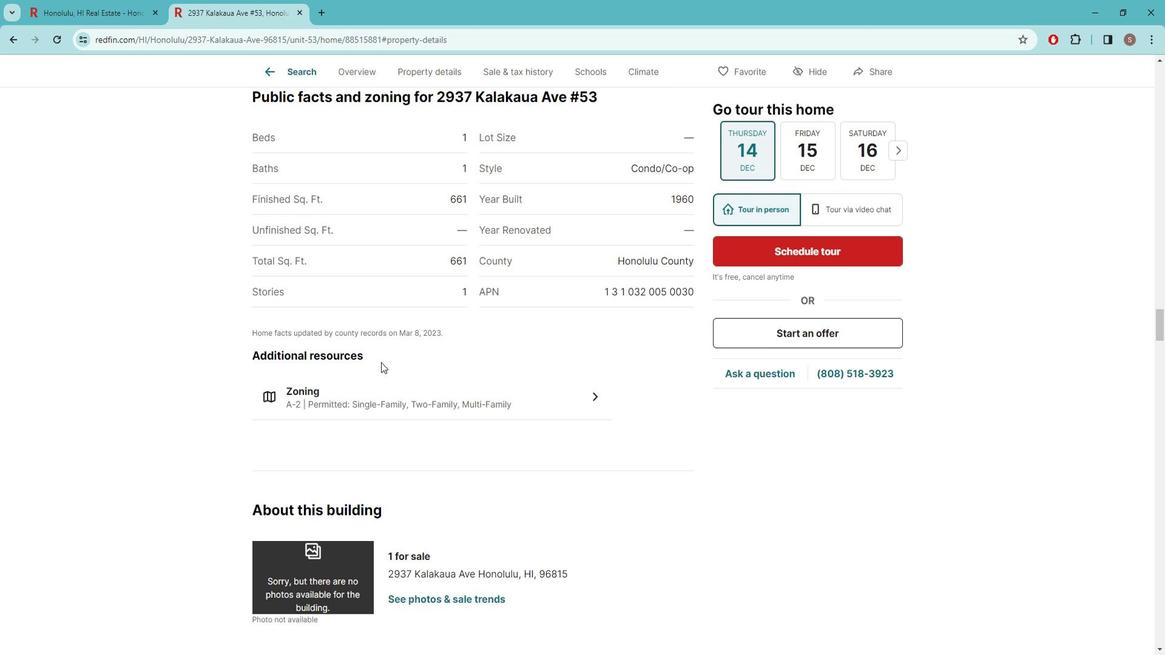 
Action: Mouse scrolled (392, 359) with delta (0, 0)
Screenshot: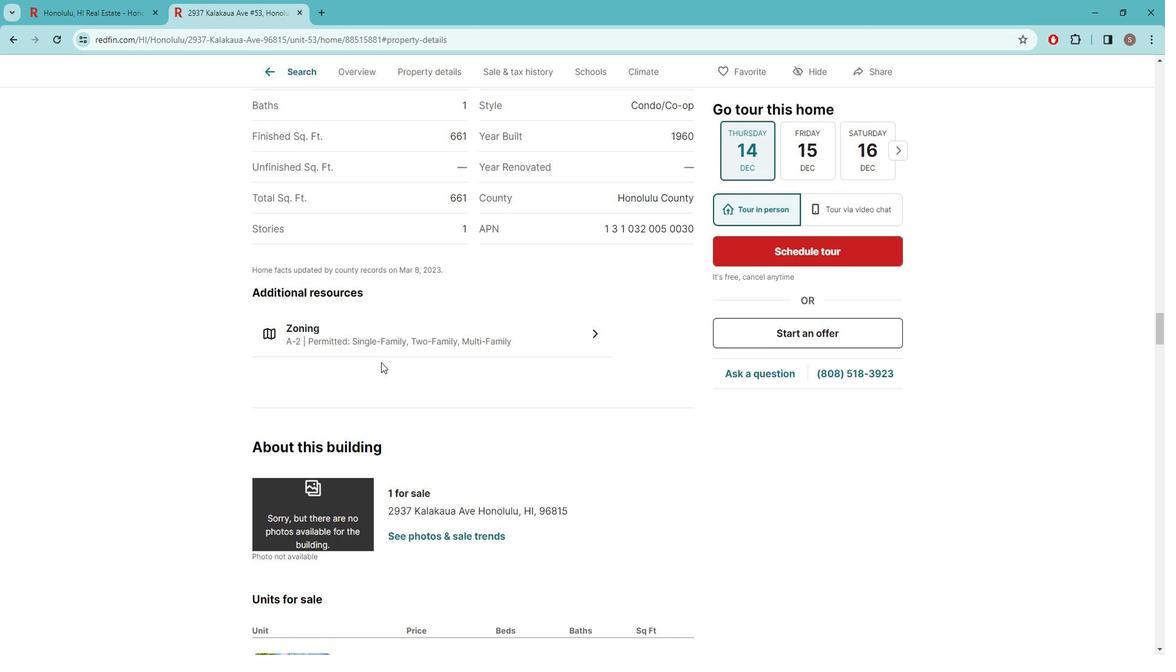 
Action: Mouse scrolled (392, 359) with delta (0, 0)
Screenshot: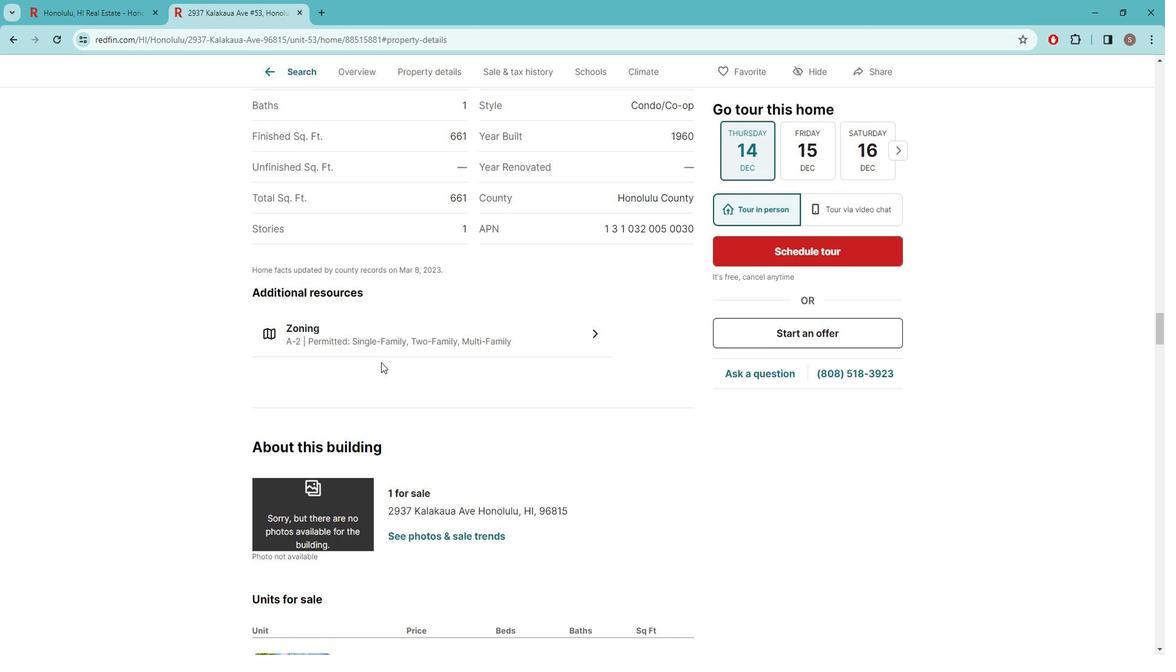 
Action: Mouse scrolled (392, 359) with delta (0, 0)
Screenshot: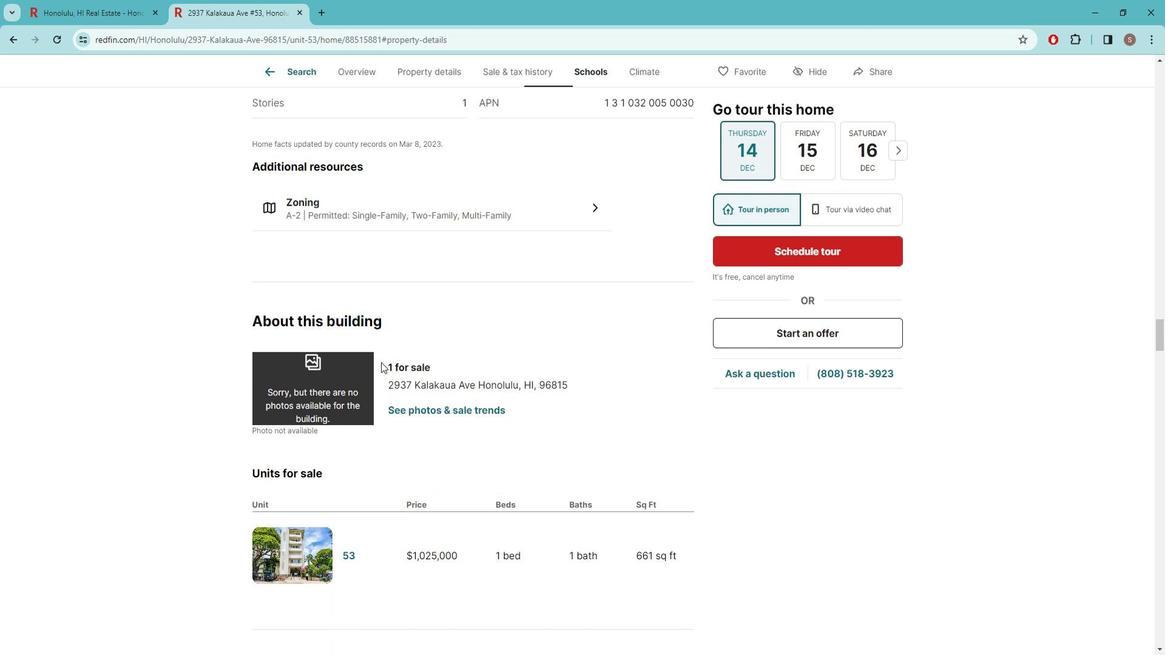 
Action: Mouse scrolled (392, 359) with delta (0, 0)
Screenshot: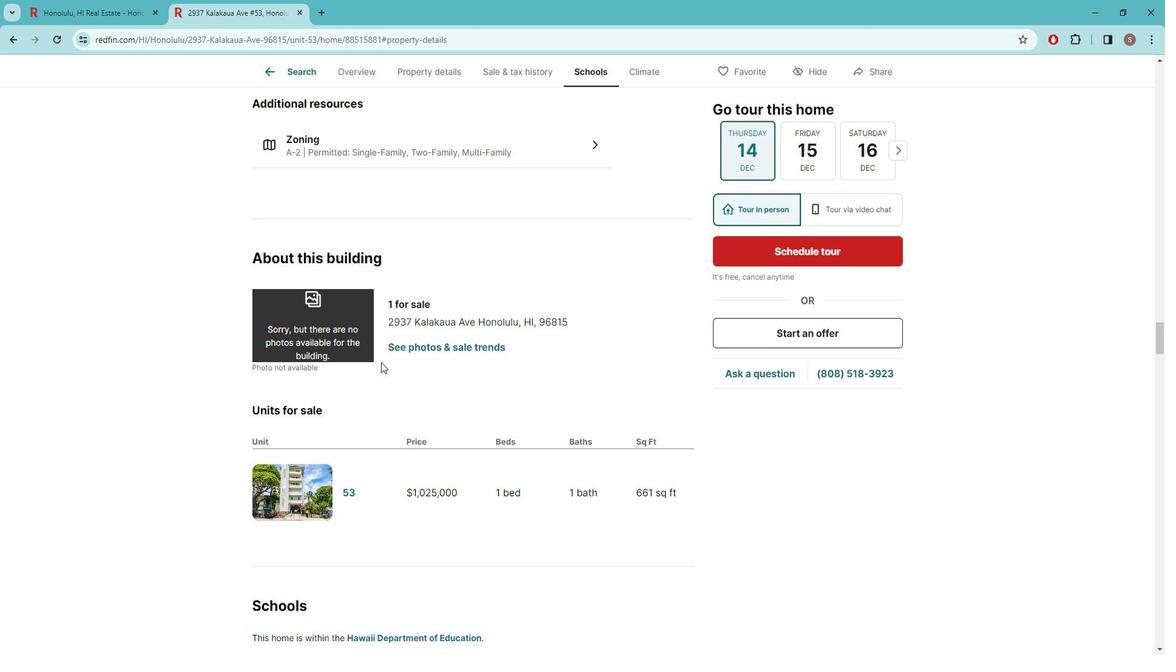 
Action: Mouse scrolled (392, 359) with delta (0, 0)
Screenshot: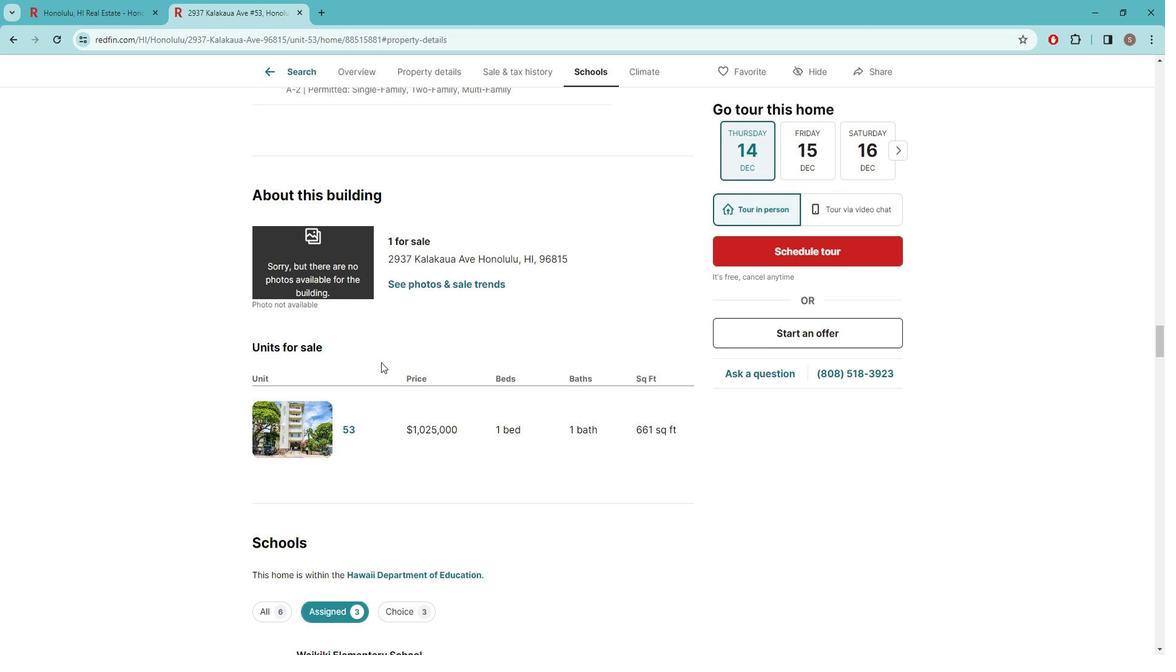
Action: Mouse scrolled (392, 359) with delta (0, 0)
Screenshot: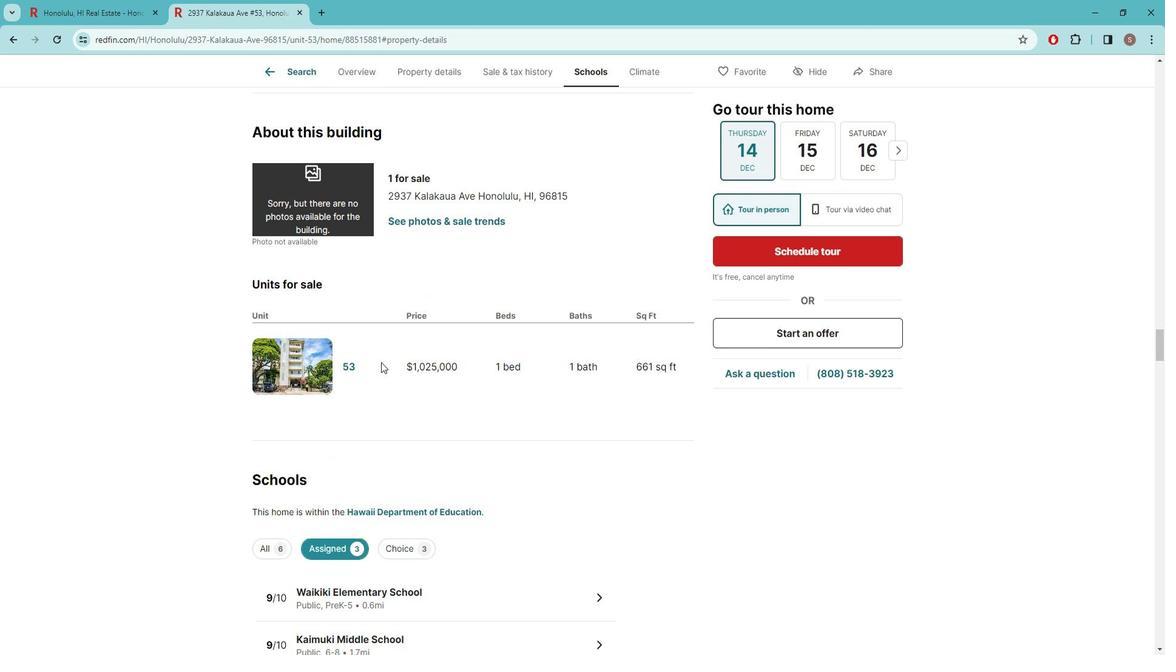 
Action: Mouse scrolled (392, 359) with delta (0, 0)
Screenshot: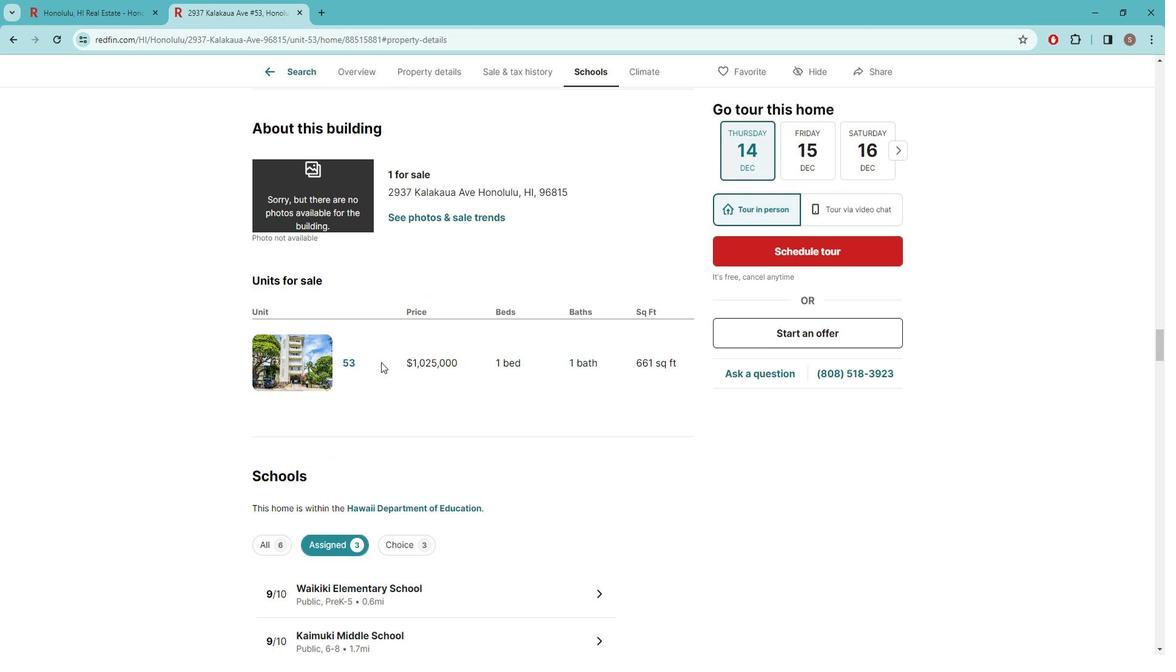 
Action: Mouse scrolled (392, 359) with delta (0, 0)
Screenshot: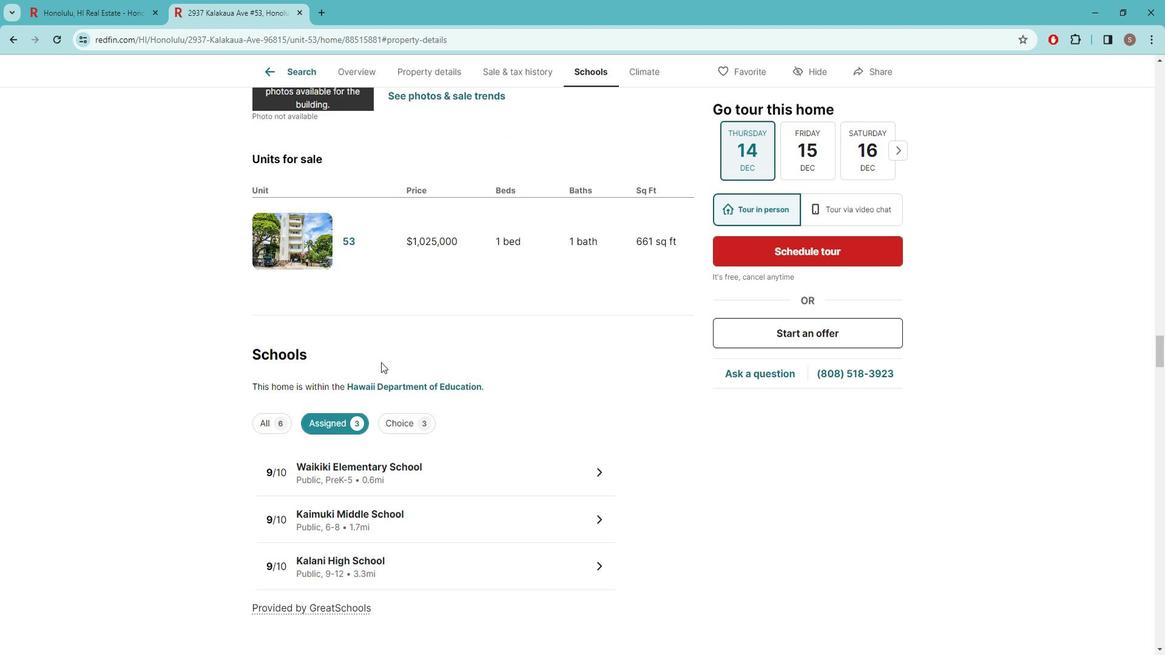 
Action: Mouse scrolled (392, 359) with delta (0, 0)
Screenshot: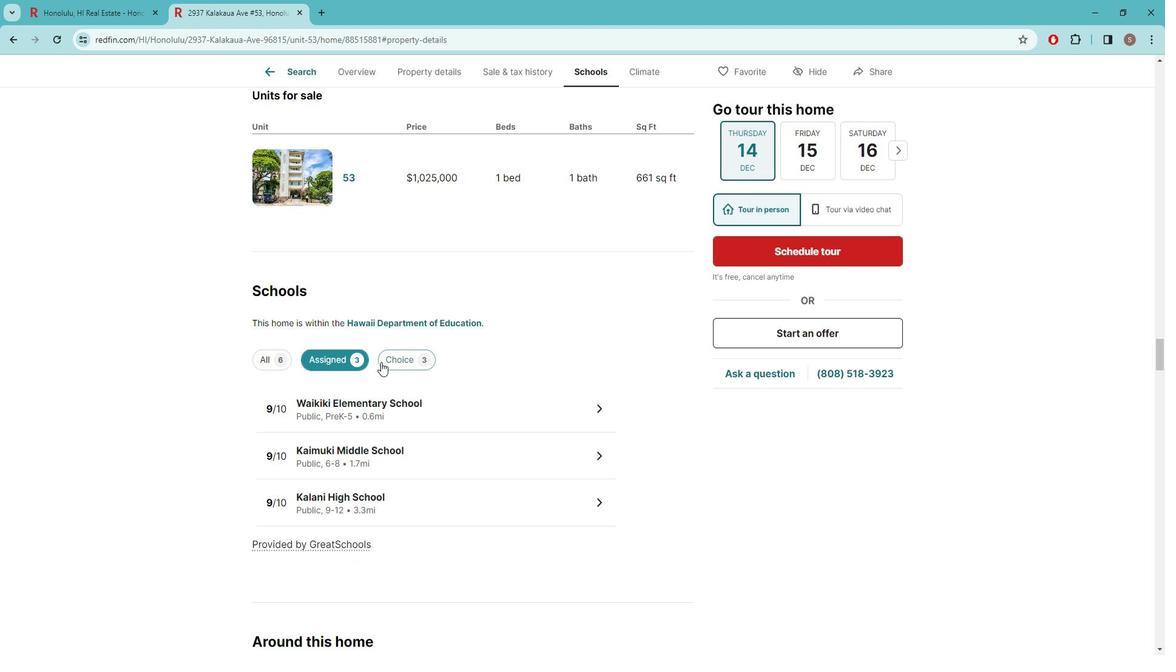 
Action: Mouse scrolled (392, 359) with delta (0, 0)
Screenshot: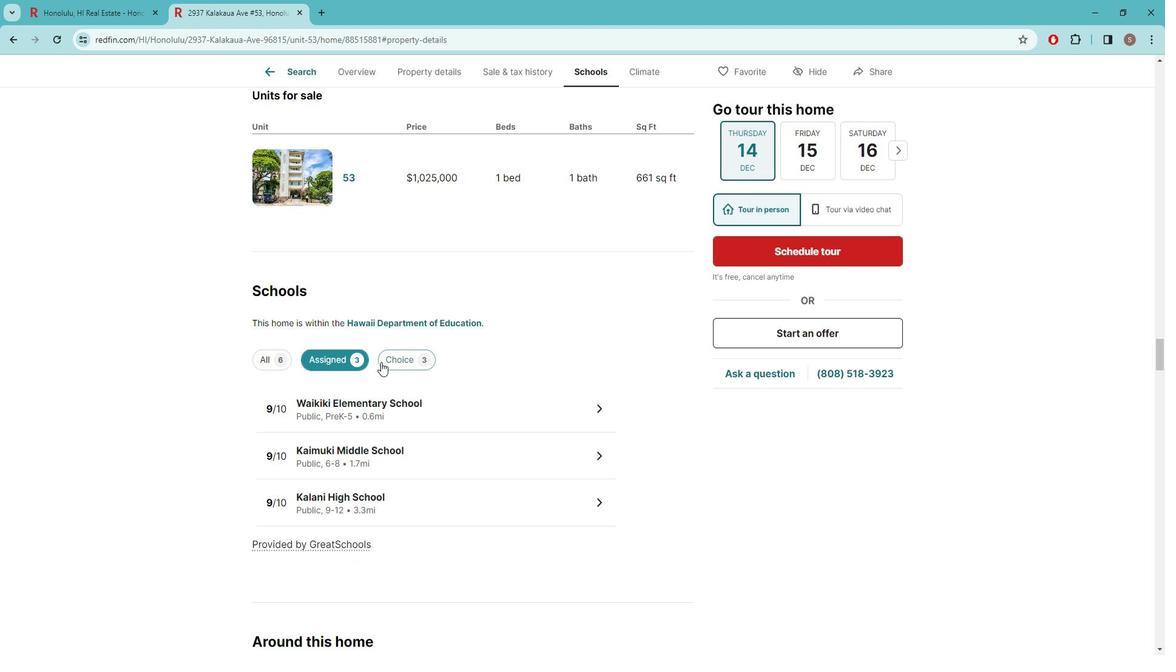 
Action: Mouse scrolled (392, 359) with delta (0, 0)
Screenshot: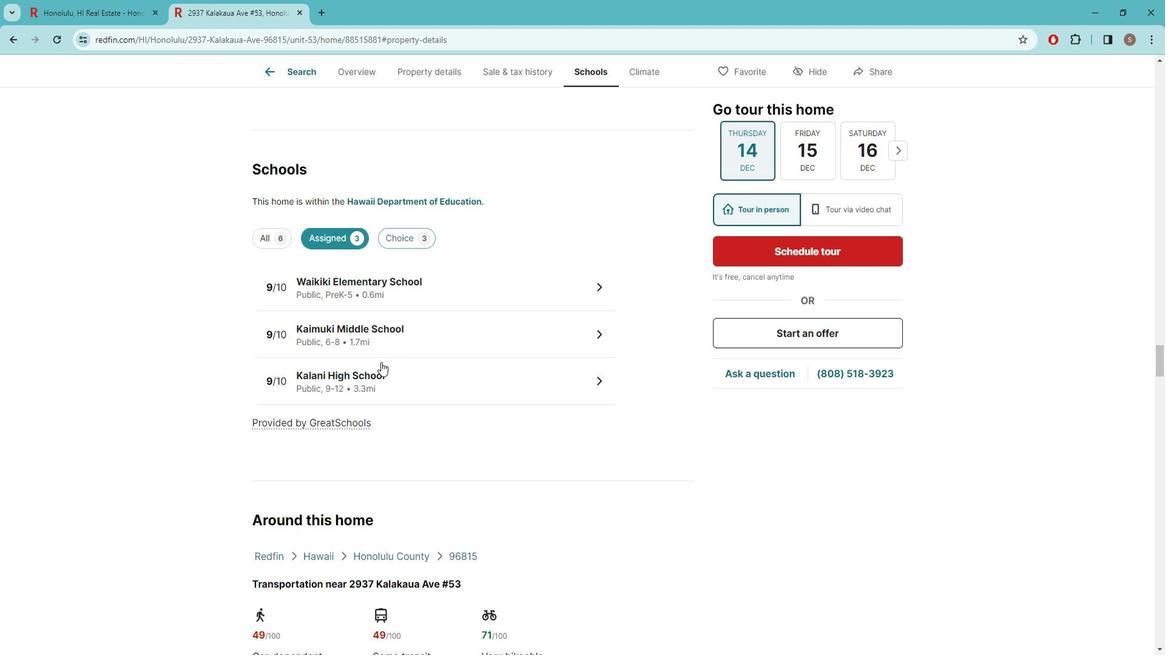 
Action: Mouse scrolled (392, 359) with delta (0, 0)
Screenshot: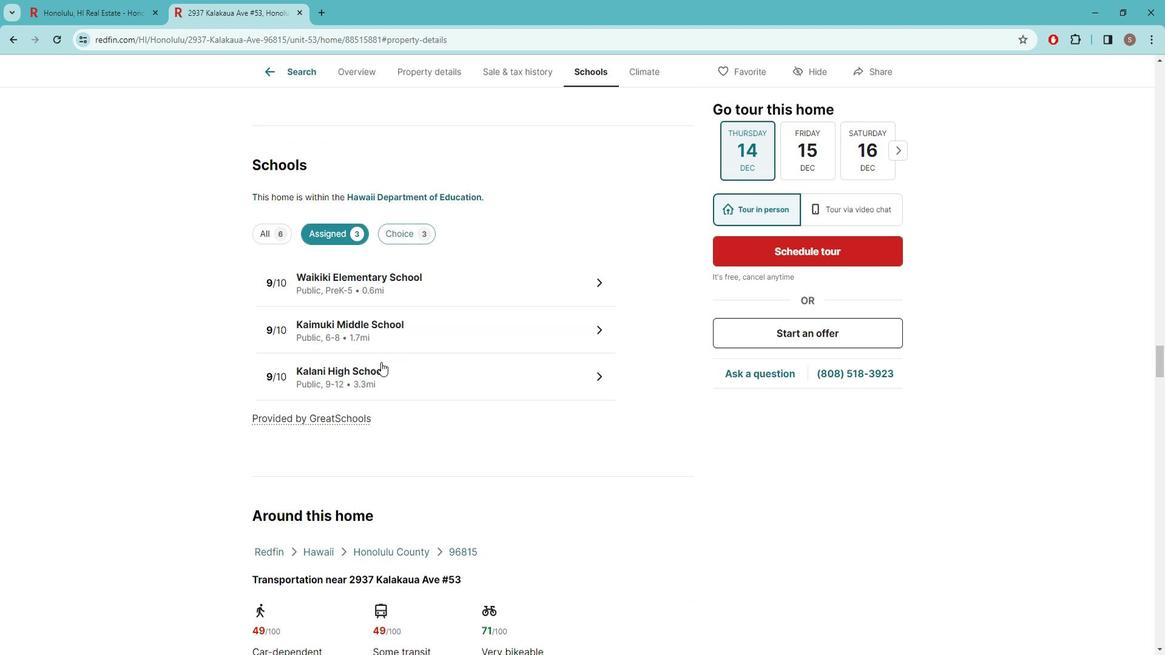 
Action: Mouse moved to (392, 359)
Screenshot: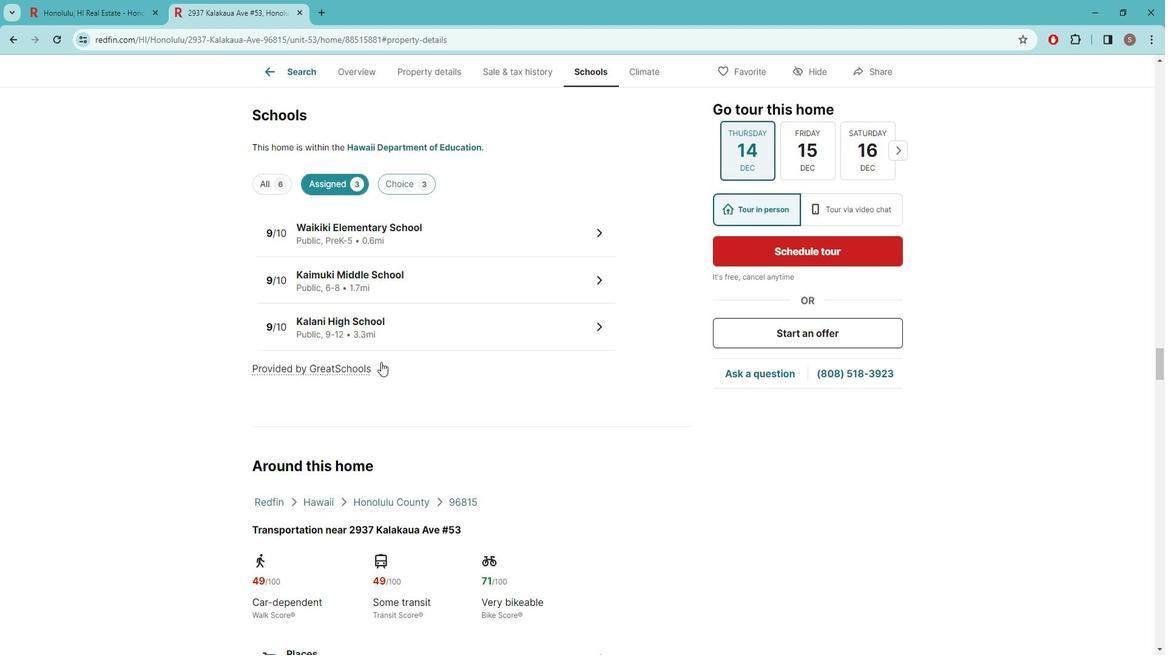 
Action: Mouse scrolled (392, 358) with delta (0, 0)
Screenshot: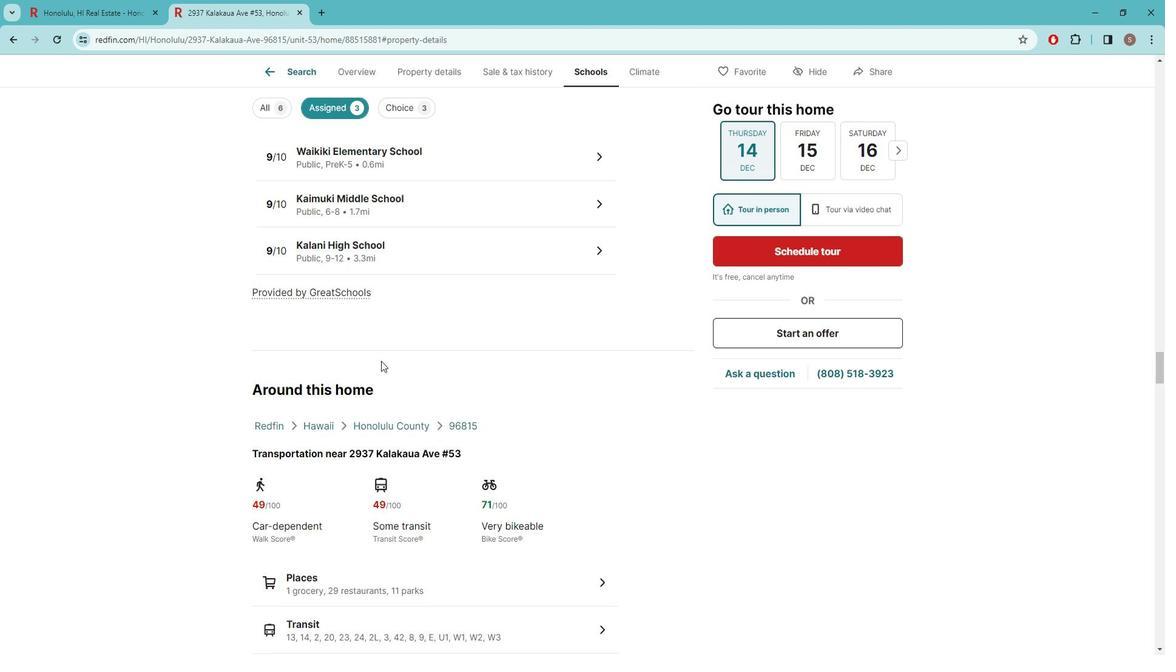 
Action: Mouse scrolled (392, 358) with delta (0, 0)
Screenshot: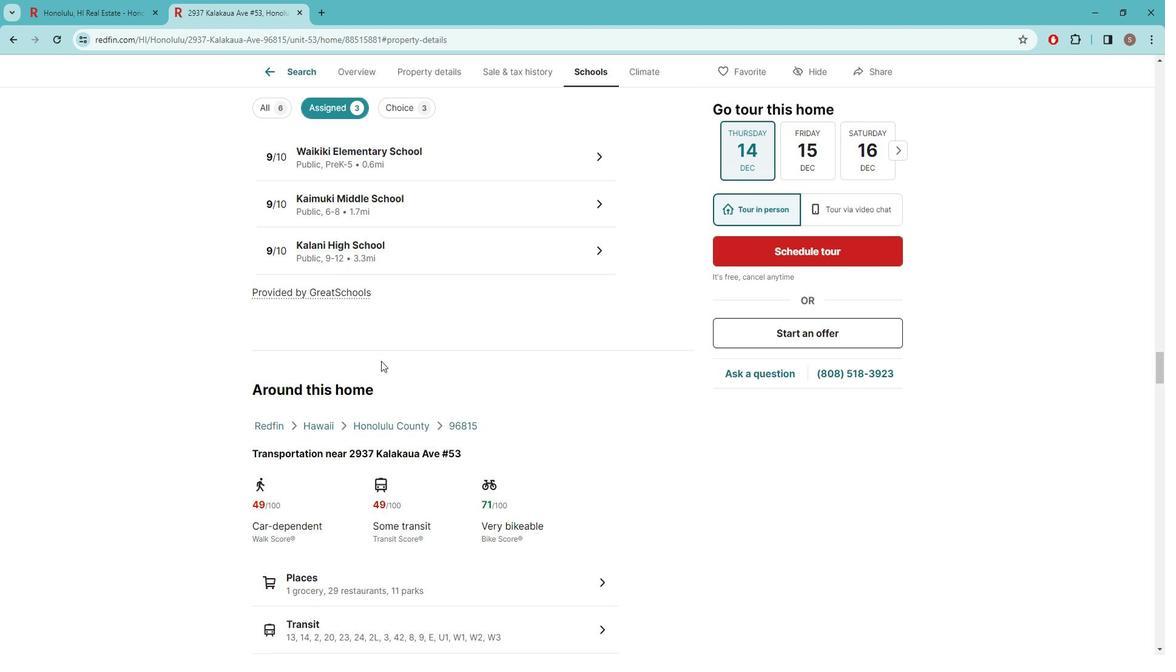 
Action: Mouse scrolled (392, 358) with delta (0, 0)
Screenshot: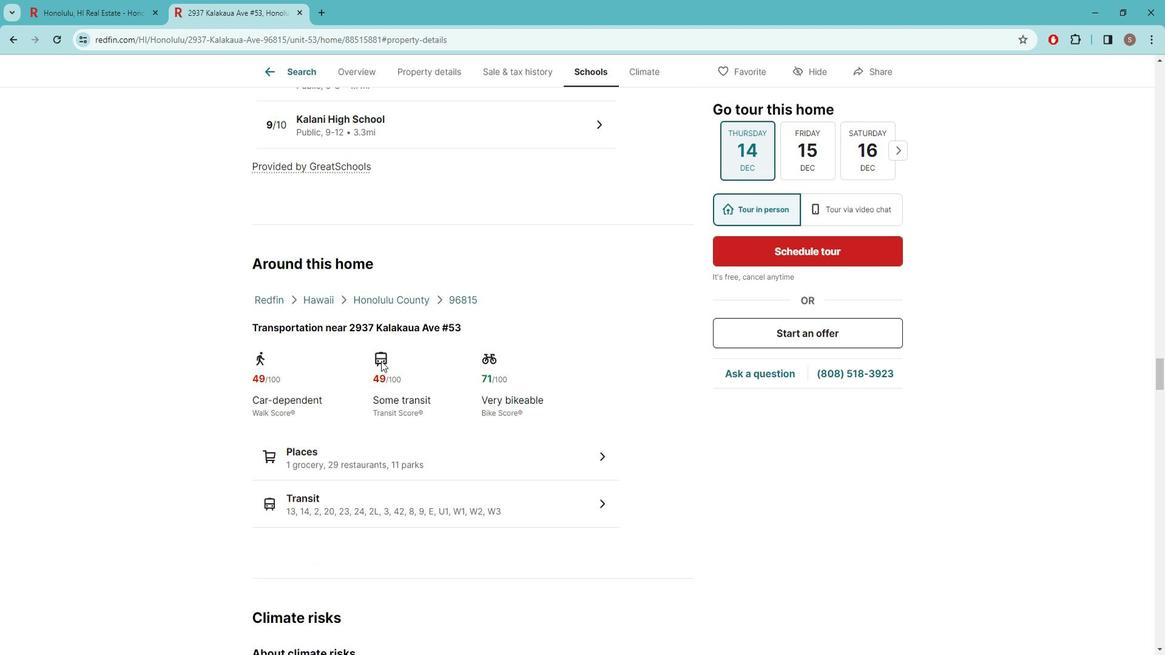 
Action: Mouse scrolled (392, 358) with delta (0, 0)
Screenshot: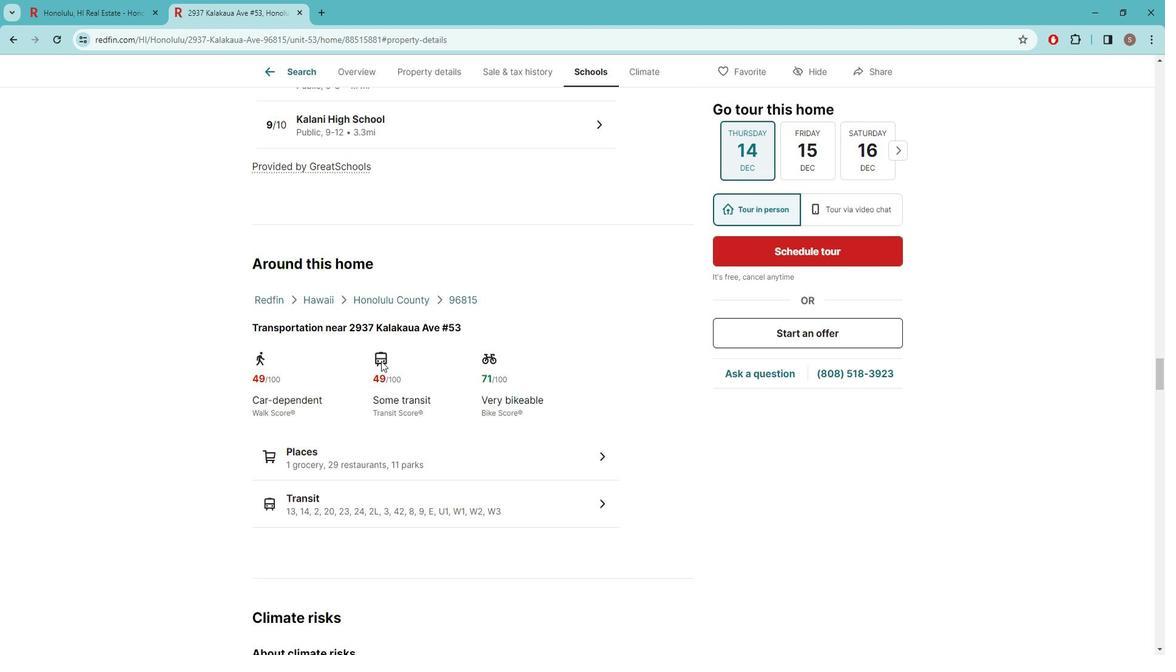 
Action: Mouse scrolled (392, 358) with delta (0, 0)
Screenshot: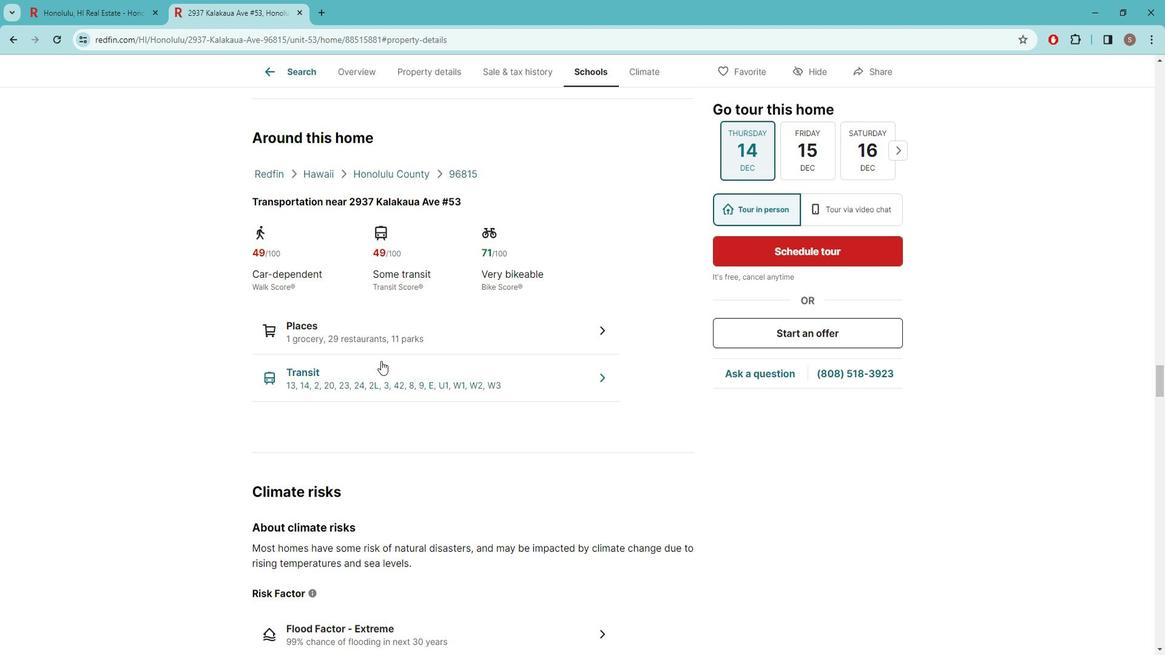 
Action: Mouse scrolled (392, 358) with delta (0, 0)
Screenshot: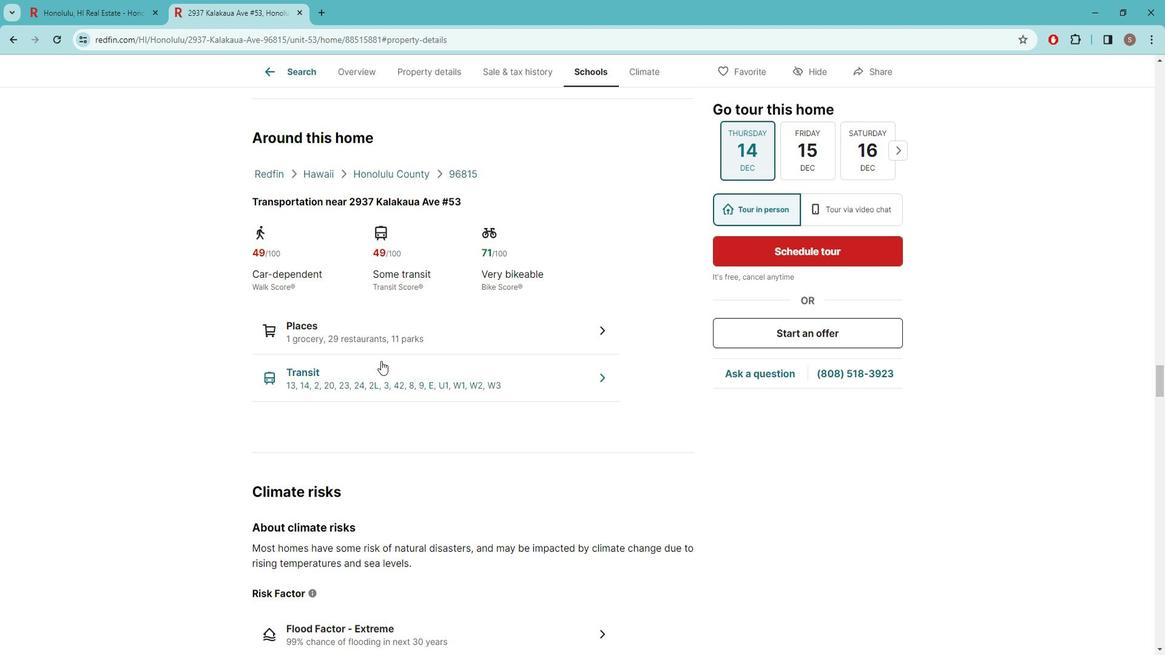 
Action: Mouse scrolled (392, 358) with delta (0, 0)
Screenshot: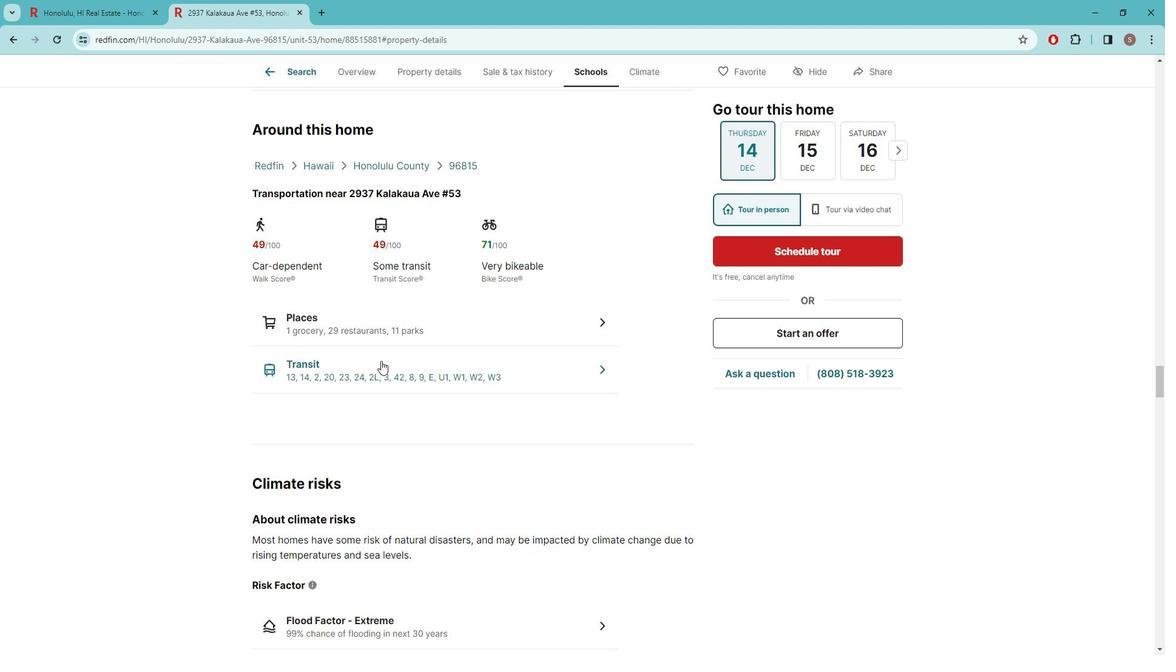 
Action: Mouse scrolled (392, 358) with delta (0, 0)
Screenshot: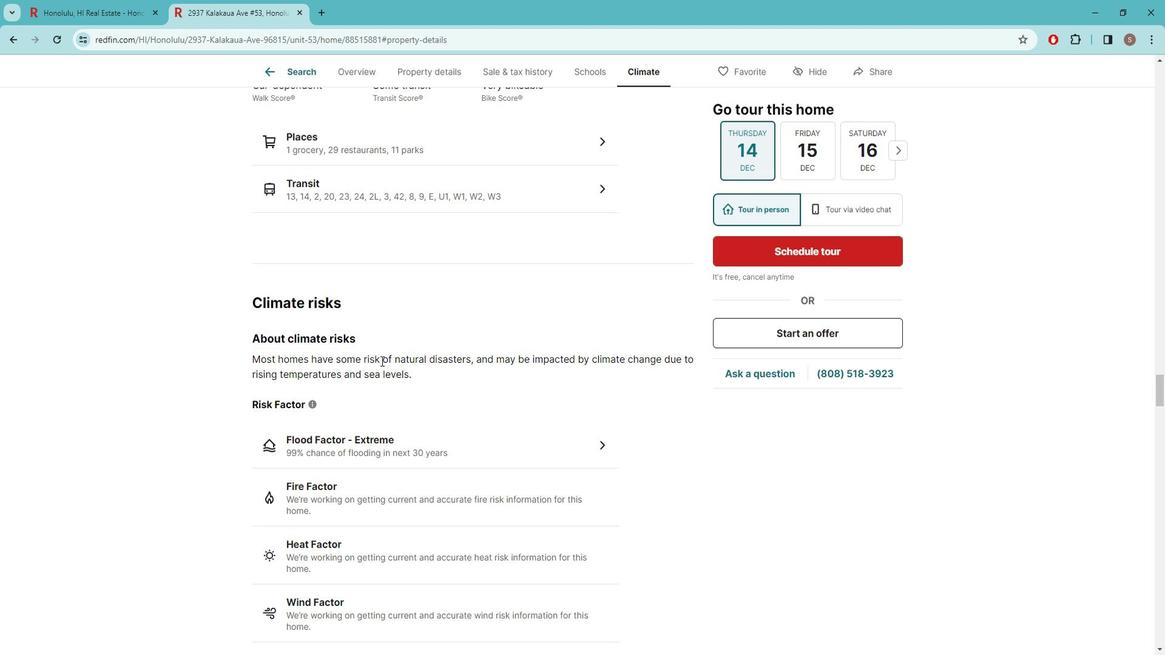 
Action: Mouse scrolled (392, 358) with delta (0, 0)
Screenshot: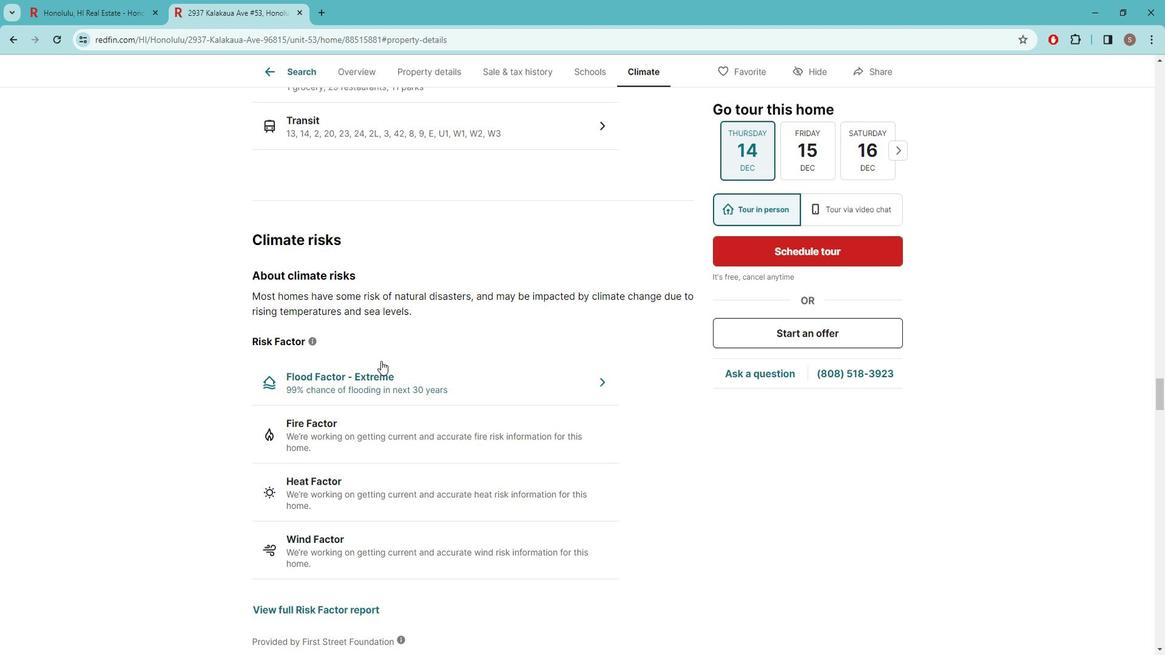 
Action: Mouse scrolled (392, 358) with delta (0, 0)
Screenshot: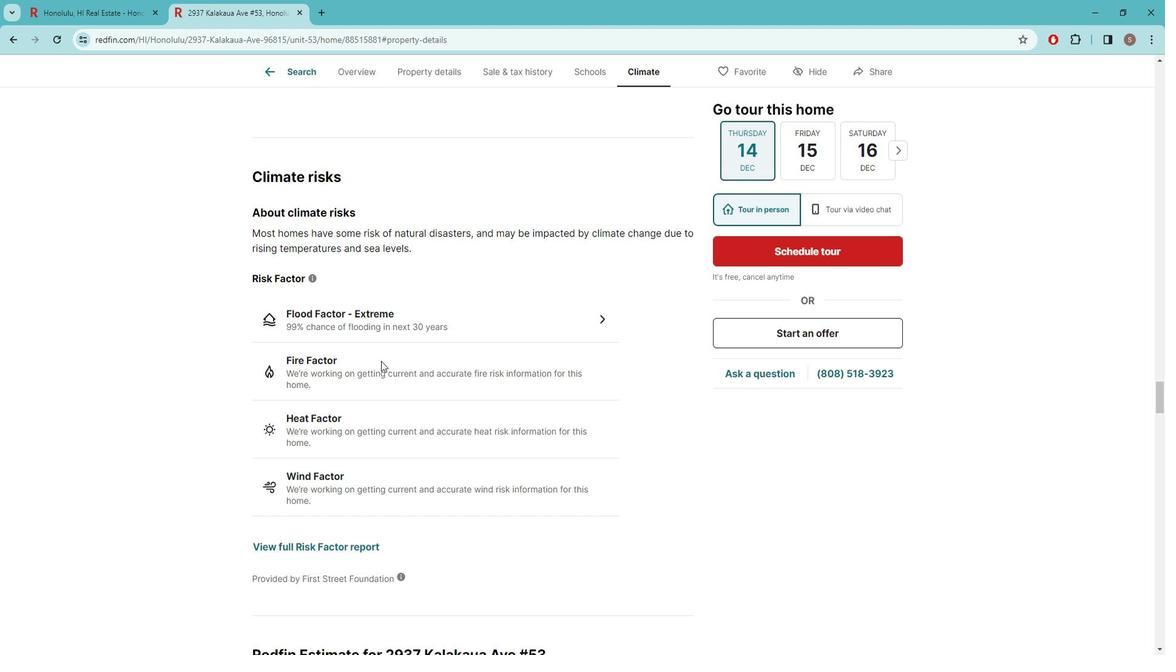 
Action: Mouse scrolled (392, 358) with delta (0, 0)
Screenshot: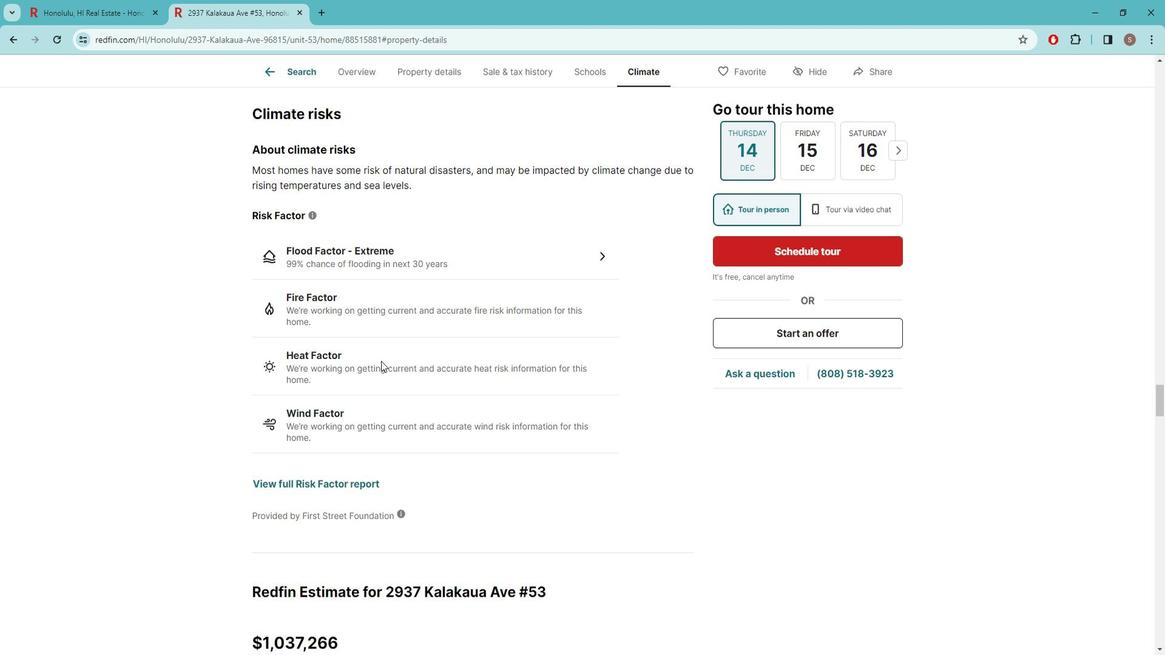 
Action: Mouse scrolled (392, 358) with delta (0, 0)
Screenshot: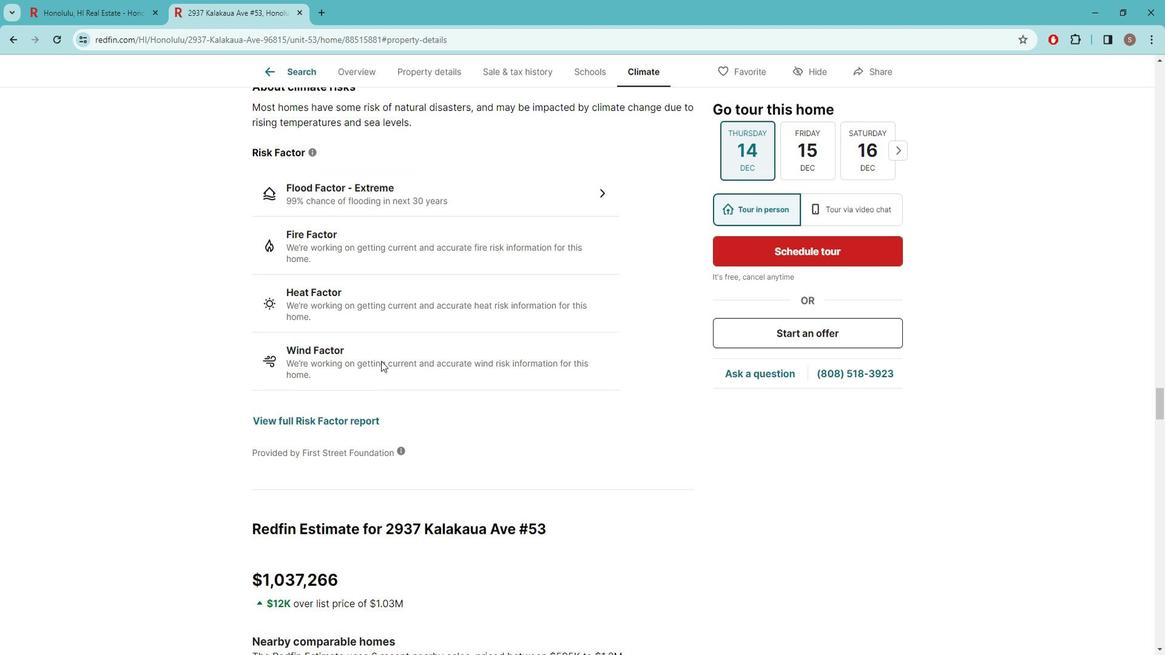 
Action: Mouse scrolled (392, 358) with delta (0, 0)
Screenshot: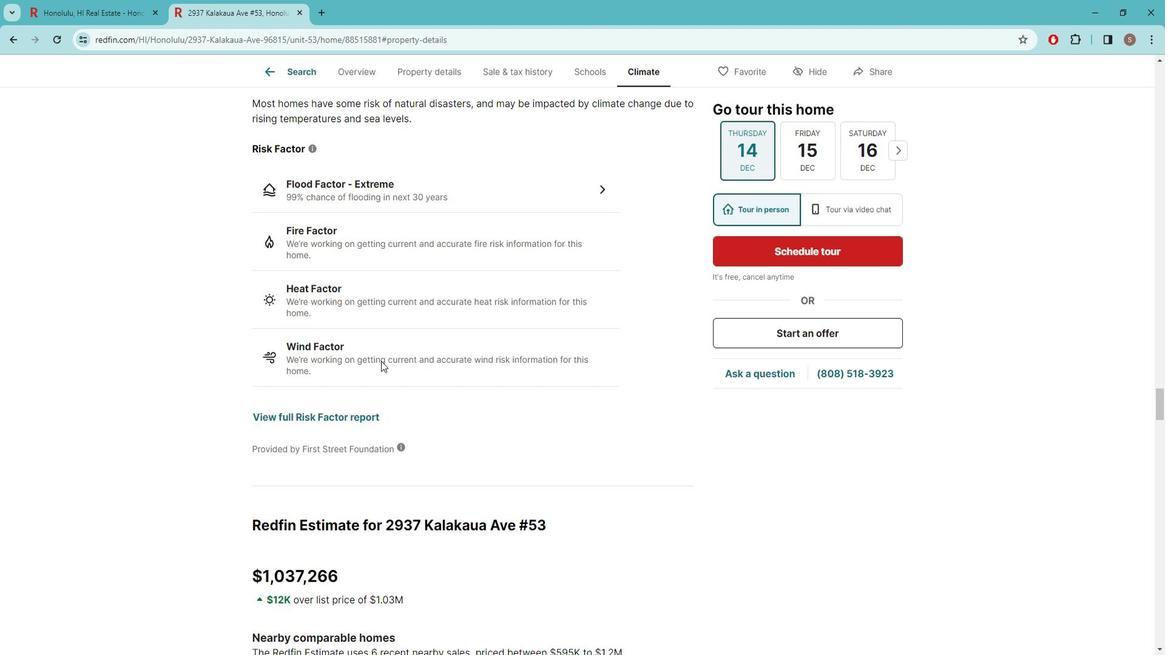 
Action: Mouse scrolled (392, 358) with delta (0, 0)
Screenshot: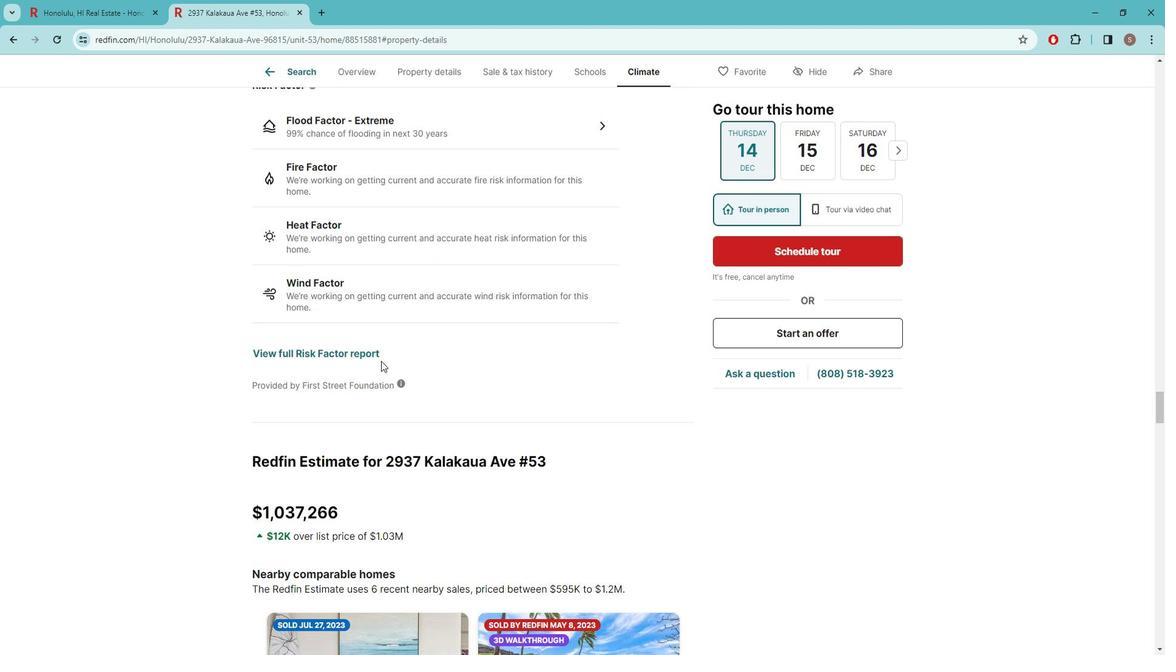 
Action: Mouse scrolled (392, 358) with delta (0, 0)
Screenshot: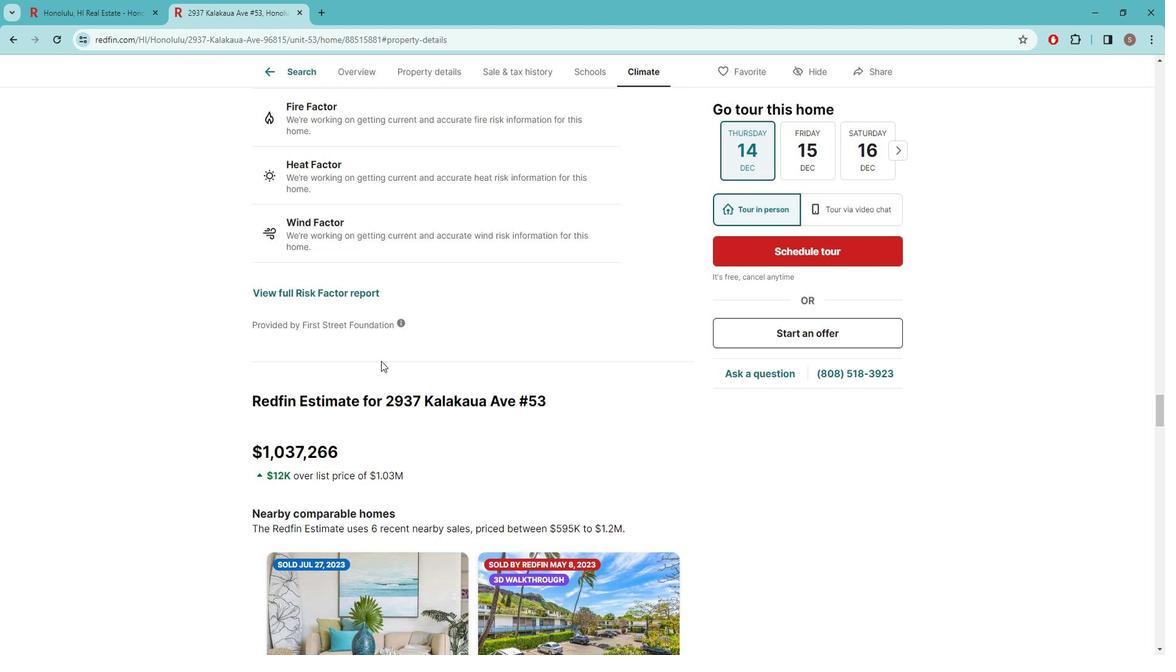 
Action: Mouse scrolled (392, 358) with delta (0, 0)
Screenshot: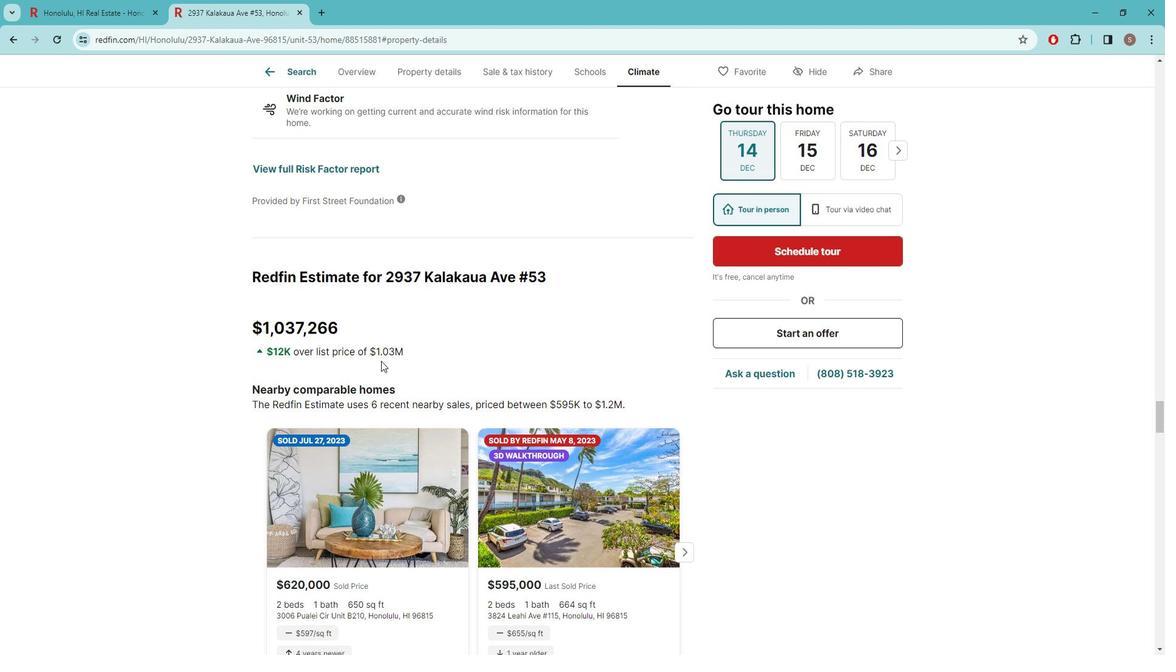 
Action: Mouse scrolled (392, 358) with delta (0, 0)
Screenshot: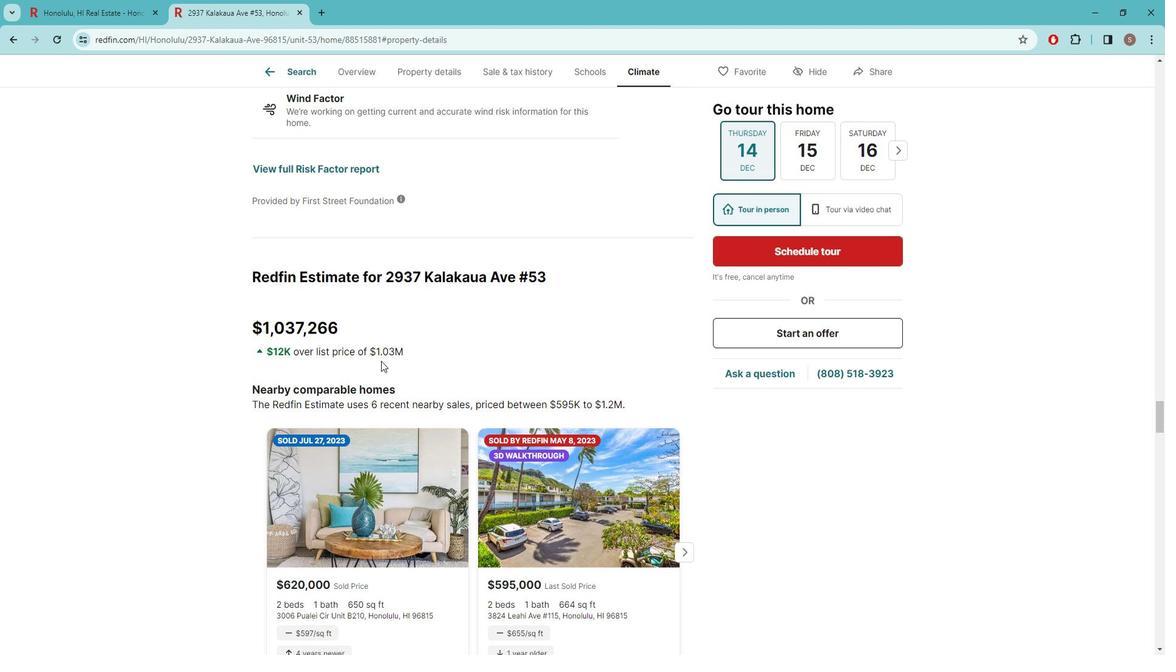 
Action: Mouse scrolled (392, 358) with delta (0, 0)
Screenshot: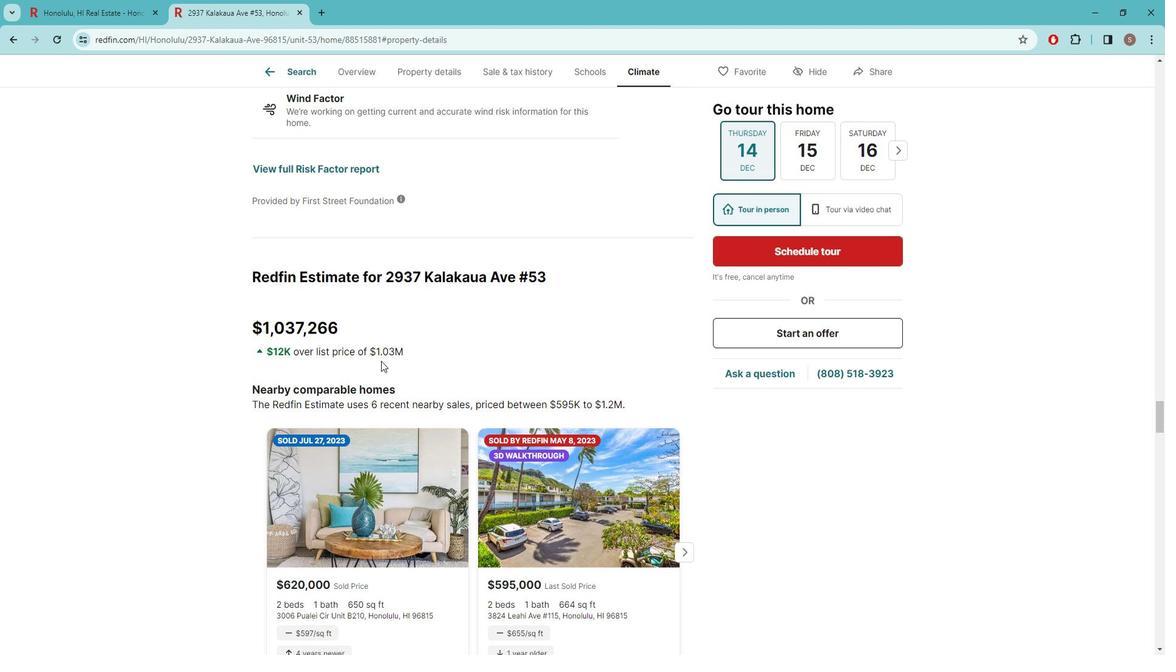 
Action: Mouse scrolled (392, 358) with delta (0, 0)
Screenshot: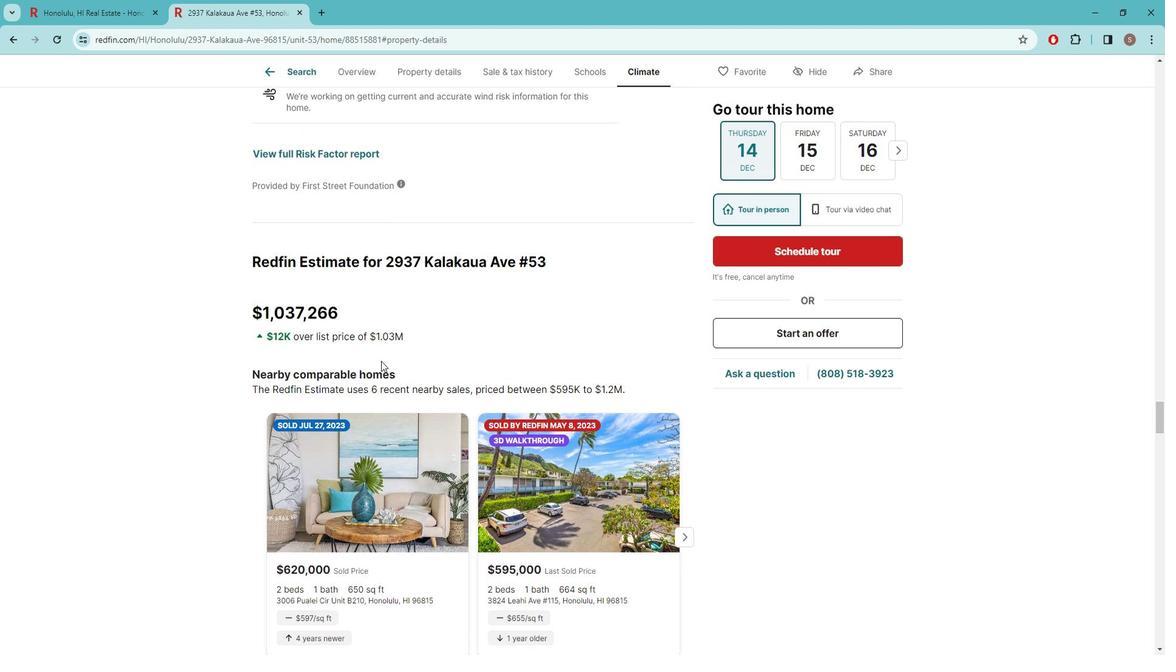 
Action: Mouse scrolled (392, 358) with delta (0, 0)
Screenshot: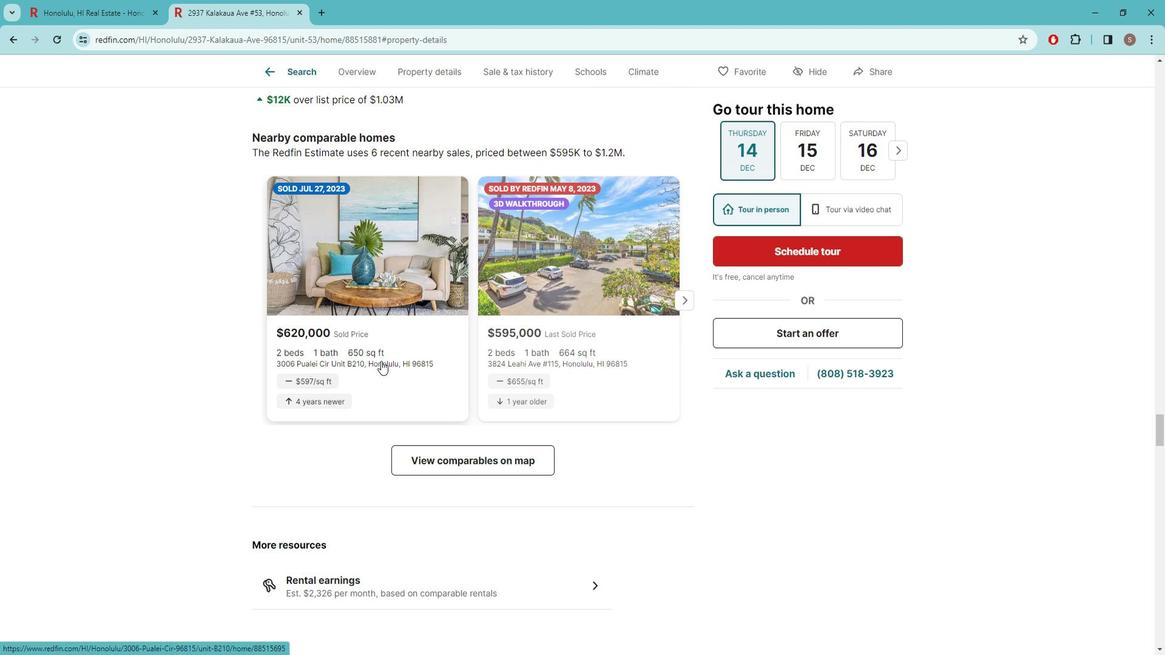 
Action: Mouse scrolled (392, 358) with delta (0, 0)
Screenshot: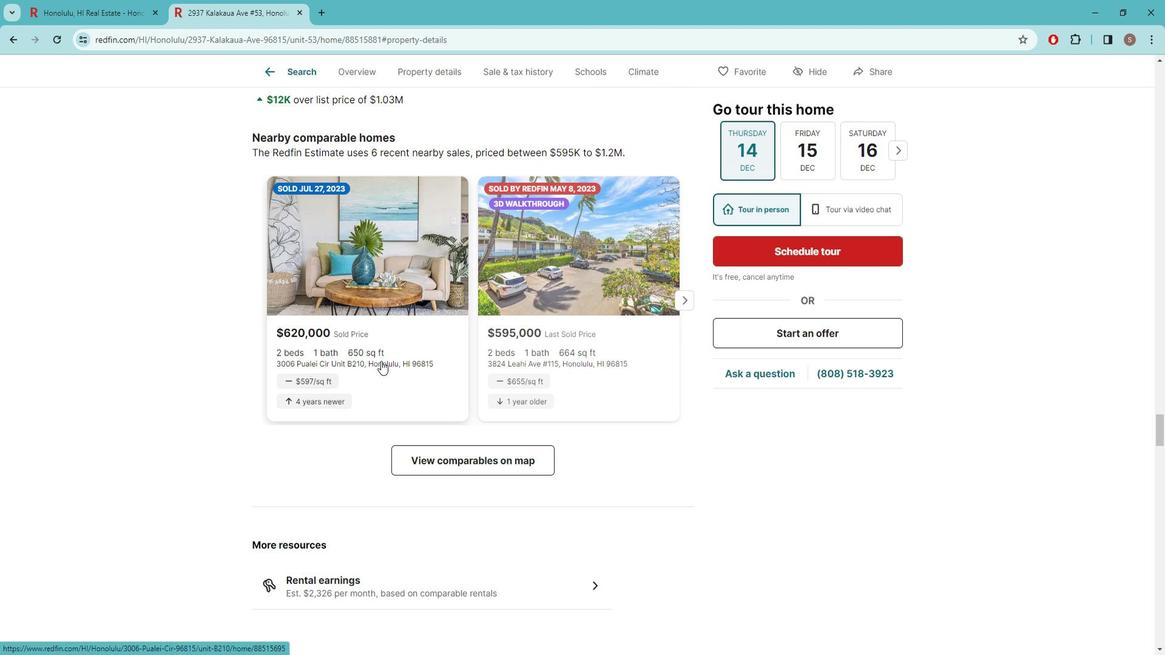 
Action: Mouse scrolled (392, 358) with delta (0, 0)
Screenshot: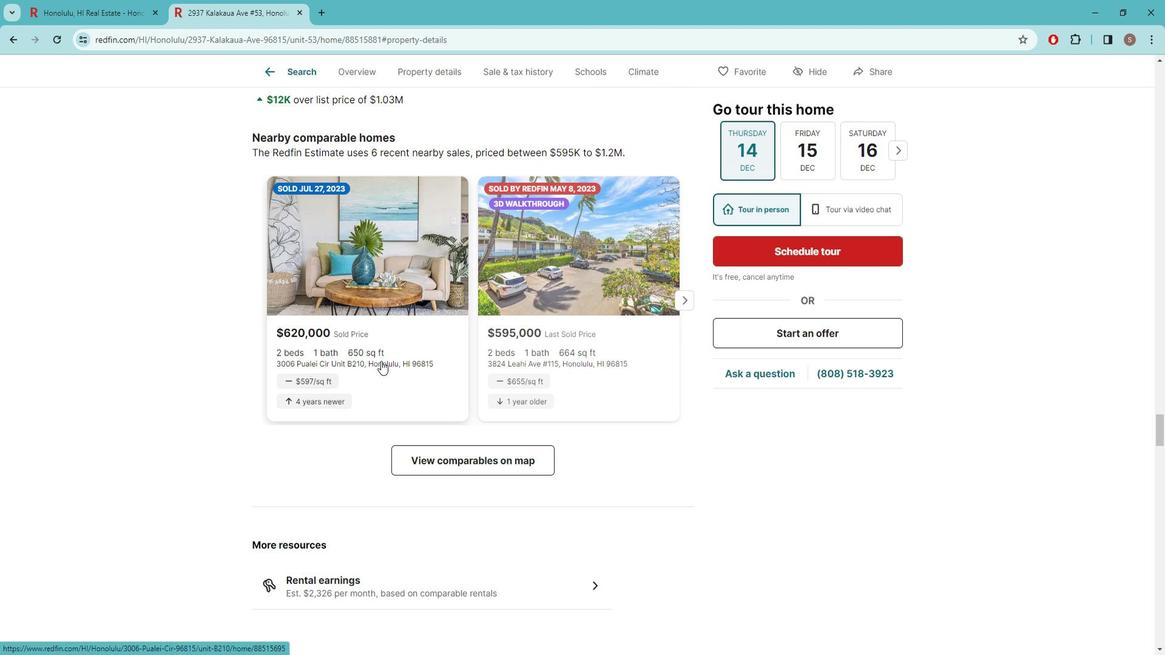 
Action: Mouse scrolled (392, 359) with delta (0, 0)
Screenshot: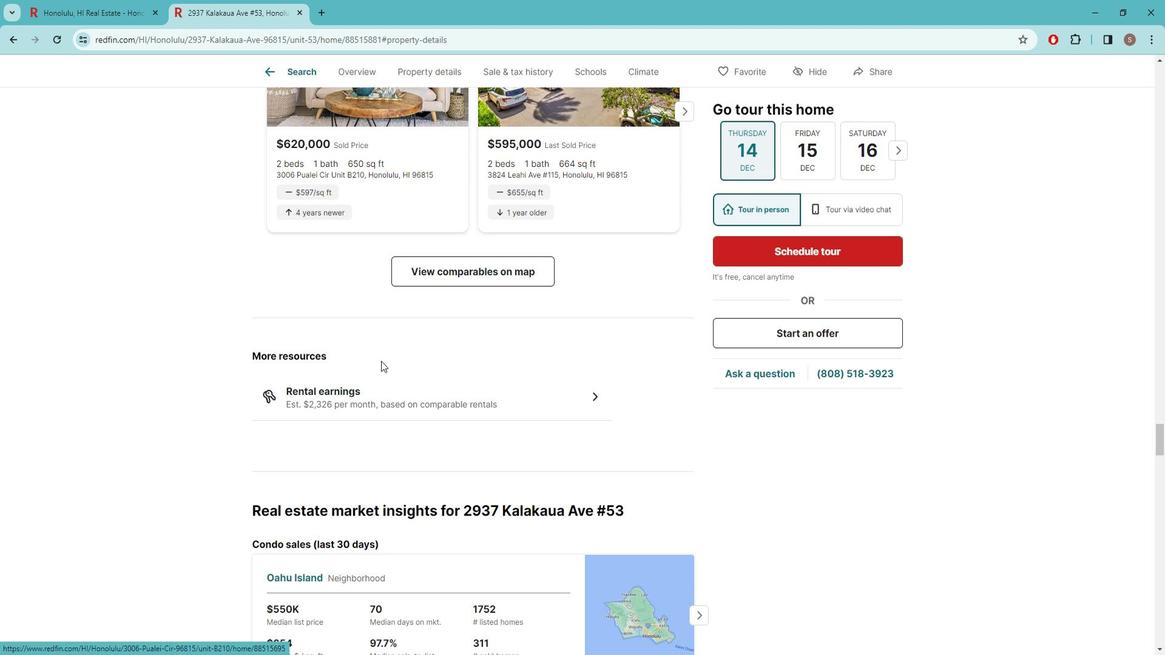 
Action: Mouse scrolled (392, 358) with delta (0, 0)
Screenshot: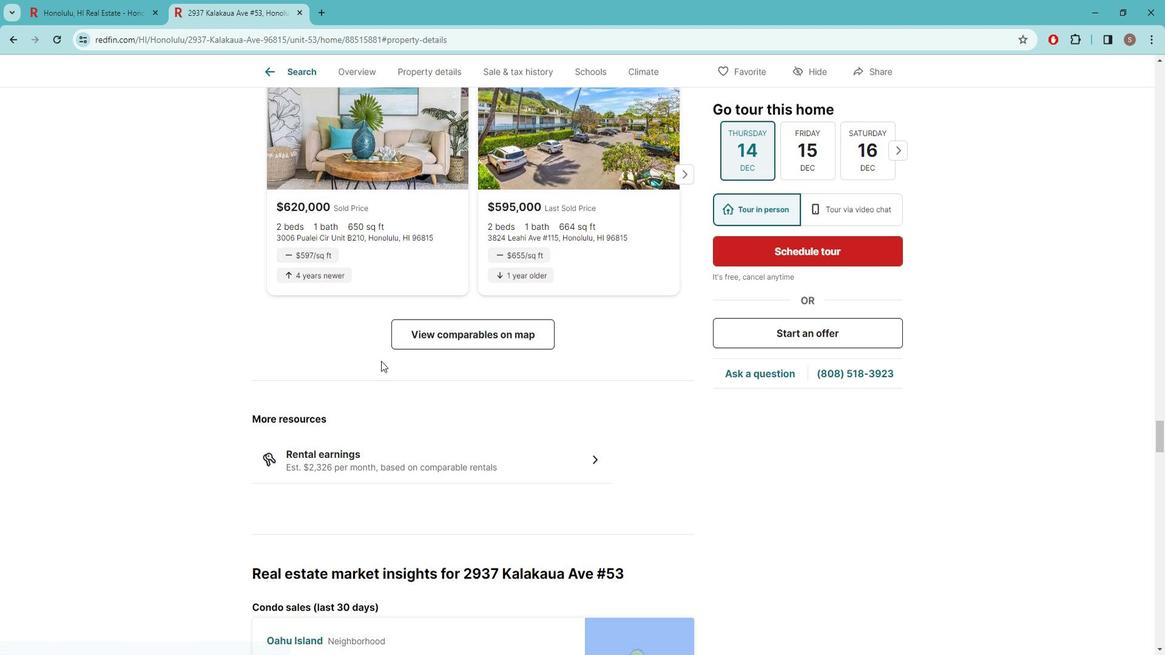 
Action: Mouse scrolled (392, 358) with delta (0, 0)
Screenshot: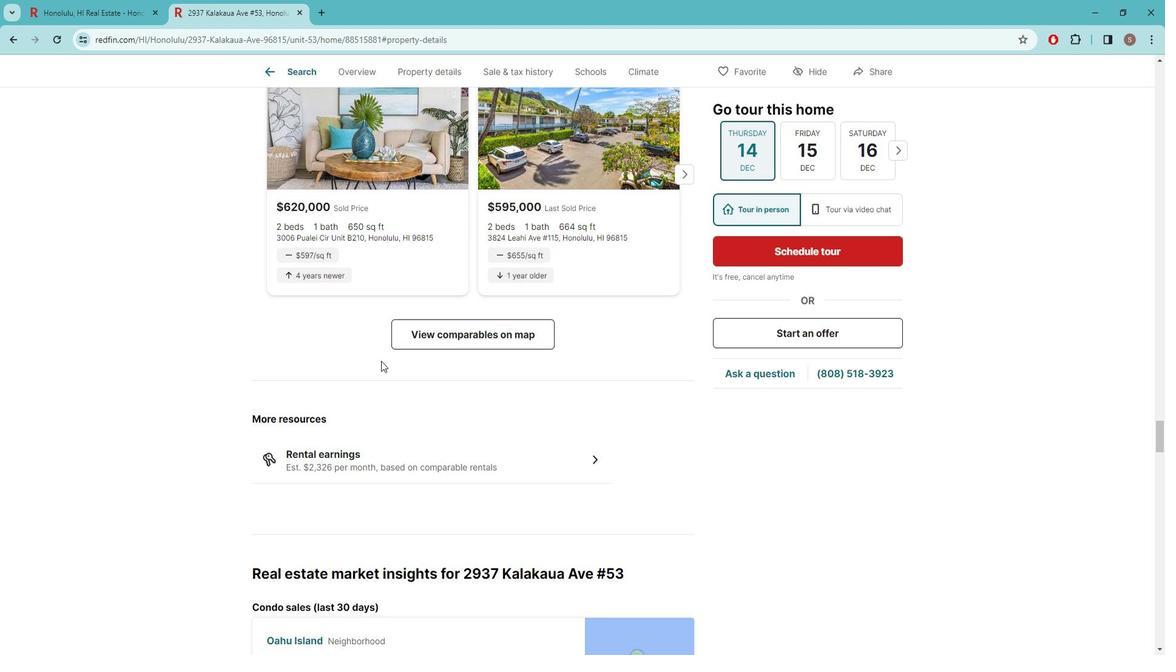 
Action: Mouse scrolled (392, 358) with delta (0, 0)
Screenshot: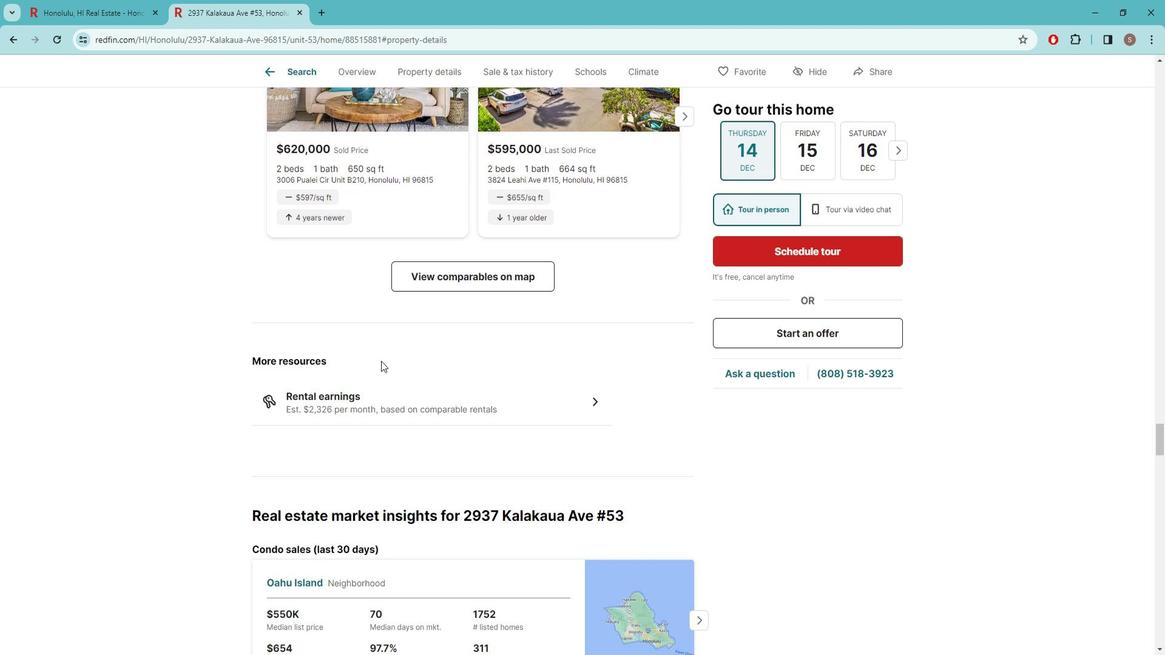 
Action: Mouse scrolled (392, 359) with delta (0, 0)
Screenshot: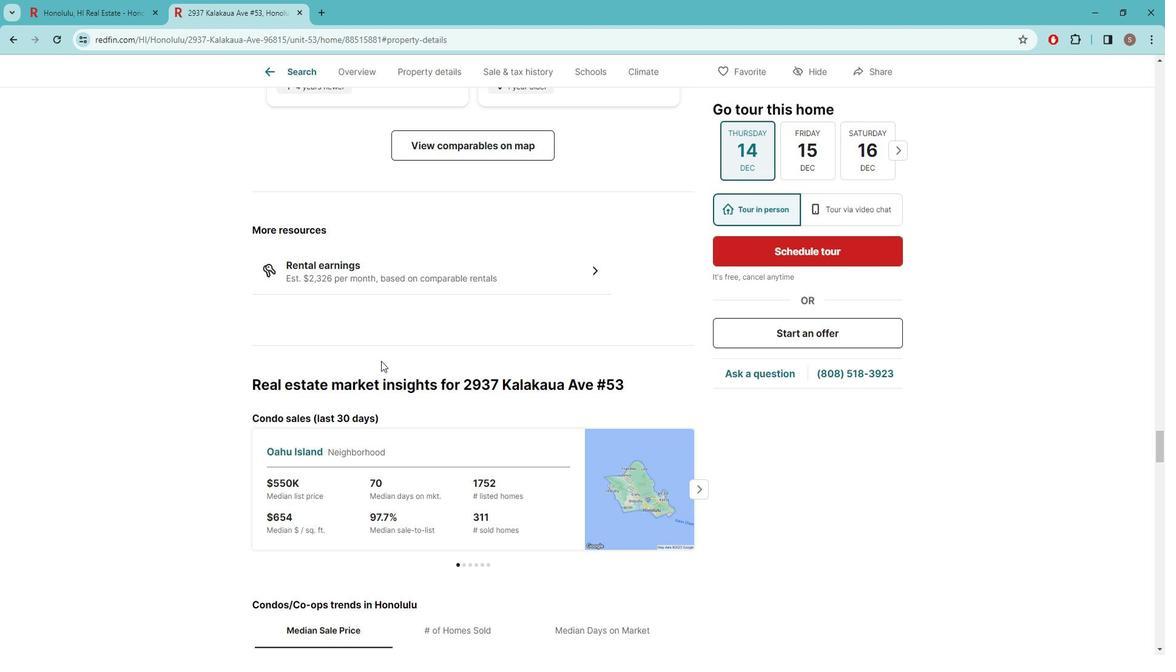 
Action: Mouse scrolled (392, 359) with delta (0, 0)
Screenshot: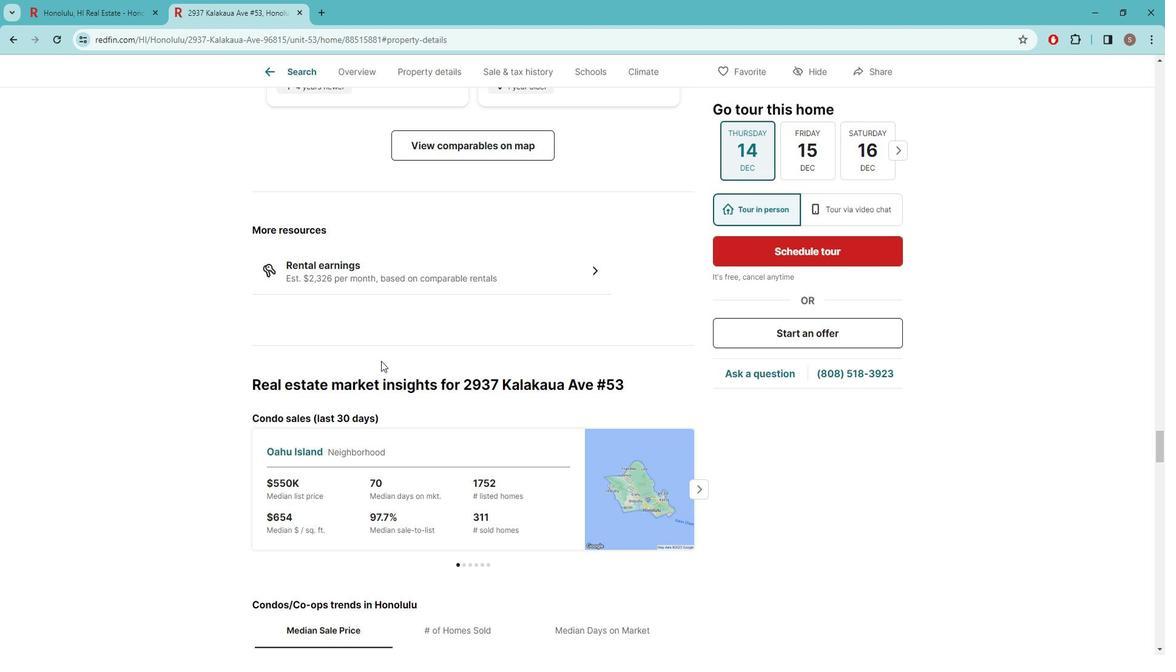 
Action: Mouse scrolled (392, 359) with delta (0, 0)
Screenshot: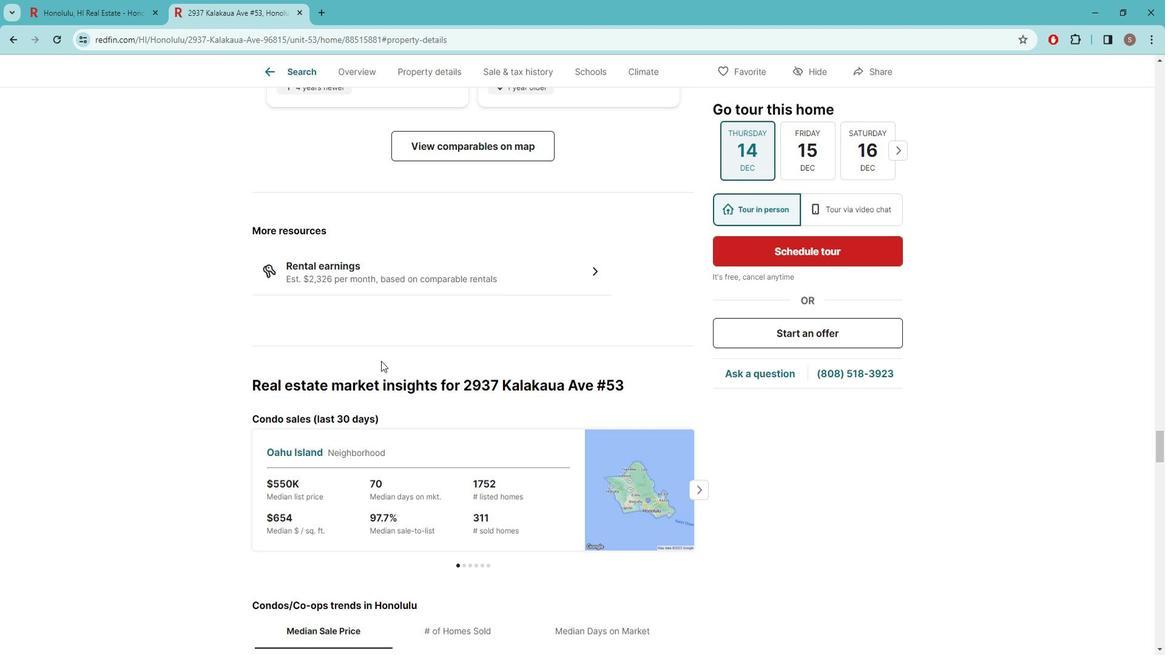 
Action: Mouse scrolled (392, 359) with delta (0, 0)
Screenshot: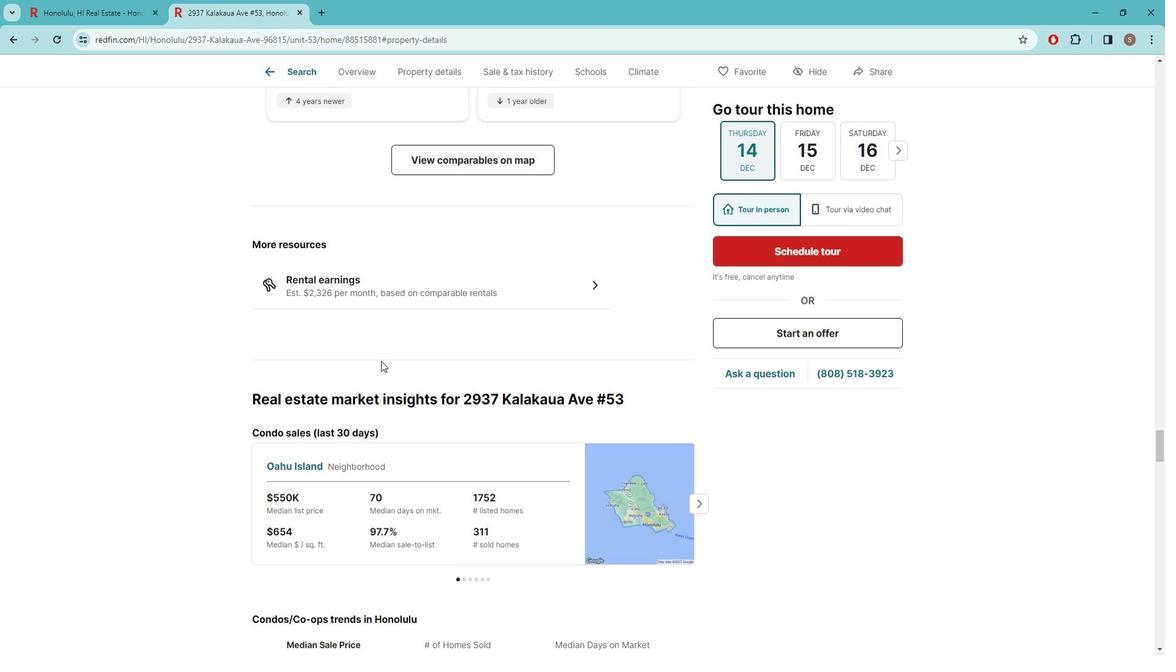 
Action: Mouse scrolled (392, 359) with delta (0, 0)
Screenshot: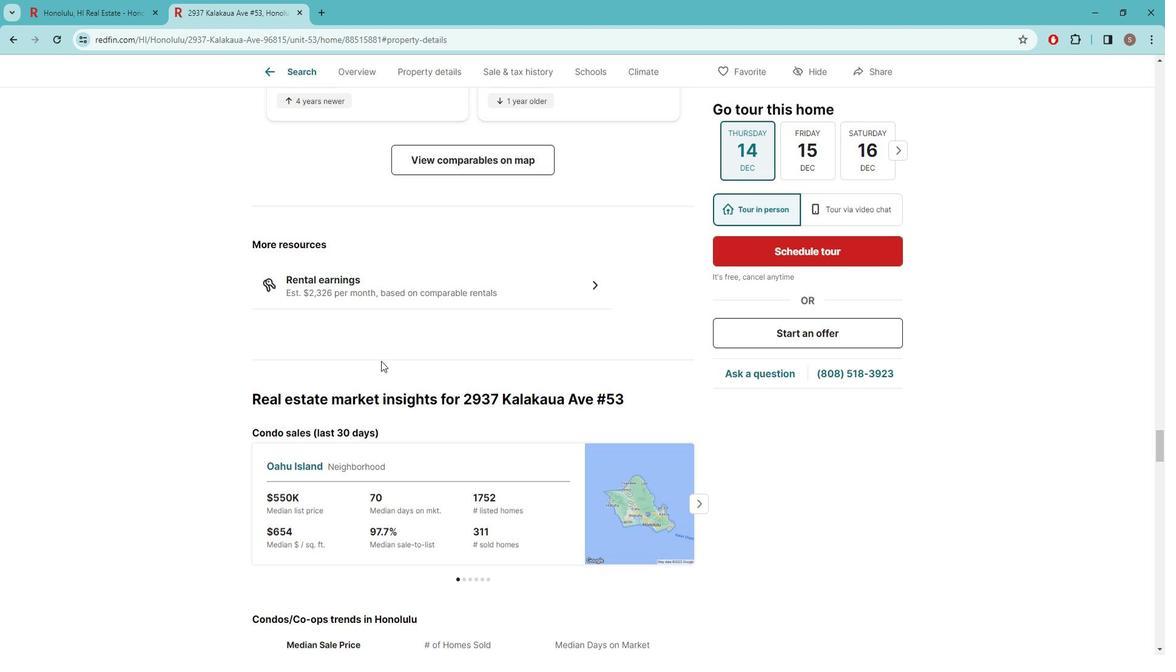 
Action: Mouse scrolled (392, 359) with delta (0, 0)
Screenshot: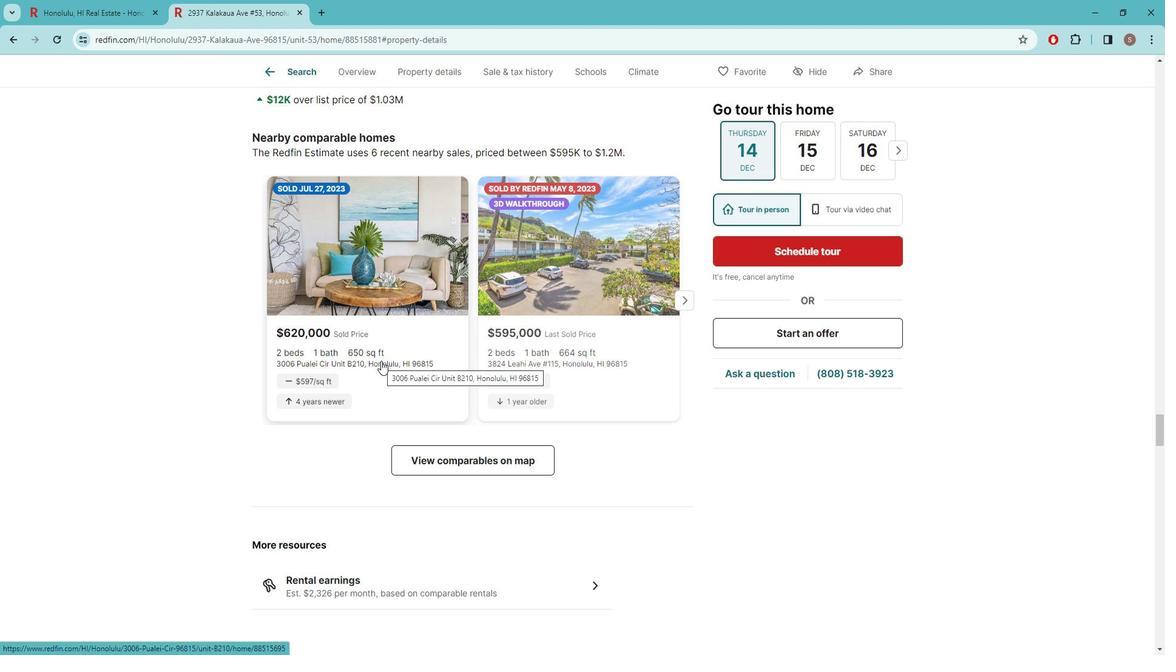 
Action: Mouse scrolled (392, 359) with delta (0, 0)
Screenshot: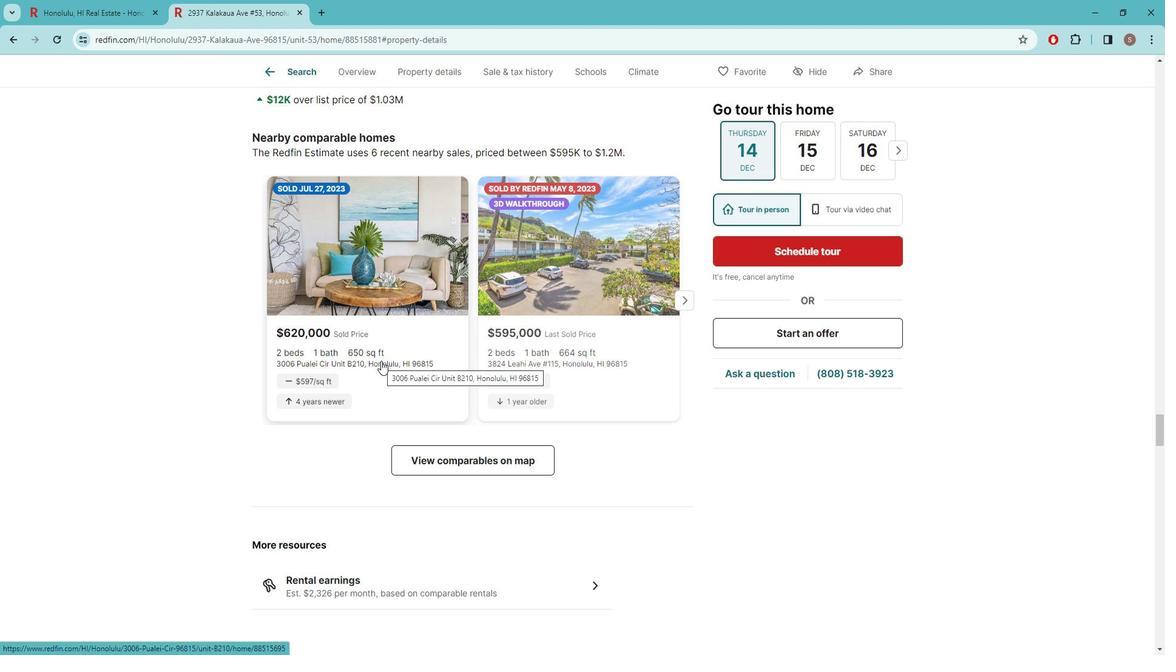 
Action: Mouse scrolled (392, 359) with delta (0, 0)
Screenshot: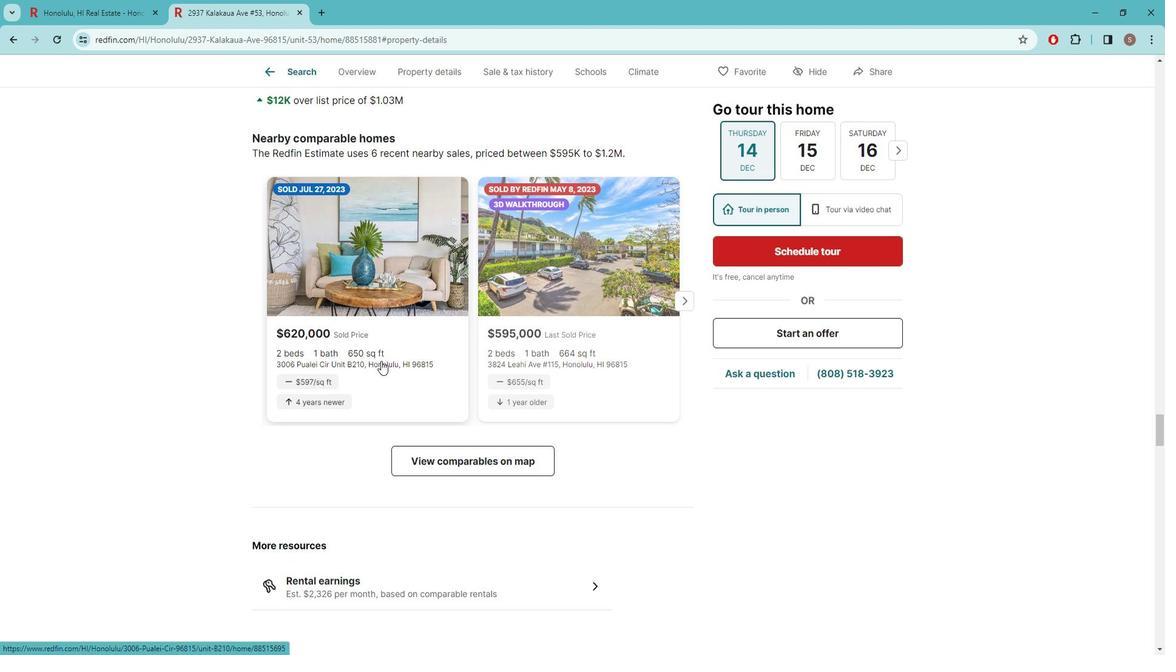 
Action: Mouse scrolled (392, 359) with delta (0, 0)
Screenshot: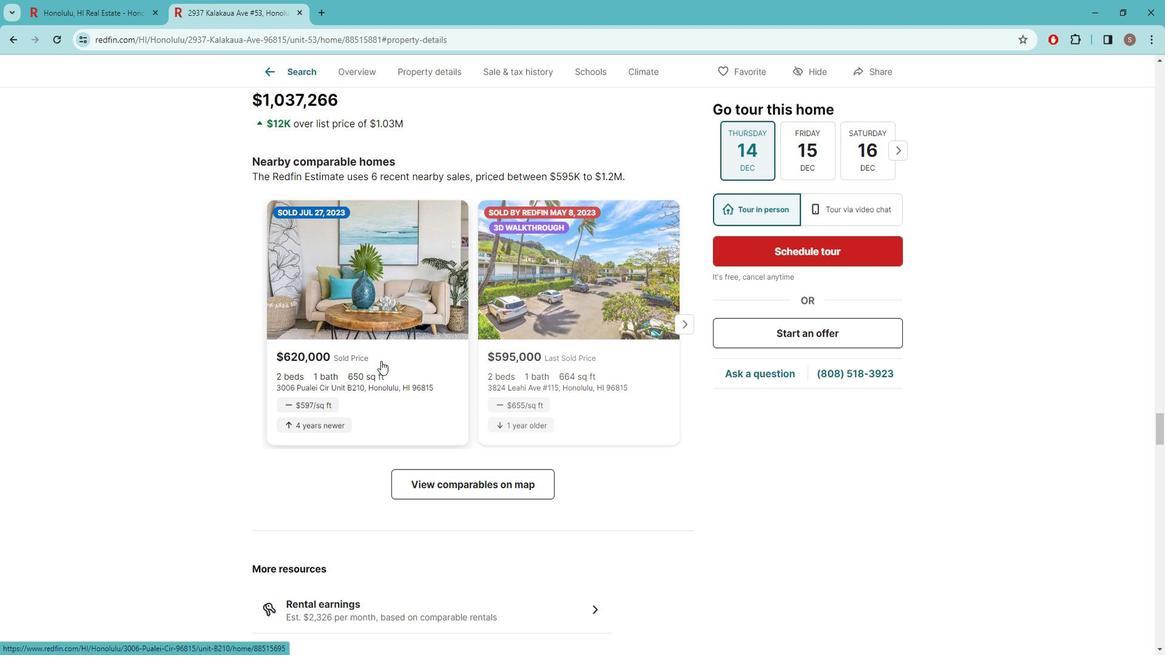 
Action: Mouse scrolled (392, 358) with delta (0, 0)
Screenshot: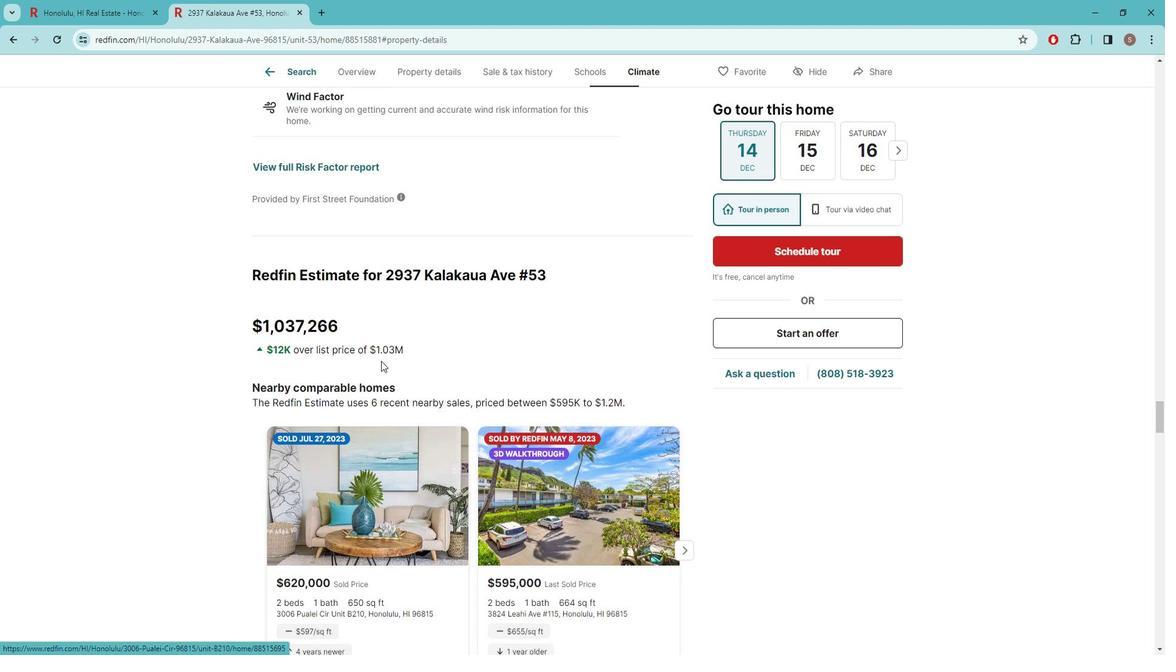 
Action: Mouse moved to (481, 316)
Screenshot: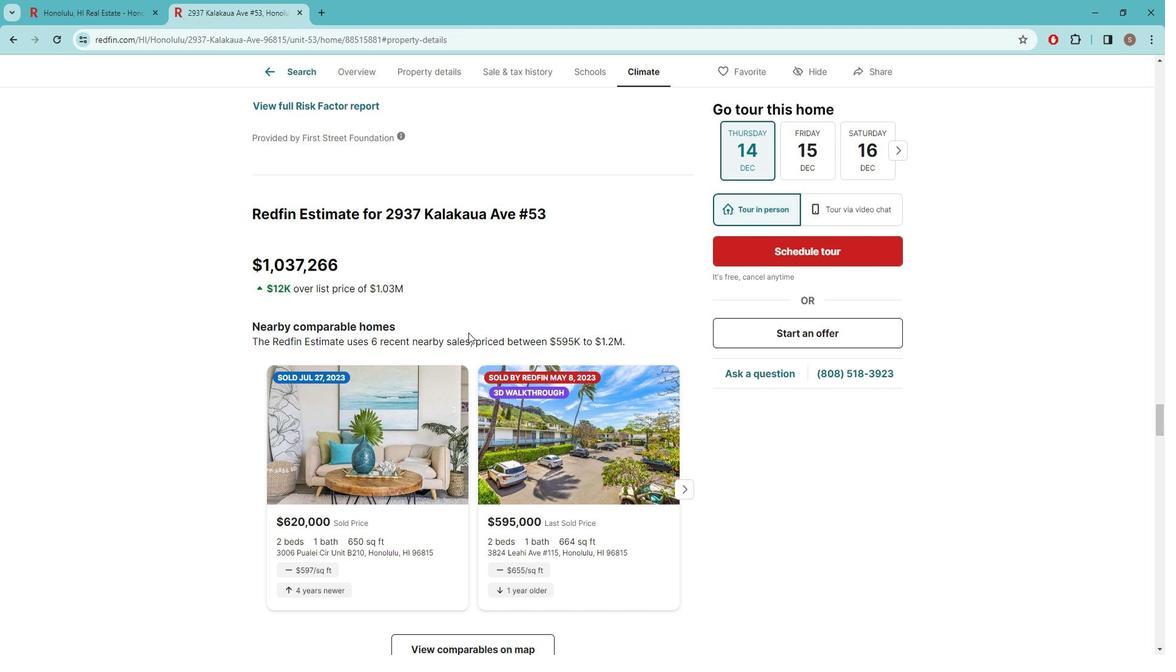 
Action: Mouse scrolled (481, 316) with delta (0, 0)
Screenshot: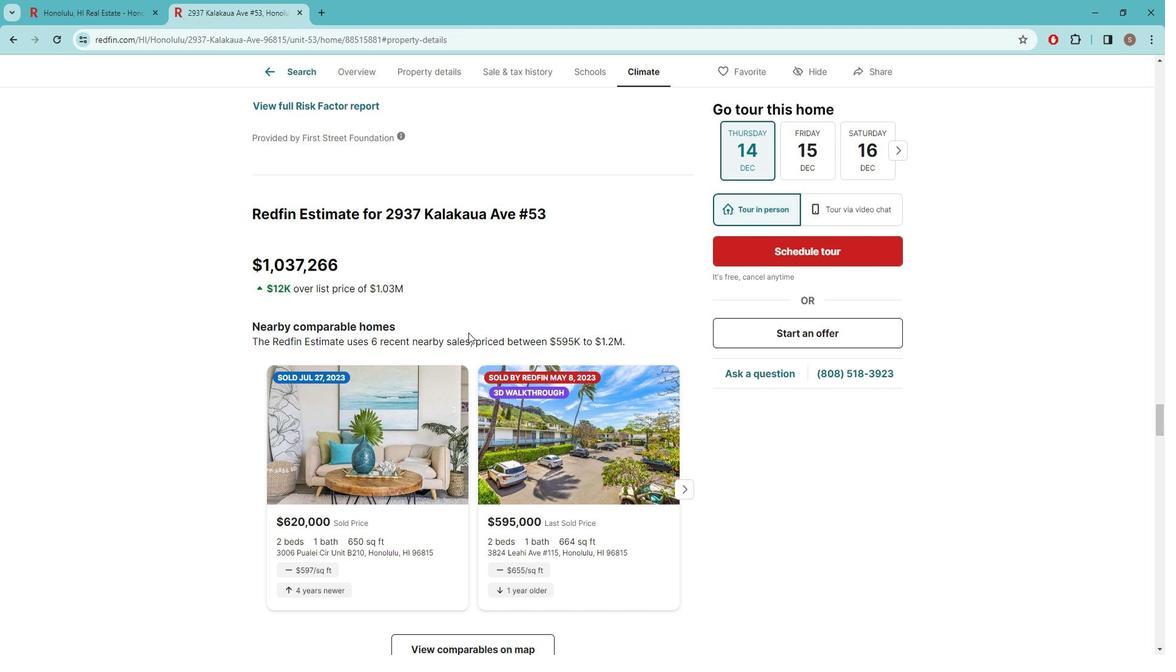 
Action: Mouse moved to (481, 307)
Screenshot: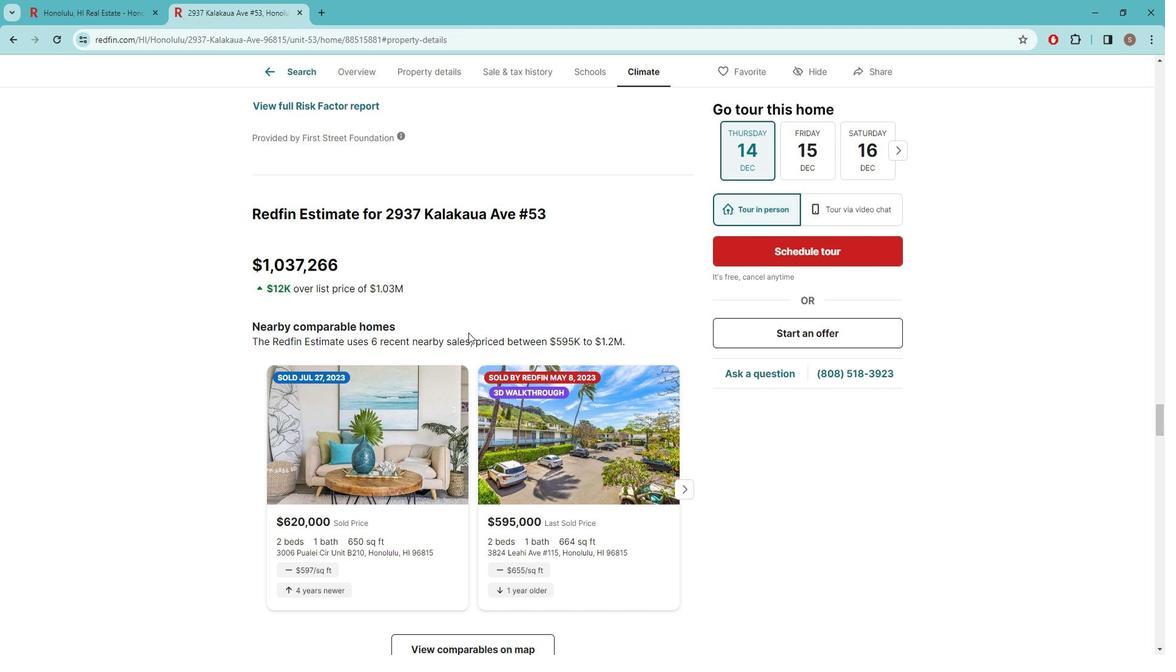 
Action: Mouse scrolled (481, 307) with delta (0, 0)
Screenshot: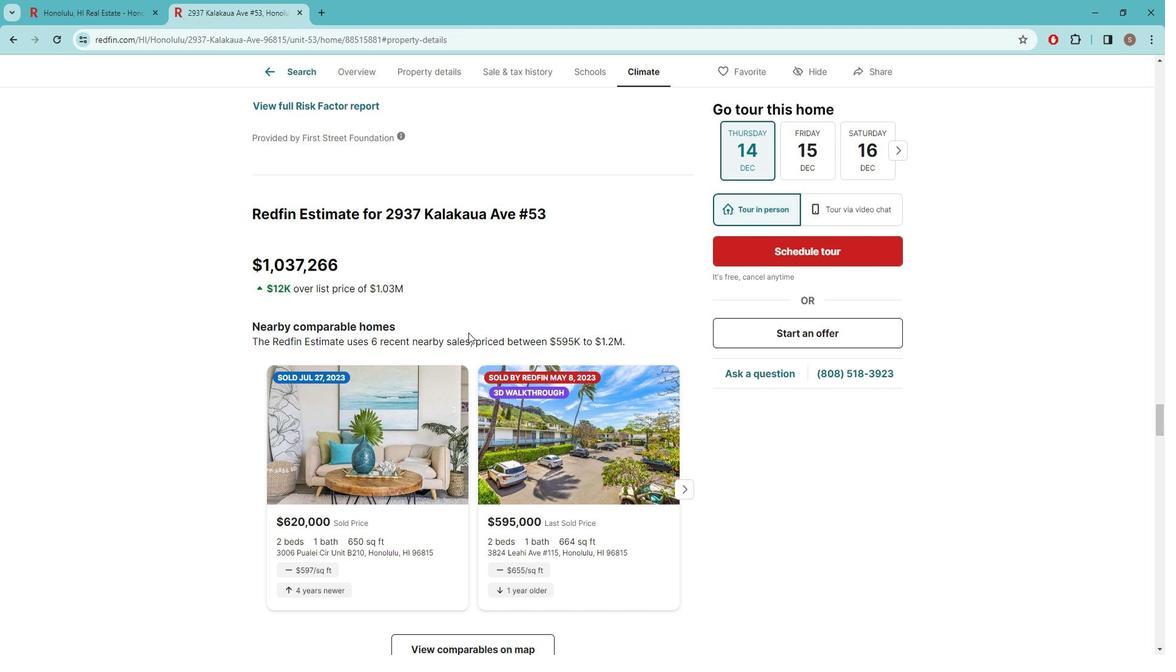
Action: Mouse moved to (482, 301)
Screenshot: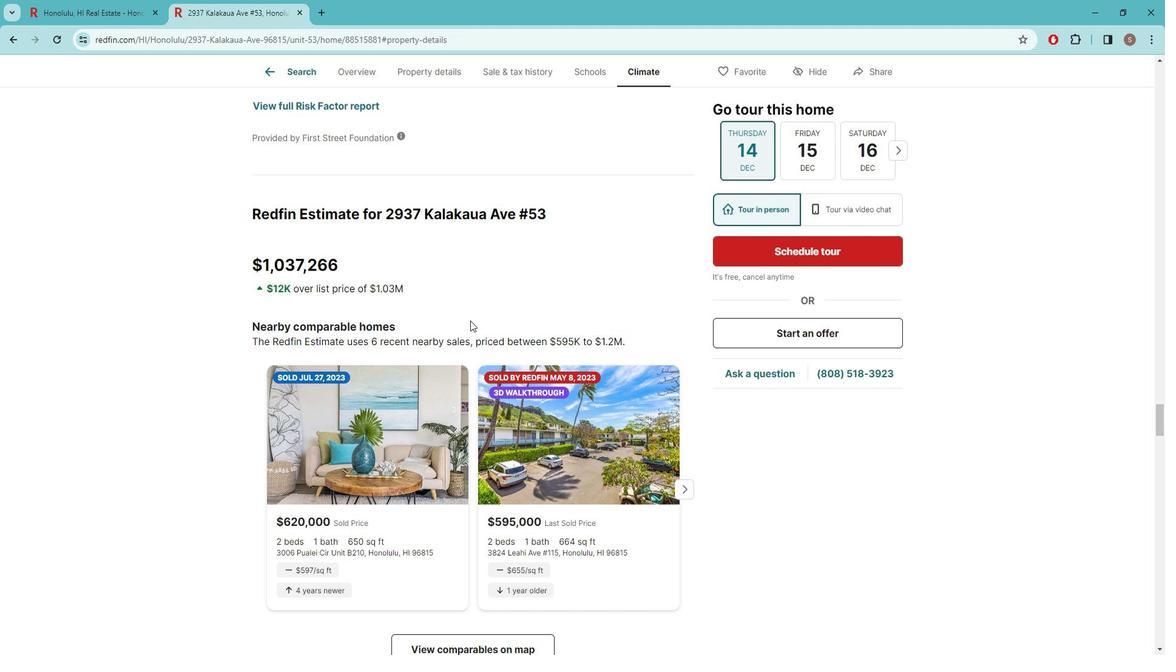 
Action: Mouse scrolled (482, 301) with delta (0, 0)
Screenshot: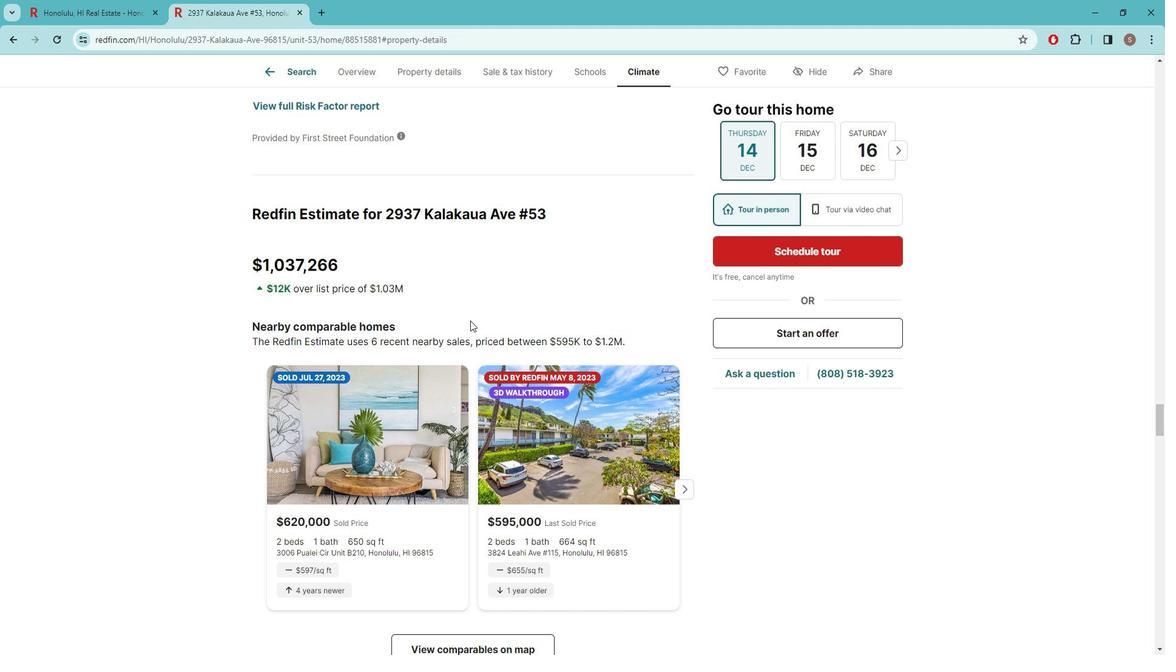
Action: Mouse moved to (482, 296)
Screenshot: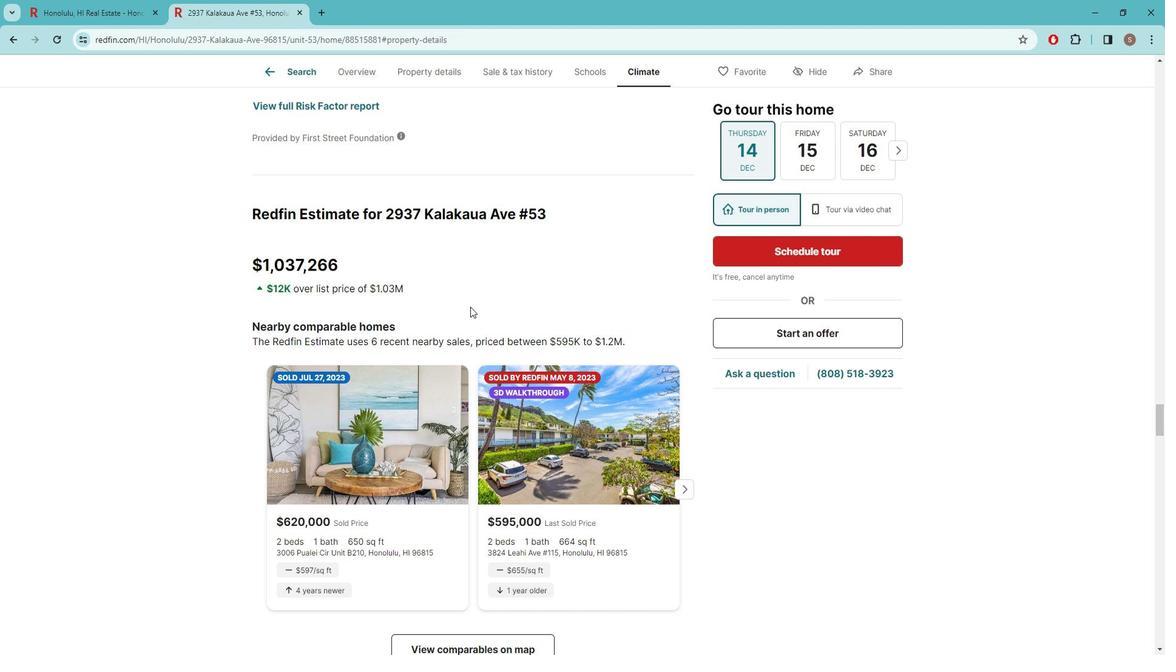 
Action: Mouse scrolled (482, 297) with delta (0, 0)
Screenshot: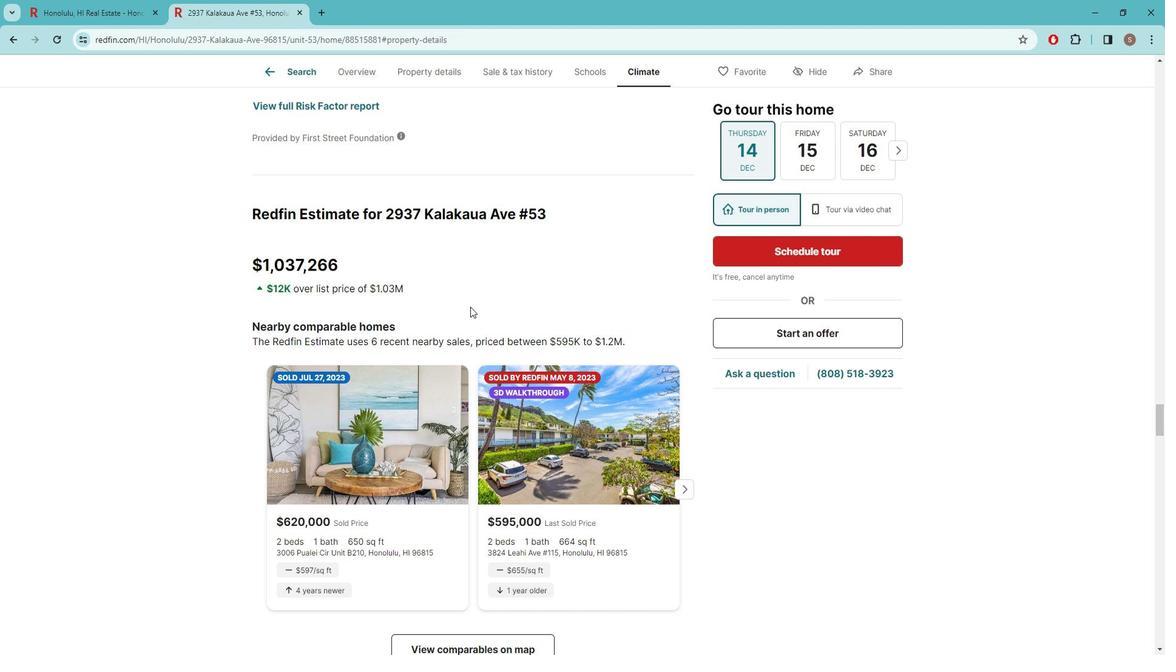 
Action: Mouse moved to (482, 295)
Screenshot: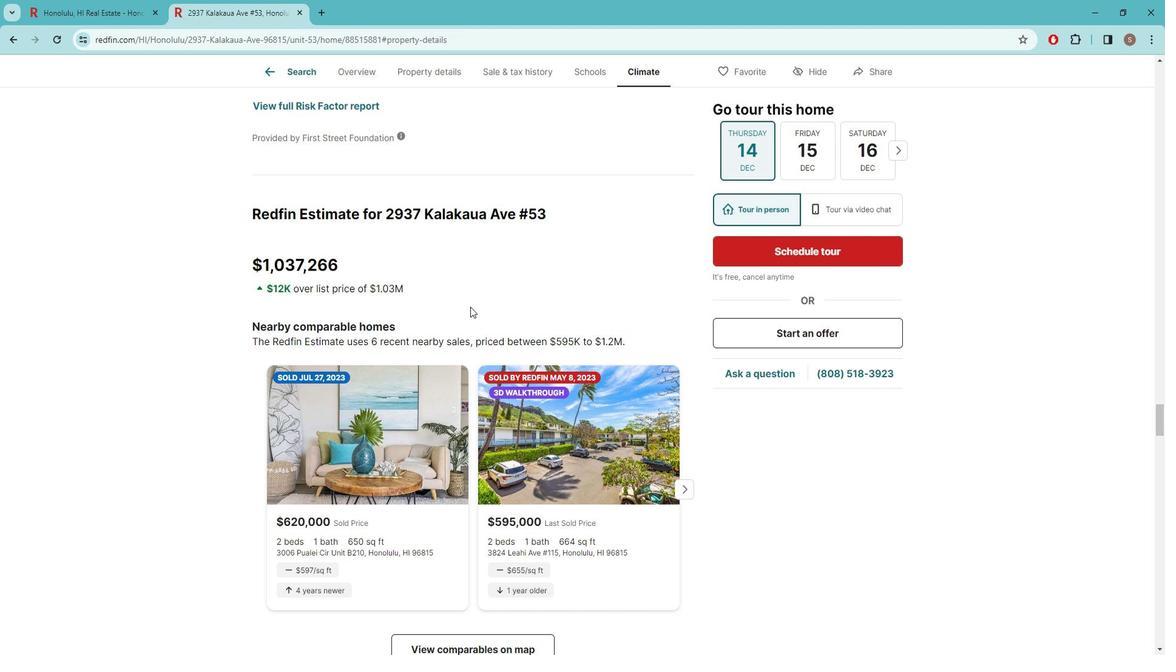 
Action: Mouse scrolled (482, 295) with delta (0, 0)
Screenshot: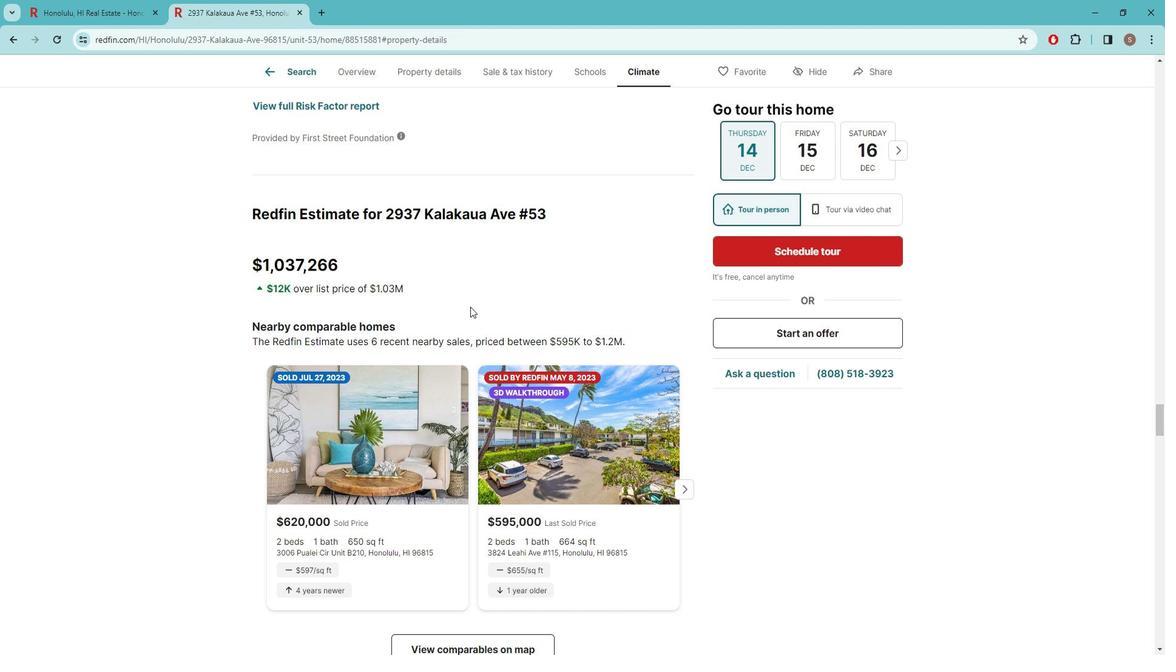 
Action: Mouse scrolled (482, 295) with delta (0, 0)
Screenshot: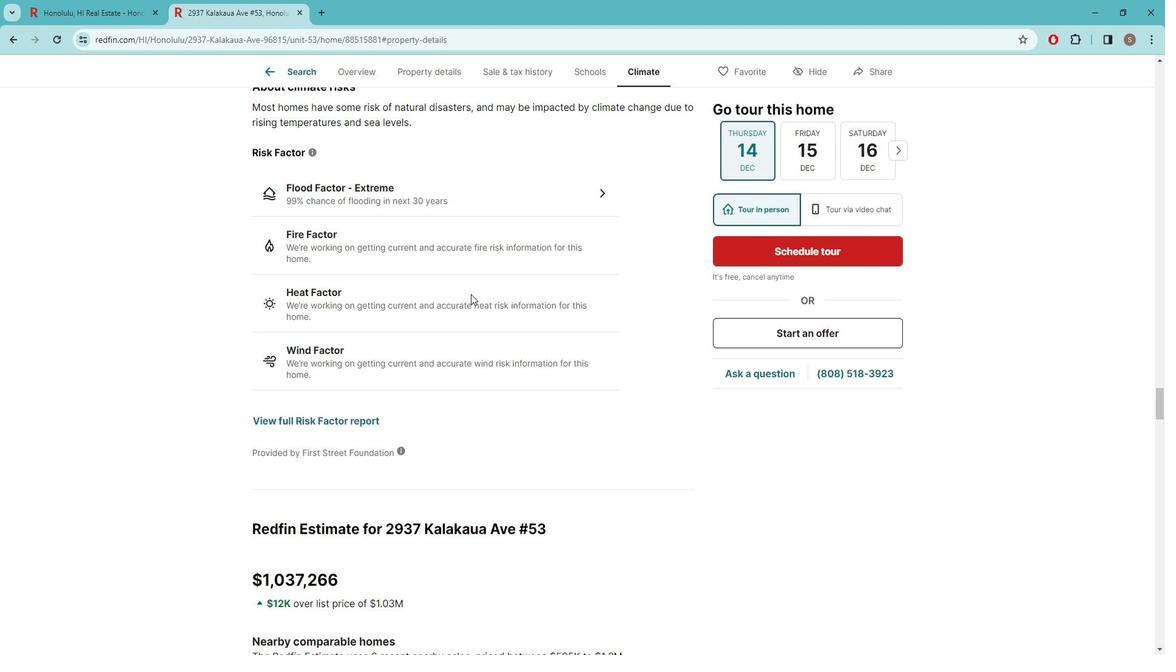 
Action: Mouse scrolled (482, 295) with delta (0, 0)
Screenshot: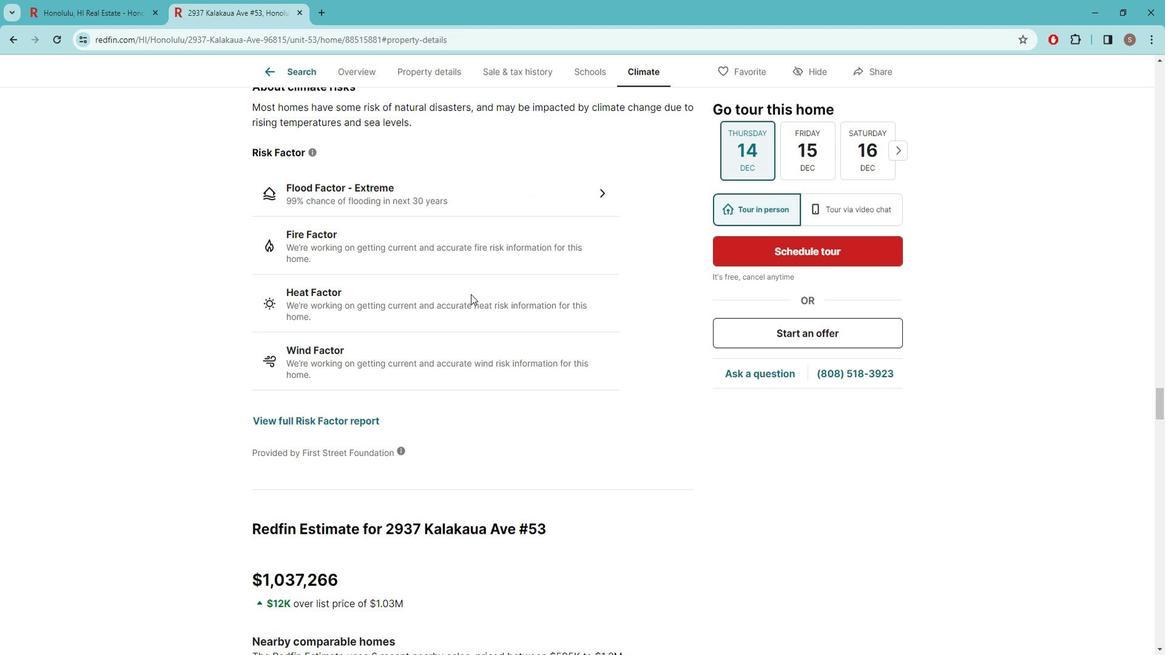 
Action: Mouse scrolled (482, 295) with delta (0, 0)
Screenshot: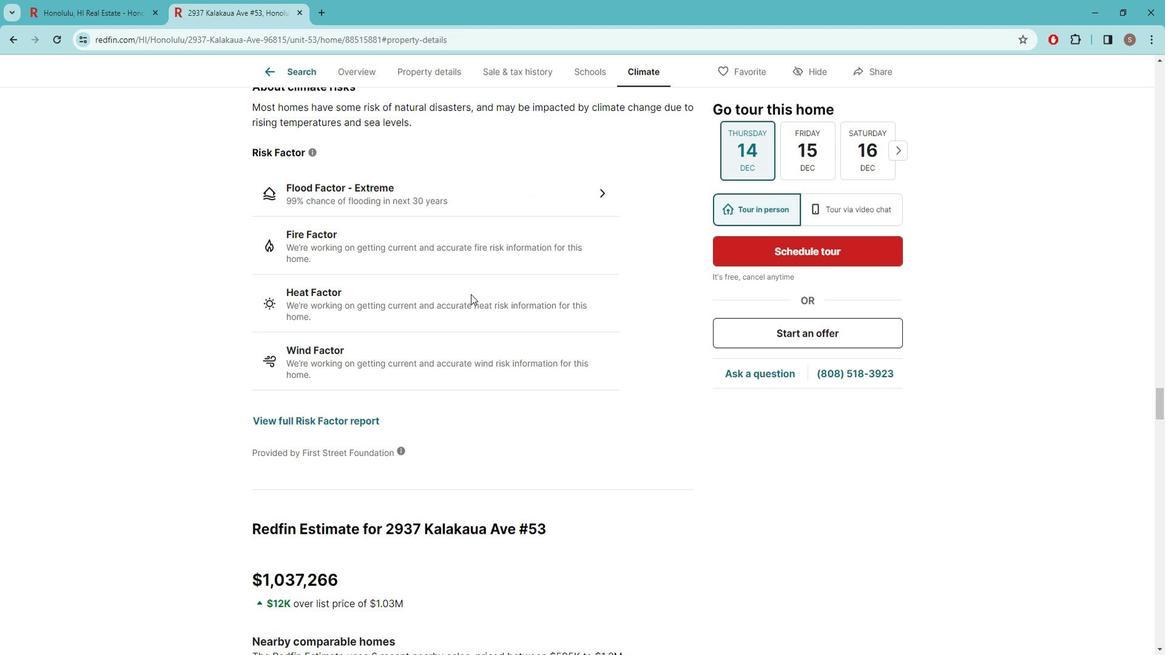 
Action: Mouse scrolled (482, 295) with delta (0, 0)
Screenshot: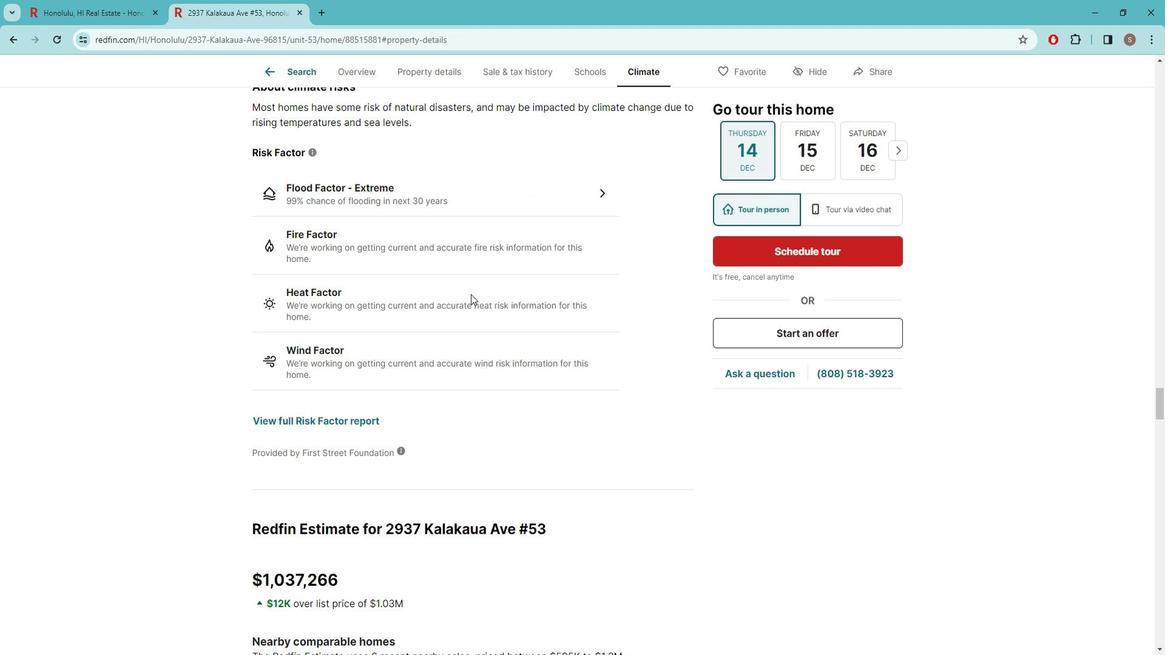 
Action: Mouse scrolled (482, 295) with delta (0, 0)
Screenshot: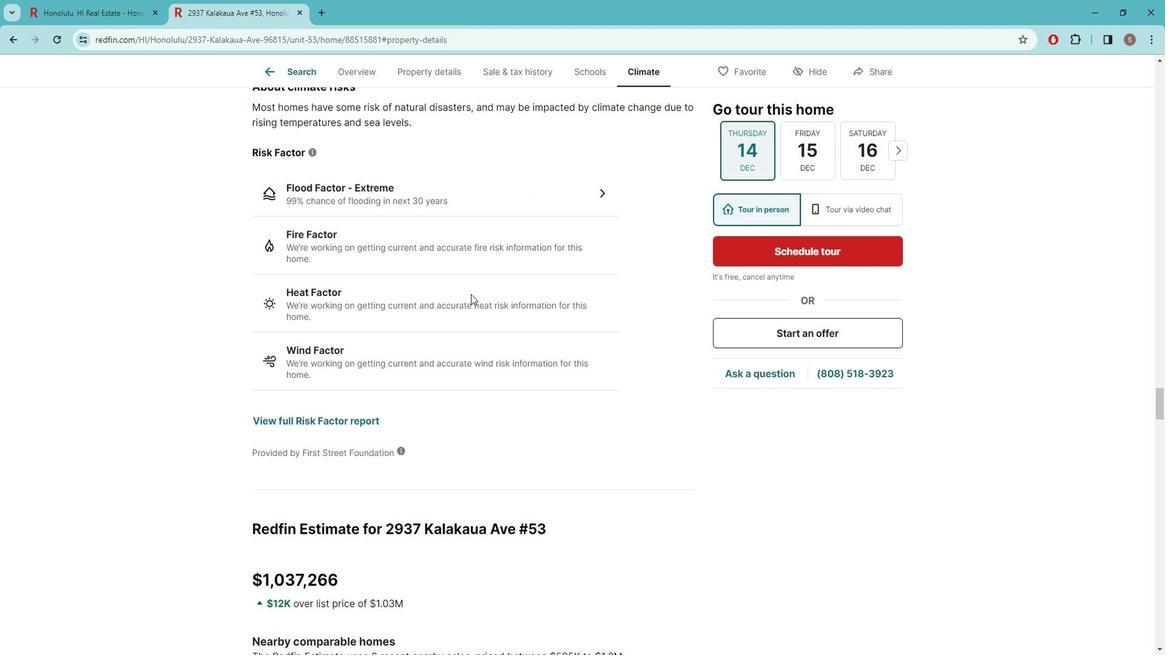 
Action: Mouse scrolled (482, 295) with delta (0, 0)
Screenshot: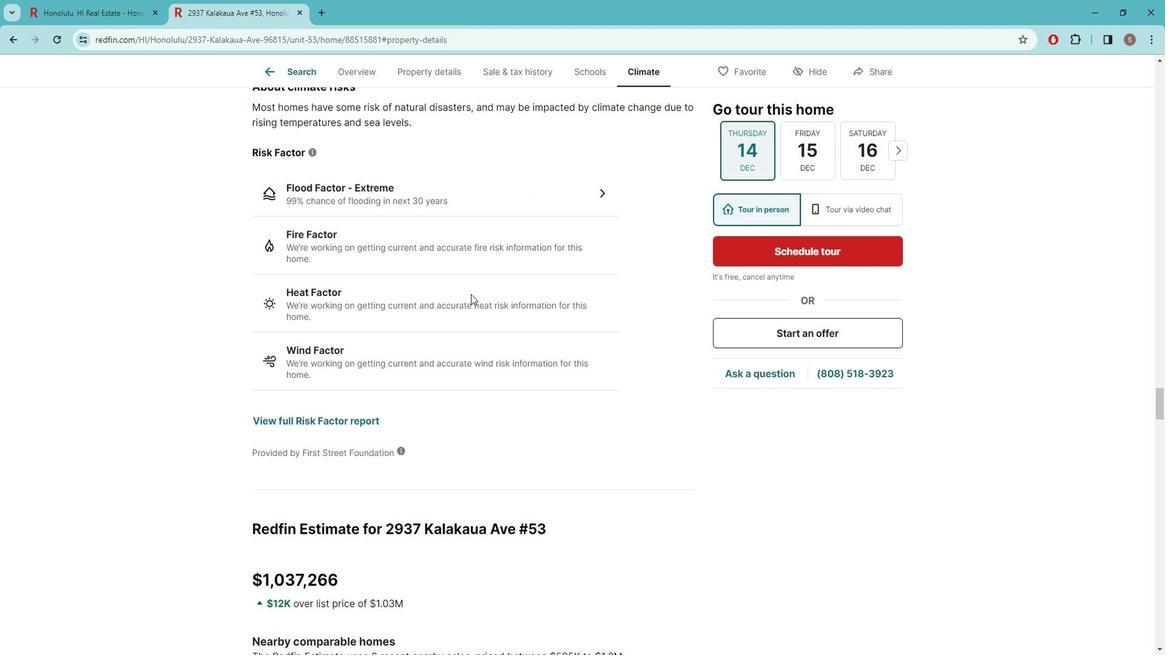 
Action: Mouse scrolled (482, 295) with delta (0, 0)
Screenshot: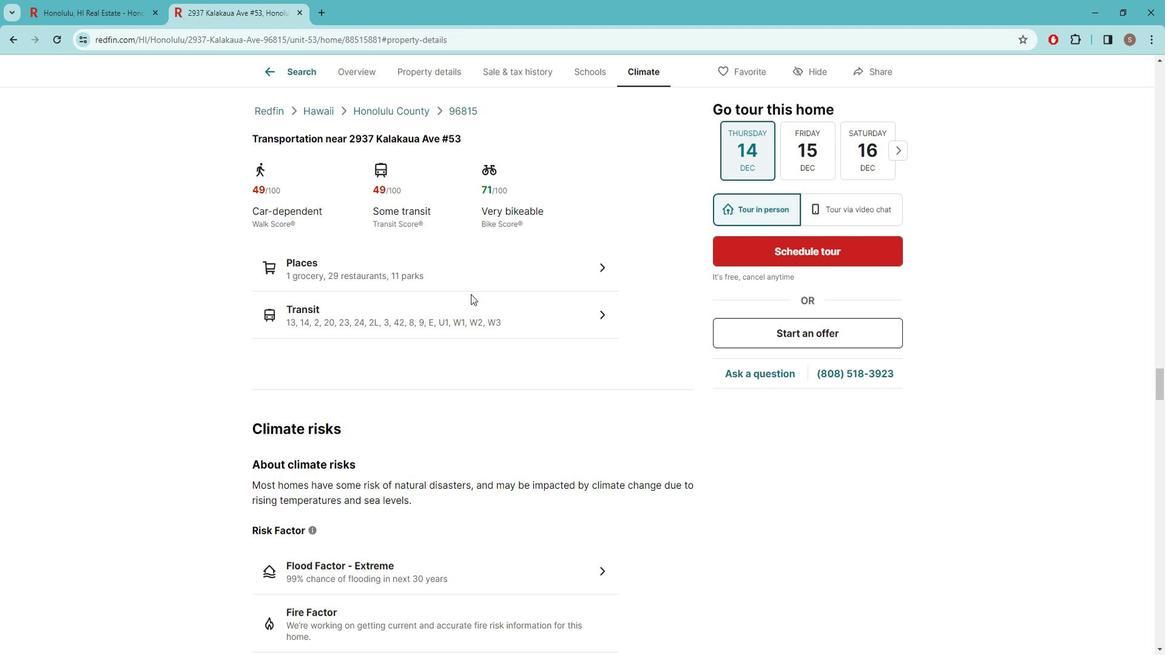 
Action: Mouse scrolled (482, 295) with delta (0, 0)
Screenshot: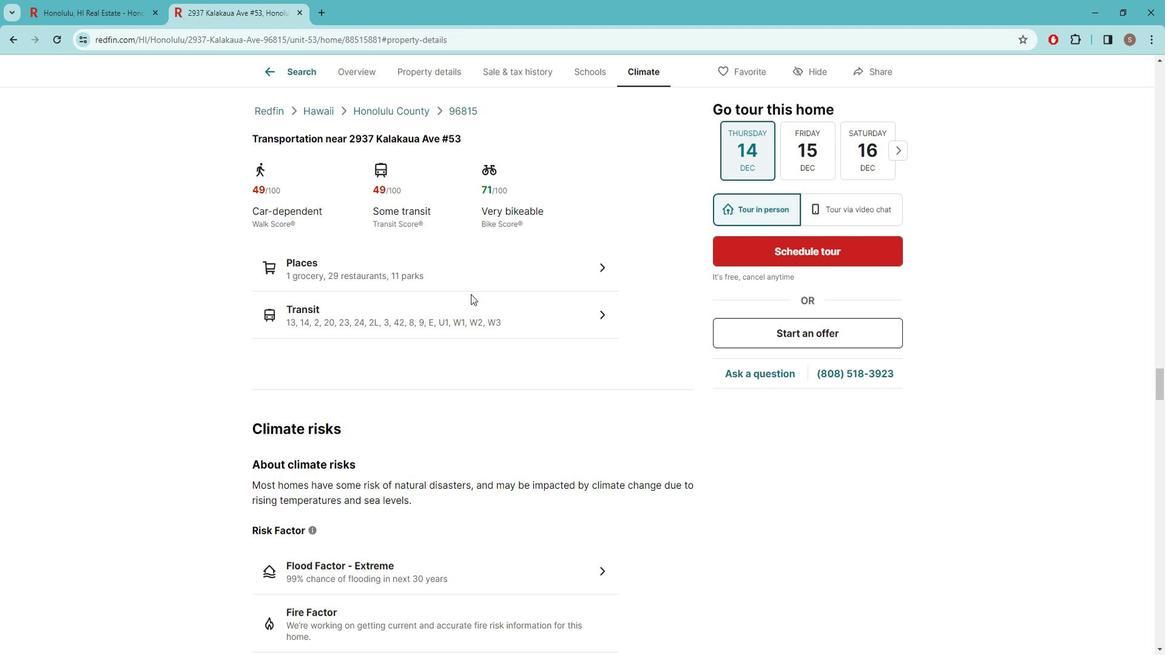 
Action: Mouse scrolled (482, 295) with delta (0, 0)
Screenshot: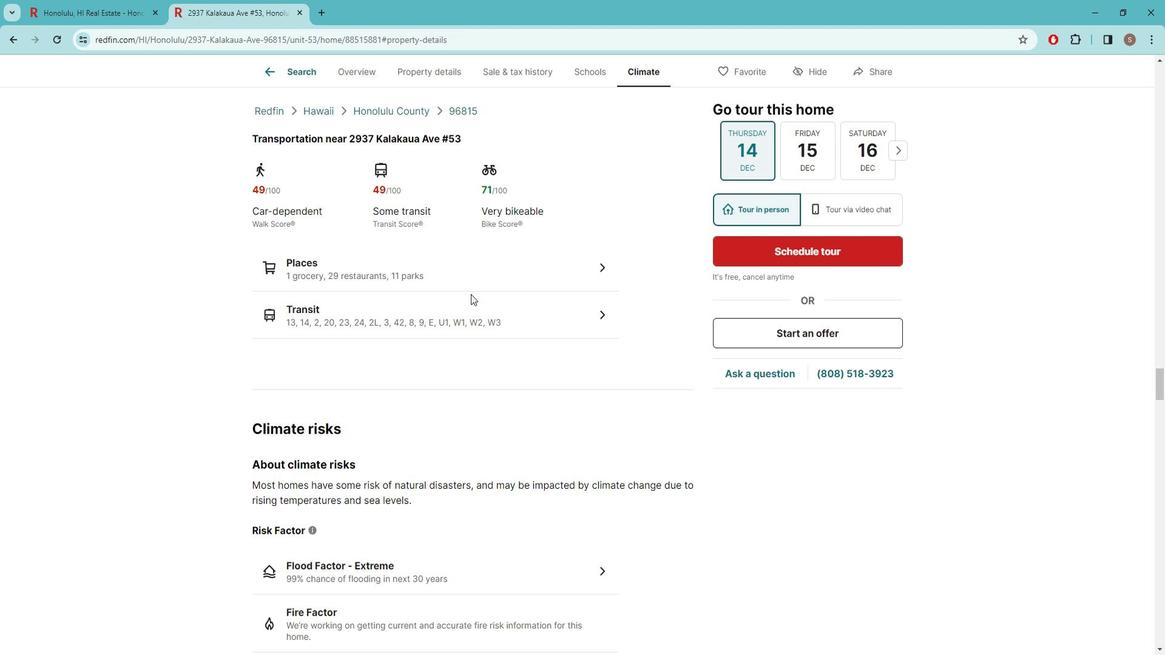 
Action: Mouse scrolled (482, 295) with delta (0, 0)
Screenshot: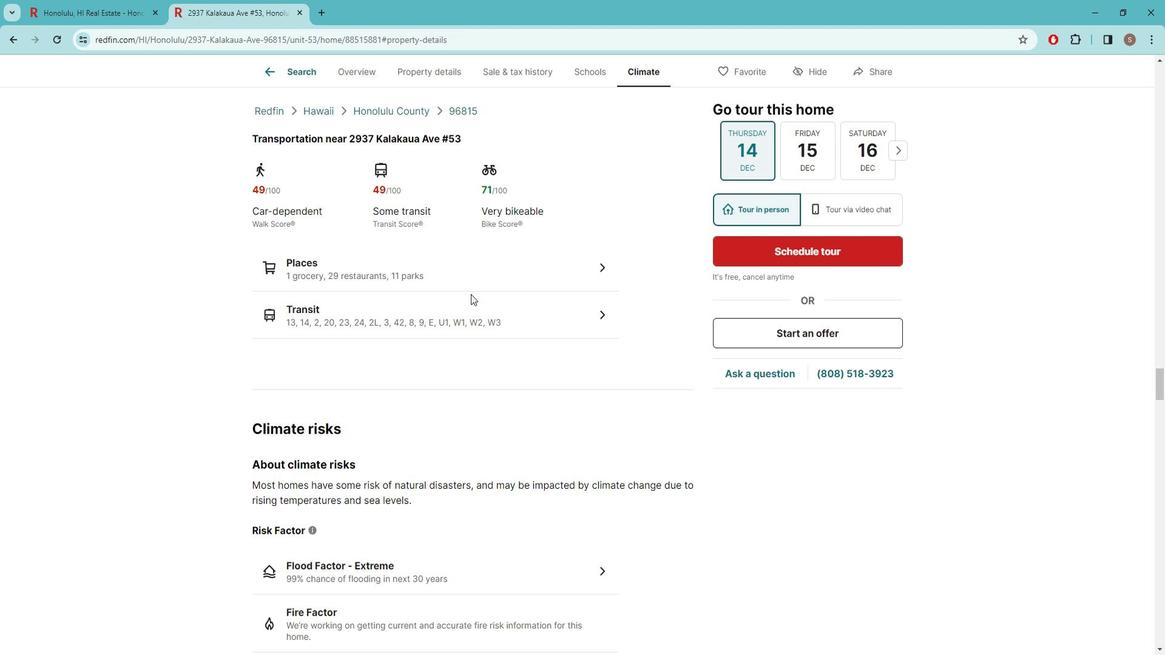 
Action: Mouse scrolled (482, 295) with delta (0, 0)
Screenshot: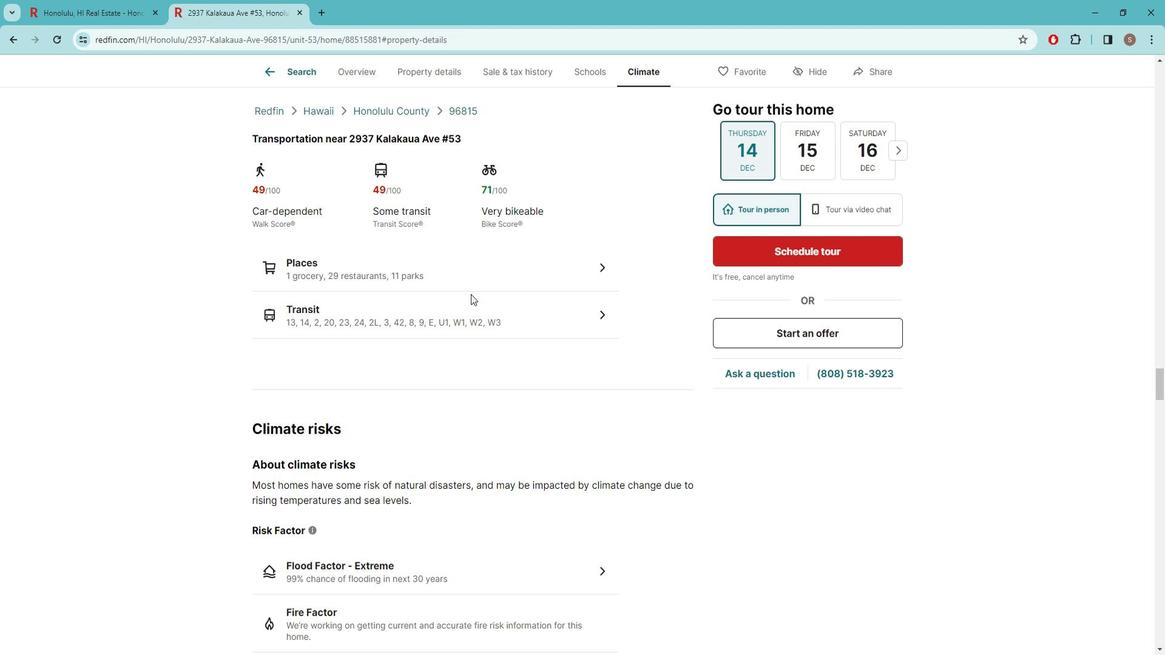 
Action: Mouse scrolled (482, 295) with delta (0, 0)
Screenshot: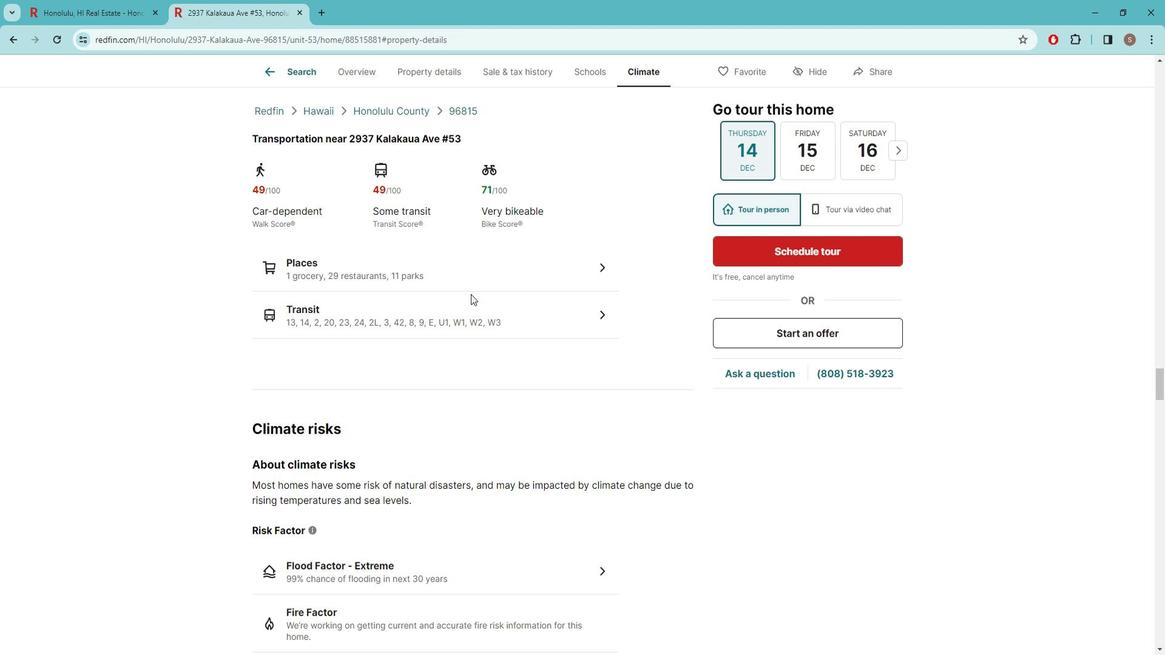 
Action: Mouse scrolled (482, 295) with delta (0, 0)
Screenshot: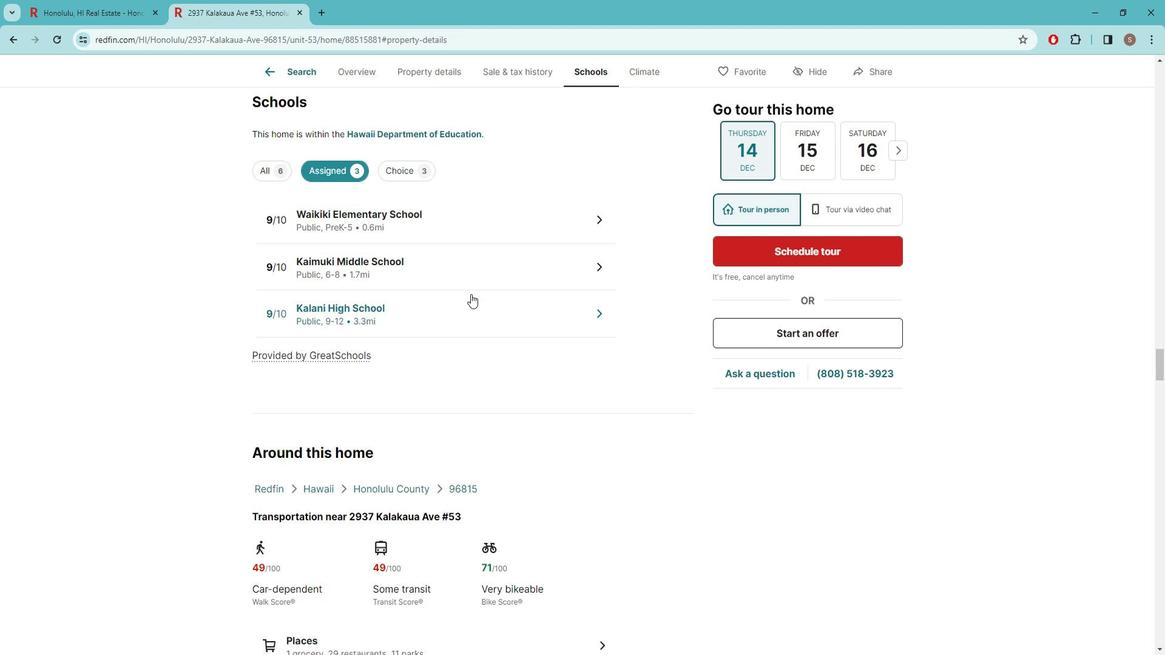 
Action: Mouse scrolled (482, 295) with delta (0, 0)
Screenshot: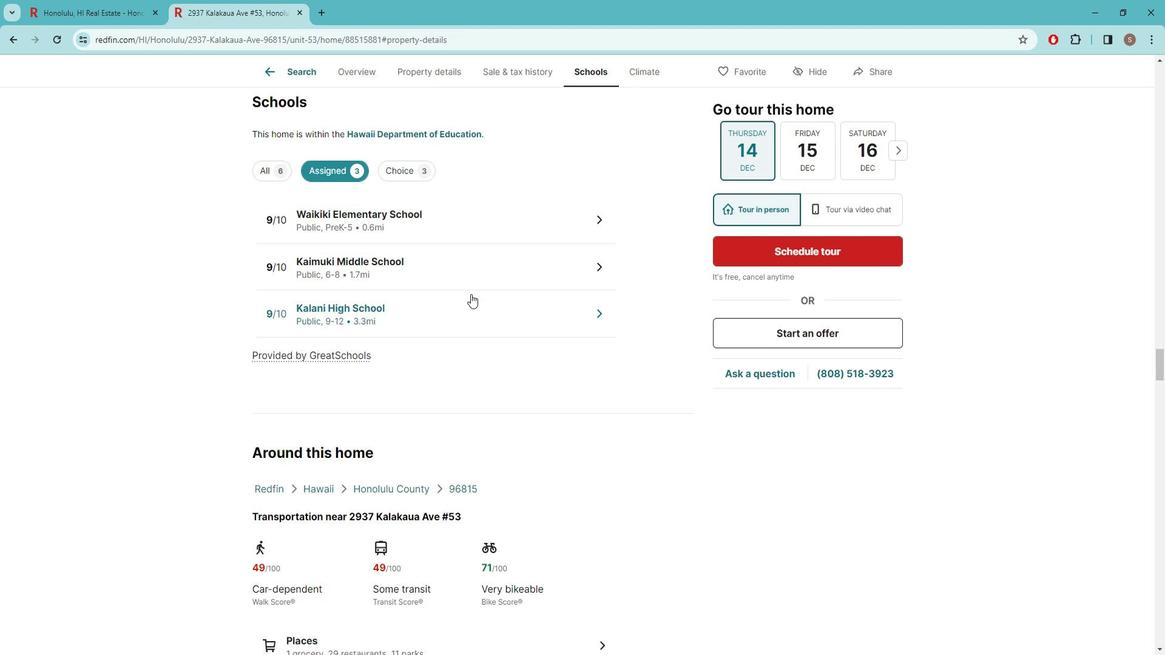 
Action: Mouse scrolled (482, 295) with delta (0, 0)
Screenshot: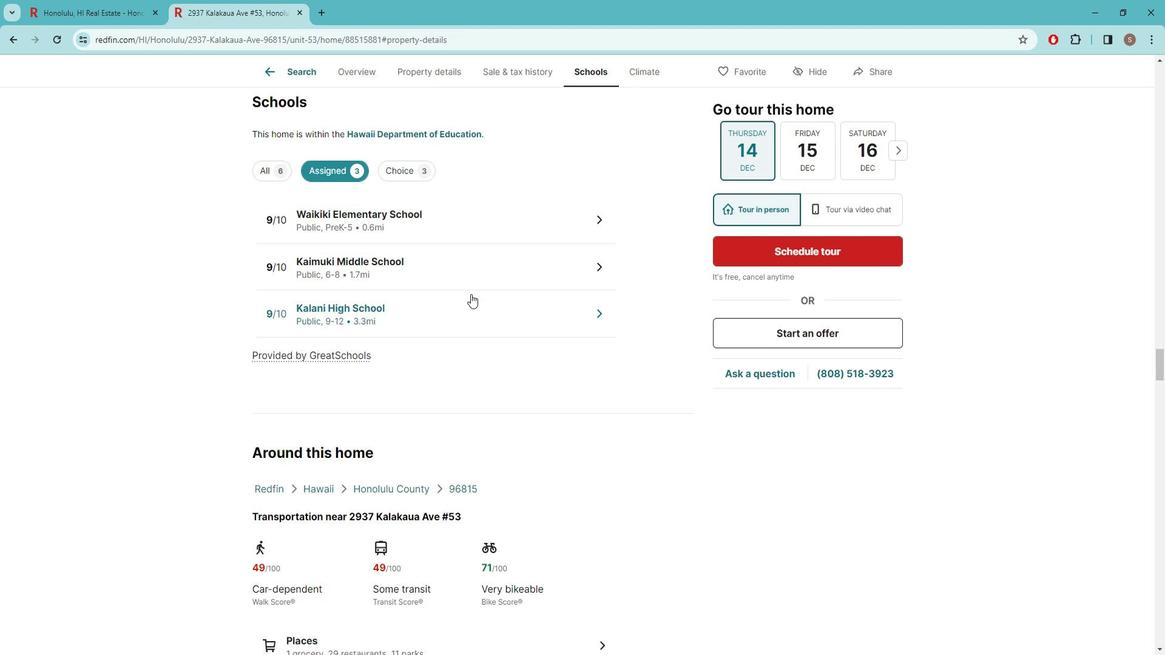 
Action: Mouse scrolled (482, 295) with delta (0, 0)
Screenshot: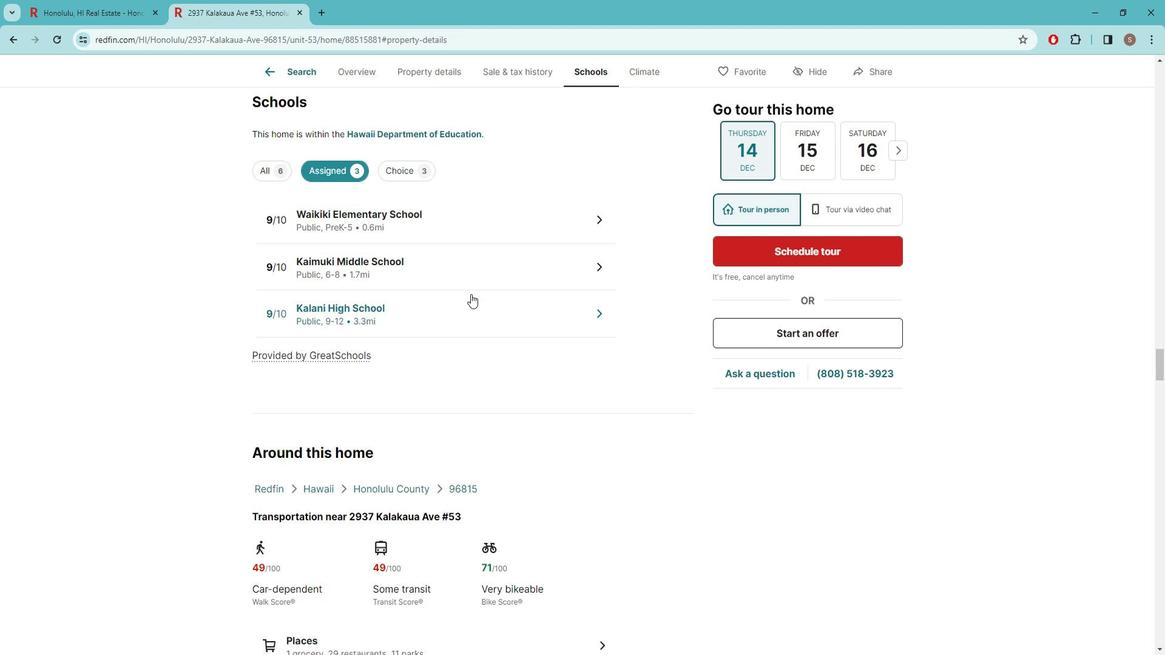 
Action: Mouse scrolled (482, 295) with delta (0, 0)
Screenshot: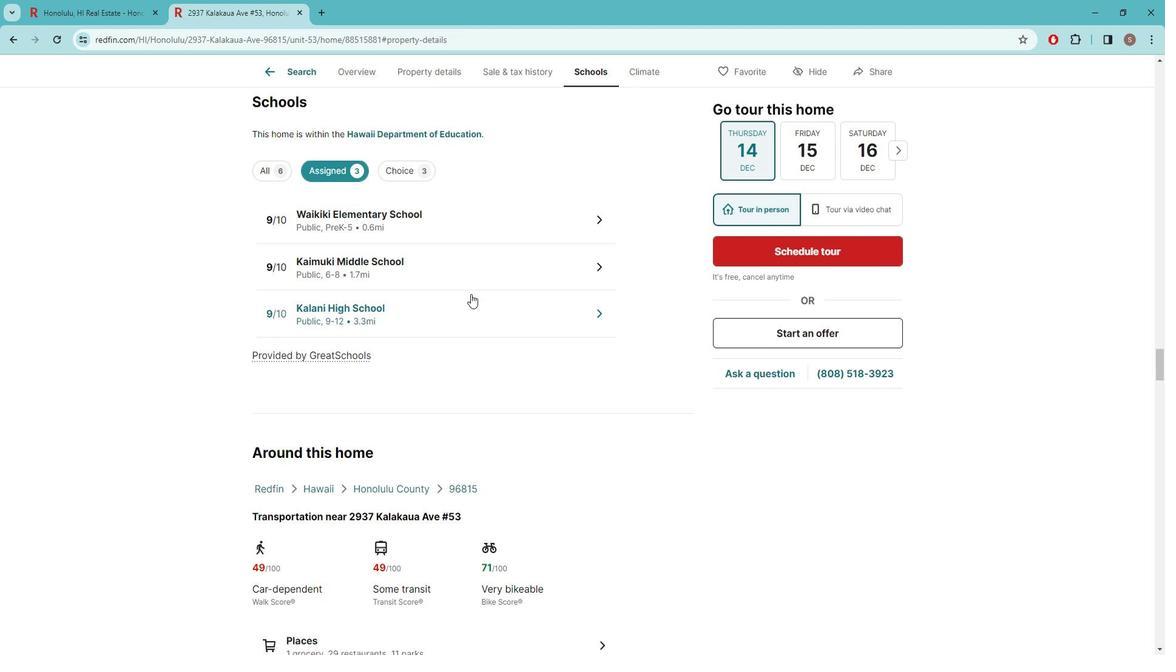 
Action: Mouse scrolled (482, 295) with delta (0, 0)
Screenshot: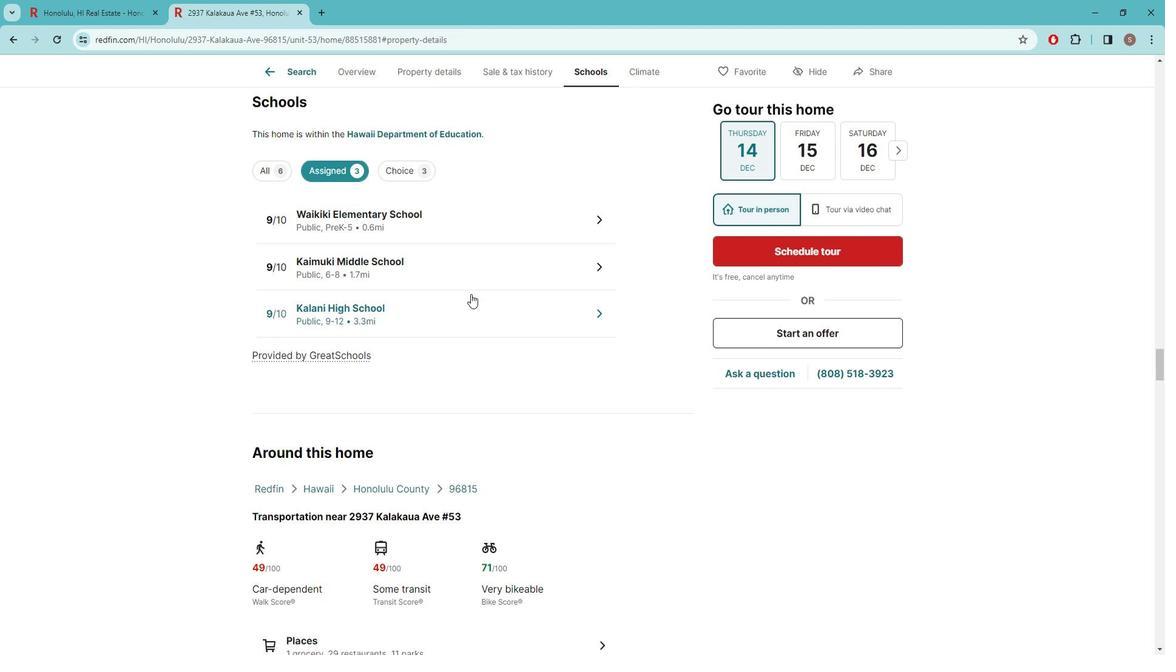 
Action: Mouse scrolled (482, 295) with delta (0, 0)
Screenshot: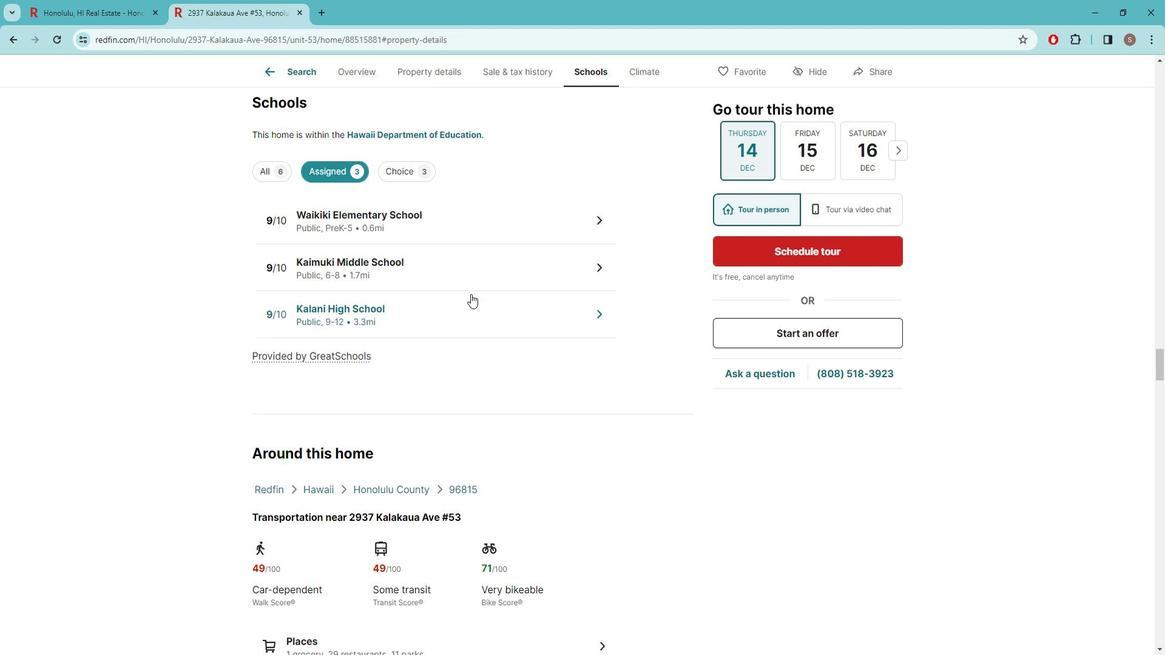 
Action: Mouse scrolled (482, 295) with delta (0, 0)
Screenshot: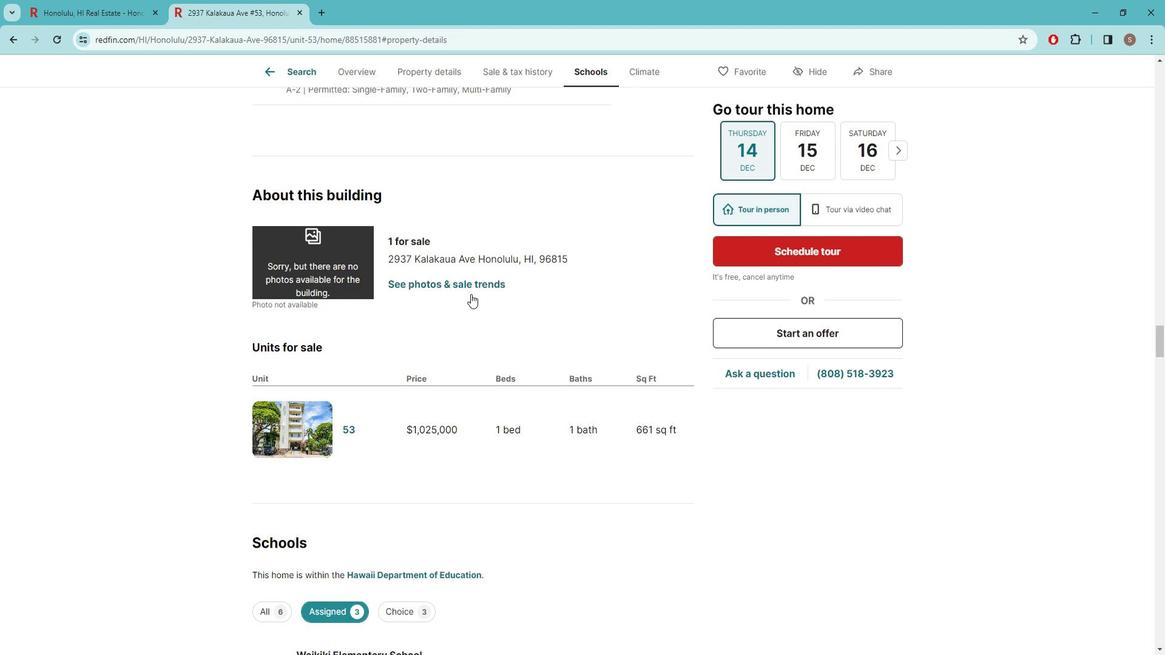 
Action: Mouse scrolled (482, 295) with delta (0, 0)
Screenshot: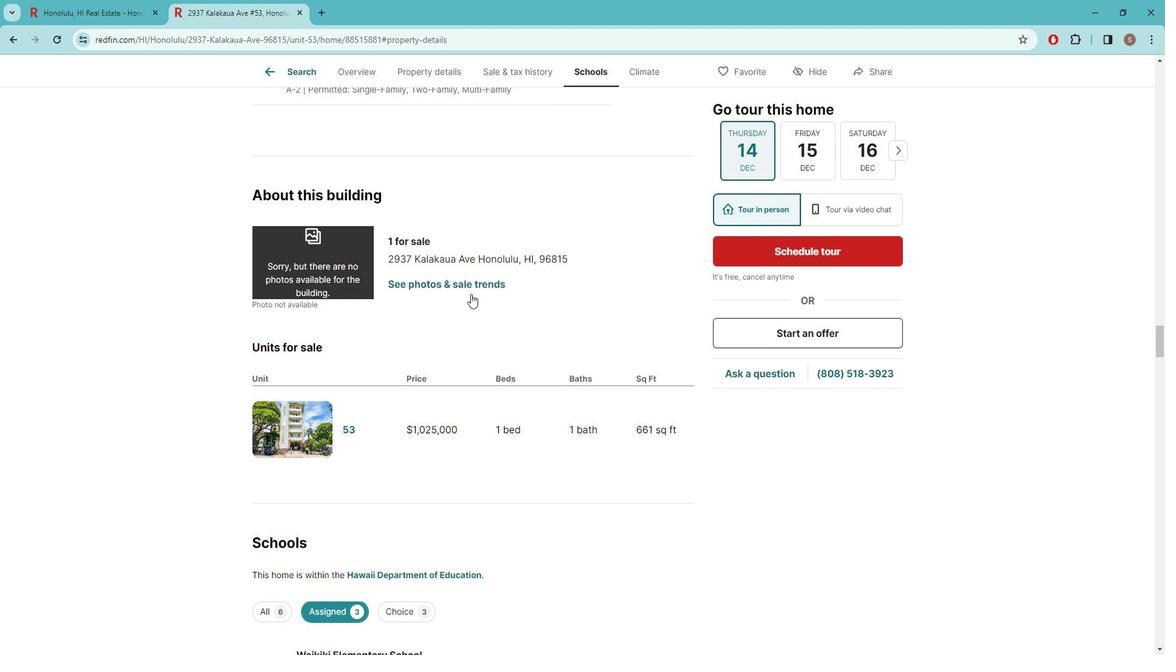 
Action: Mouse scrolled (482, 295) with delta (0, 0)
